 Task: Explore the nearby laser tag arenas in Orlando. 699.97538
Action: Mouse moved to (194, 105)
Screenshot: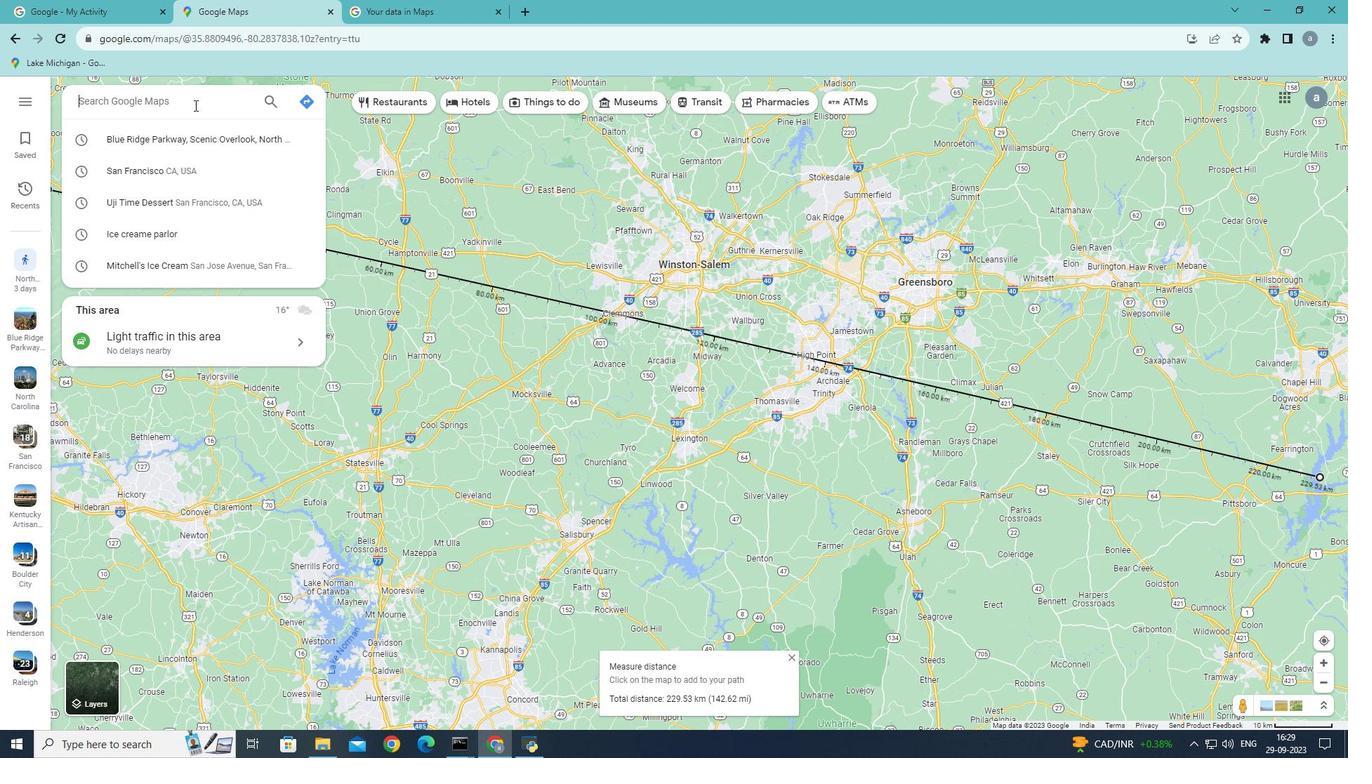 
Action: Mouse pressed left at (194, 105)
Screenshot: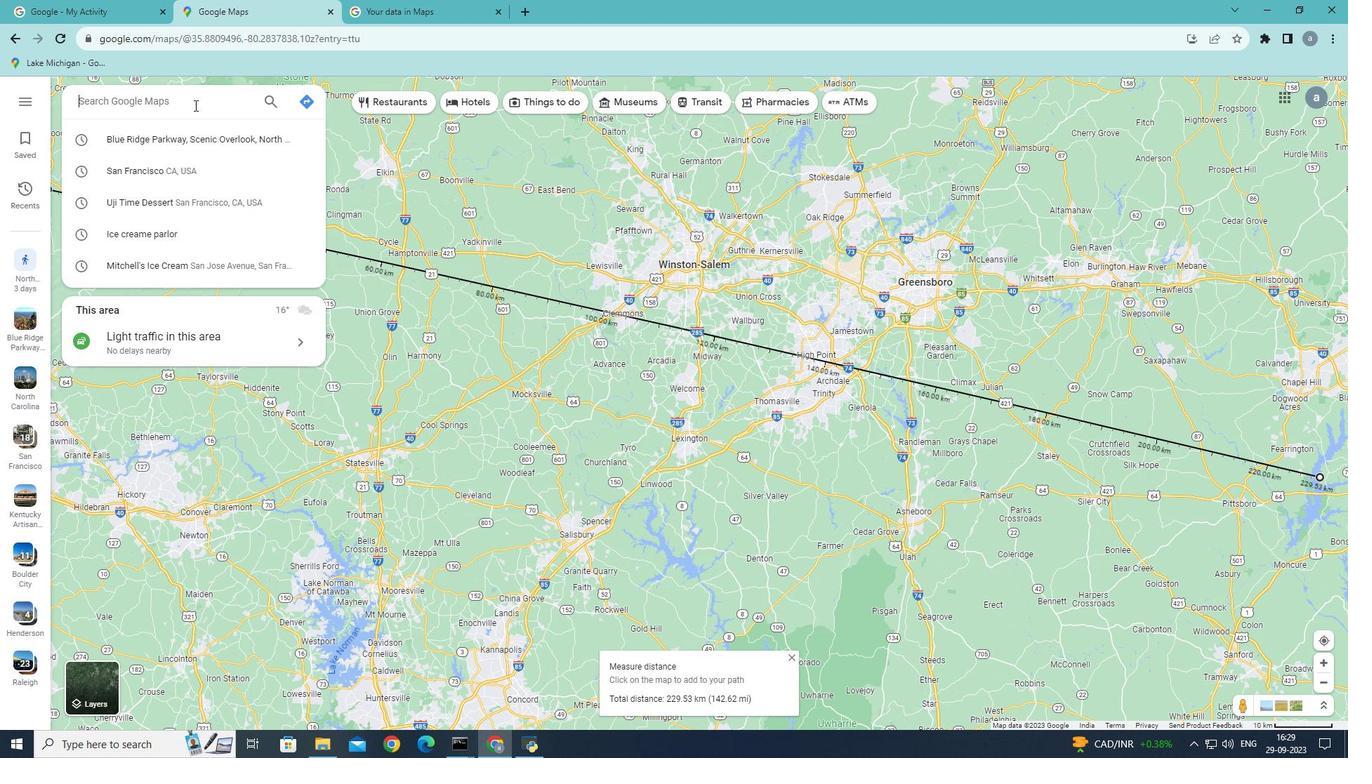 
Action: Mouse moved to (195, 104)
Screenshot: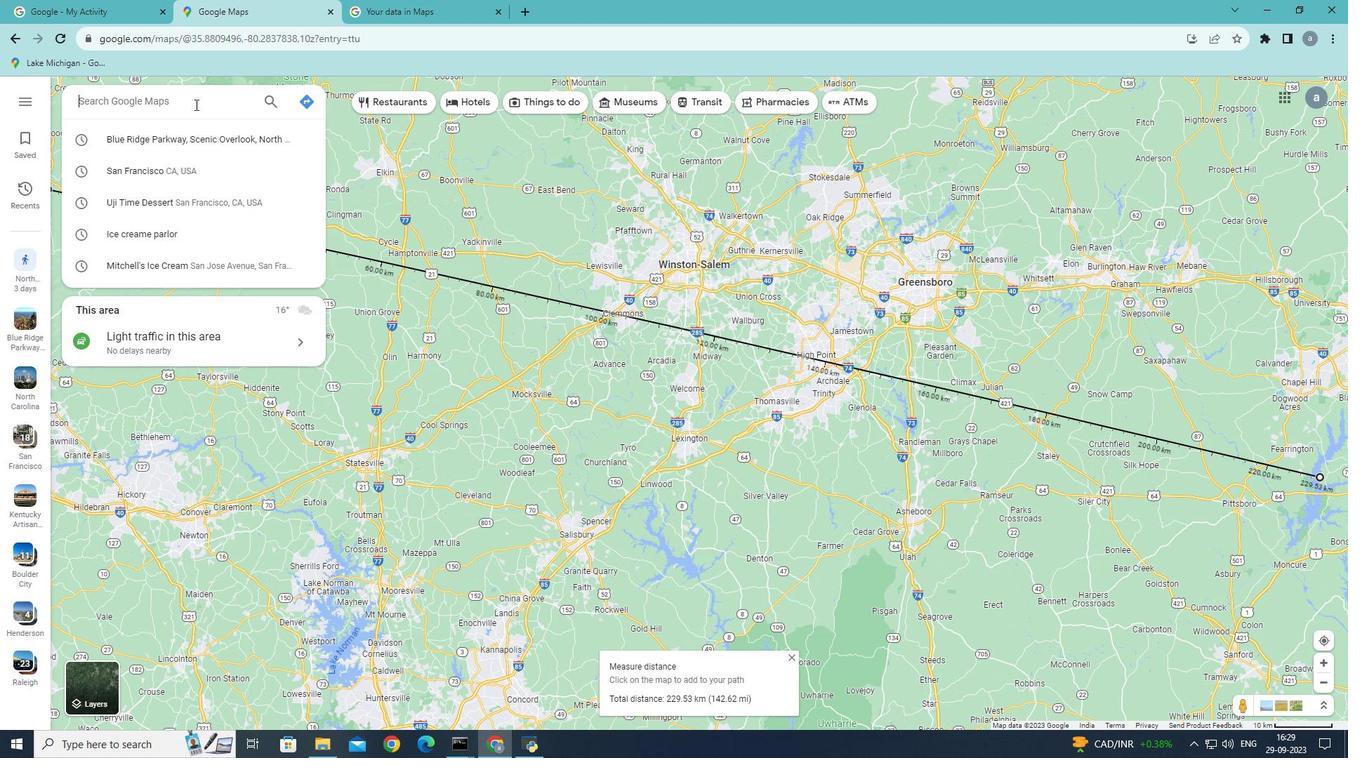 
Action: Key pressed <Key.shift>Orlando
Screenshot: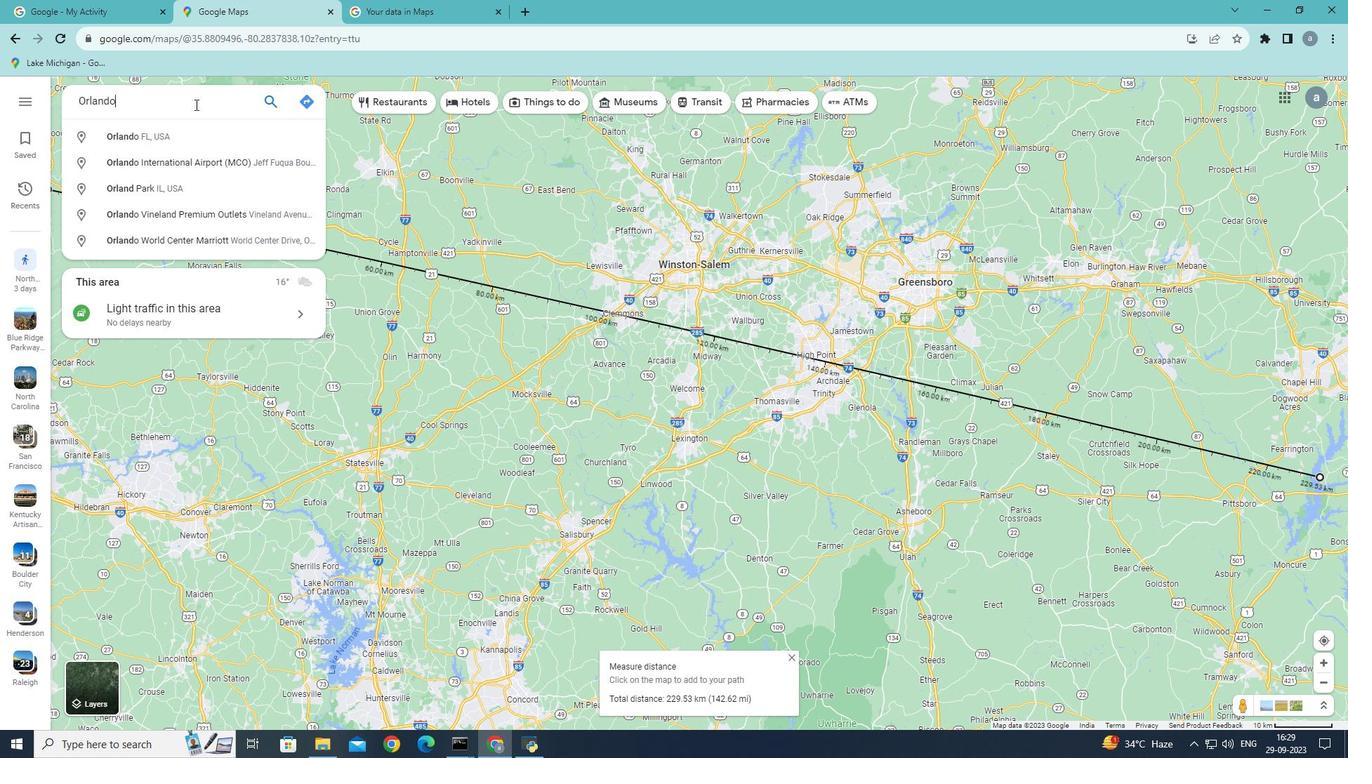 
Action: Mouse moved to (154, 134)
Screenshot: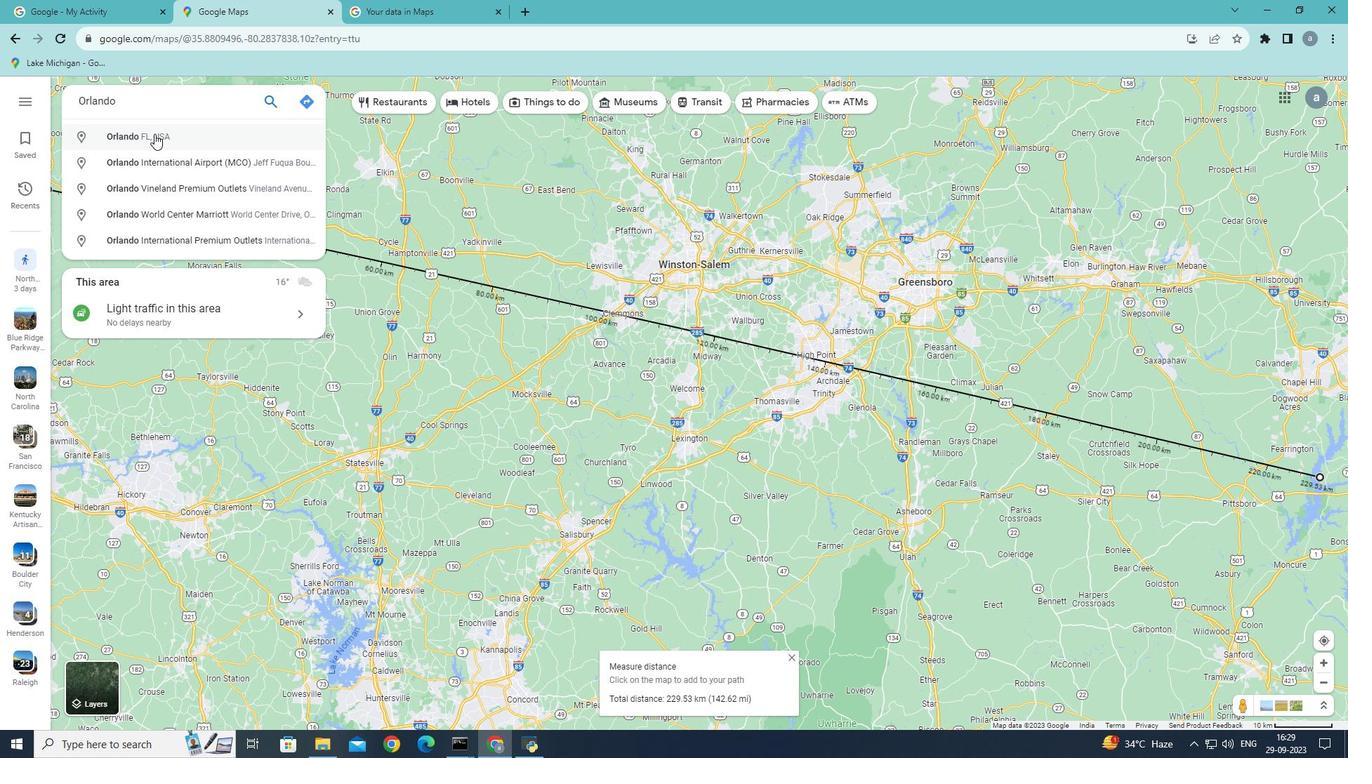 
Action: Mouse pressed left at (154, 134)
Screenshot: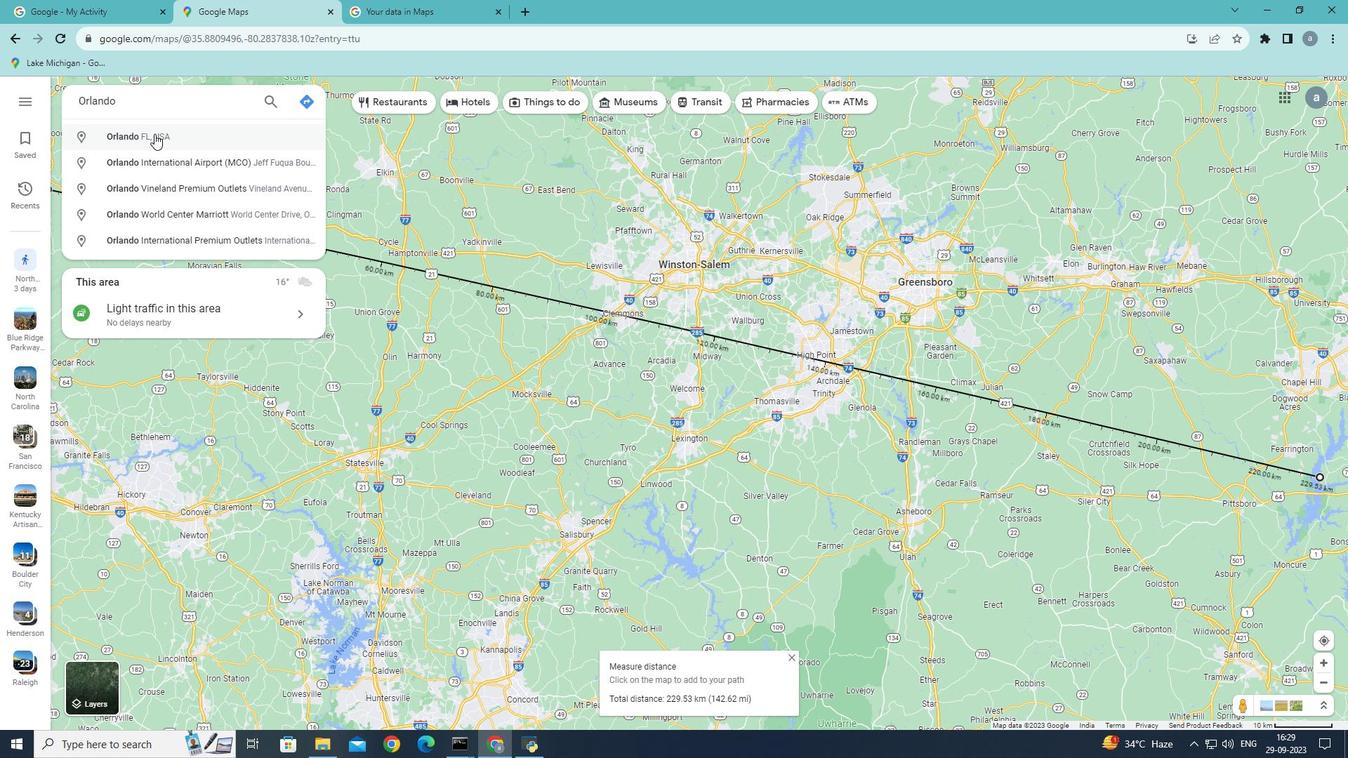 
Action: Mouse moved to (186, 347)
Screenshot: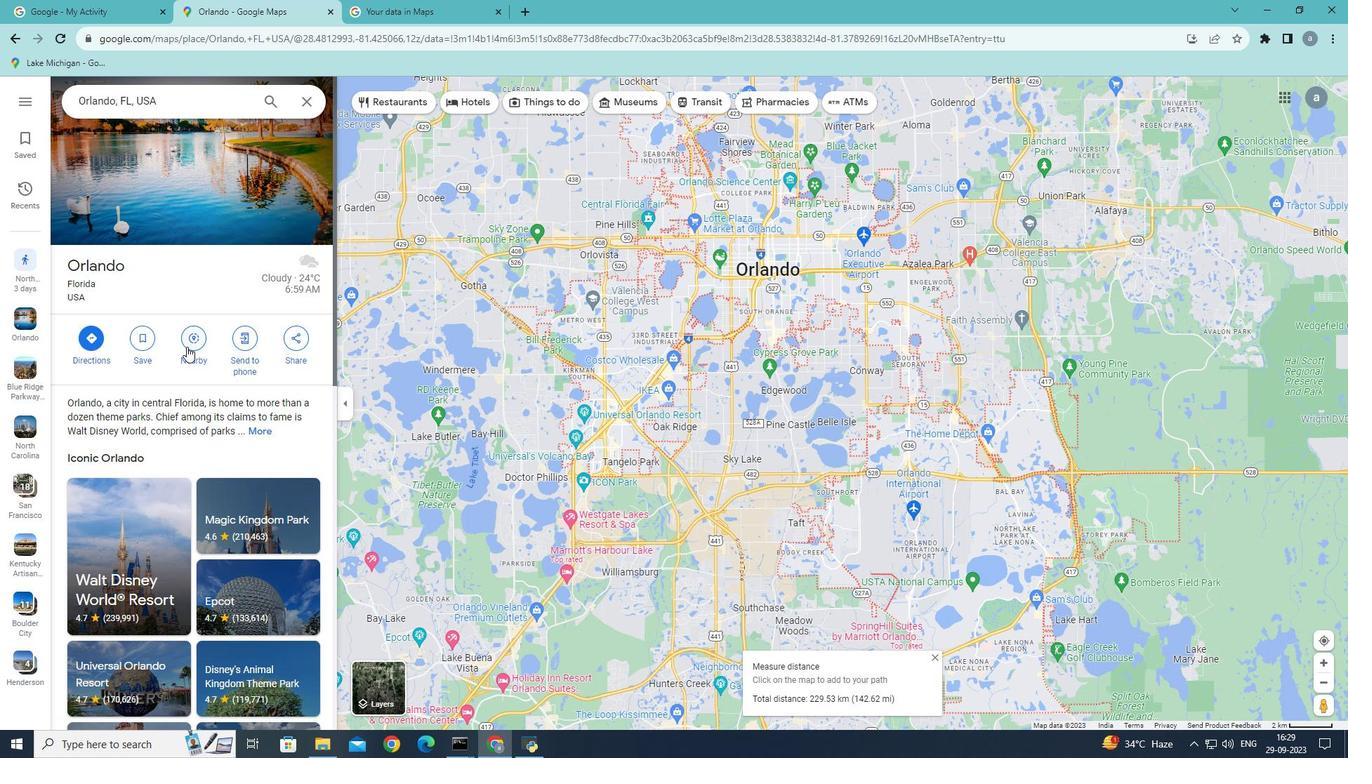 
Action: Mouse pressed left at (186, 347)
Screenshot: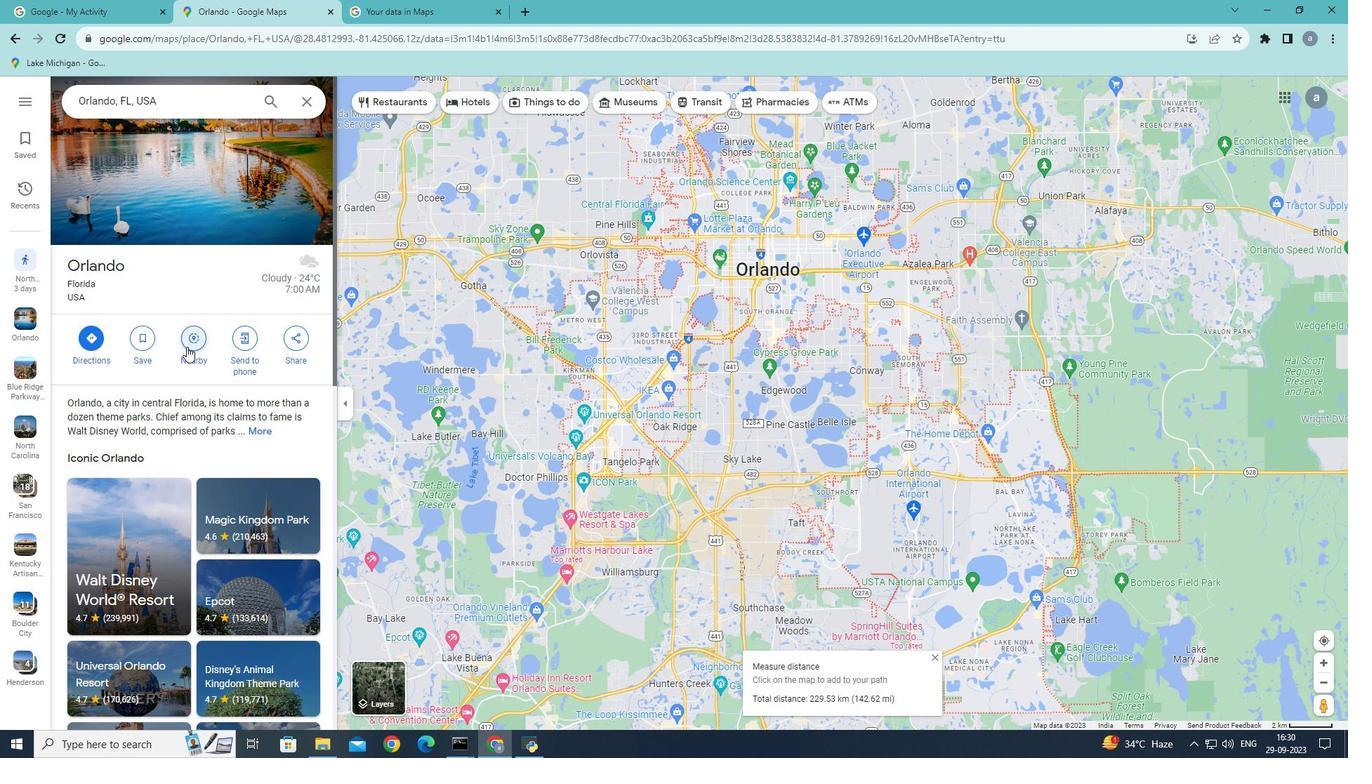 
Action: Mouse moved to (179, 139)
Screenshot: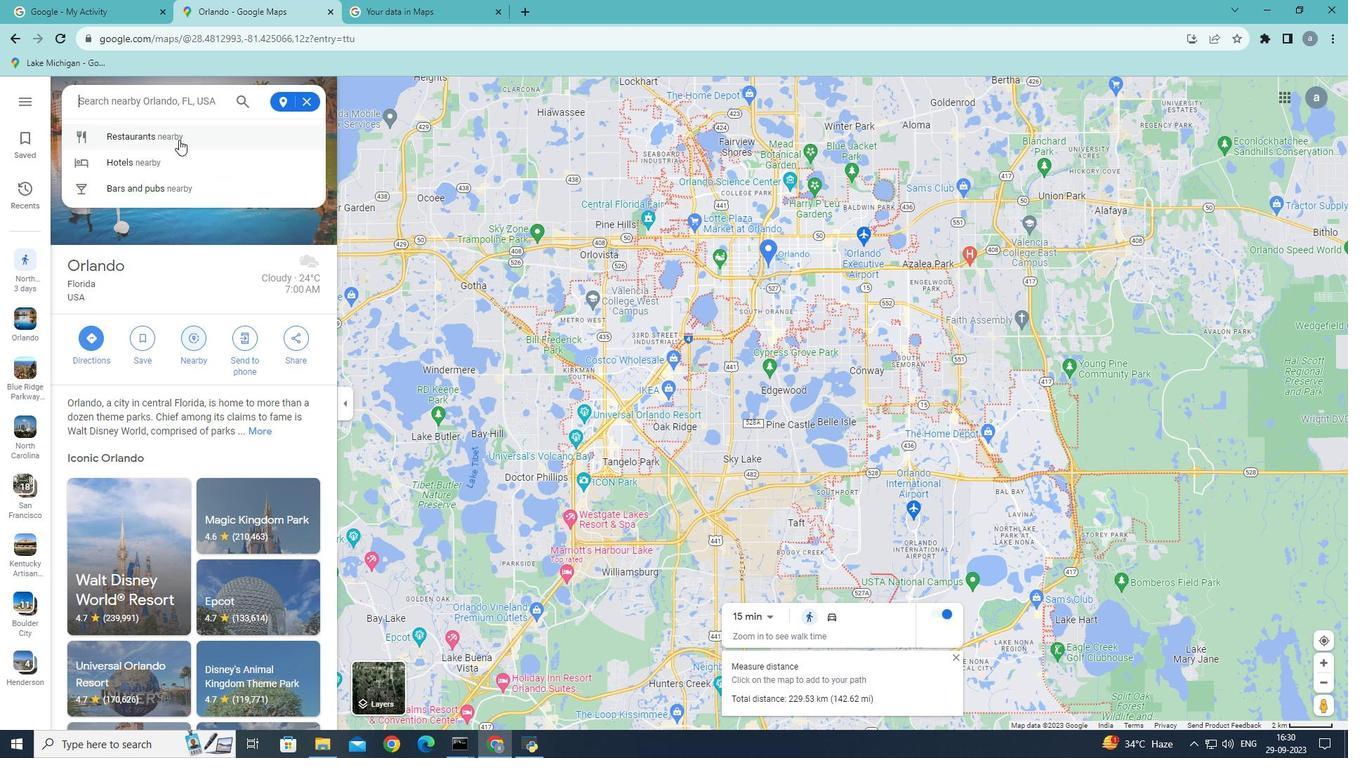 
Action: Key pressed <Key.shift>Laser<Key.space>tag<Key.space>arena<Key.enter>
Screenshot: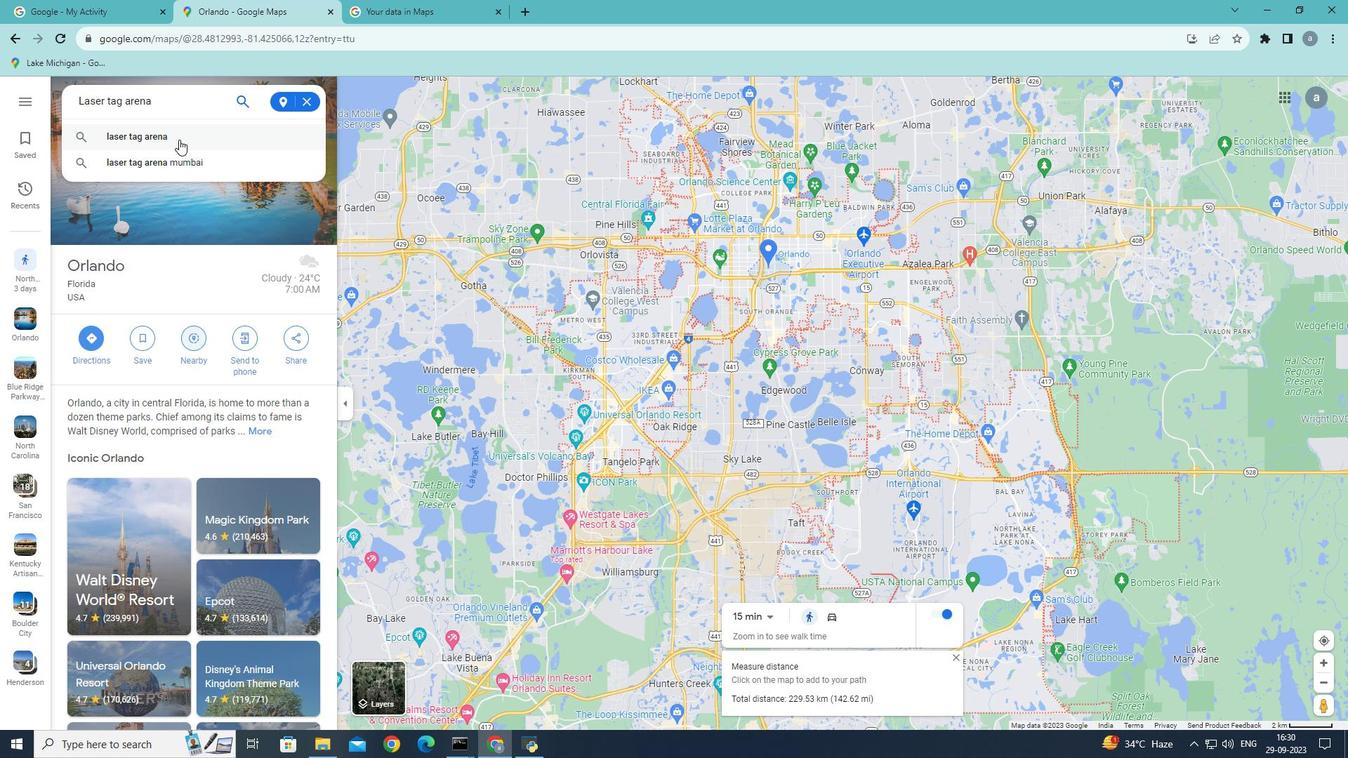 
Action: Mouse moved to (195, 176)
Screenshot: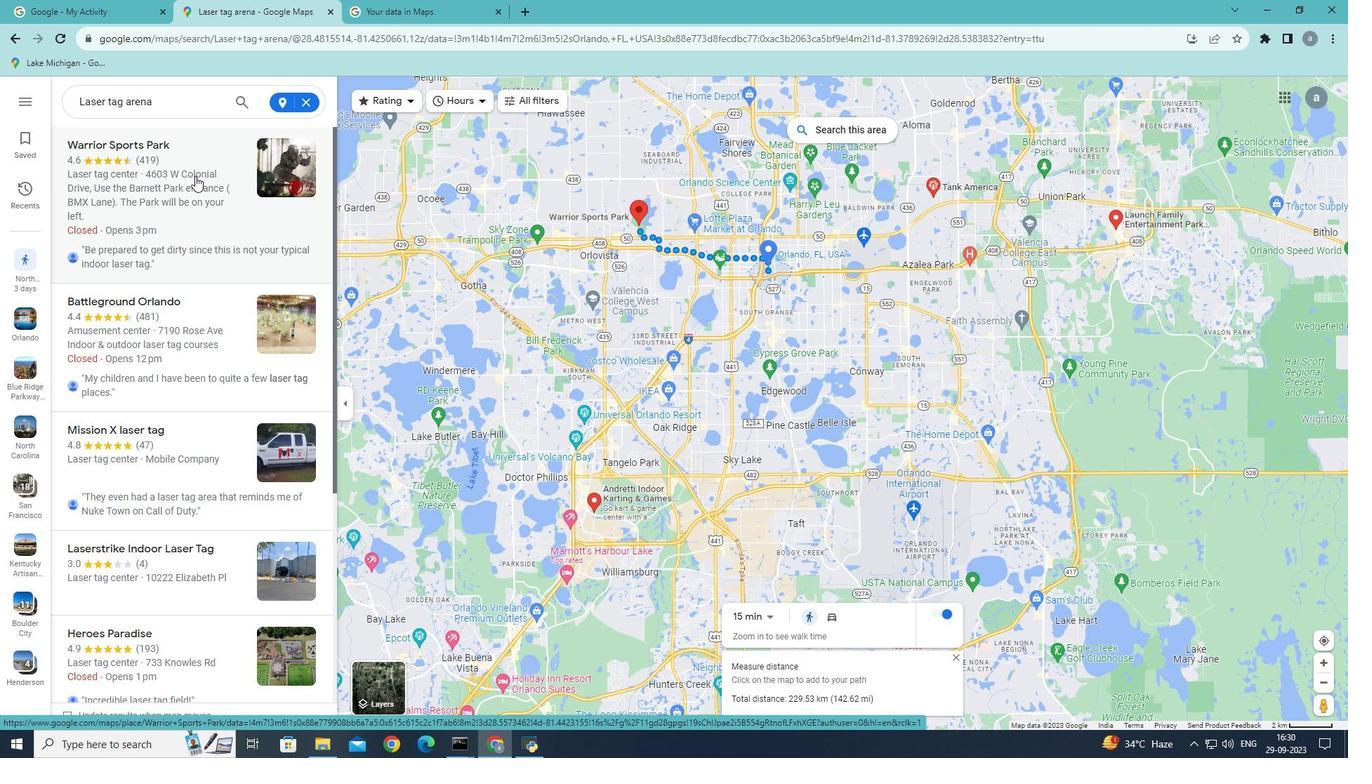 
Action: Mouse pressed left at (195, 176)
Screenshot: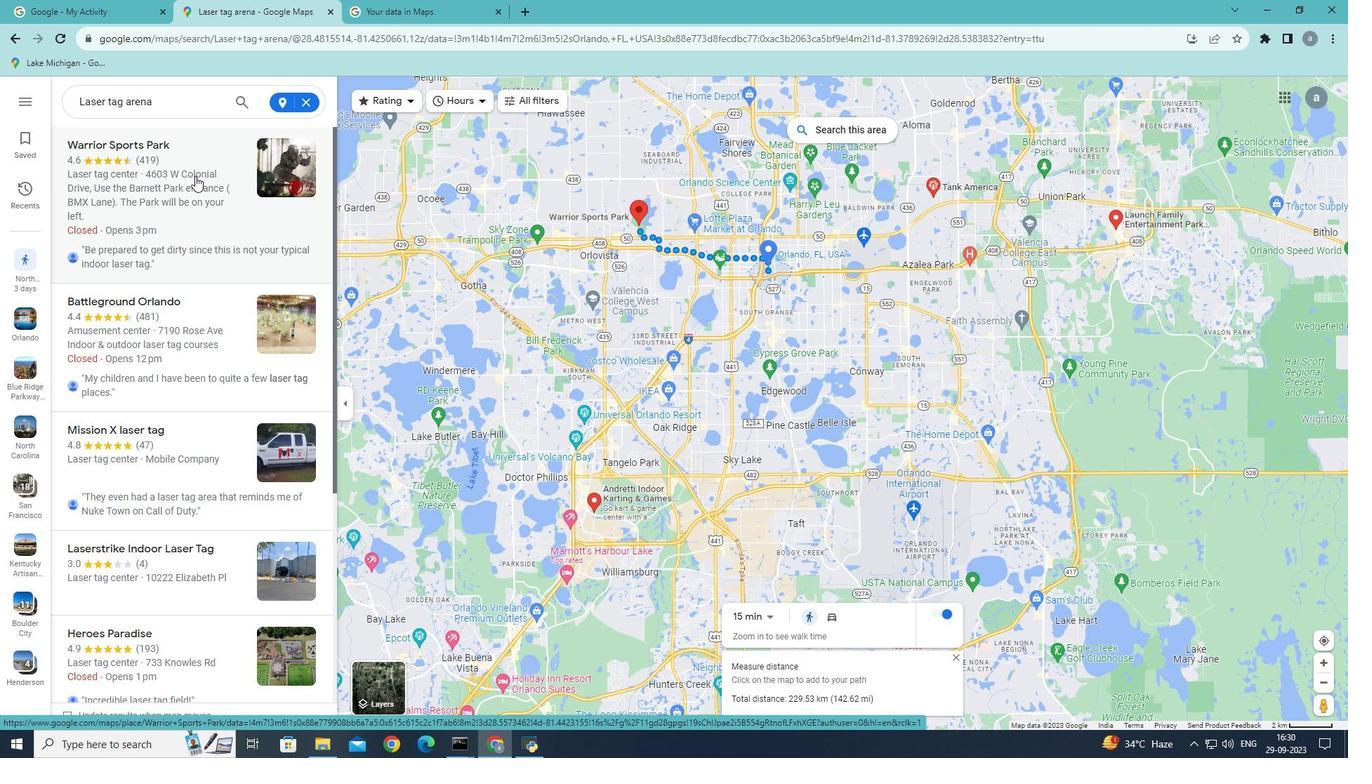 
Action: Mouse moved to (497, 167)
Screenshot: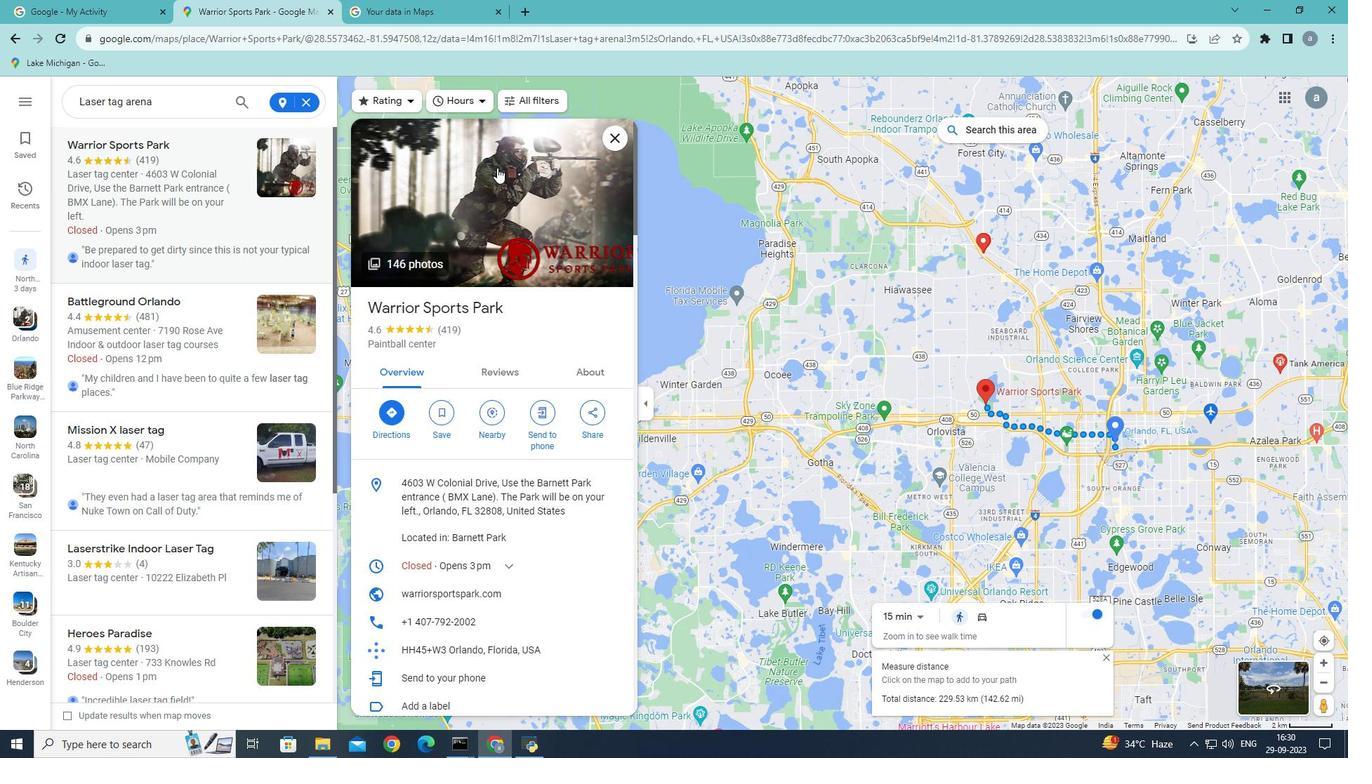 
Action: Mouse scrolled (497, 167) with delta (0, 0)
Screenshot: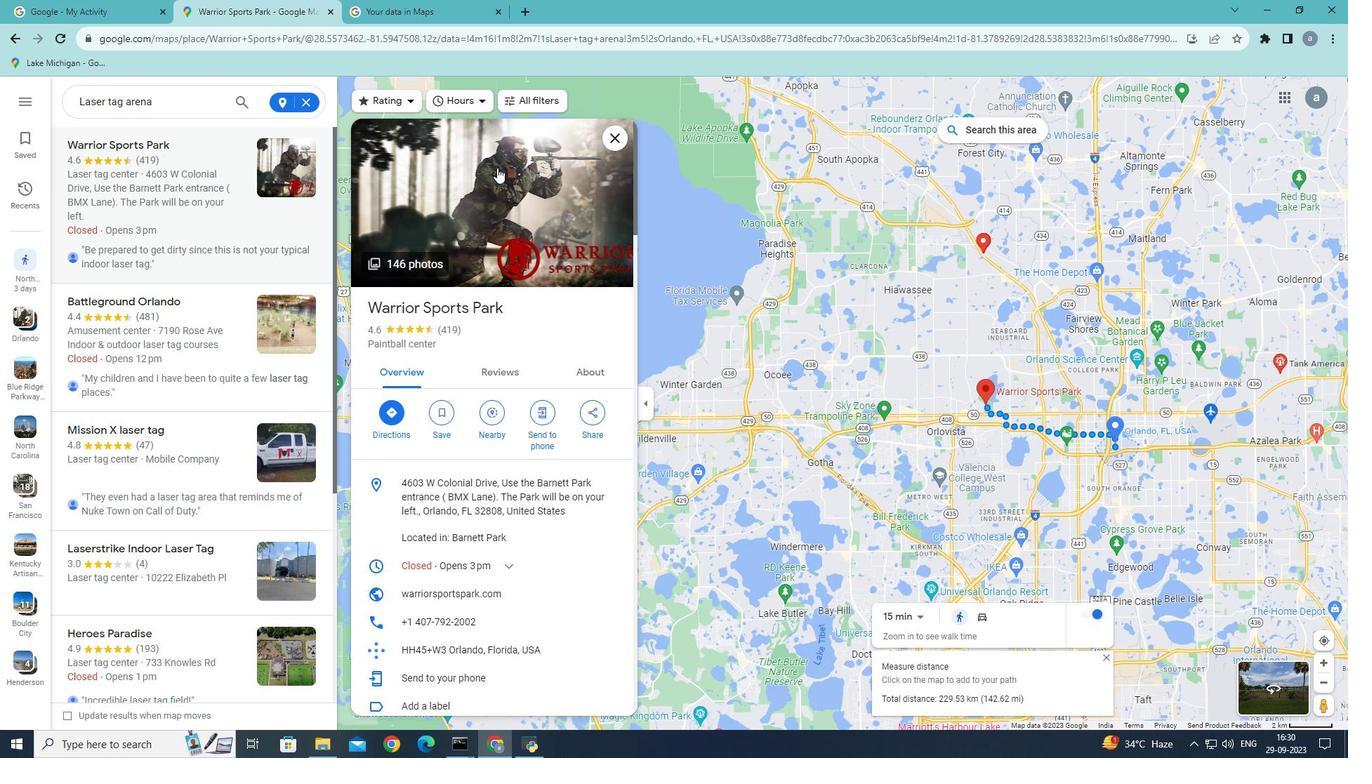 
Action: Mouse scrolled (497, 167) with delta (0, 0)
Screenshot: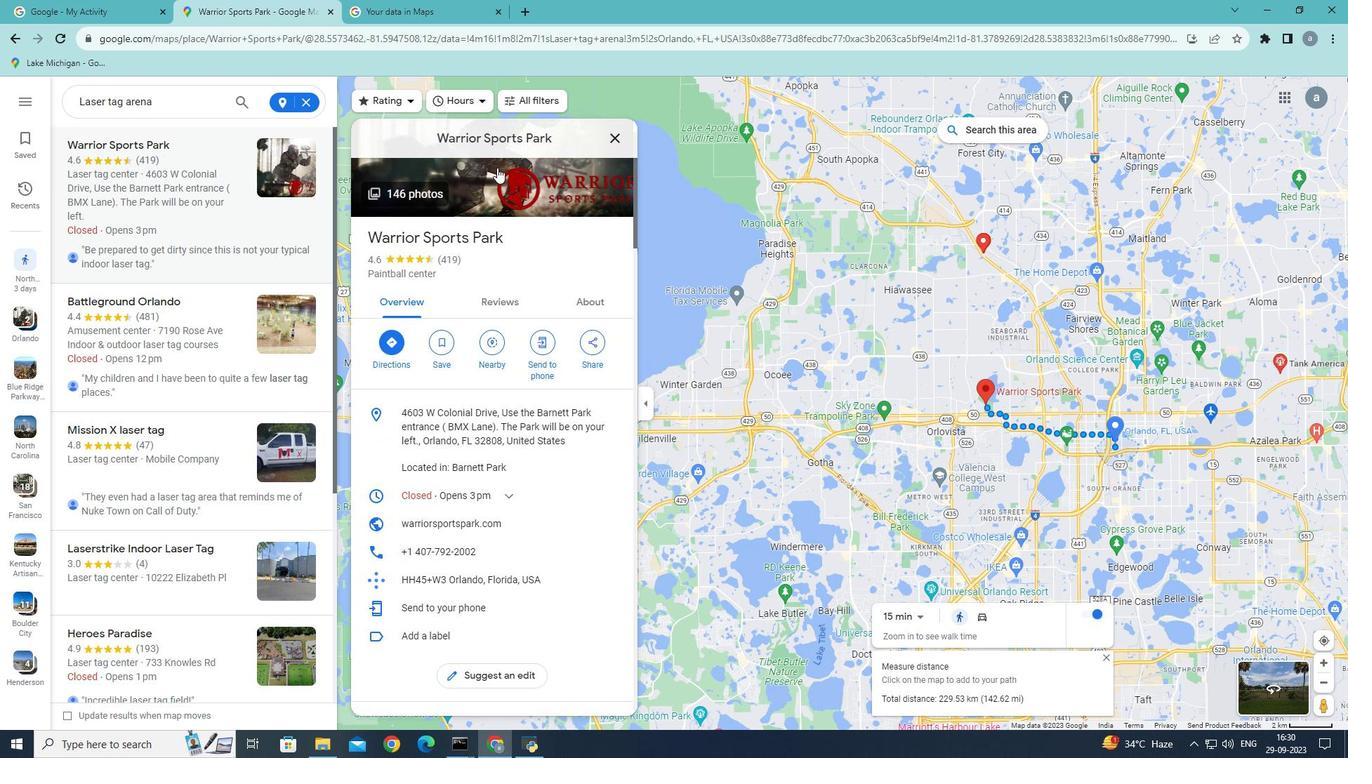 
Action: Mouse scrolled (497, 167) with delta (0, 0)
Screenshot: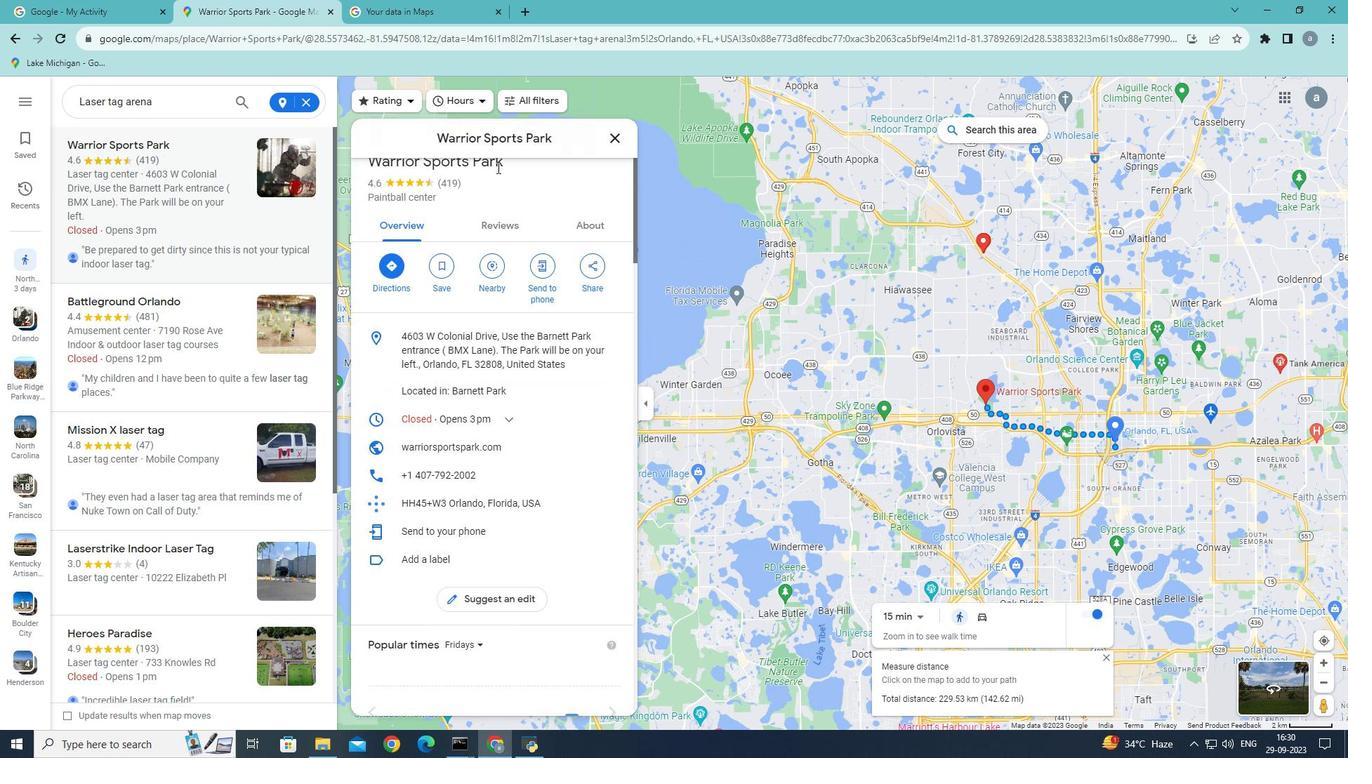 
Action: Mouse scrolled (497, 167) with delta (0, 0)
Screenshot: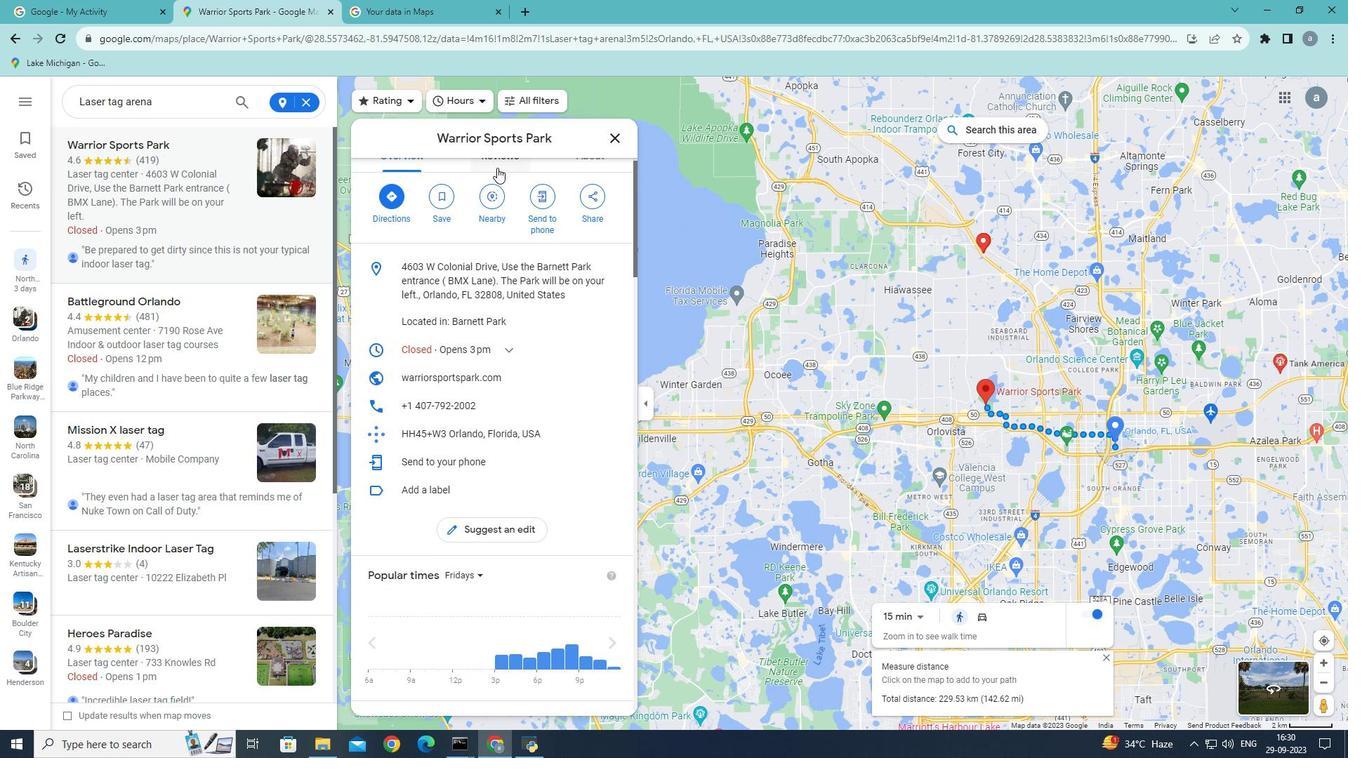 
Action: Mouse scrolled (497, 167) with delta (0, 0)
Screenshot: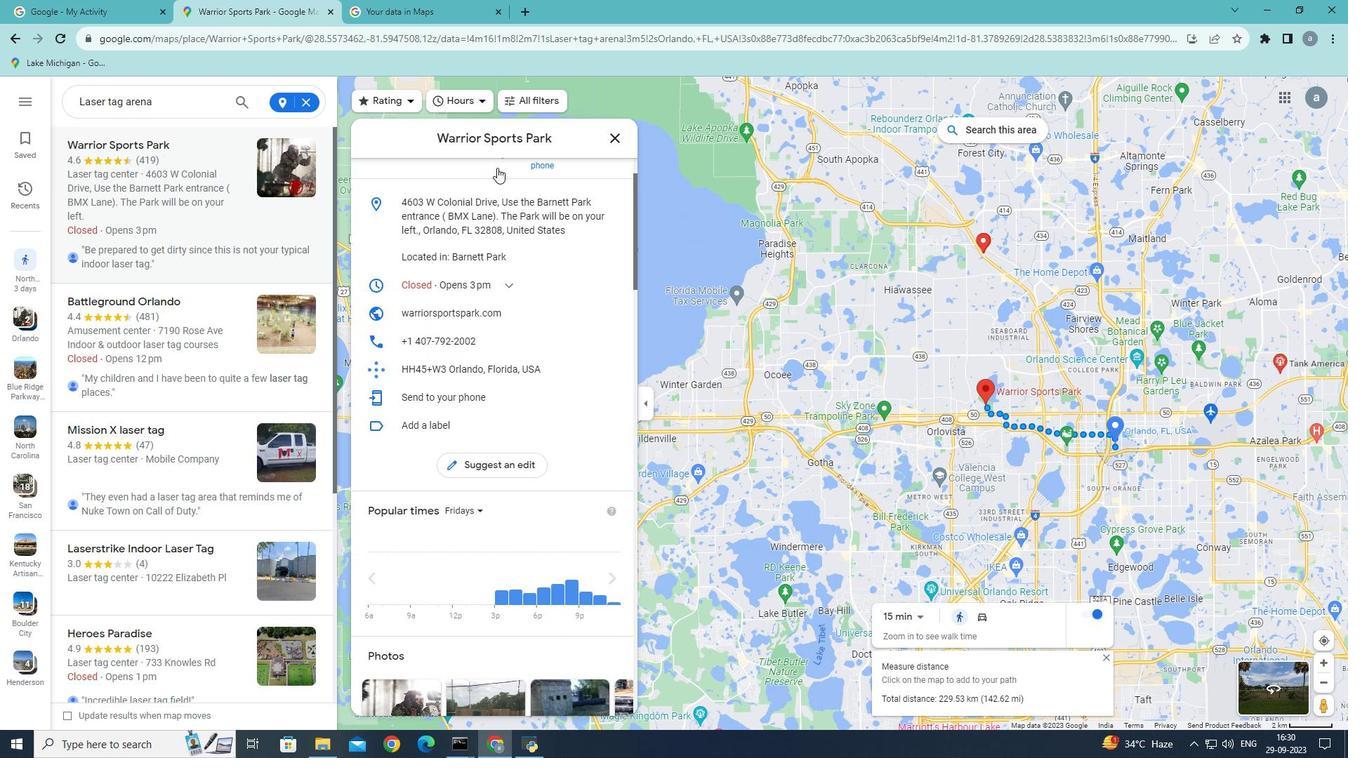 
Action: Mouse scrolled (497, 167) with delta (0, 0)
Screenshot: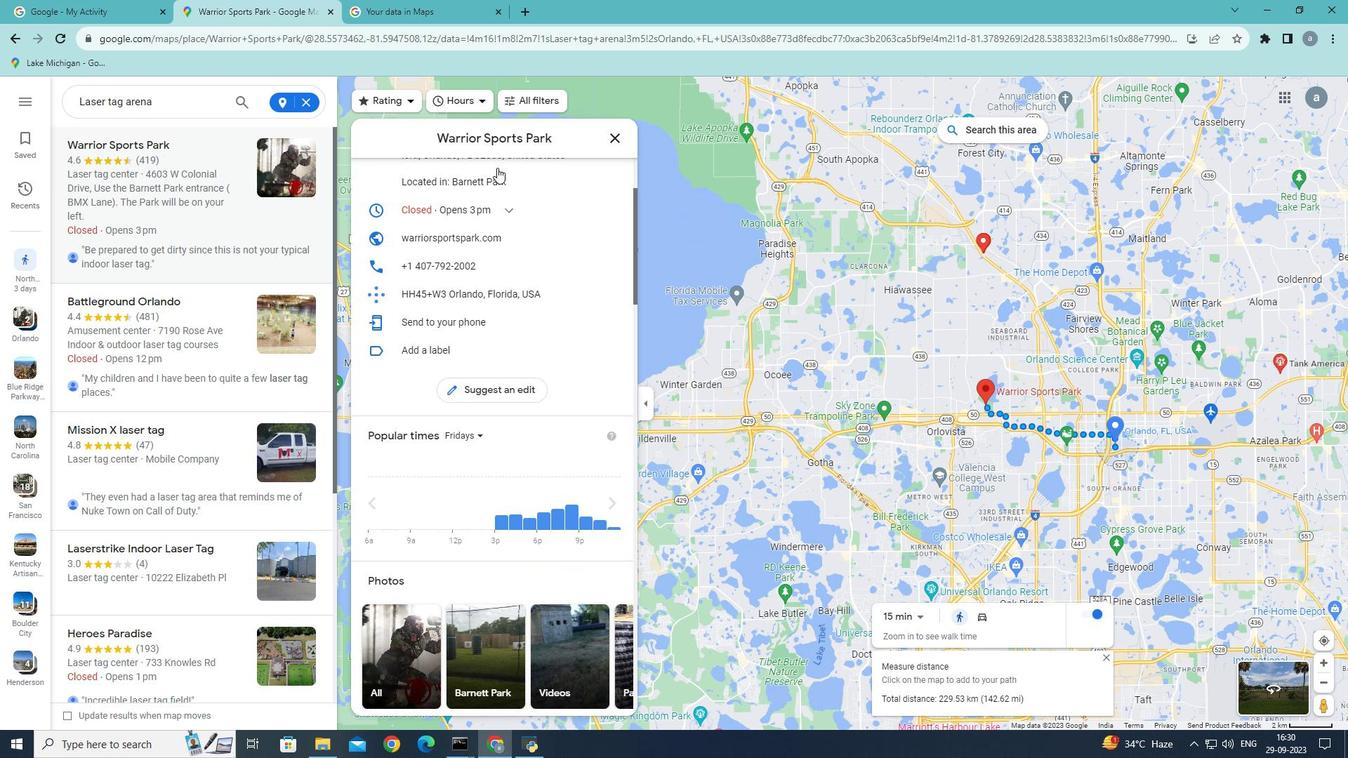 
Action: Mouse scrolled (497, 167) with delta (0, 0)
Screenshot: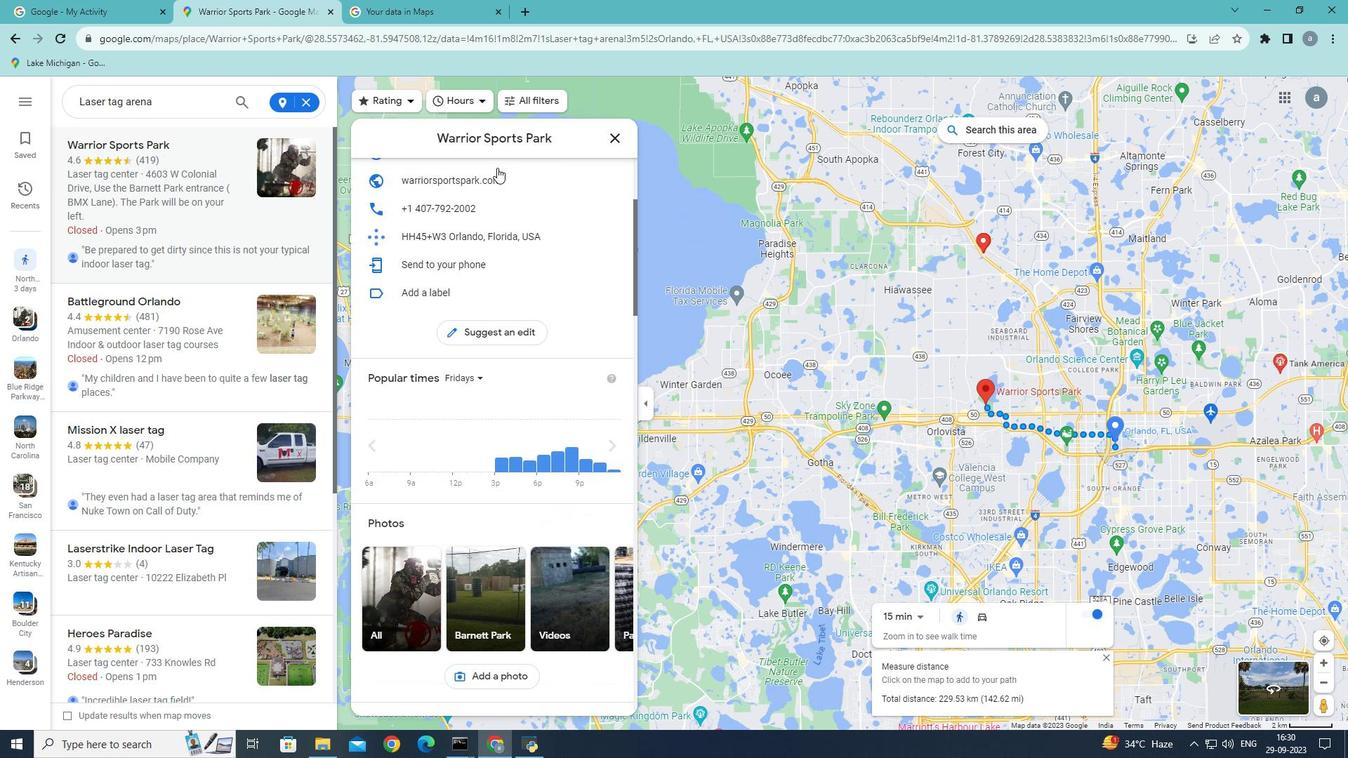 
Action: Mouse scrolled (497, 167) with delta (0, 0)
Screenshot: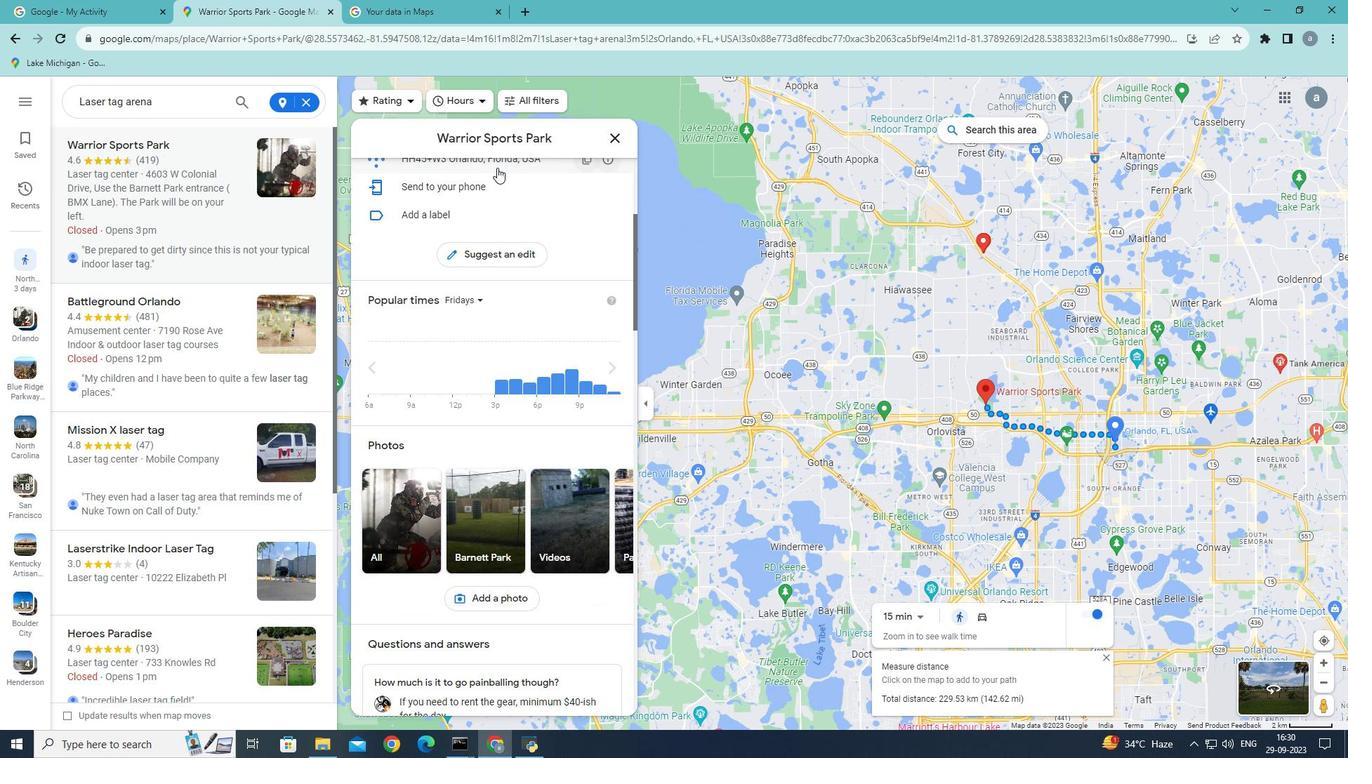 
Action: Mouse scrolled (497, 167) with delta (0, 0)
Screenshot: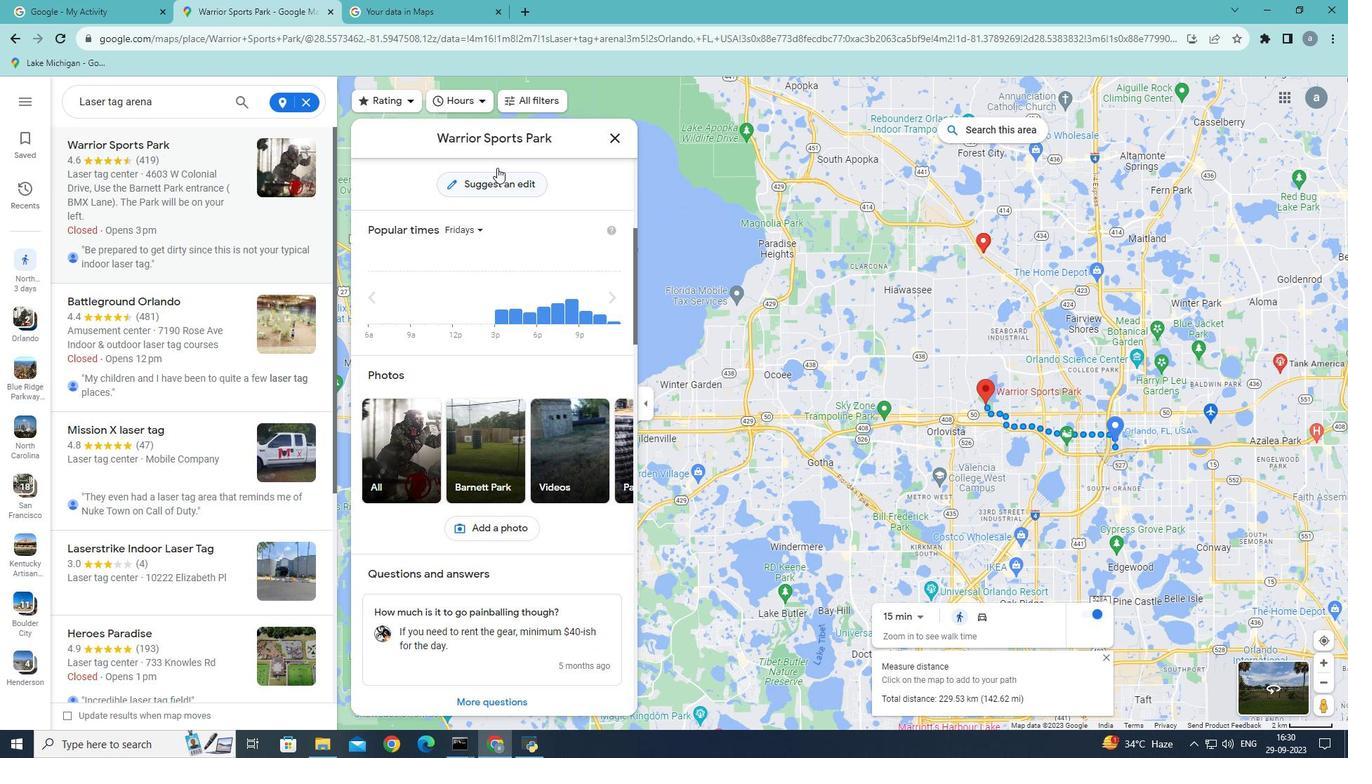 
Action: Mouse scrolled (497, 167) with delta (0, 0)
Screenshot: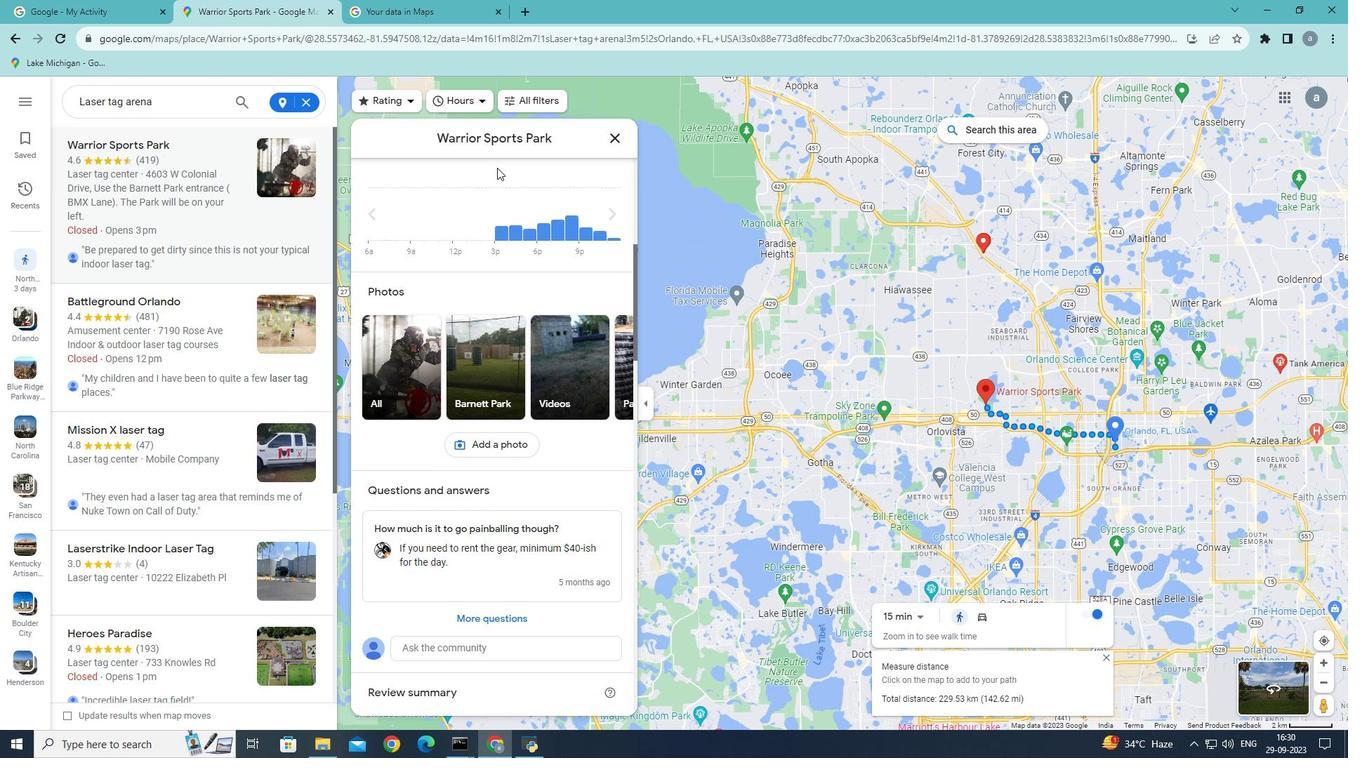
Action: Mouse scrolled (497, 167) with delta (0, 0)
Screenshot: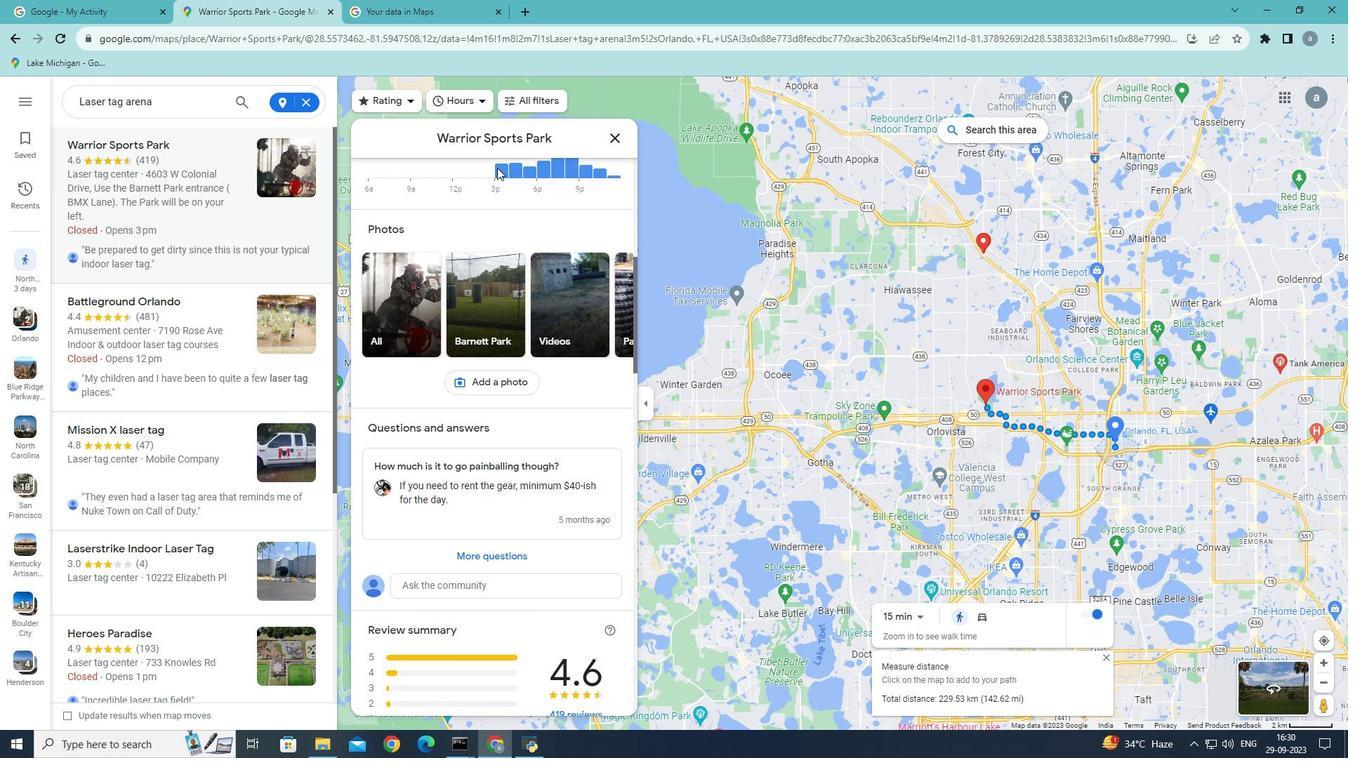 
Action: Mouse scrolled (497, 167) with delta (0, 0)
Screenshot: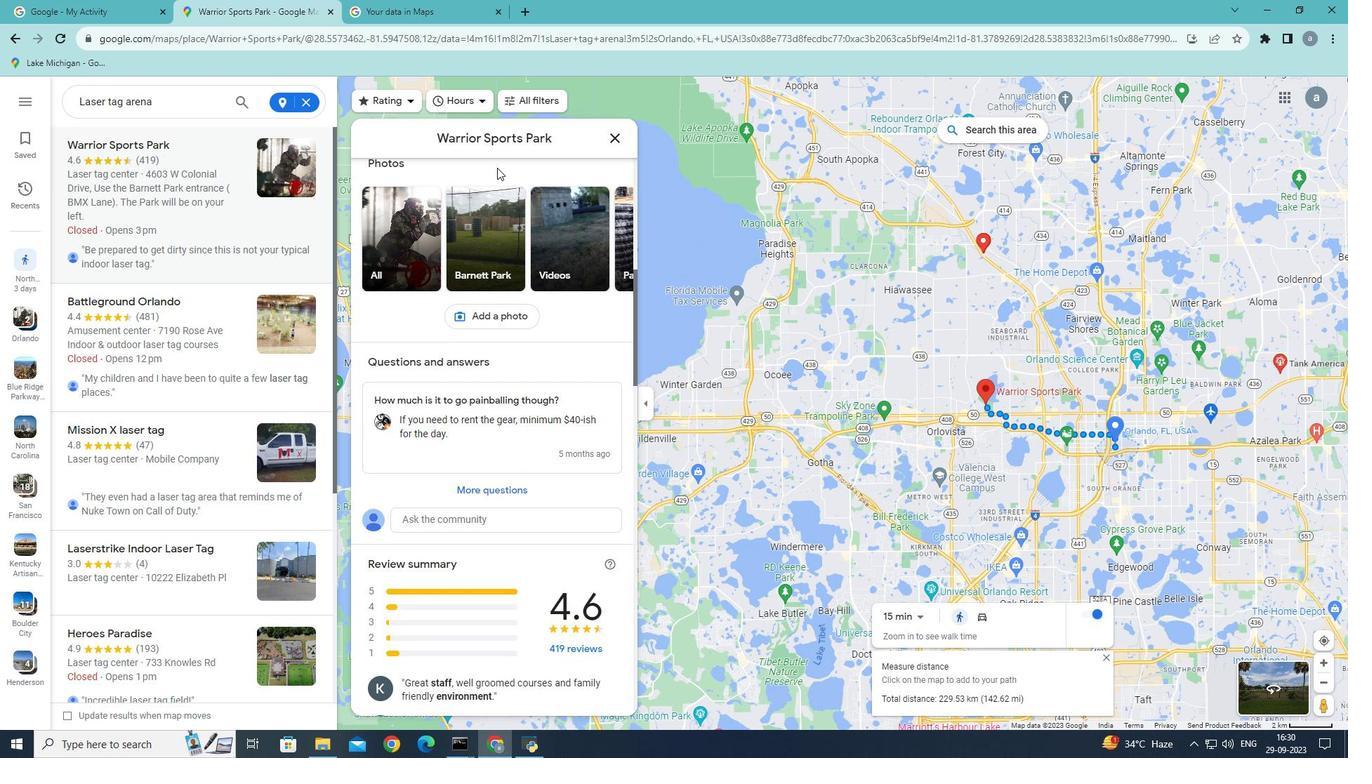 
Action: Mouse scrolled (497, 167) with delta (0, 0)
Screenshot: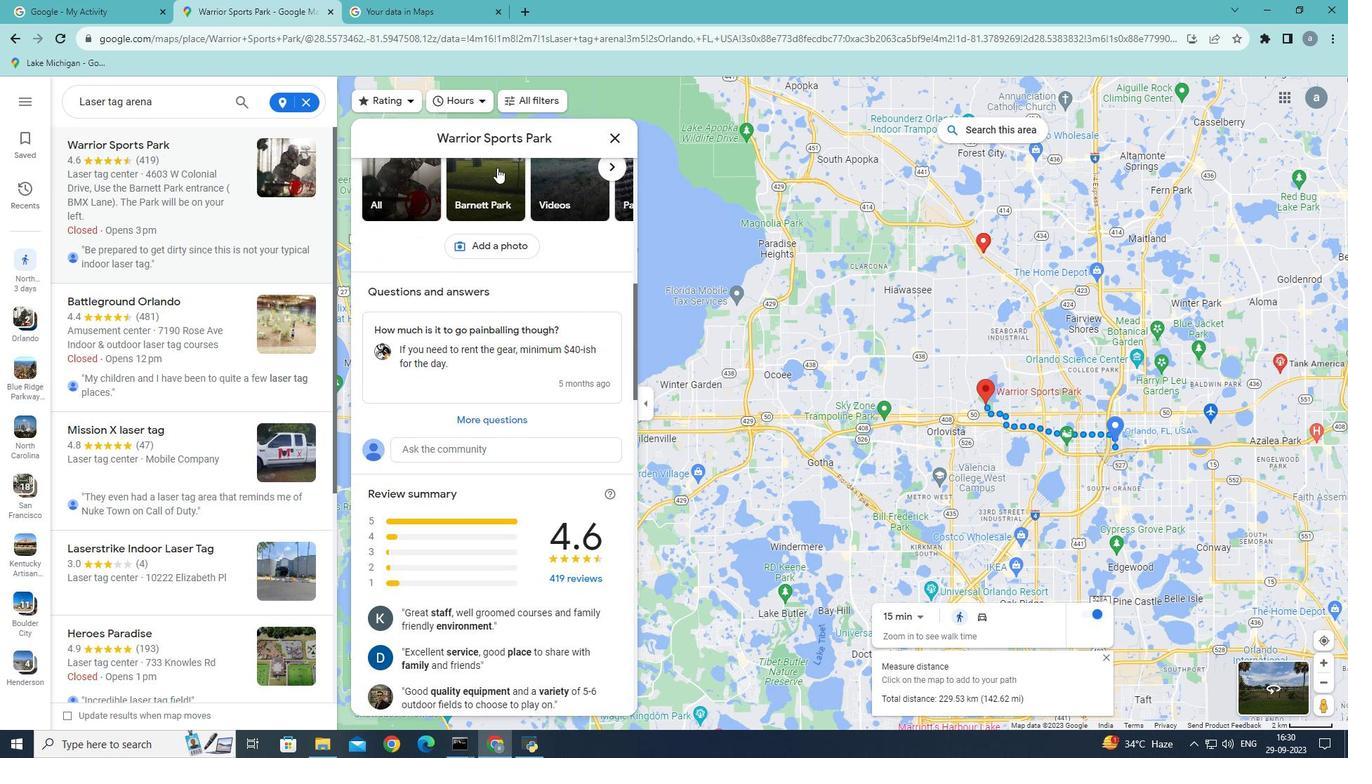 
Action: Mouse scrolled (497, 167) with delta (0, 0)
Screenshot: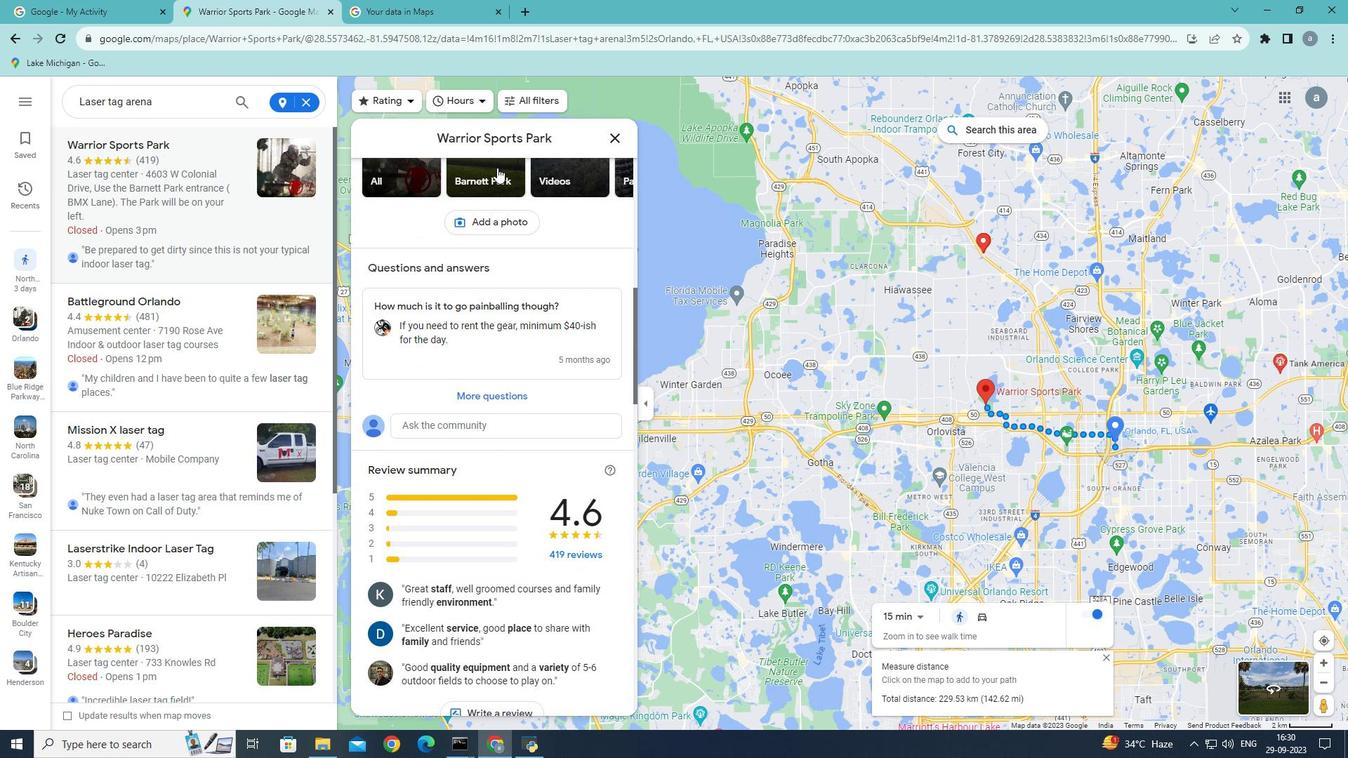 
Action: Mouse scrolled (497, 167) with delta (0, 0)
Screenshot: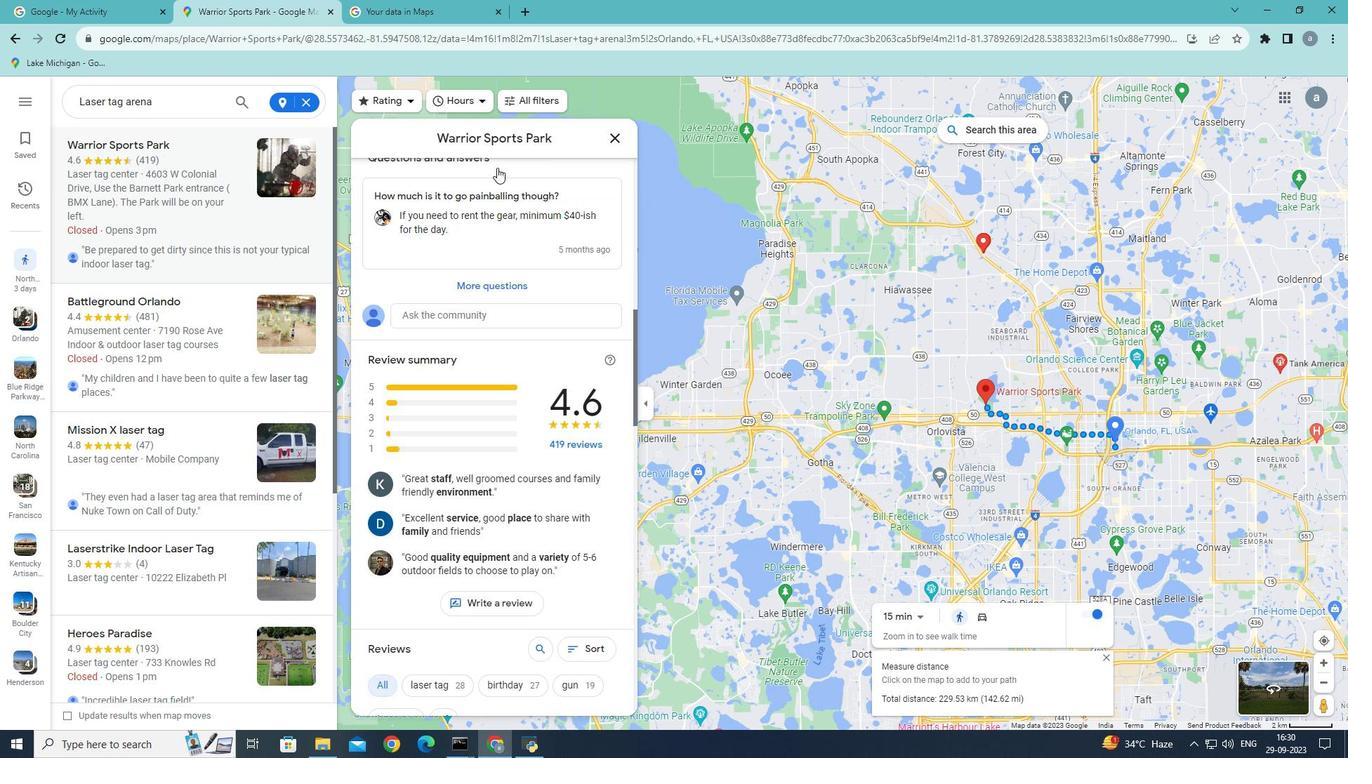 
Action: Mouse scrolled (497, 167) with delta (0, 0)
Screenshot: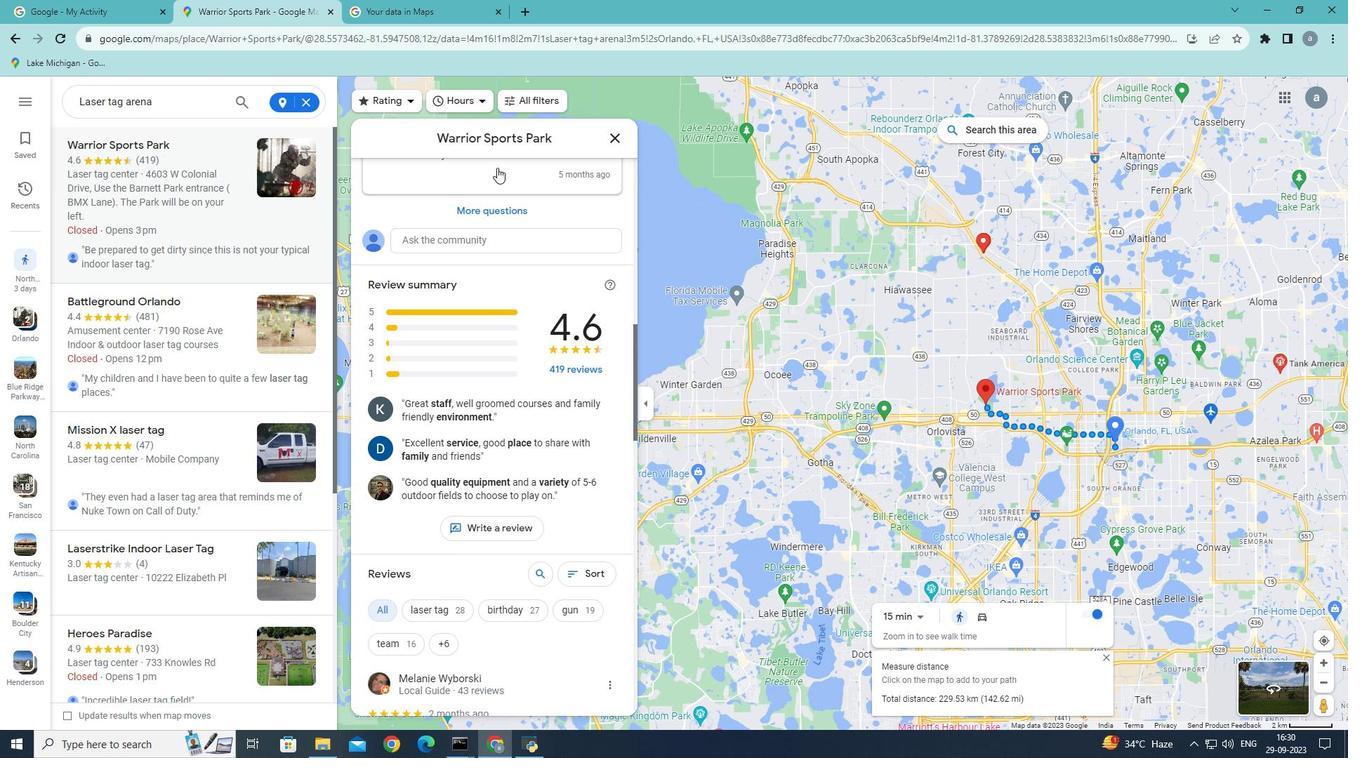 
Action: Mouse scrolled (497, 167) with delta (0, 0)
Screenshot: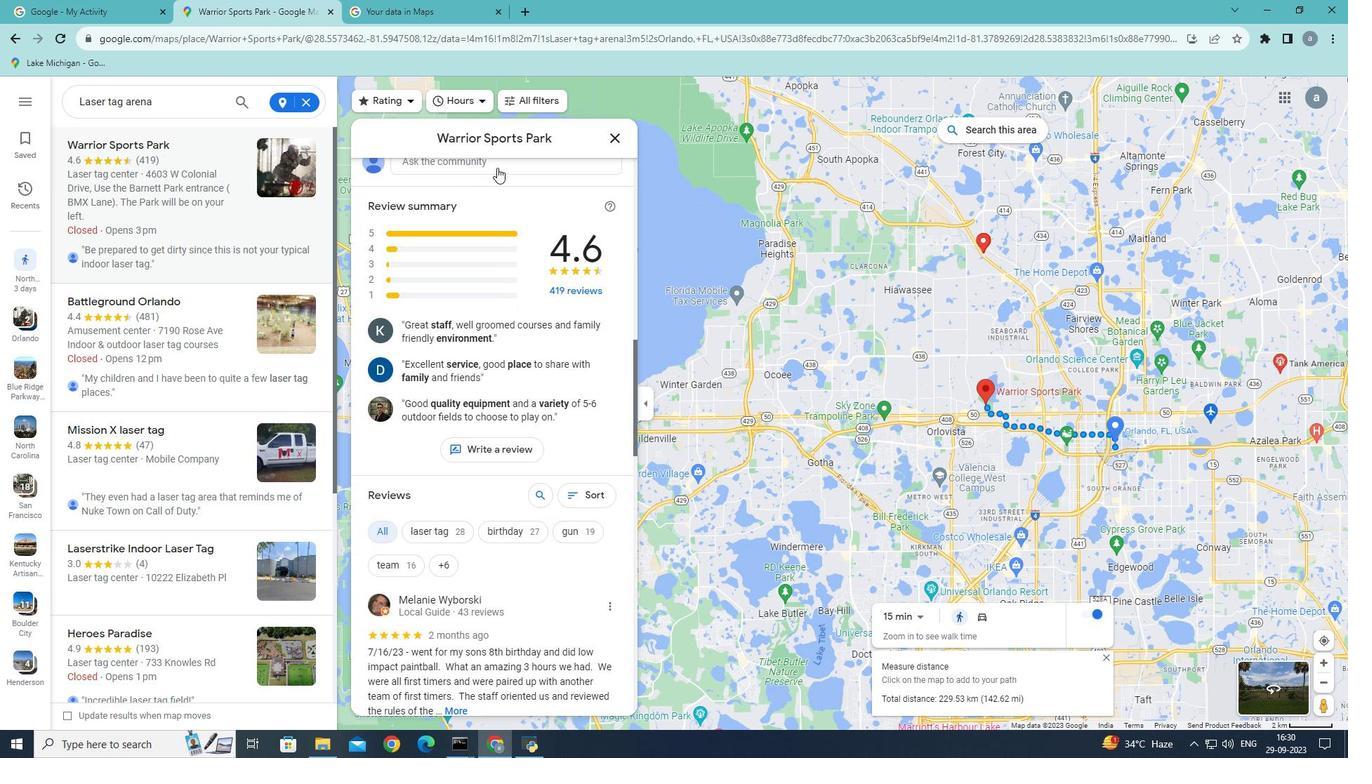 
Action: Mouse scrolled (497, 167) with delta (0, 0)
Screenshot: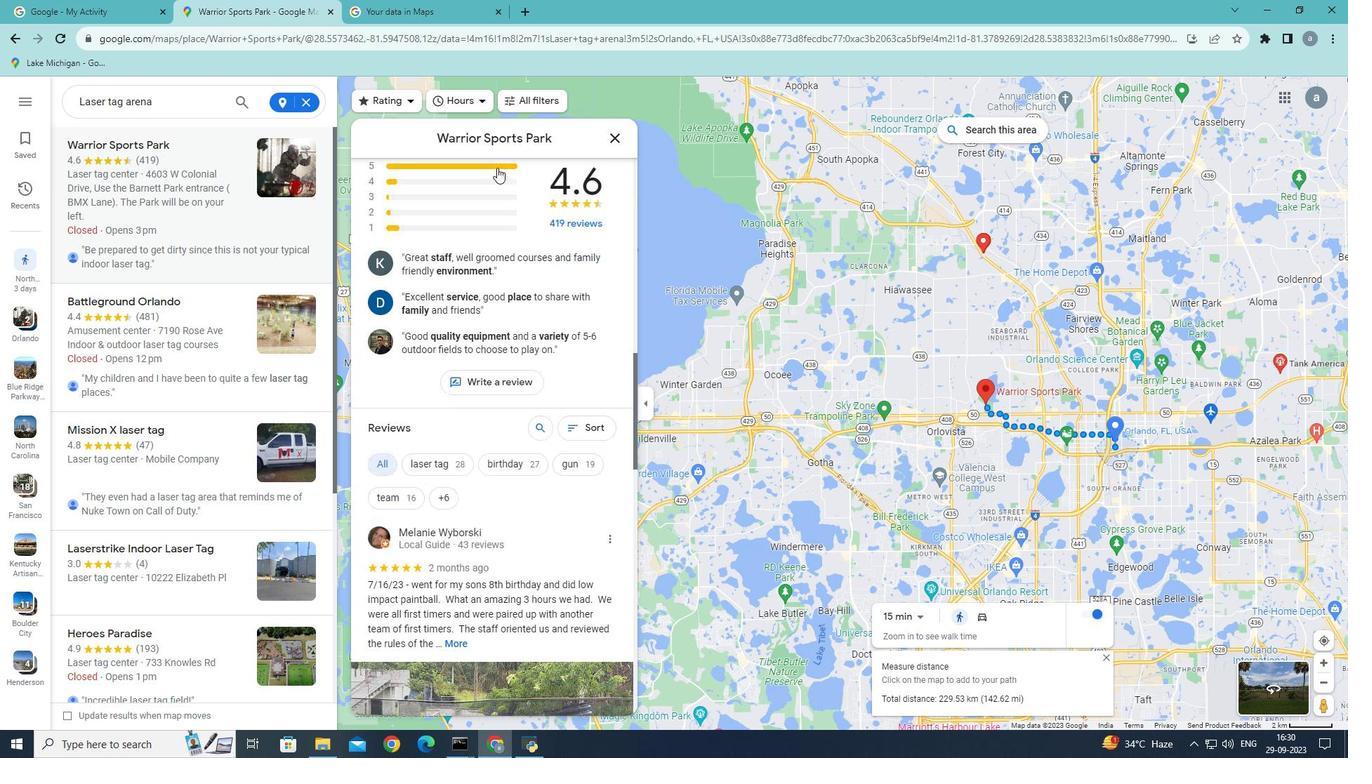 
Action: Mouse scrolled (497, 167) with delta (0, 0)
Screenshot: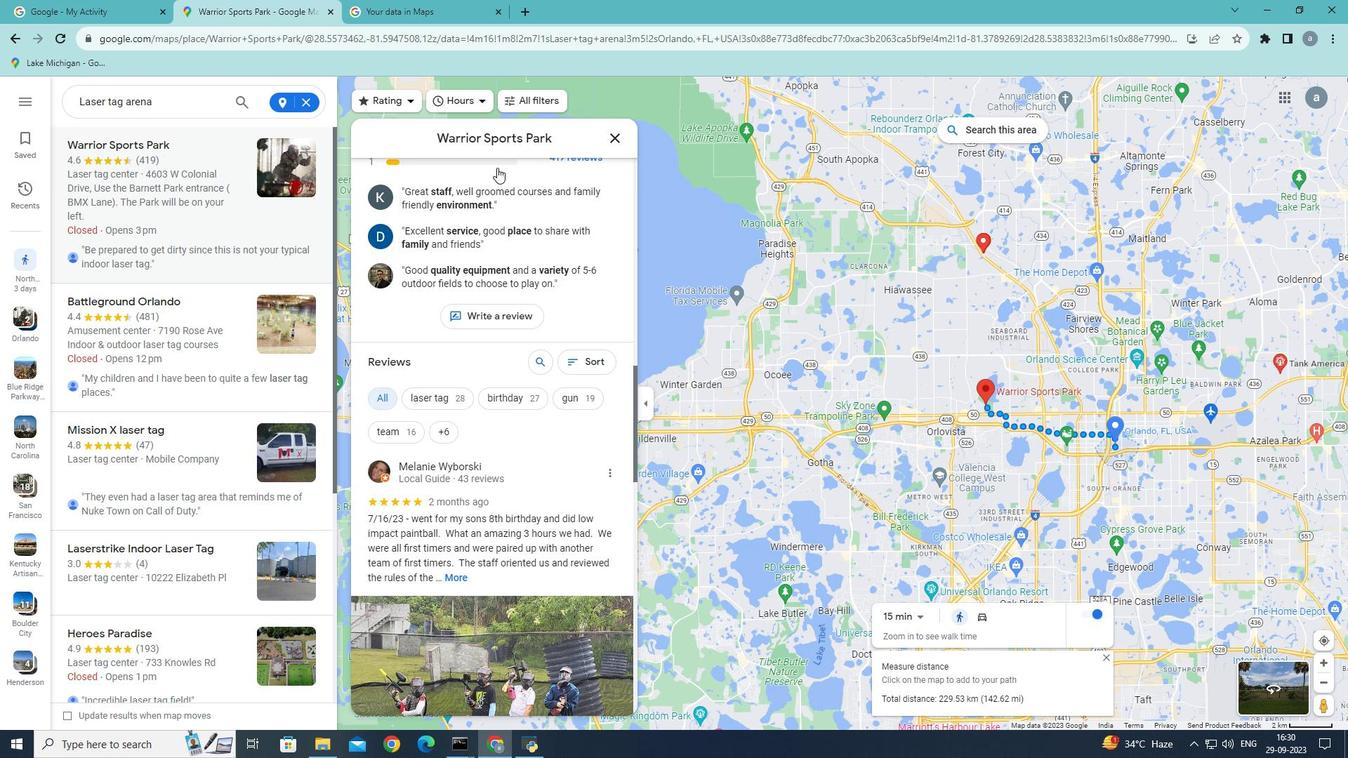 
Action: Mouse scrolled (497, 167) with delta (0, 0)
Screenshot: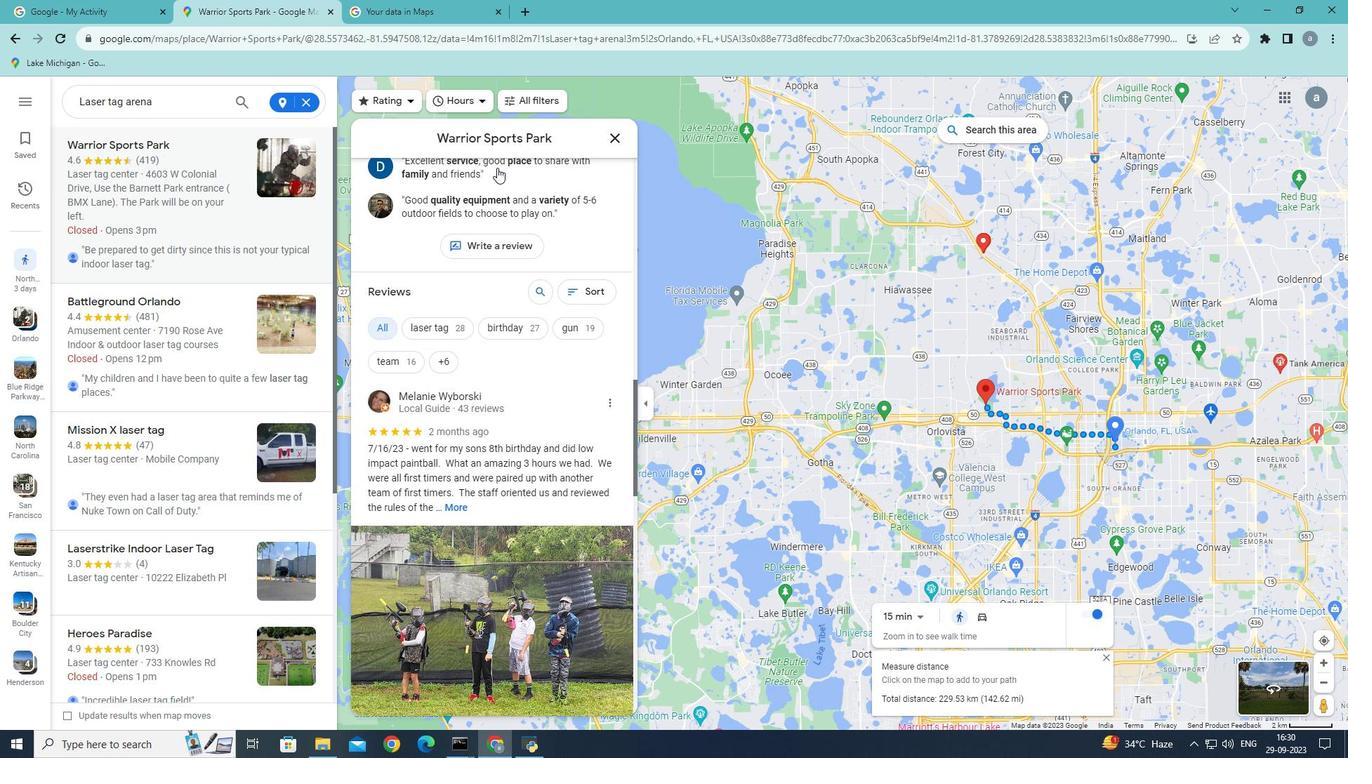 
Action: Mouse scrolled (497, 167) with delta (0, 0)
Screenshot: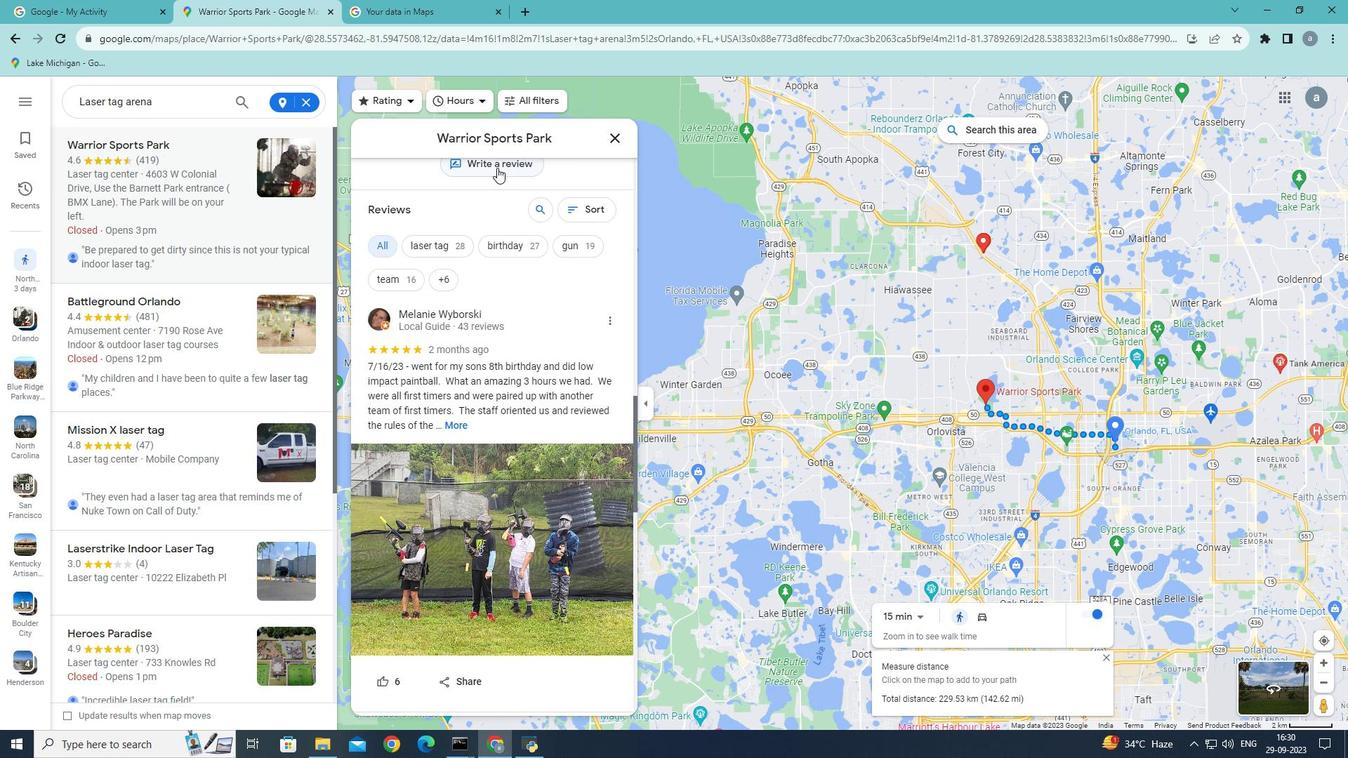 
Action: Mouse scrolled (497, 167) with delta (0, 0)
Screenshot: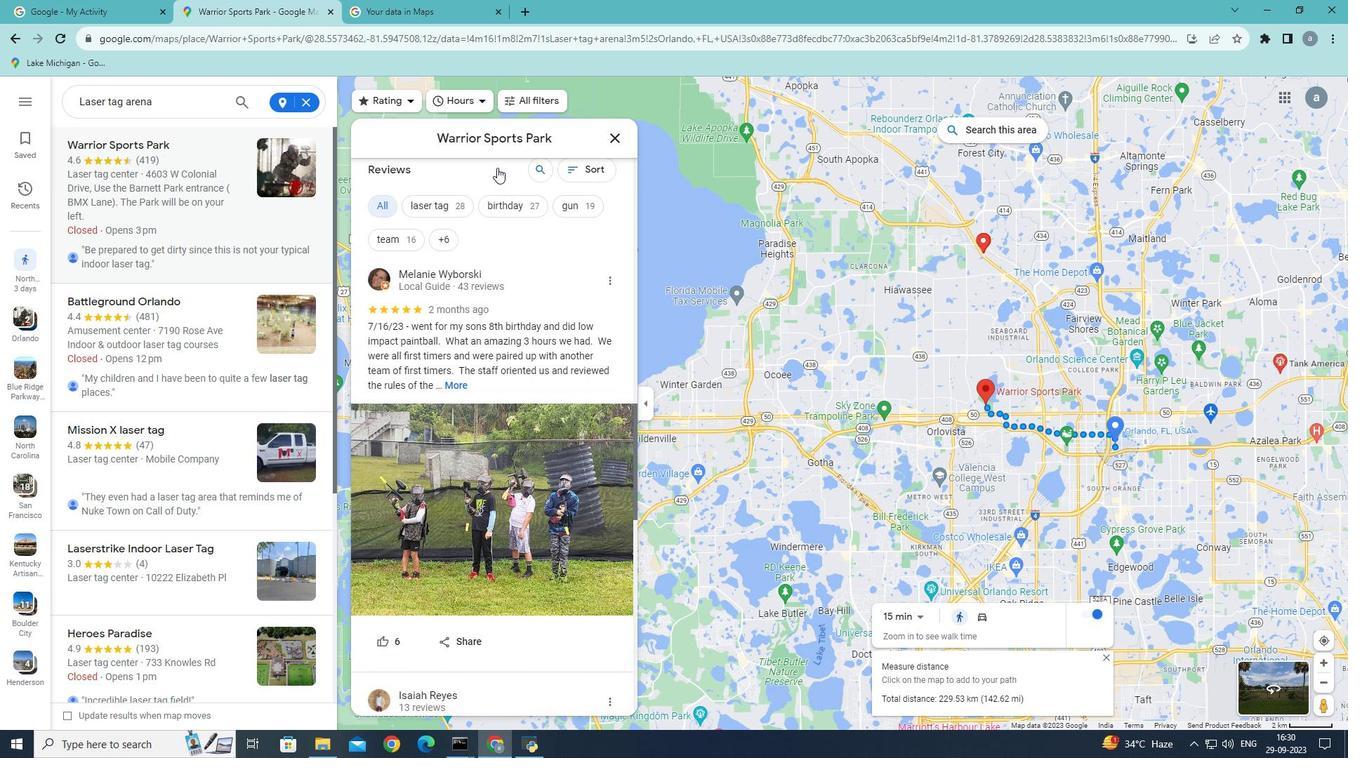 
Action: Mouse scrolled (497, 167) with delta (0, 0)
Screenshot: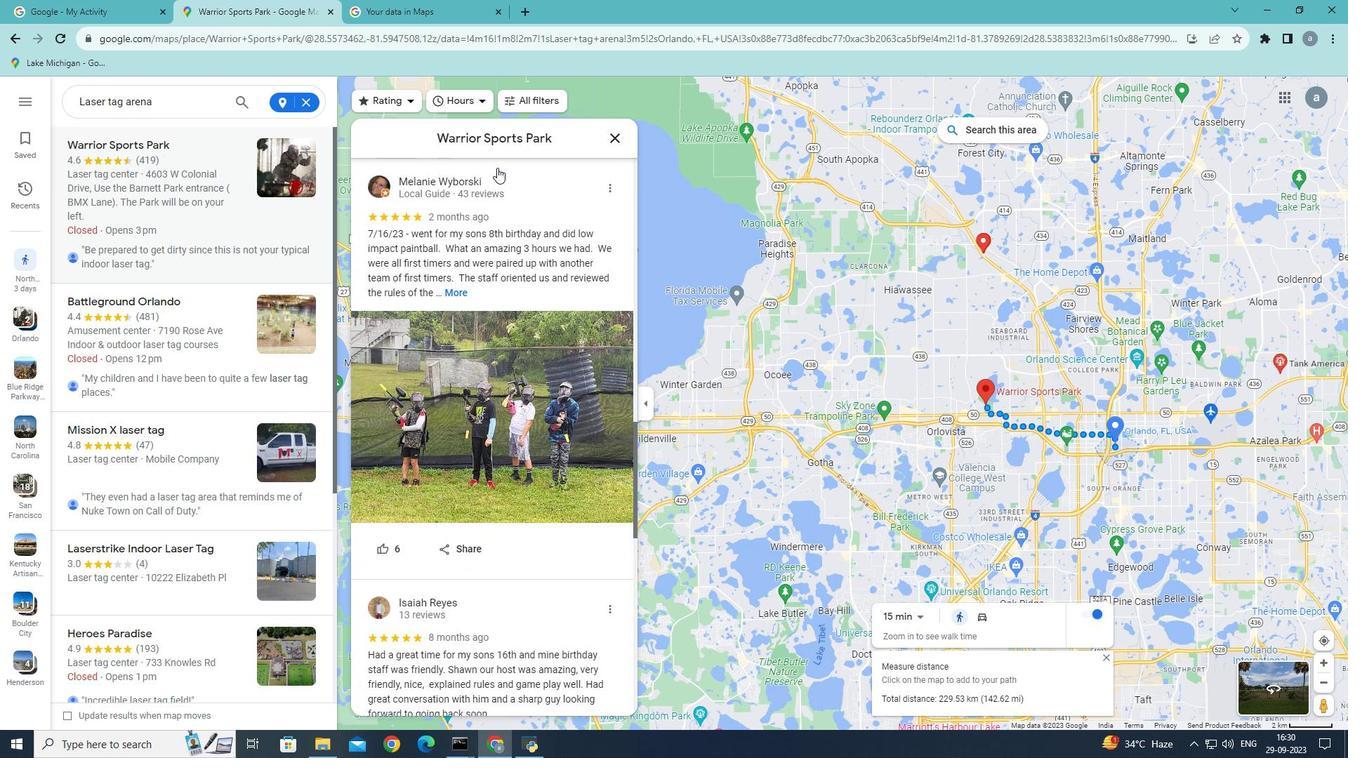 
Action: Mouse scrolled (497, 167) with delta (0, 0)
Screenshot: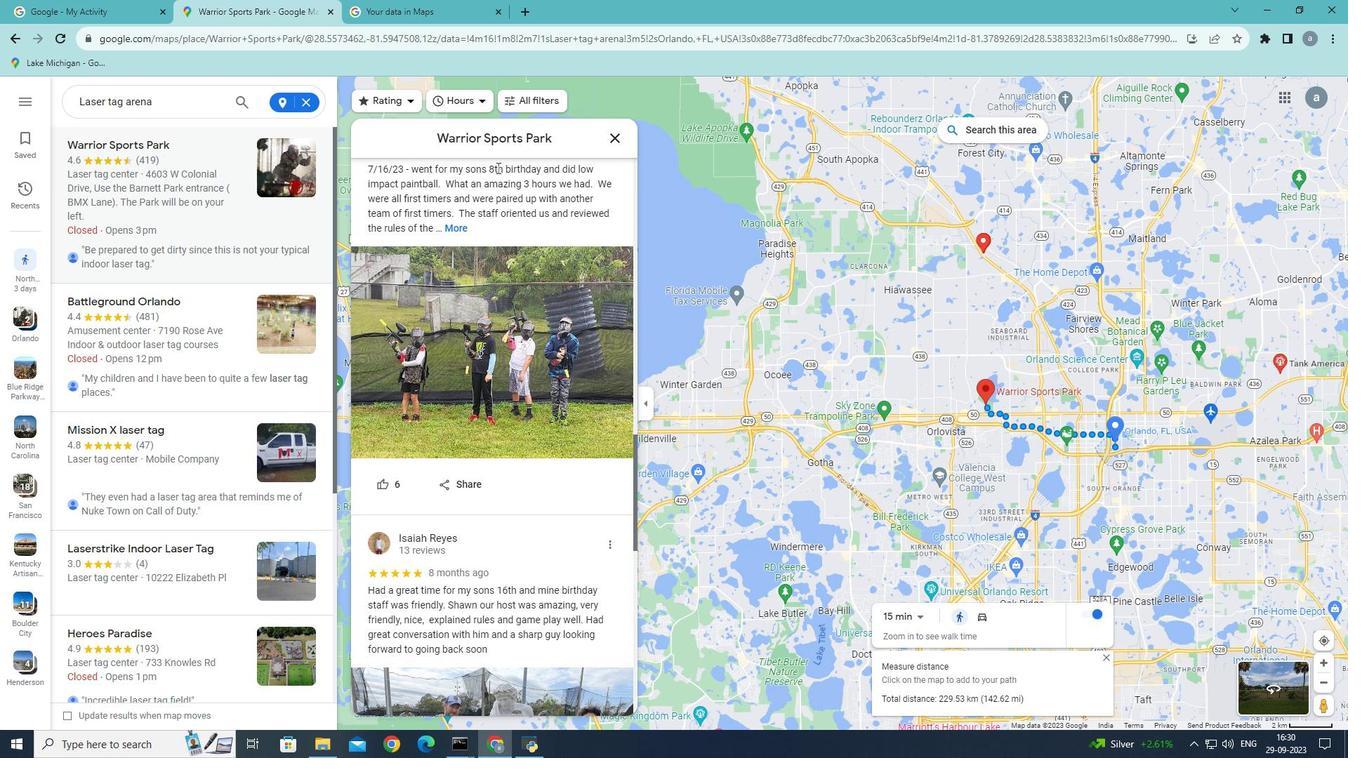 
Action: Mouse scrolled (497, 167) with delta (0, 0)
Screenshot: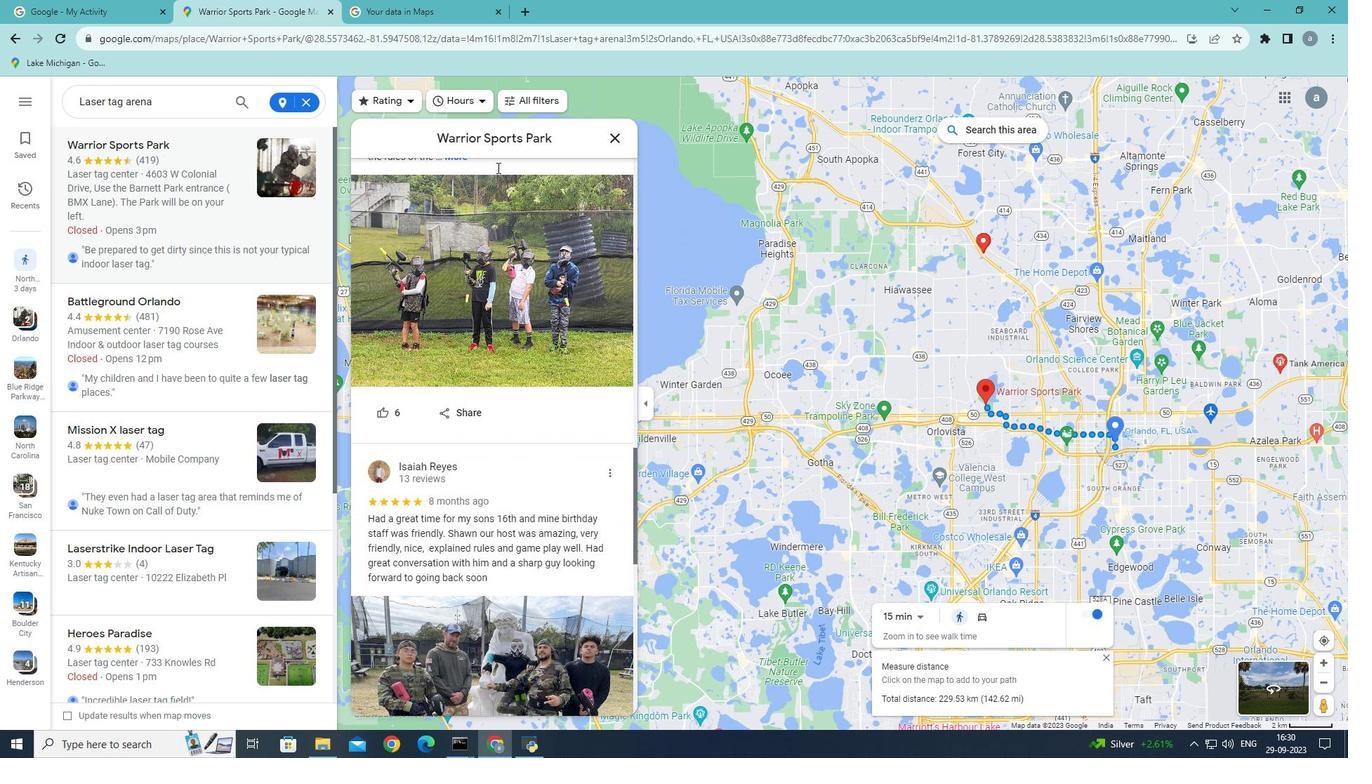 
Action: Mouse scrolled (497, 167) with delta (0, 0)
Screenshot: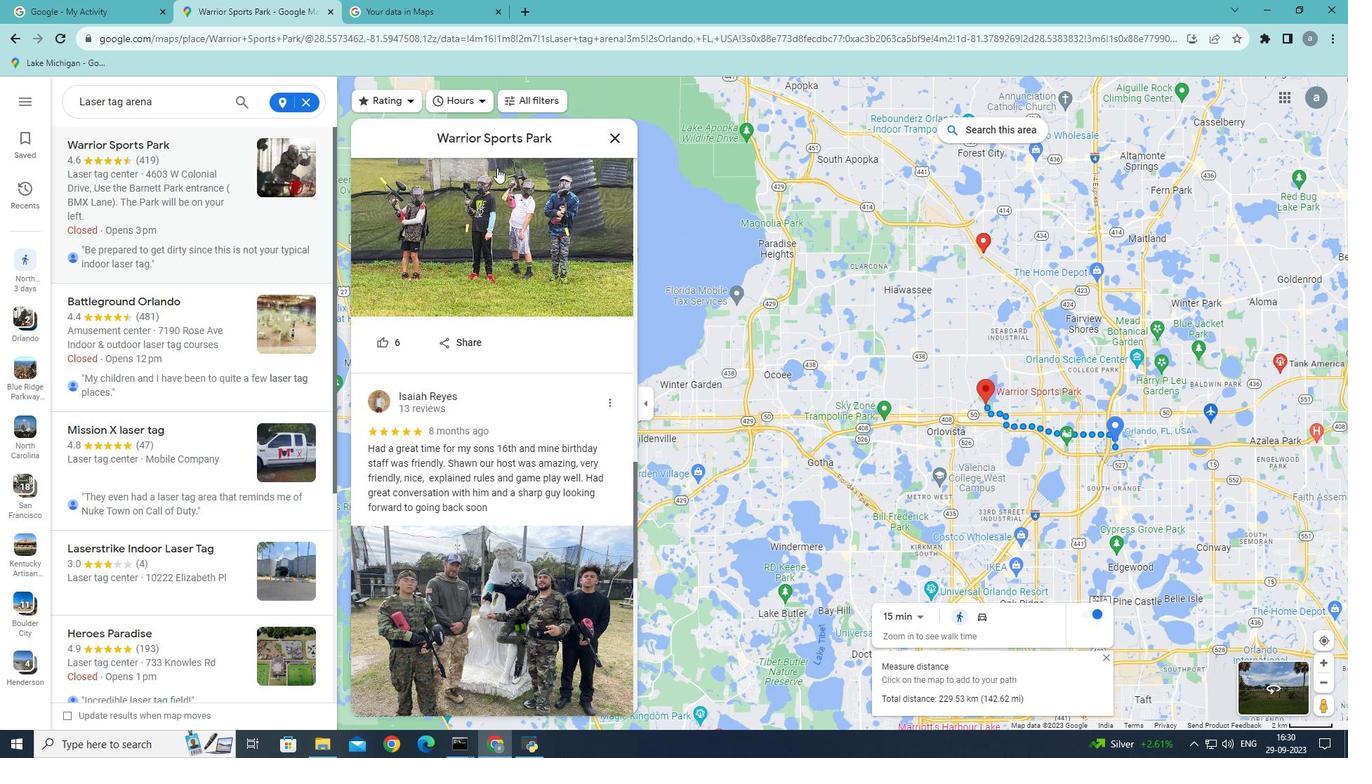 
Action: Mouse scrolled (497, 167) with delta (0, 0)
Screenshot: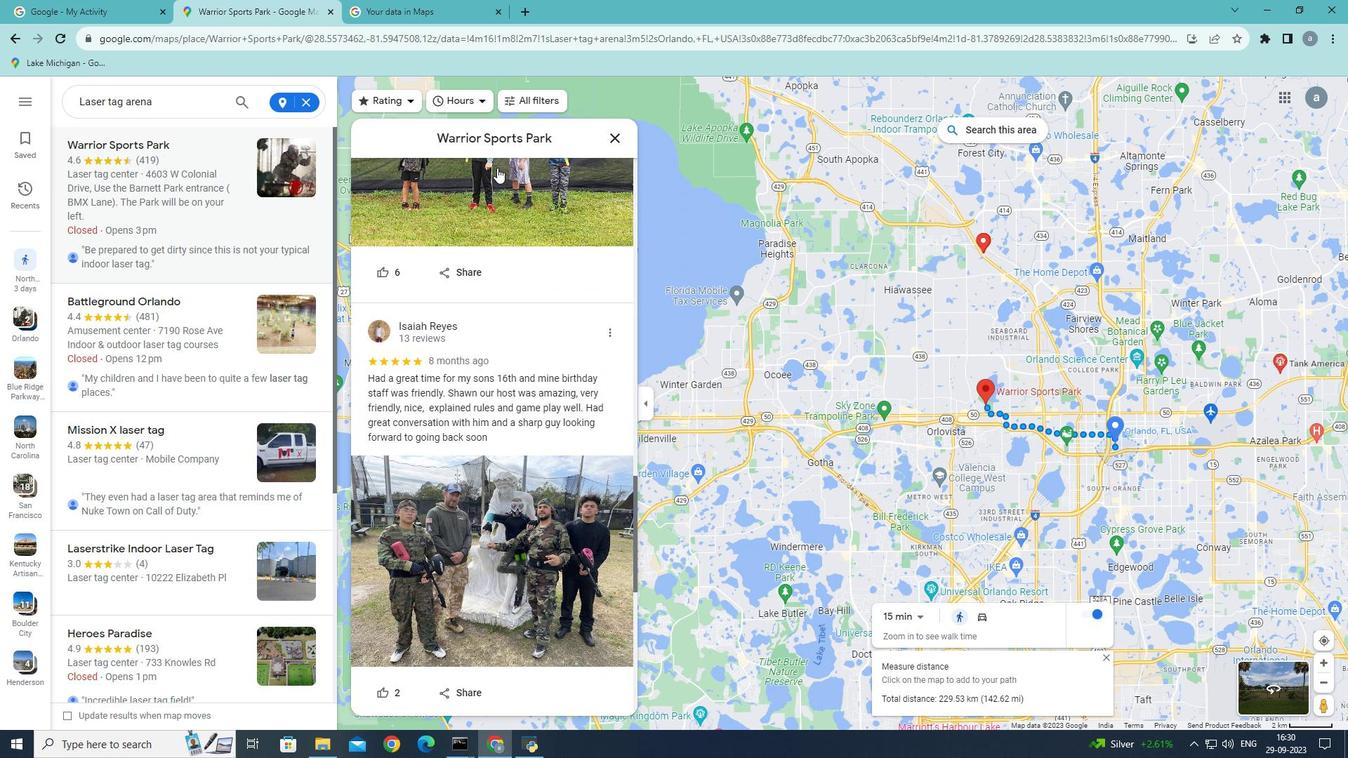 
Action: Mouse scrolled (497, 167) with delta (0, 0)
Screenshot: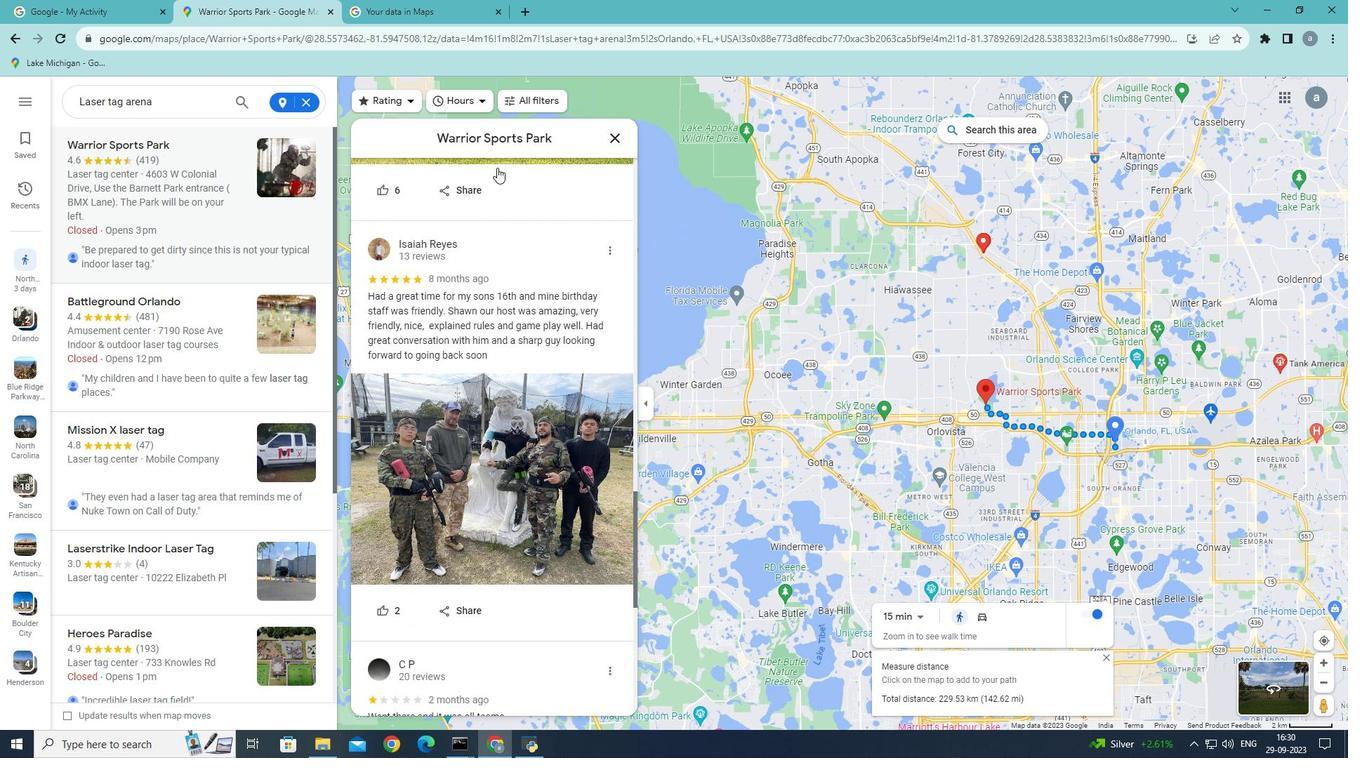 
Action: Mouse scrolled (497, 167) with delta (0, 0)
Screenshot: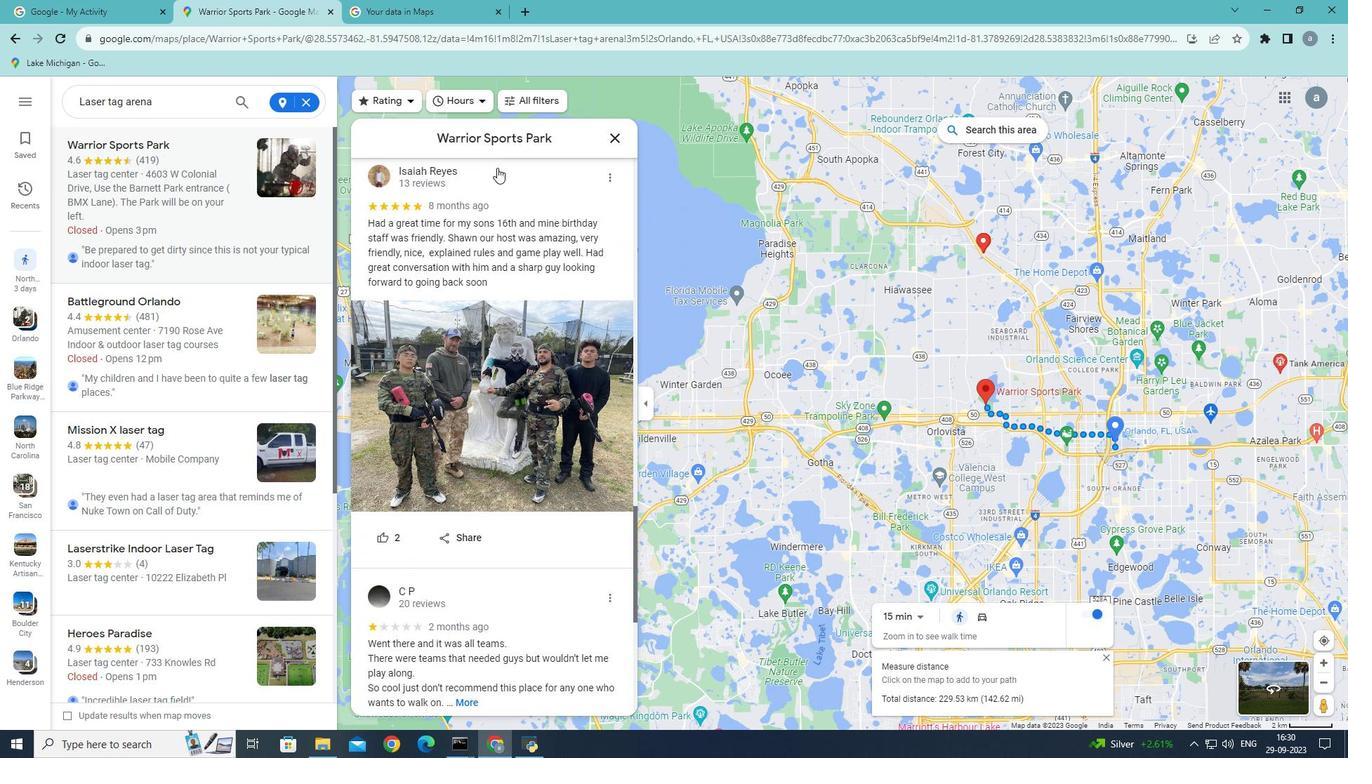 
Action: Mouse scrolled (497, 167) with delta (0, 0)
Screenshot: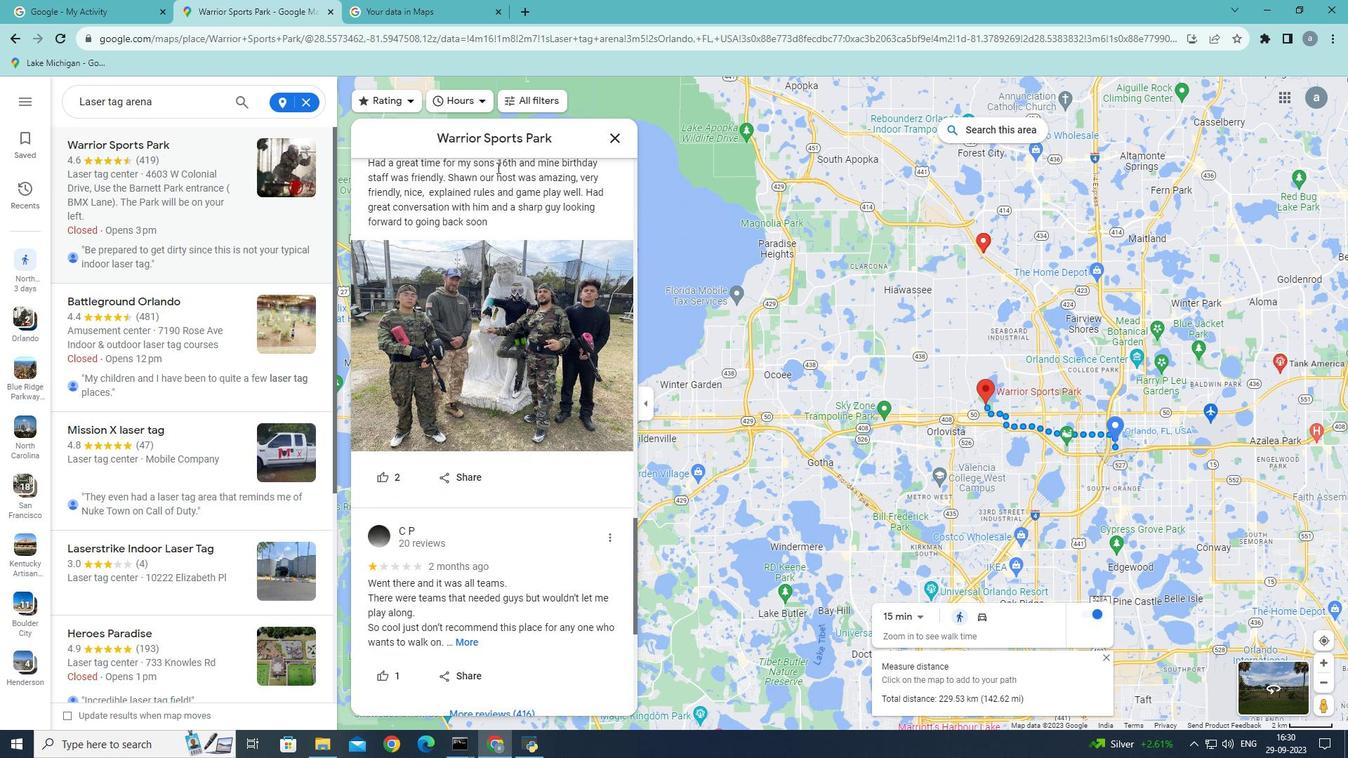 
Action: Mouse scrolled (497, 167) with delta (0, 0)
Screenshot: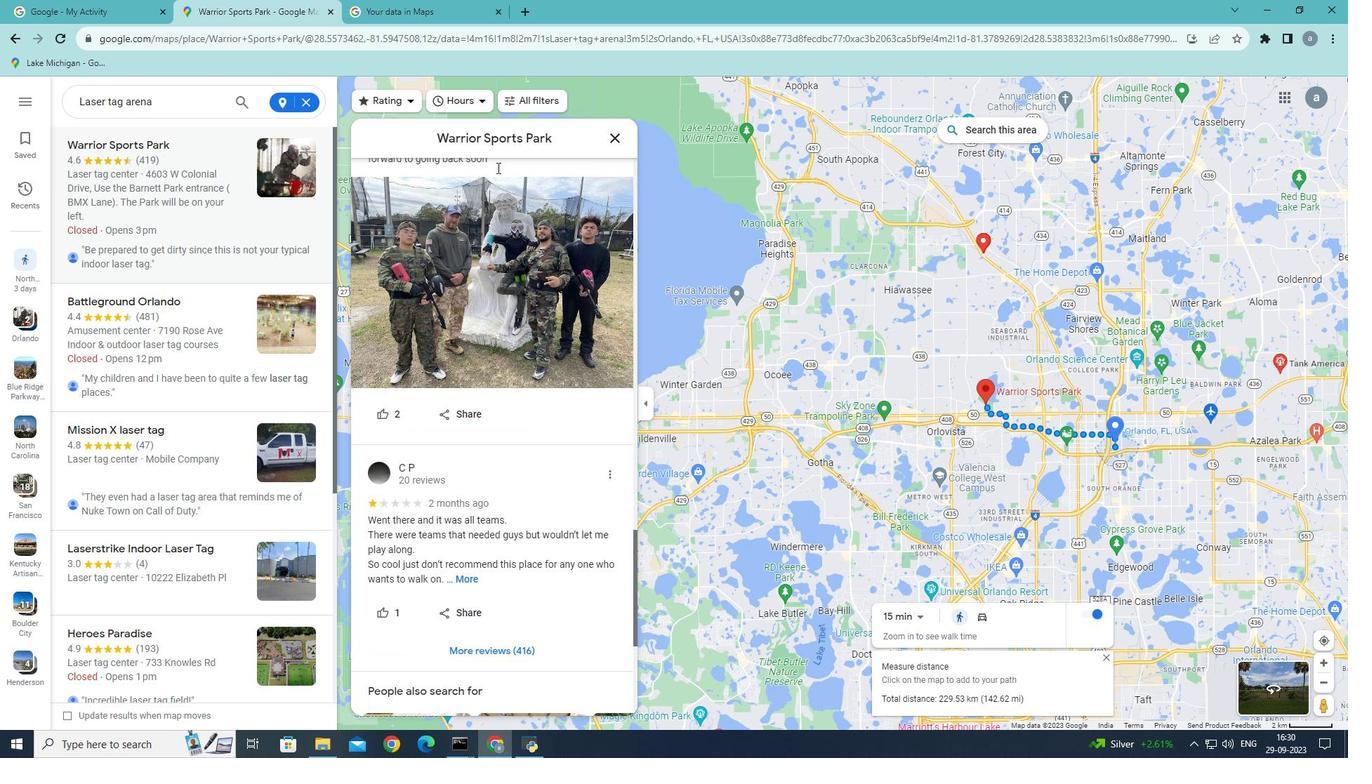 
Action: Mouse scrolled (497, 167) with delta (0, 0)
Screenshot: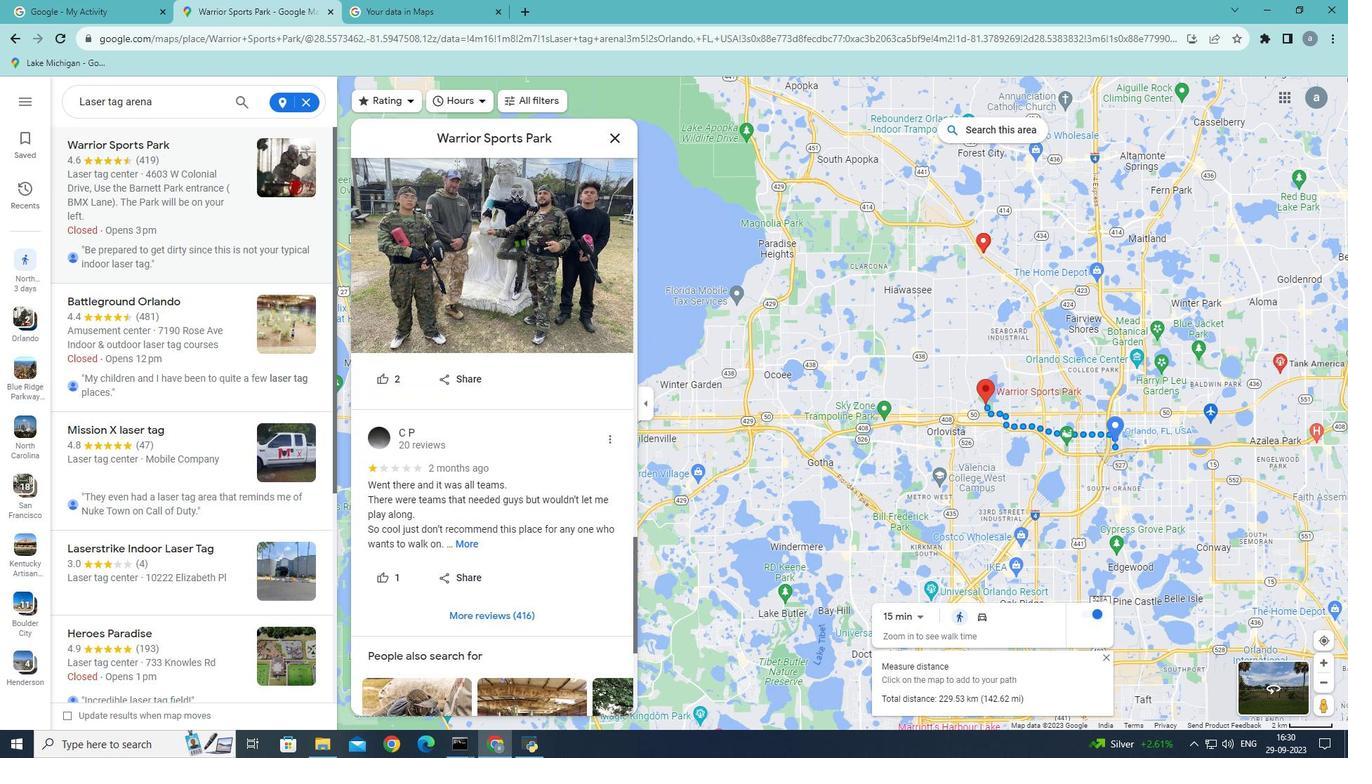 
Action: Mouse scrolled (497, 167) with delta (0, 0)
Screenshot: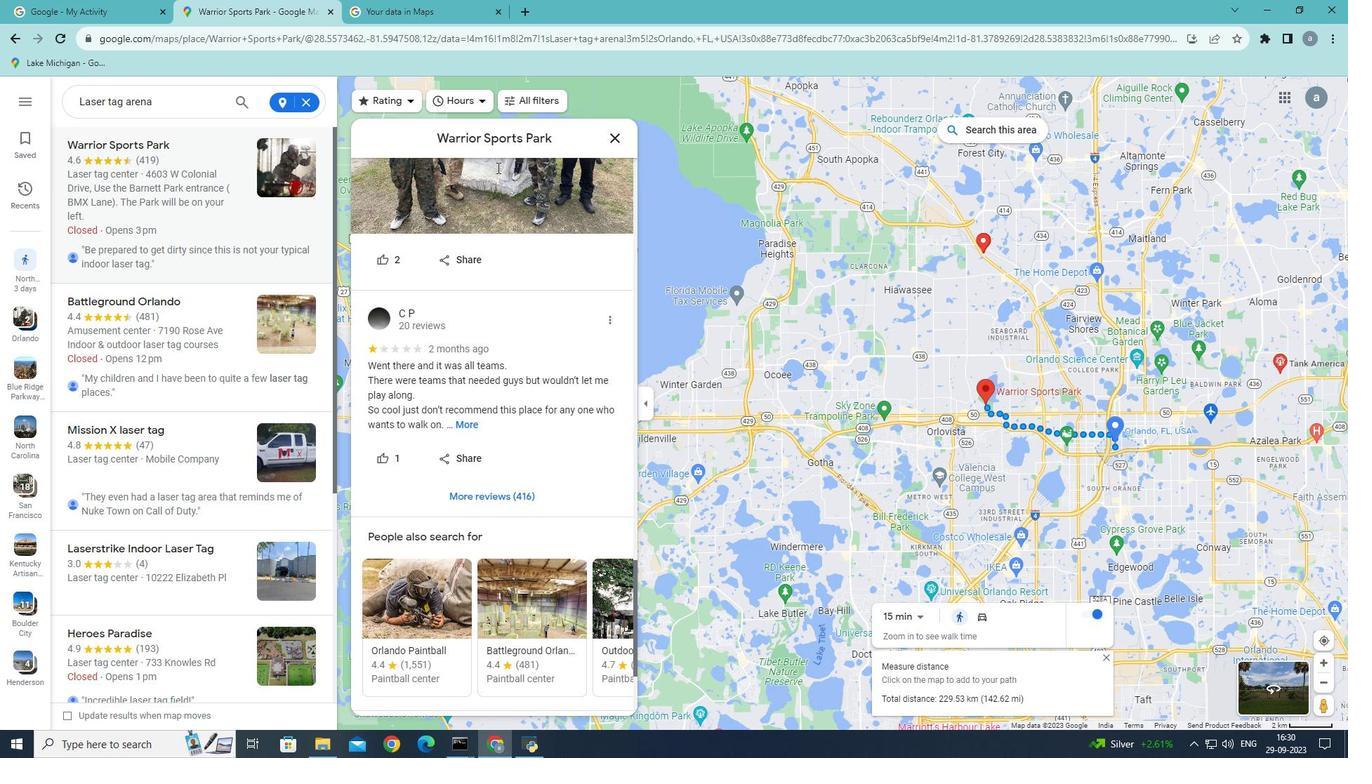 
Action: Mouse moved to (497, 169)
Screenshot: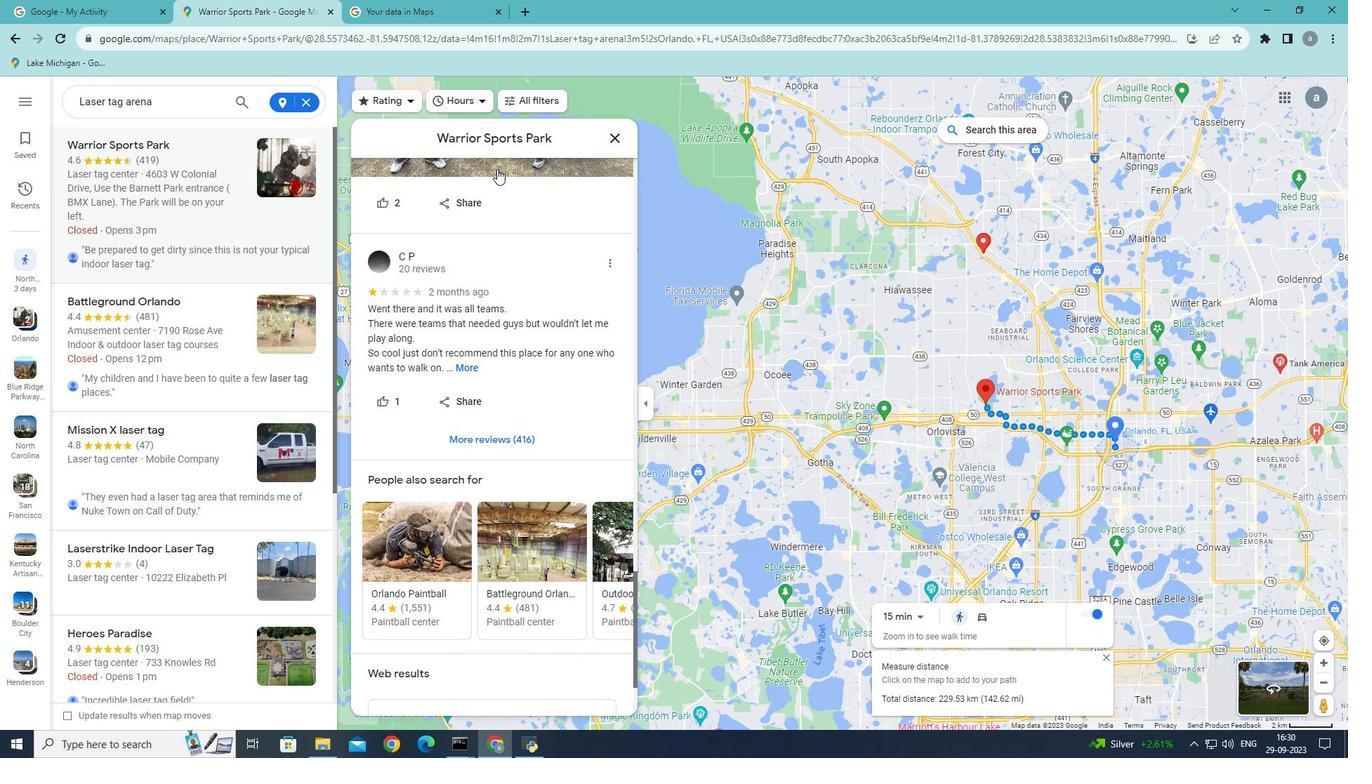 
Action: Mouse scrolled (497, 168) with delta (0, 0)
Screenshot: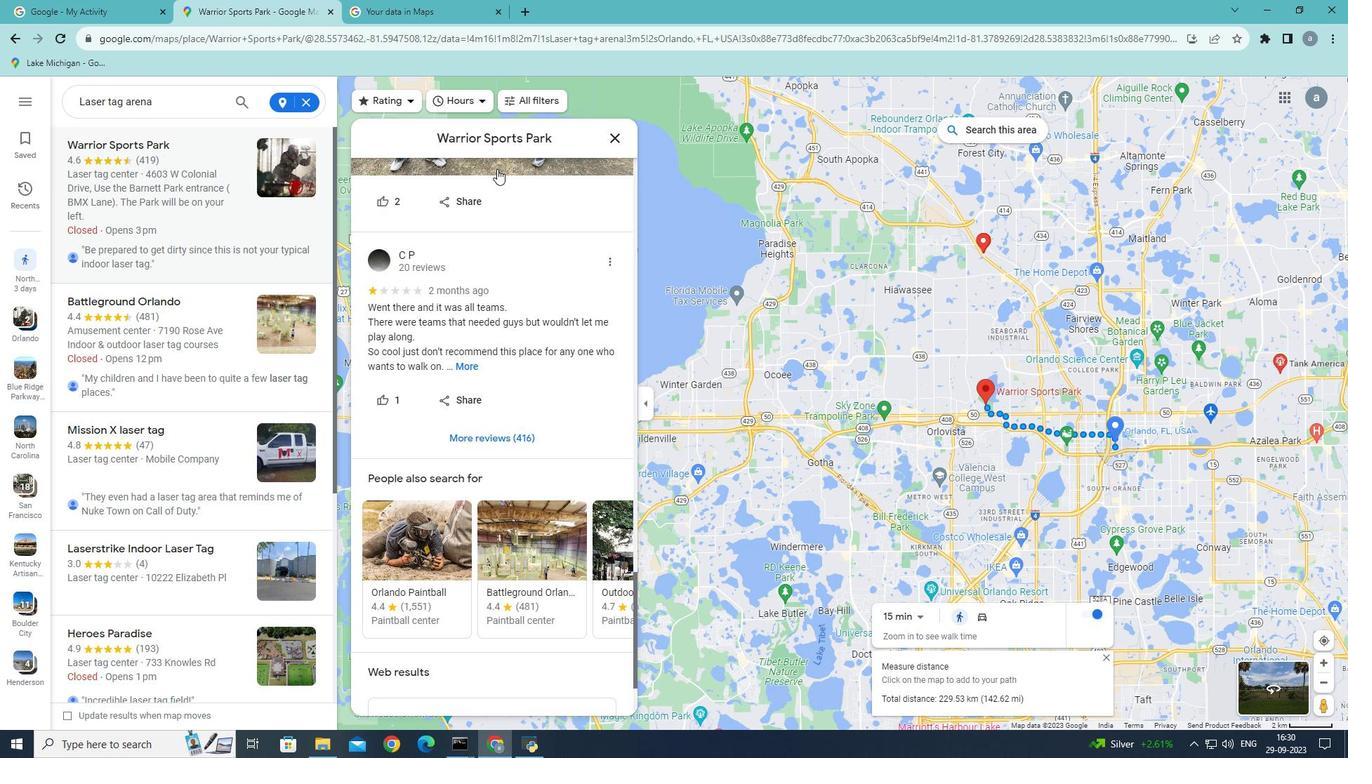 
Action: Mouse scrolled (497, 168) with delta (0, 0)
Screenshot: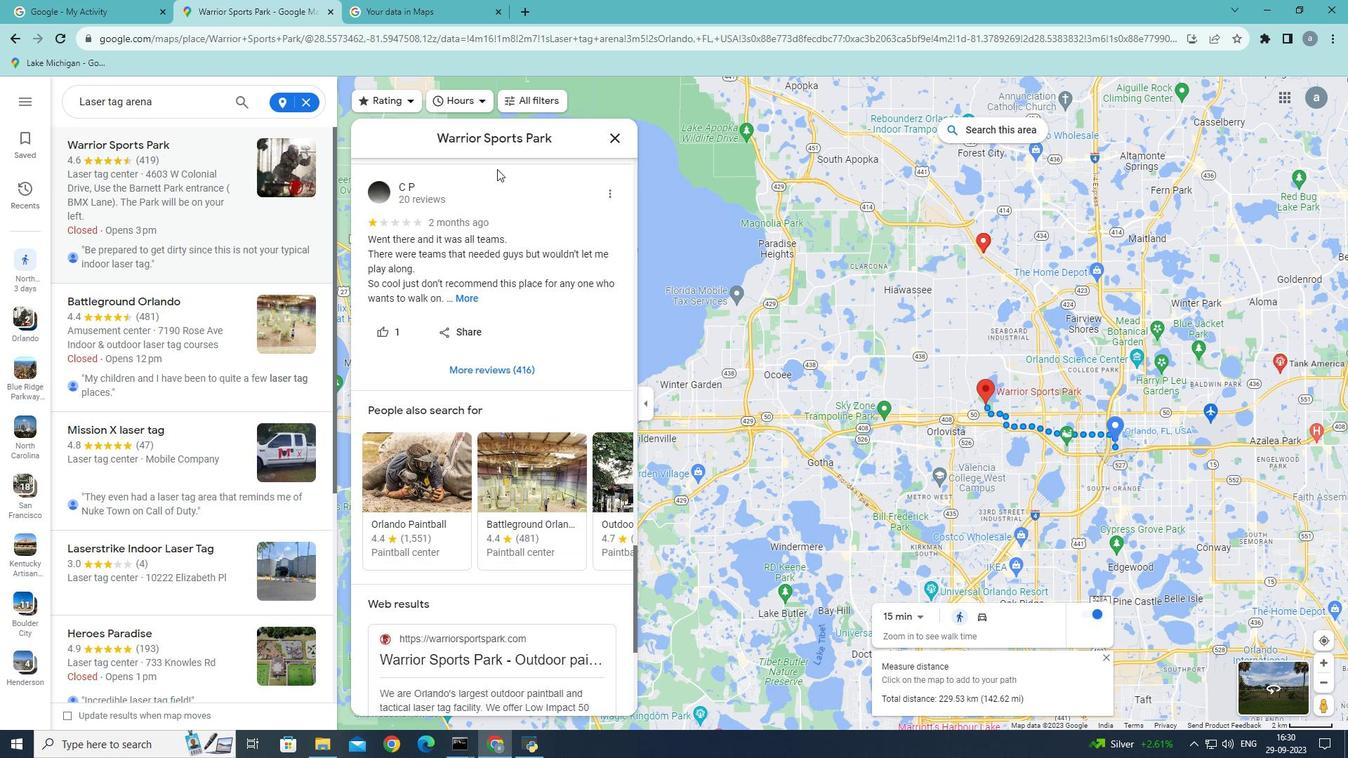 
Action: Mouse scrolled (497, 168) with delta (0, 0)
Screenshot: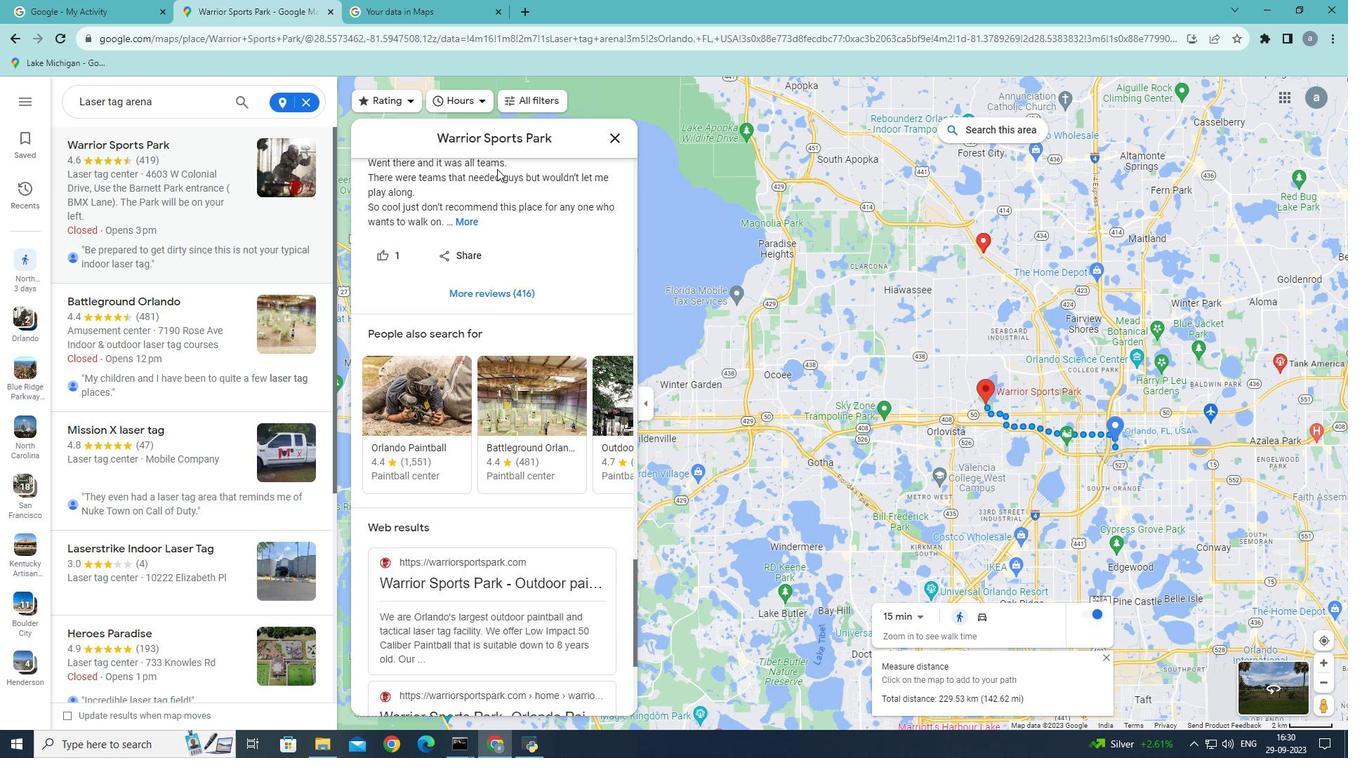 
Action: Mouse scrolled (497, 168) with delta (0, 0)
Screenshot: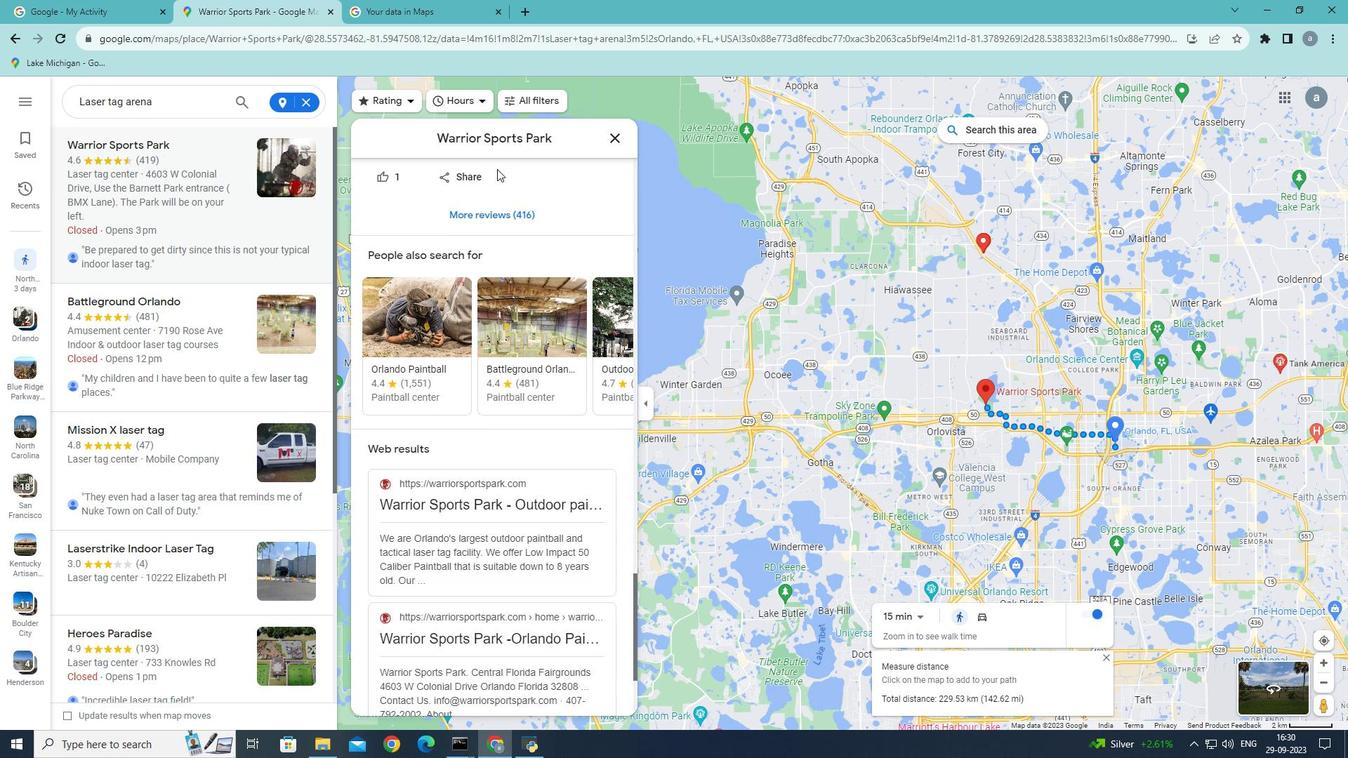 
Action: Mouse scrolled (497, 168) with delta (0, 0)
Screenshot: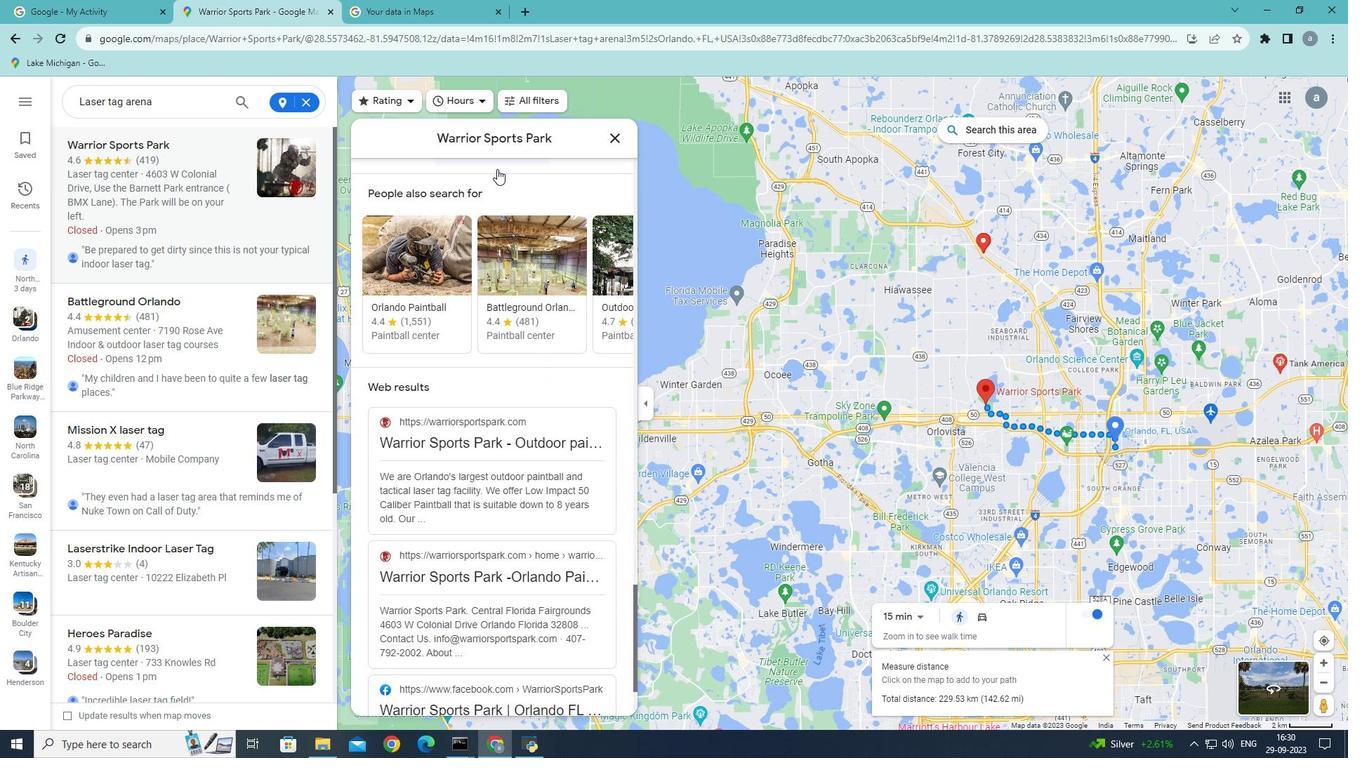 
Action: Mouse scrolled (497, 168) with delta (0, 0)
Screenshot: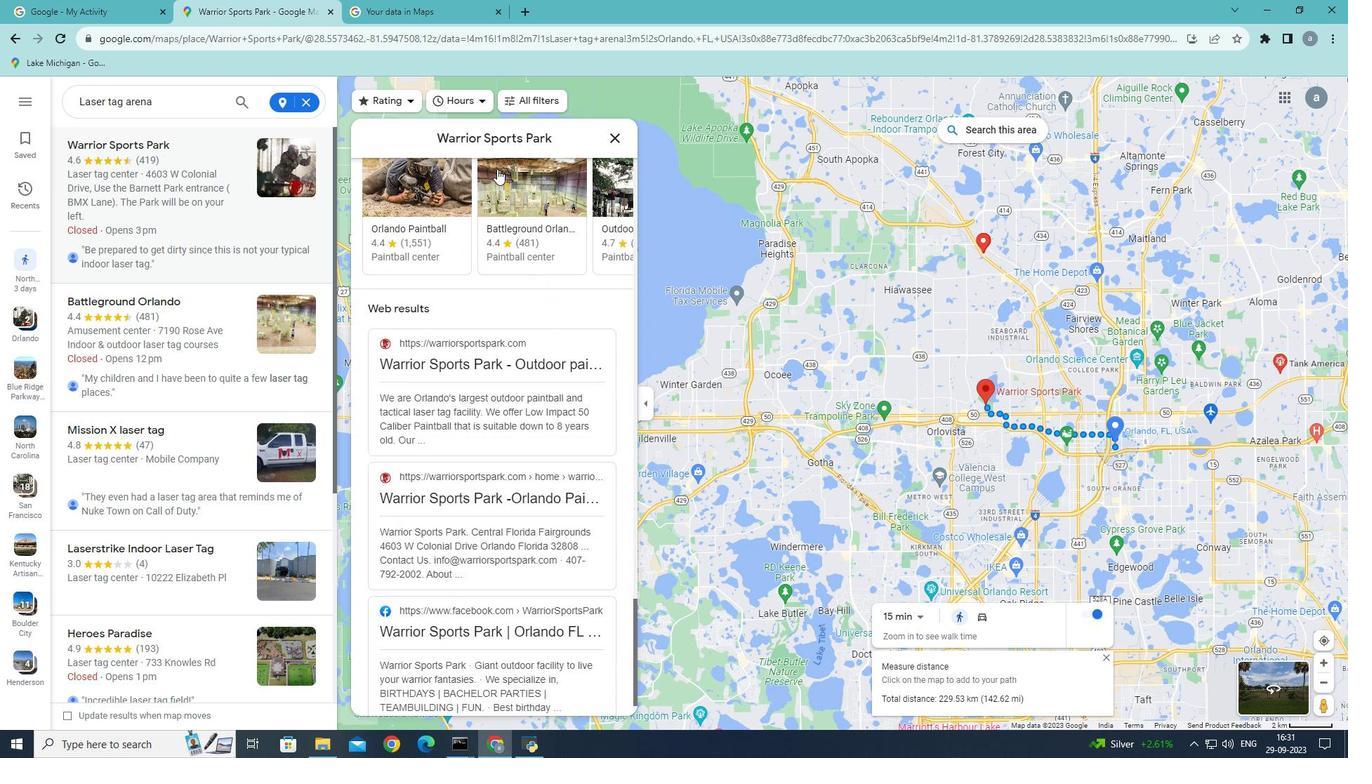 
Action: Mouse scrolled (497, 168) with delta (0, 0)
Screenshot: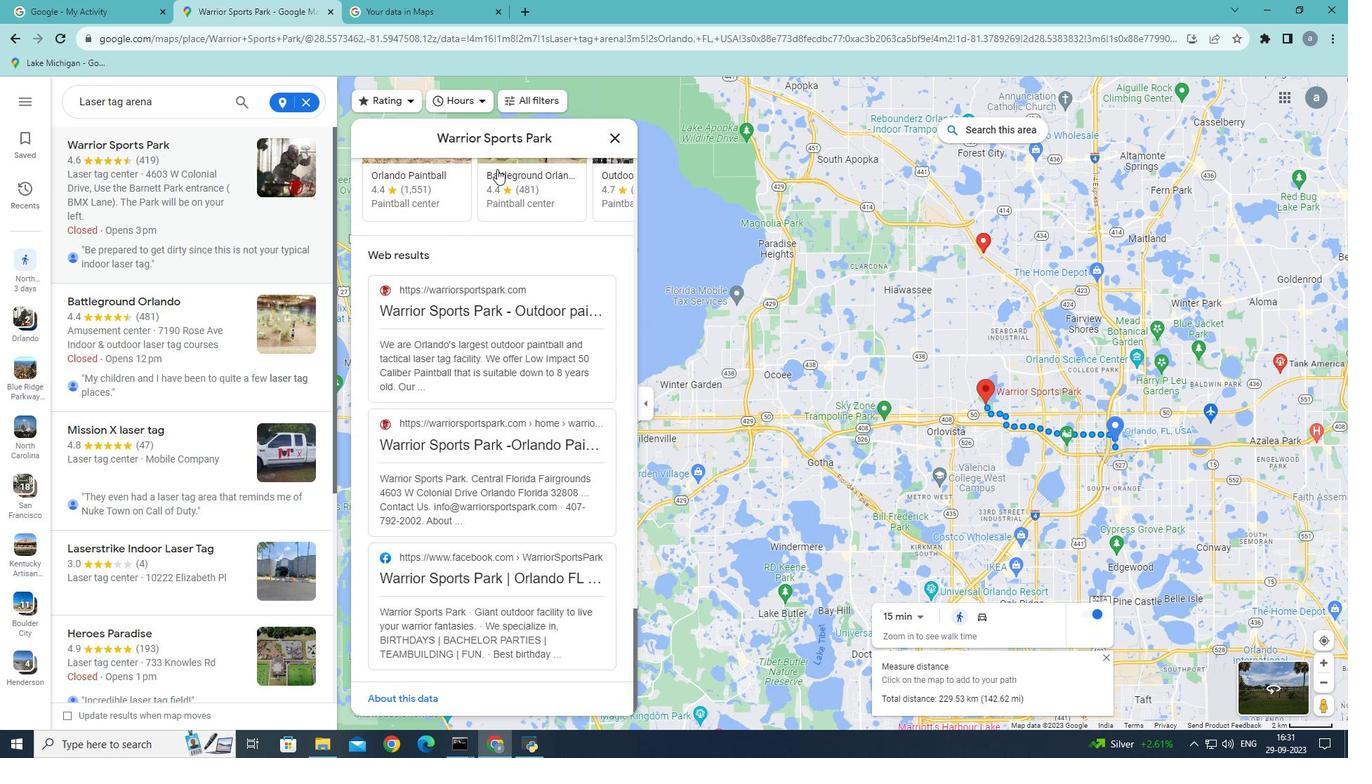 
Action: Mouse scrolled (497, 168) with delta (0, 0)
Screenshot: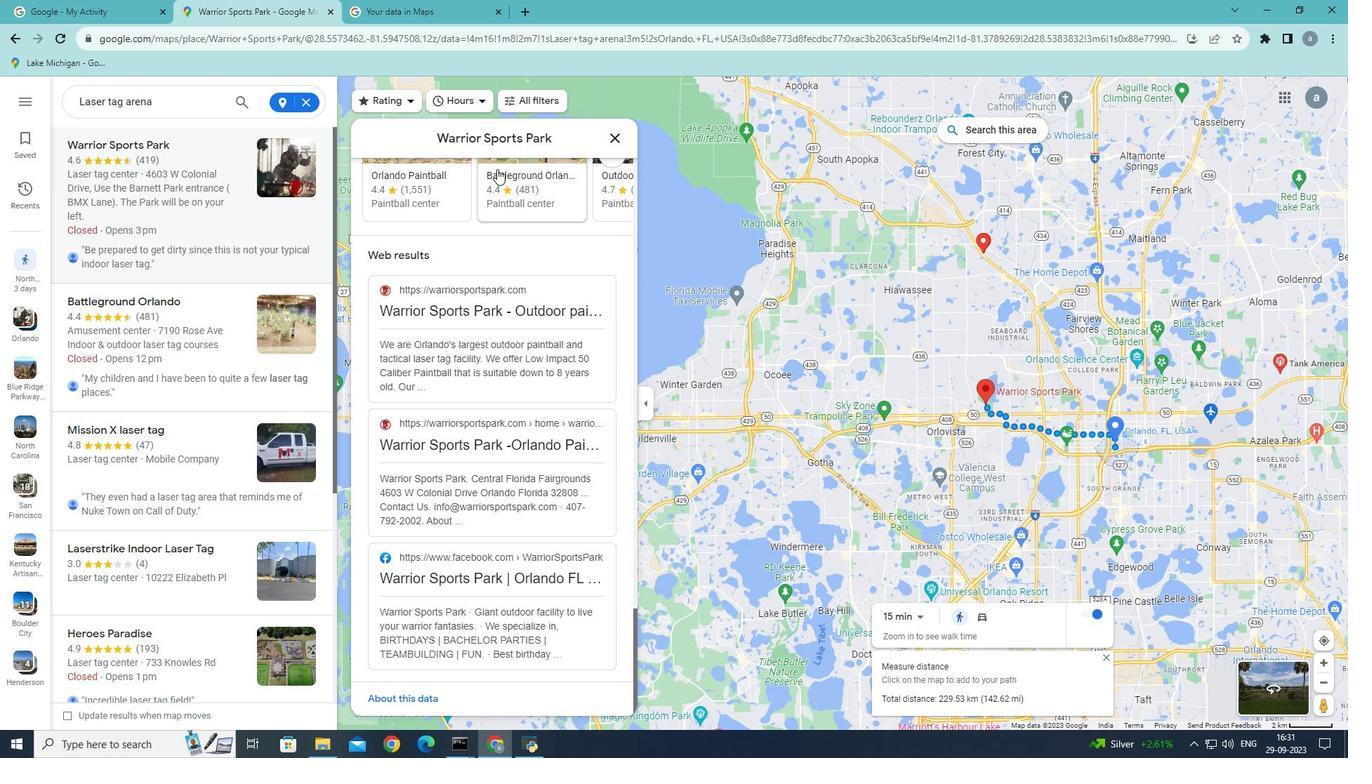 
Action: Mouse scrolled (497, 168) with delta (0, 0)
Screenshot: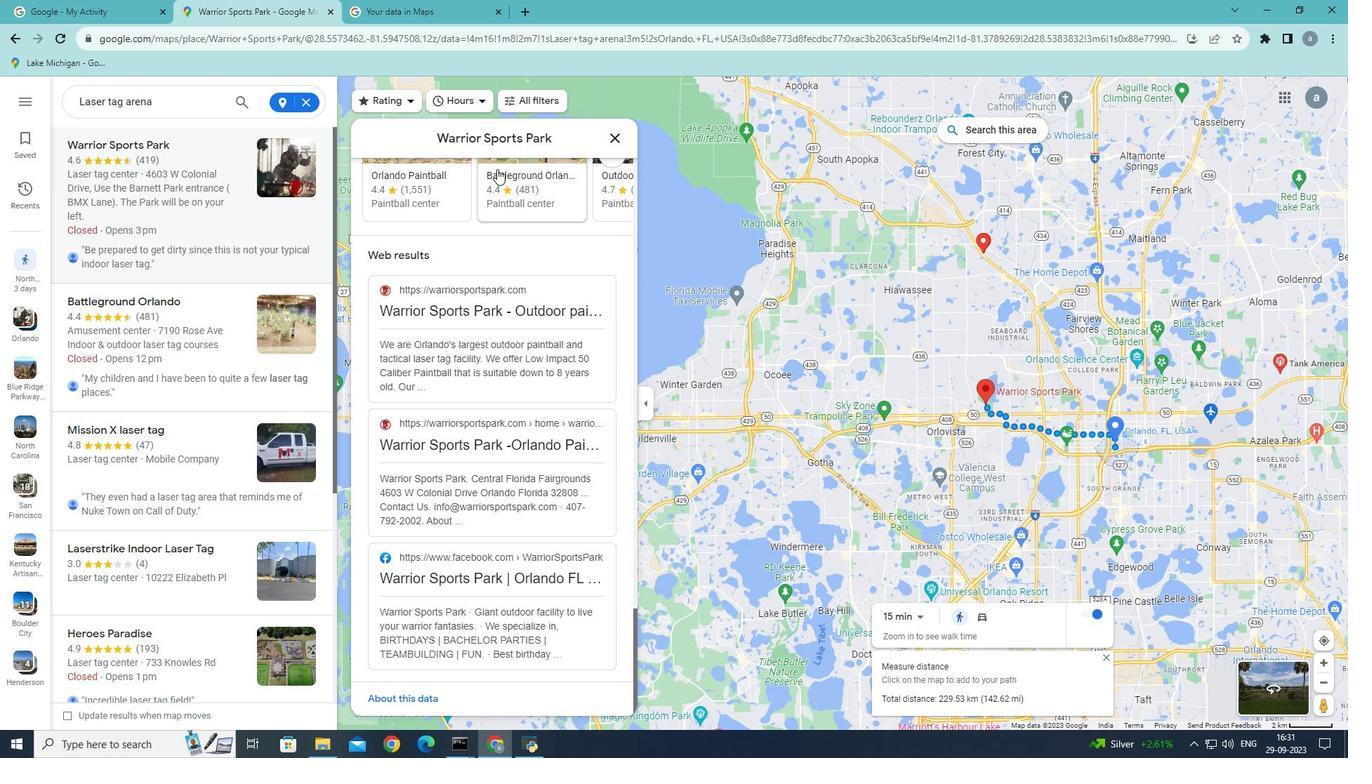 
Action: Mouse scrolled (497, 168) with delta (0, 0)
Screenshot: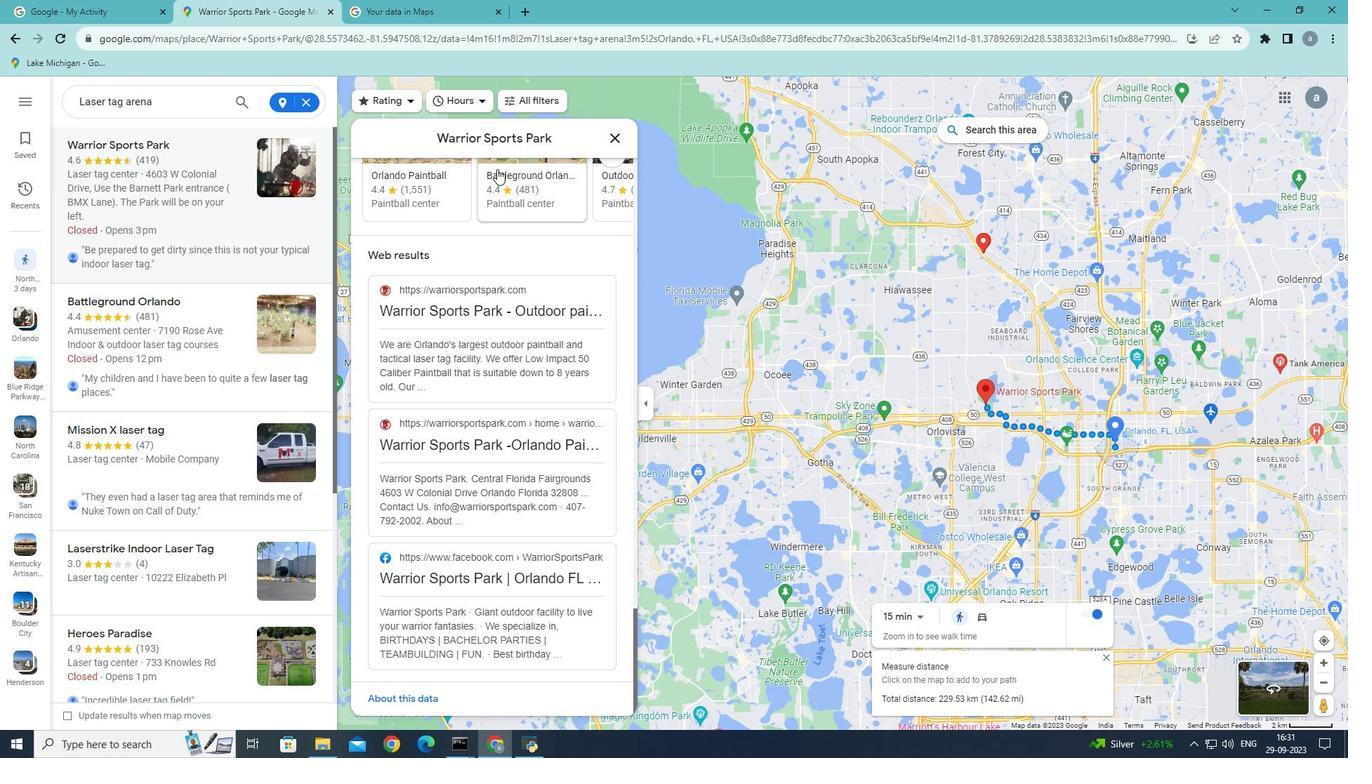 
Action: Mouse scrolled (497, 168) with delta (0, 0)
Screenshot: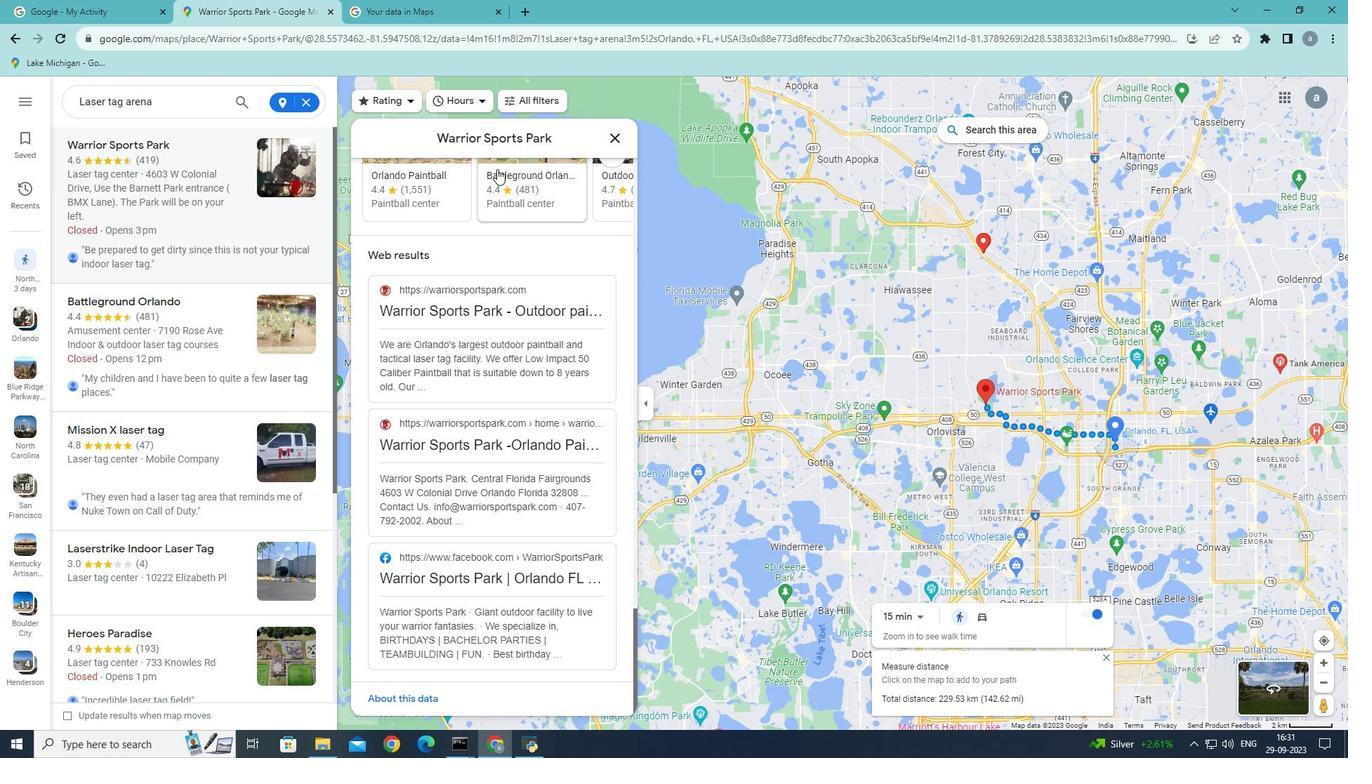 
Action: Mouse scrolled (497, 168) with delta (0, 0)
Screenshot: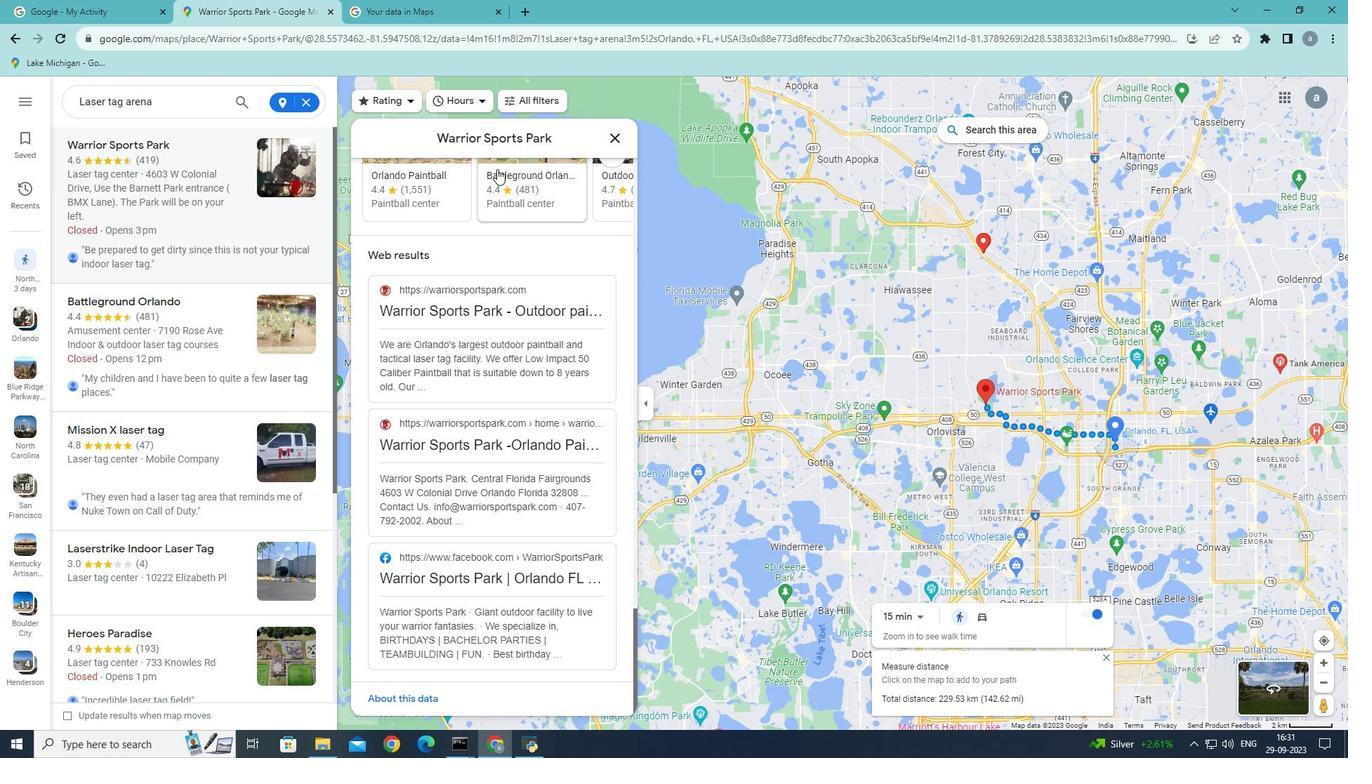 
Action: Mouse scrolled (497, 168) with delta (0, 0)
Screenshot: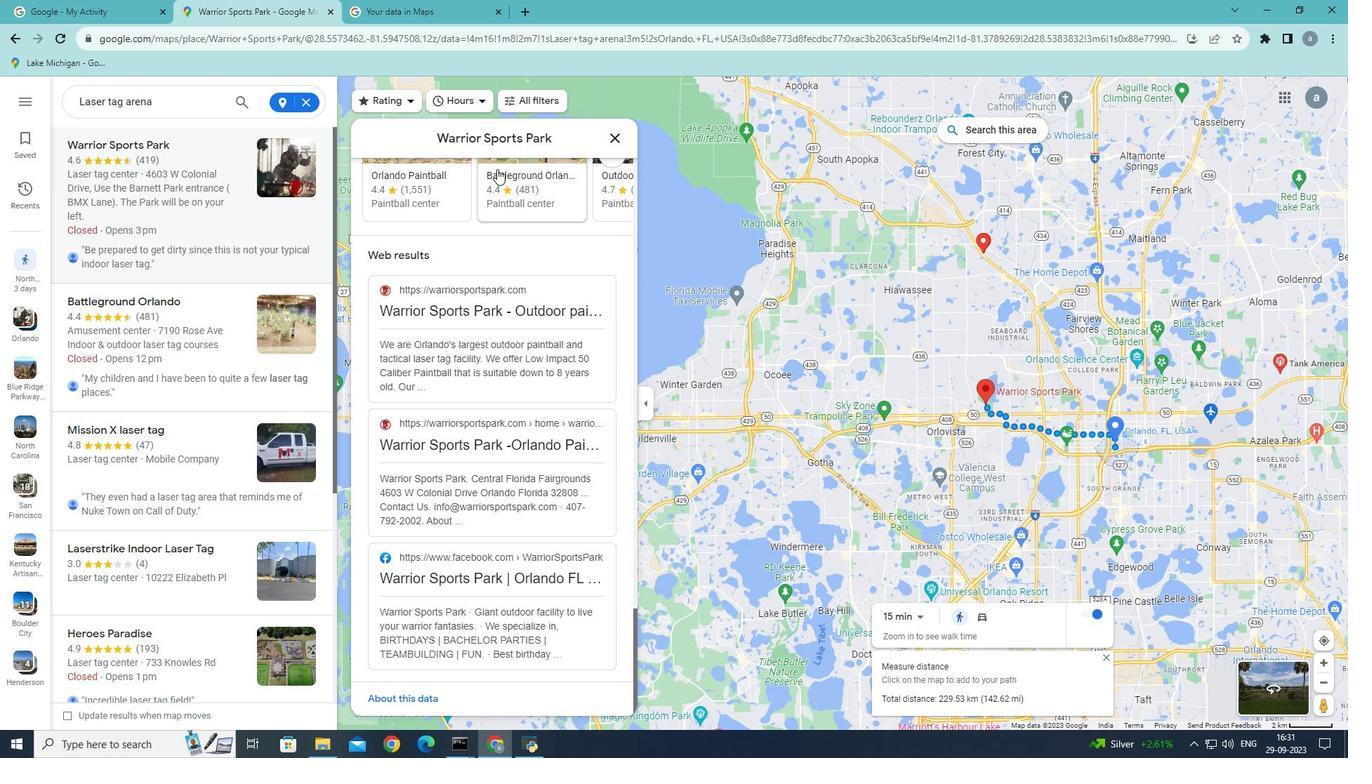 
Action: Mouse scrolled (497, 168) with delta (0, 0)
Screenshot: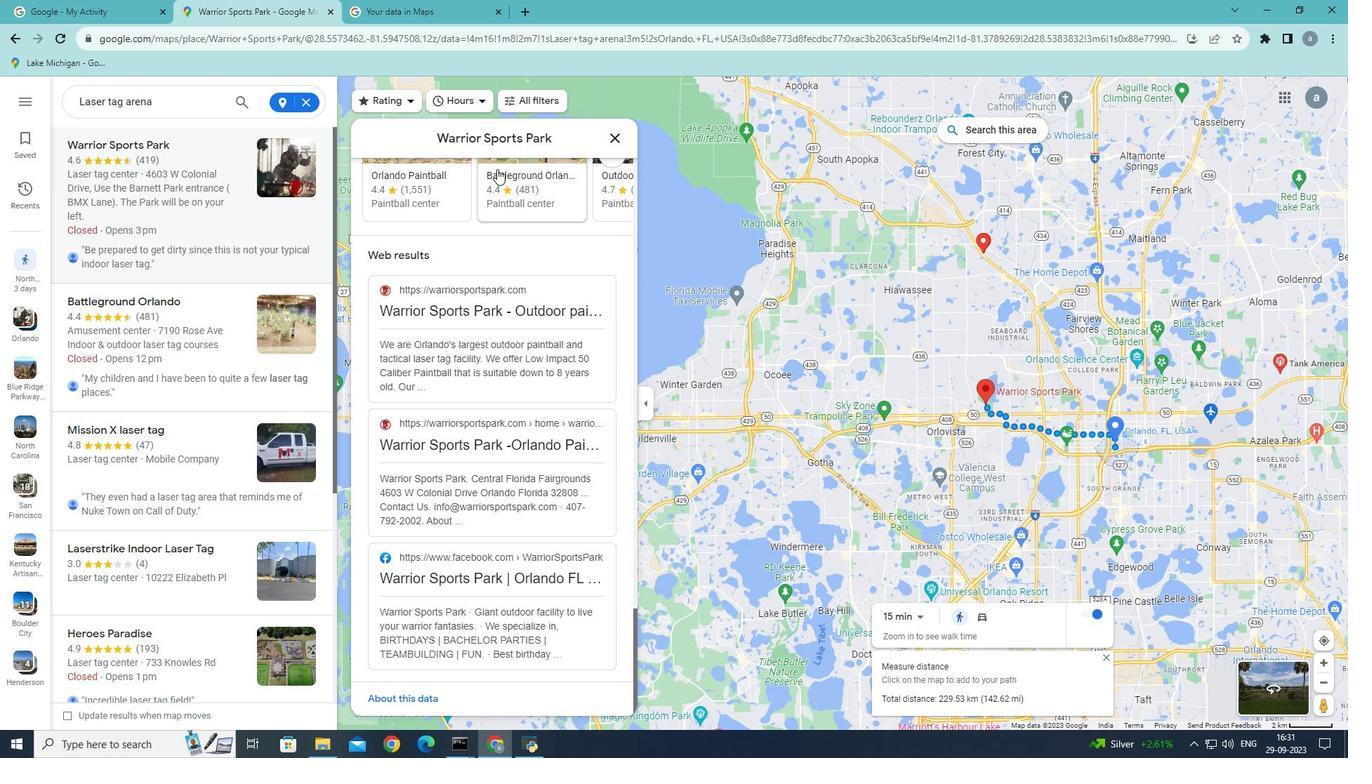 
Action: Mouse scrolled (497, 168) with delta (0, 0)
Screenshot: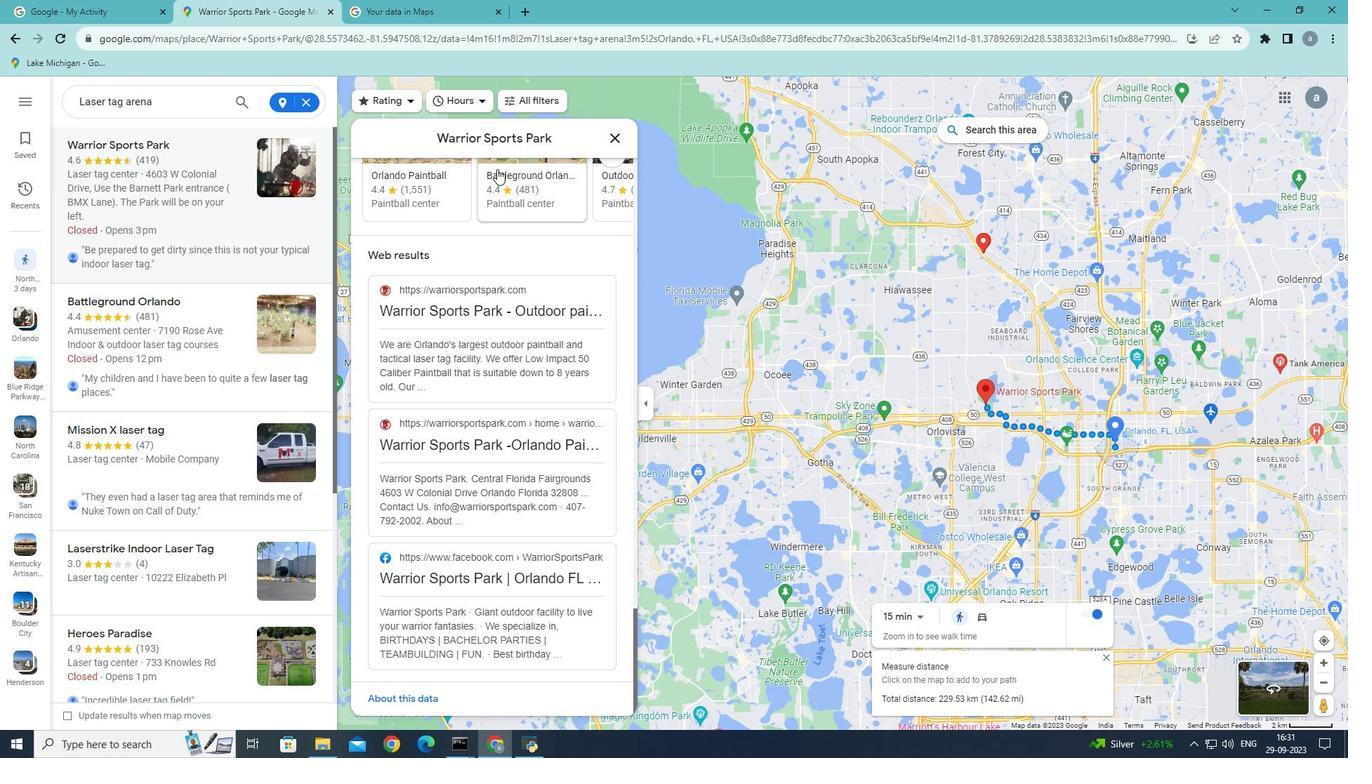 
Action: Mouse moved to (132, 322)
Screenshot: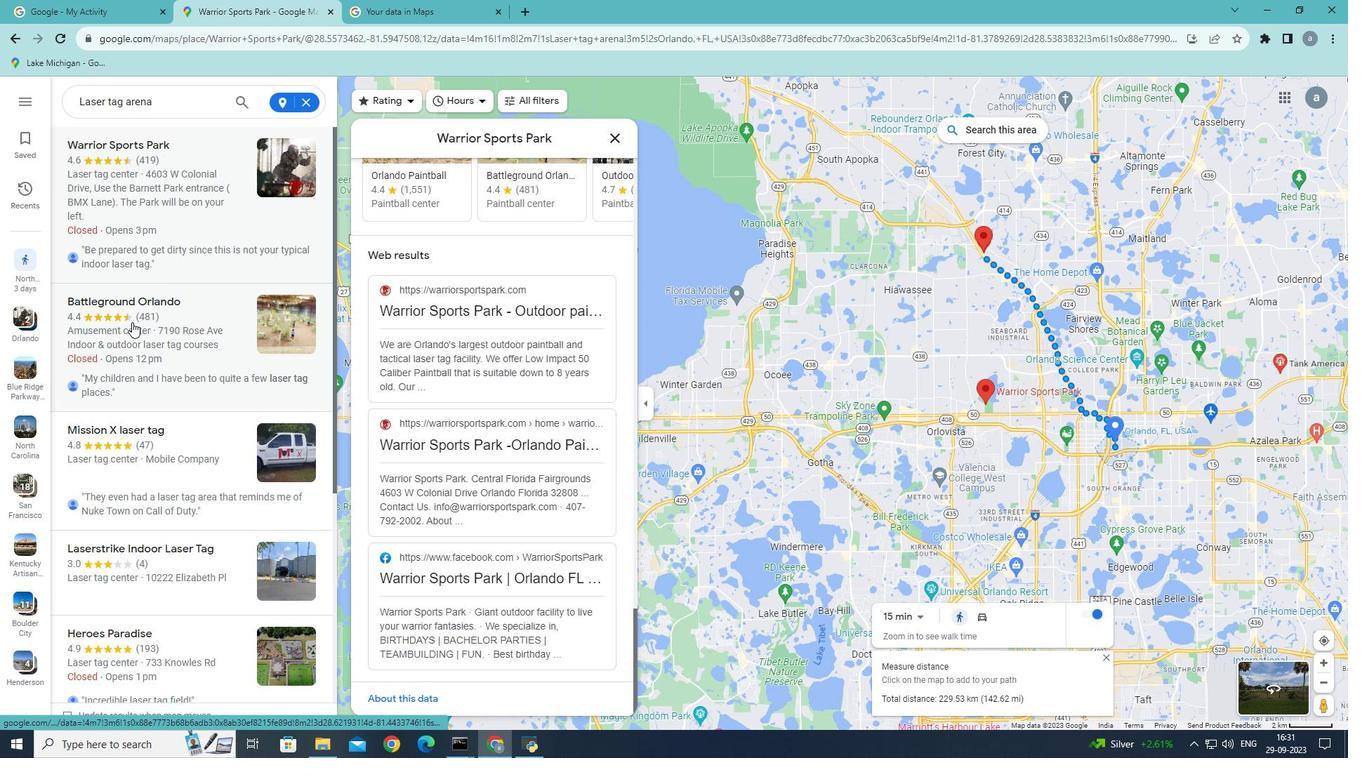 
Action: Mouse pressed left at (132, 322)
Screenshot: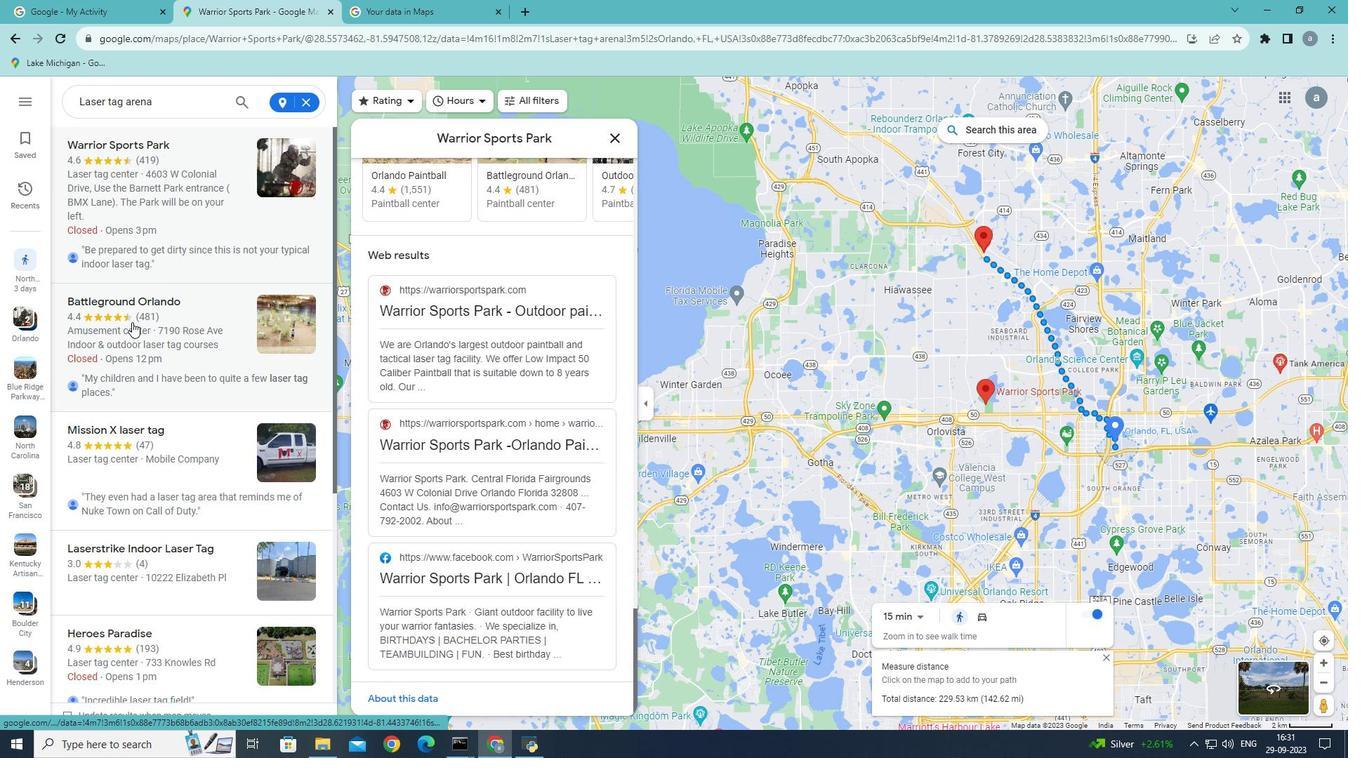 
Action: Mouse moved to (463, 233)
Screenshot: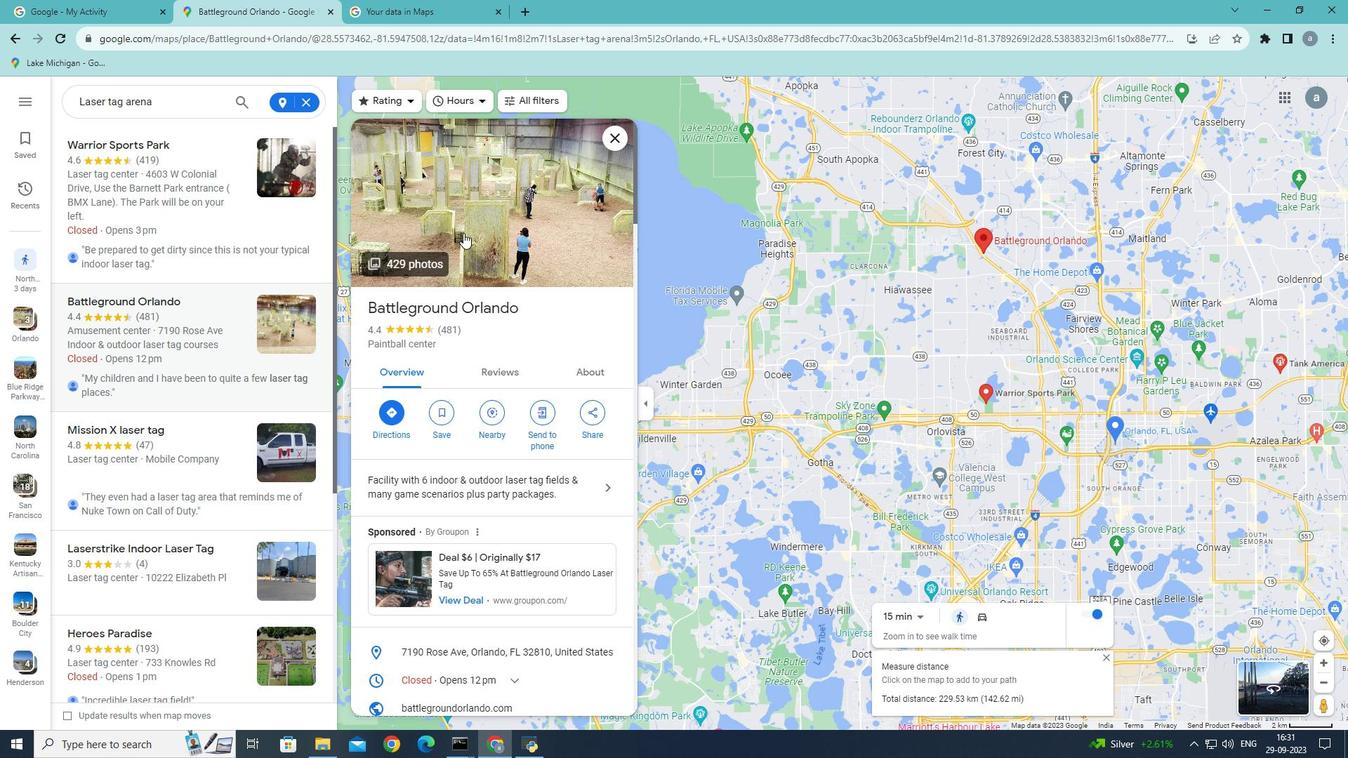 
Action: Mouse scrolled (463, 232) with delta (0, 0)
Screenshot: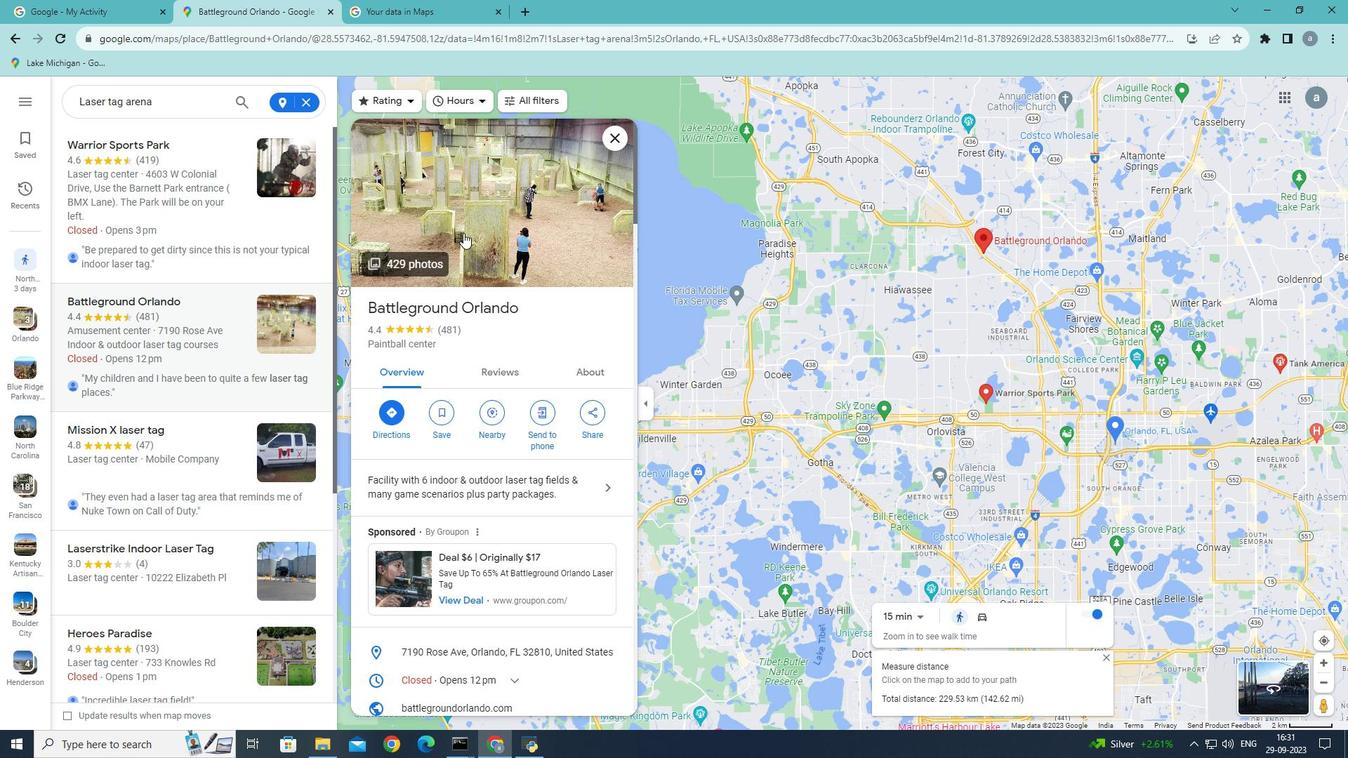 
Action: Mouse scrolled (463, 232) with delta (0, 0)
Screenshot: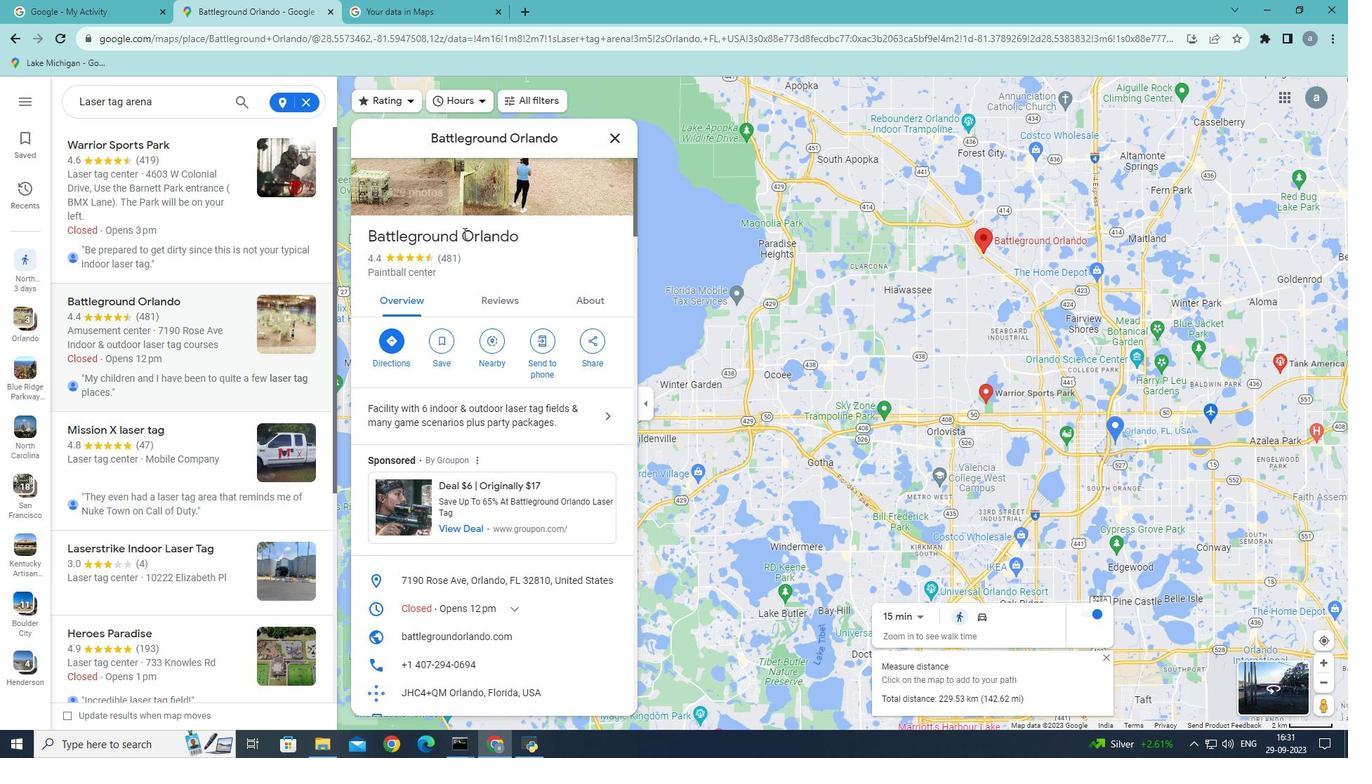 
Action: Mouse scrolled (463, 232) with delta (0, 0)
Screenshot: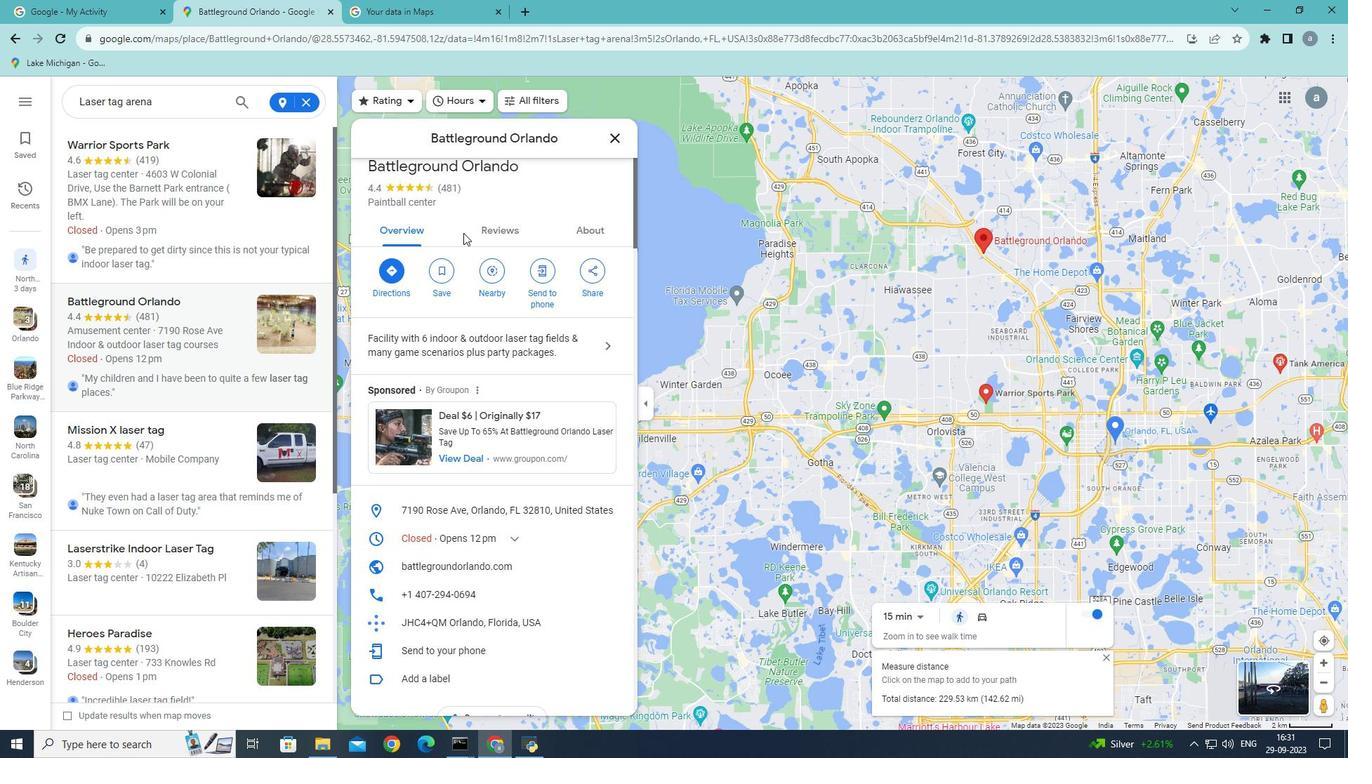 
Action: Mouse scrolled (463, 232) with delta (0, 0)
Screenshot: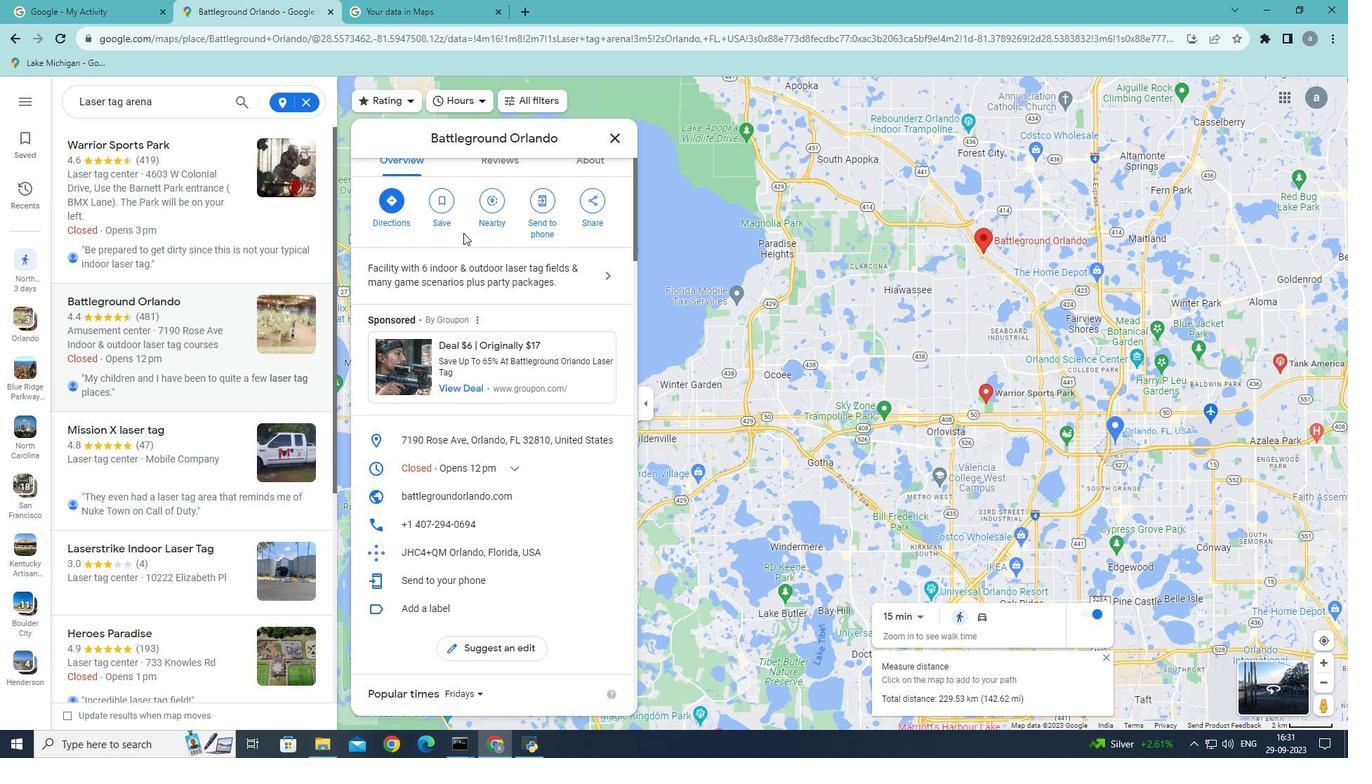 
Action: Mouse scrolled (463, 232) with delta (0, 0)
Screenshot: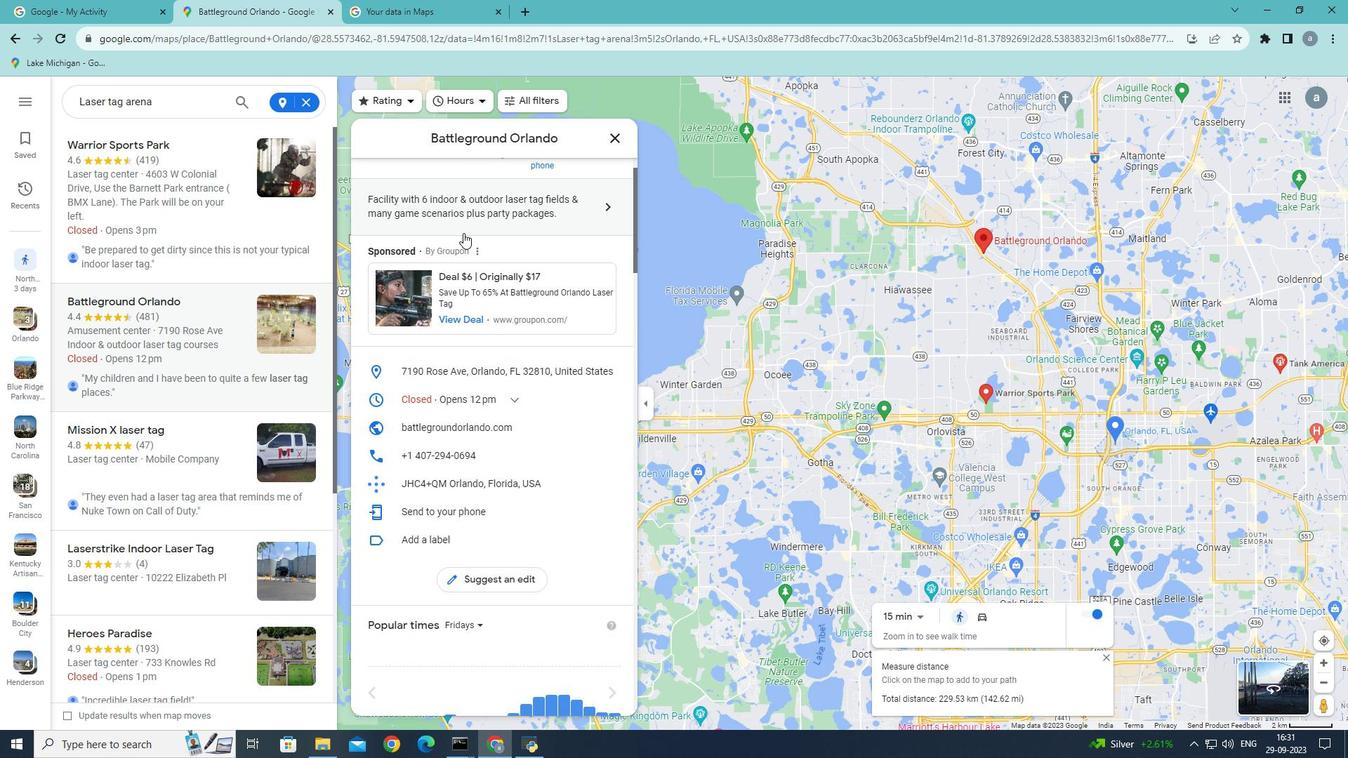 
Action: Mouse scrolled (463, 232) with delta (0, 0)
Screenshot: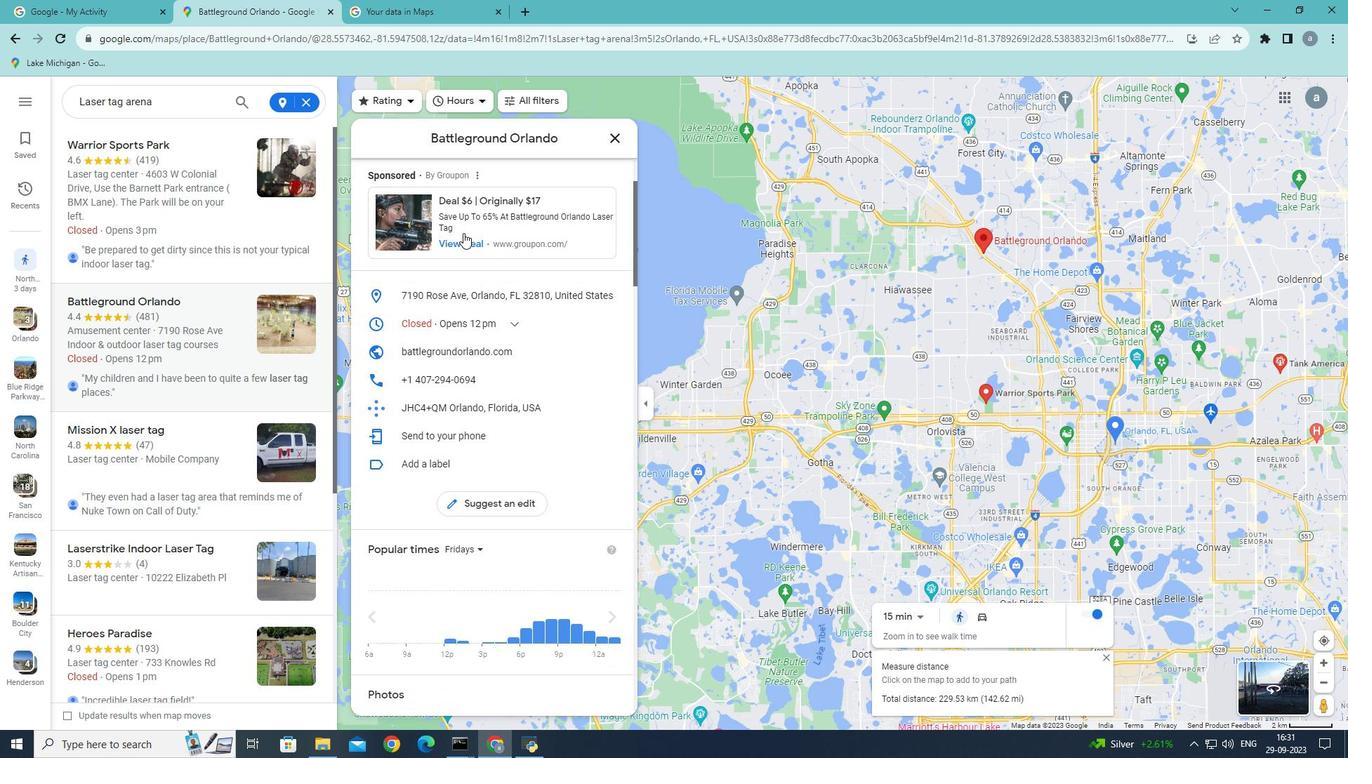 
Action: Mouse scrolled (463, 232) with delta (0, 0)
Screenshot: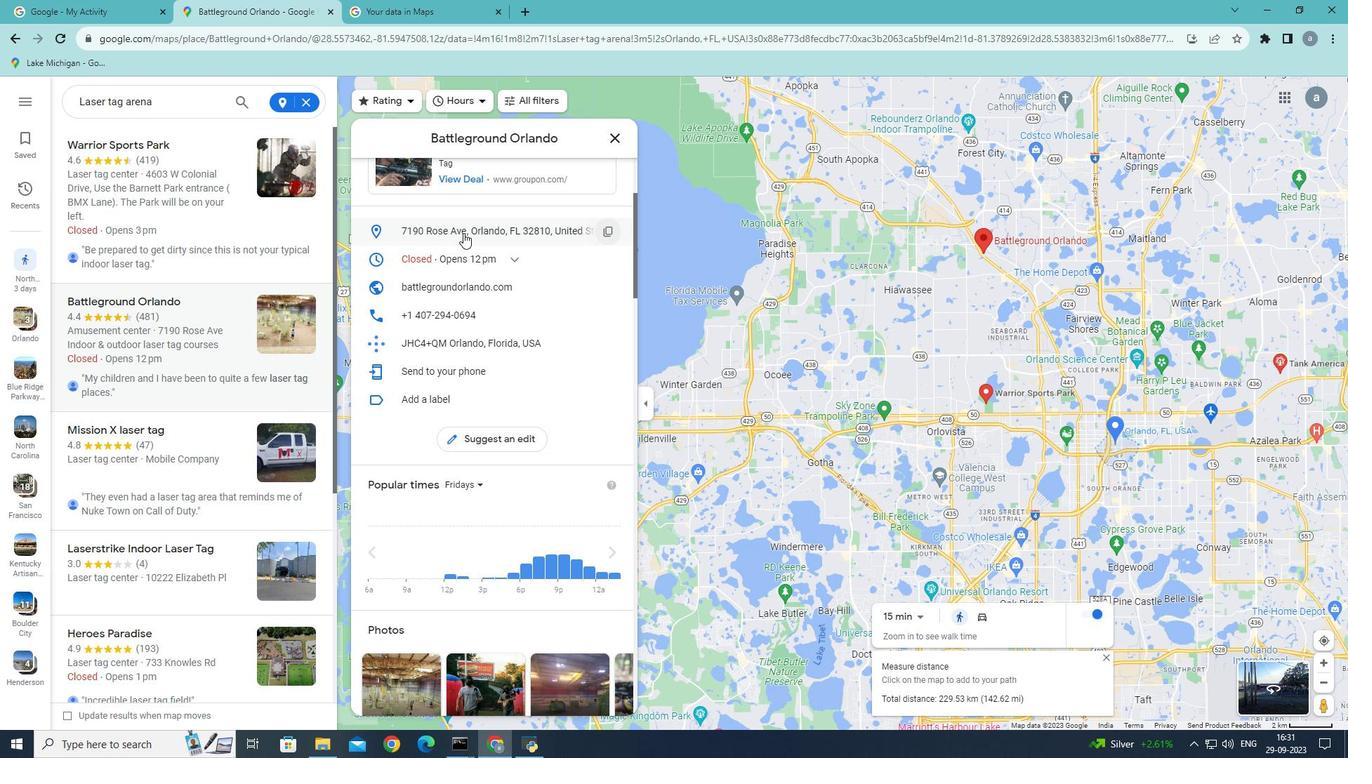 
Action: Mouse scrolled (463, 232) with delta (0, 0)
Screenshot: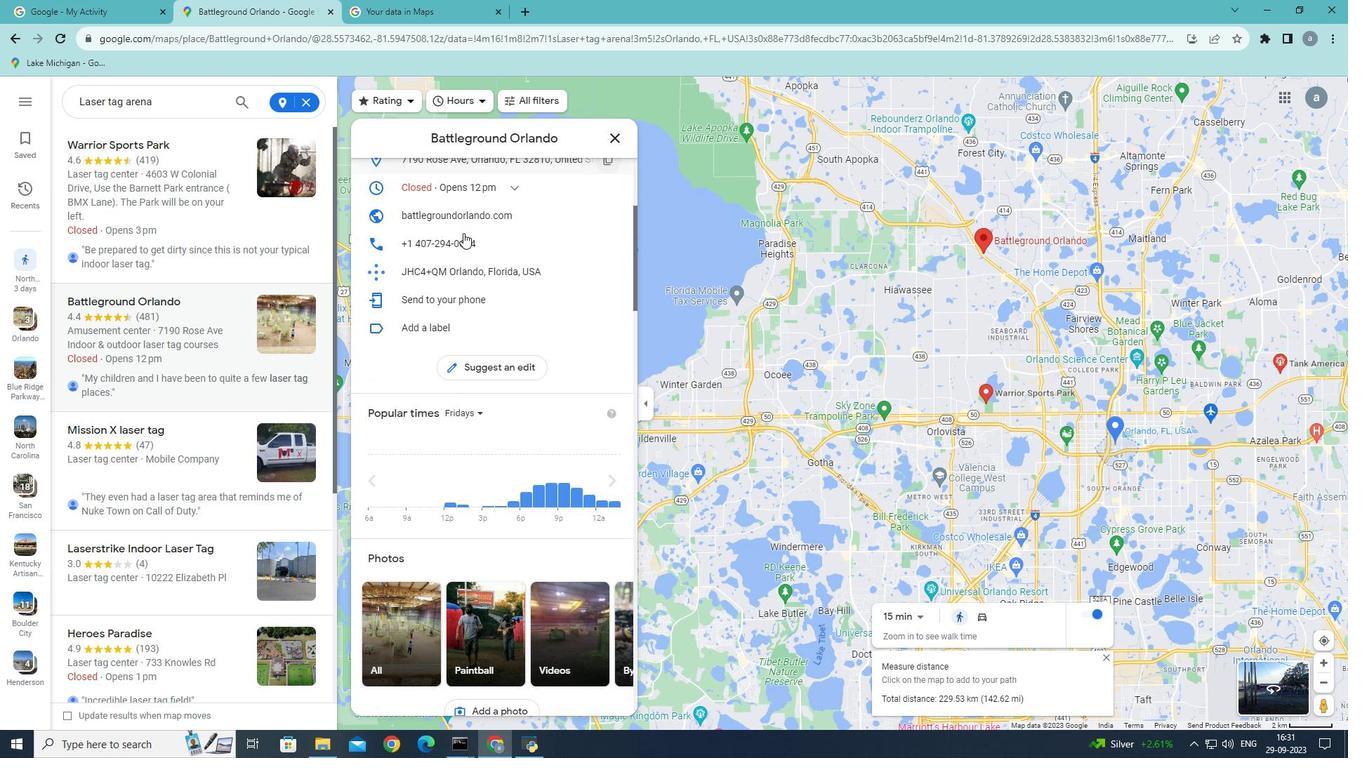 
Action: Mouse scrolled (463, 232) with delta (0, 0)
Screenshot: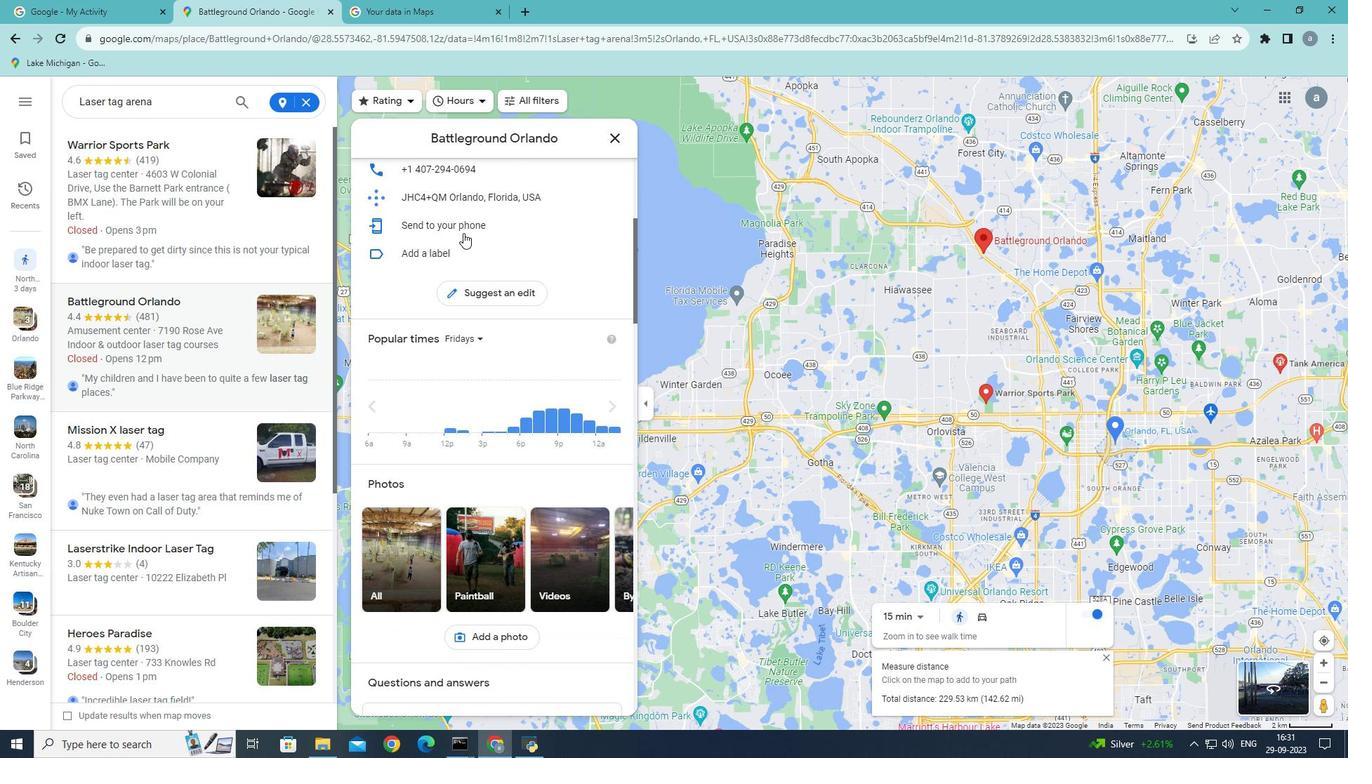 
Action: Mouse scrolled (463, 232) with delta (0, 0)
Screenshot: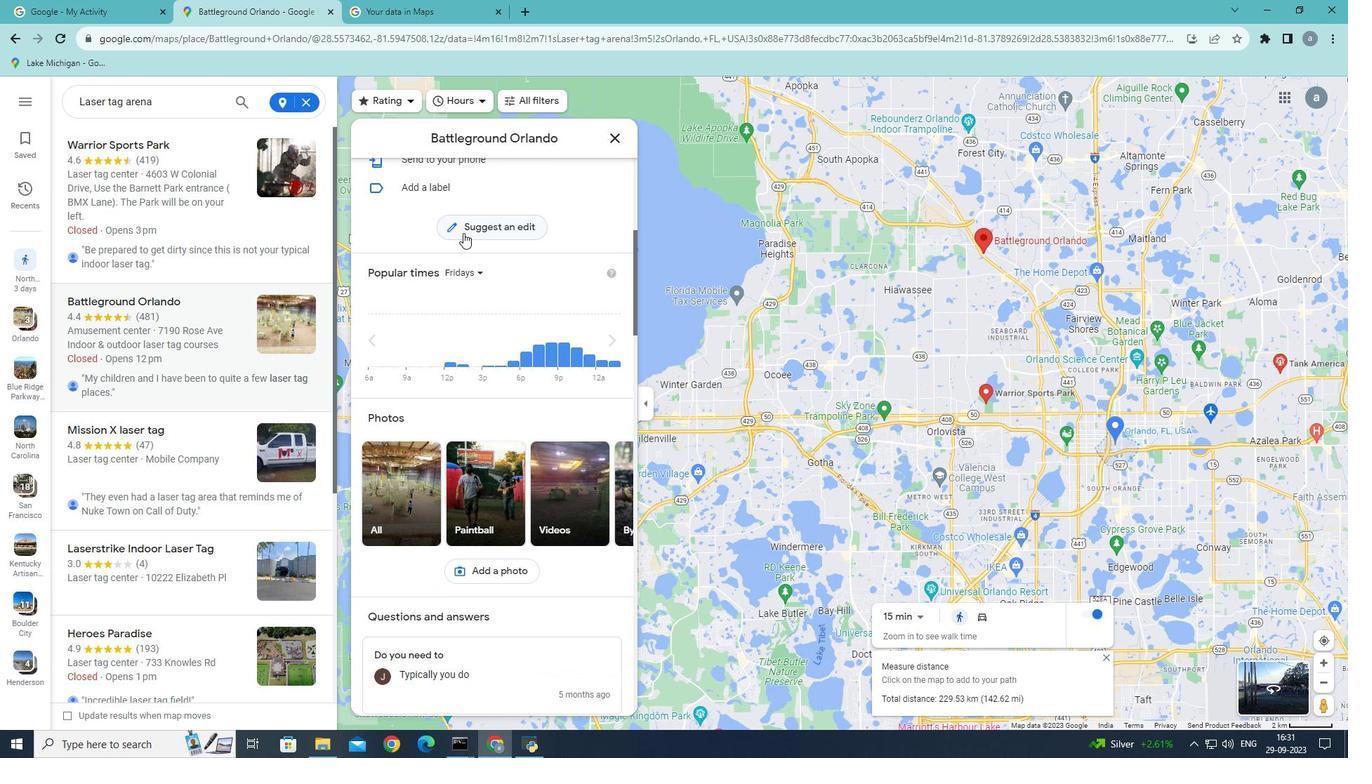 
Action: Mouse scrolled (463, 232) with delta (0, 0)
Screenshot: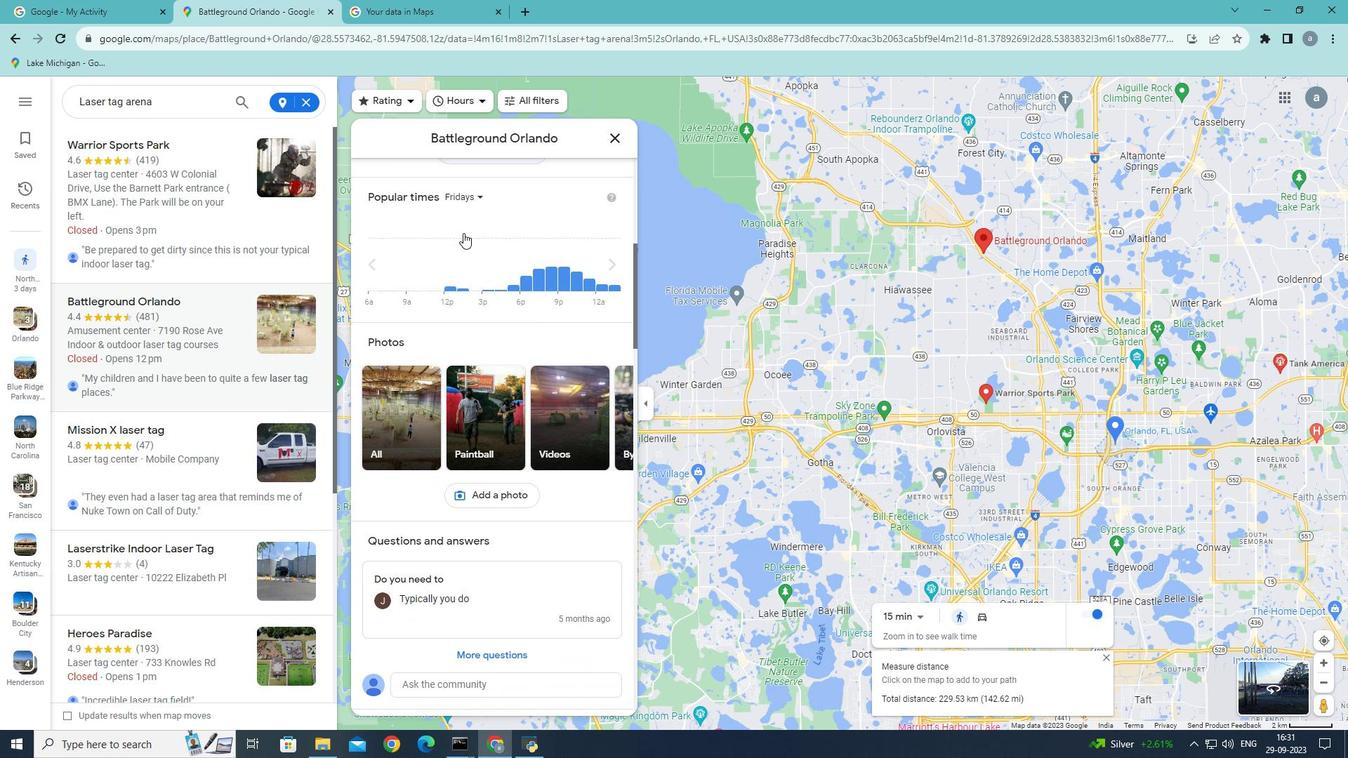 
Action: Mouse scrolled (463, 232) with delta (0, 0)
Screenshot: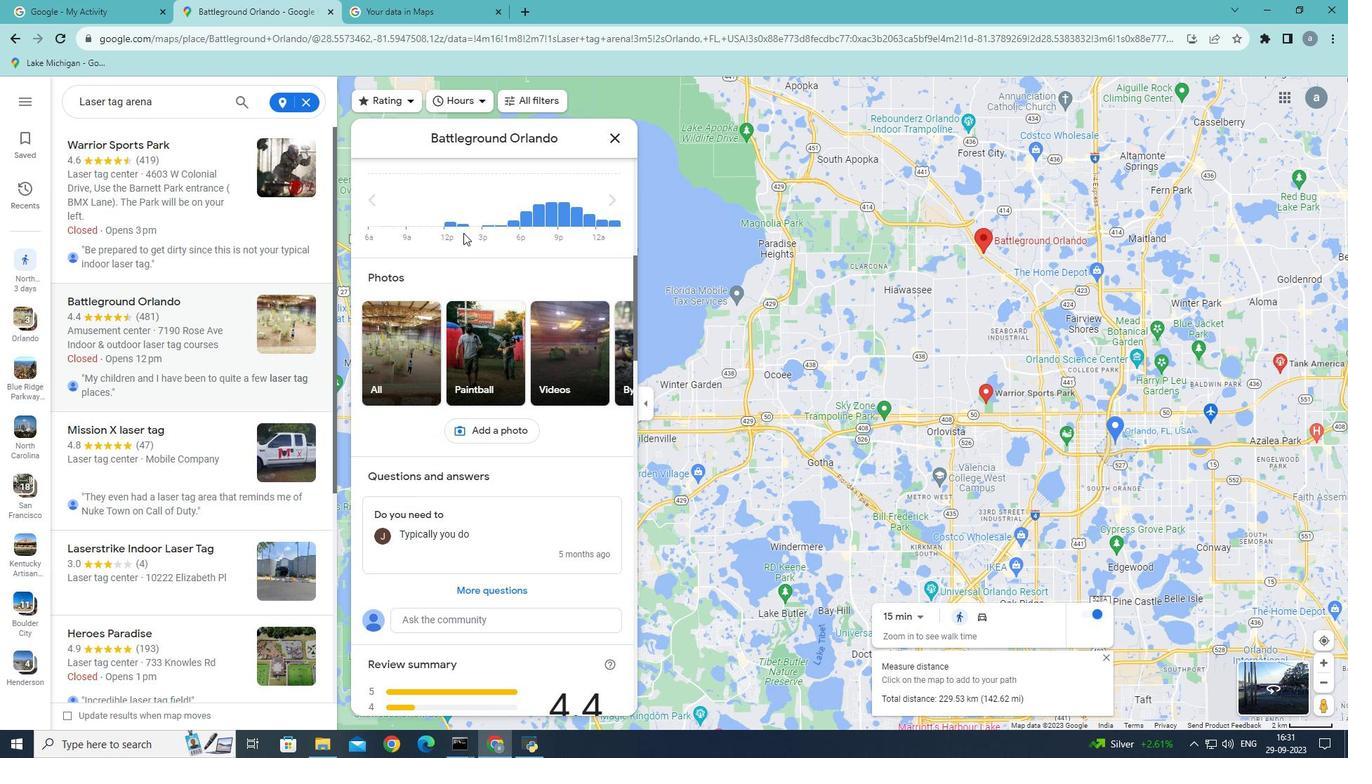 
Action: Mouse scrolled (463, 232) with delta (0, 0)
Screenshot: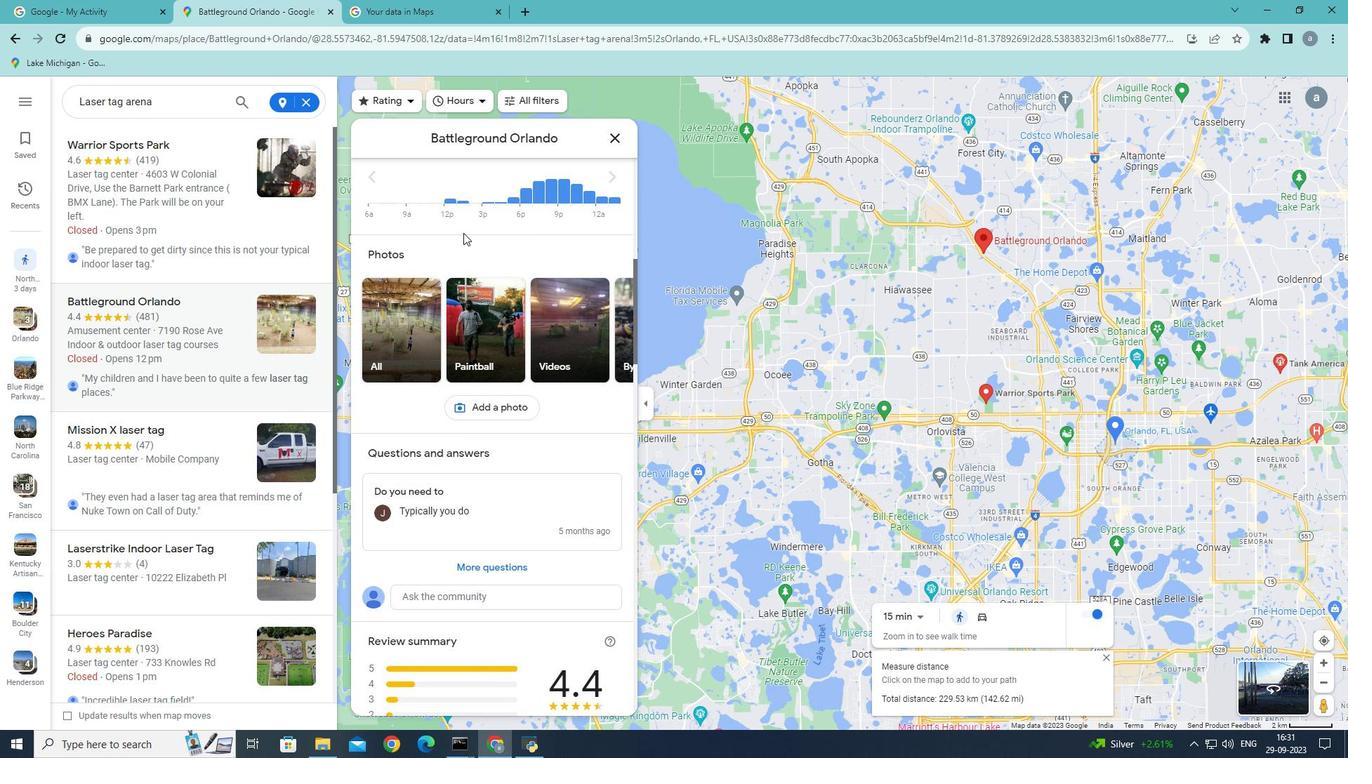 
Action: Mouse scrolled (463, 232) with delta (0, 0)
Screenshot: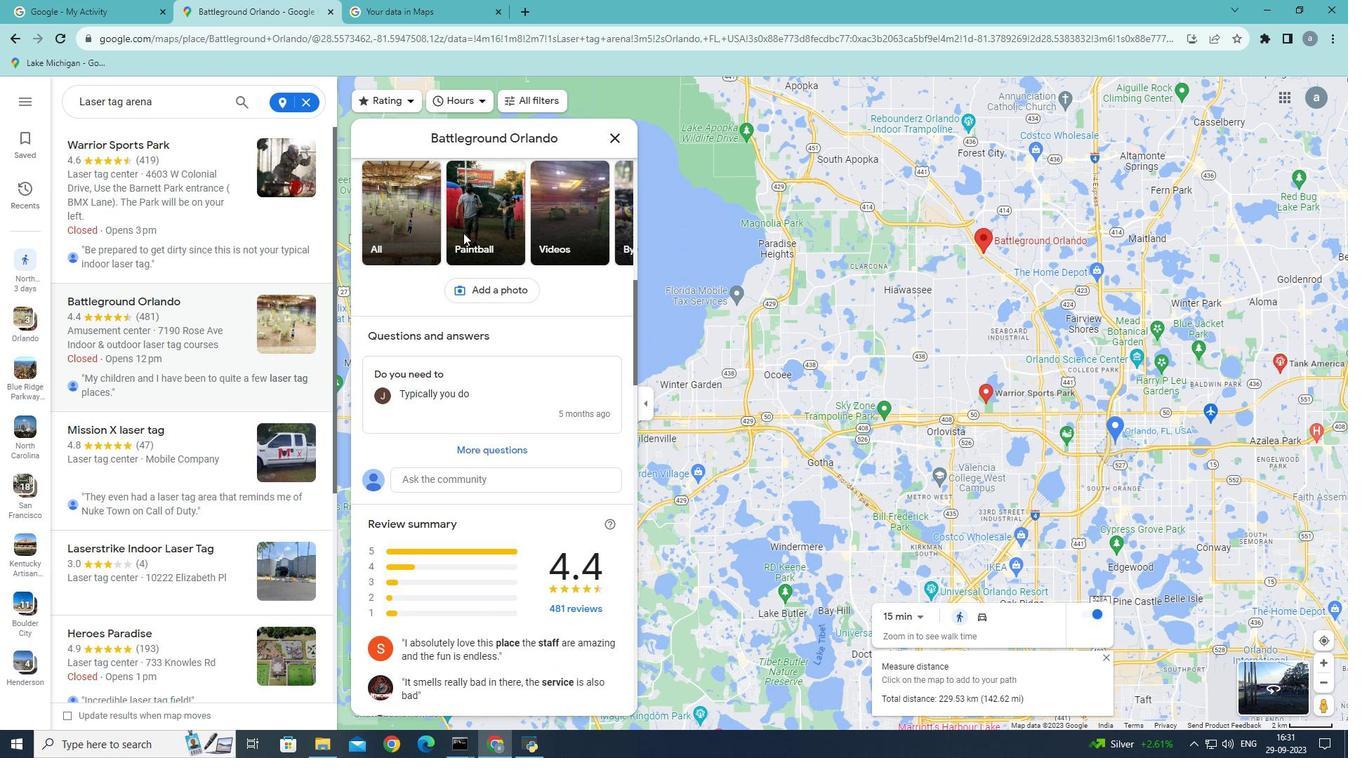 
Action: Mouse scrolled (463, 232) with delta (0, 0)
Screenshot: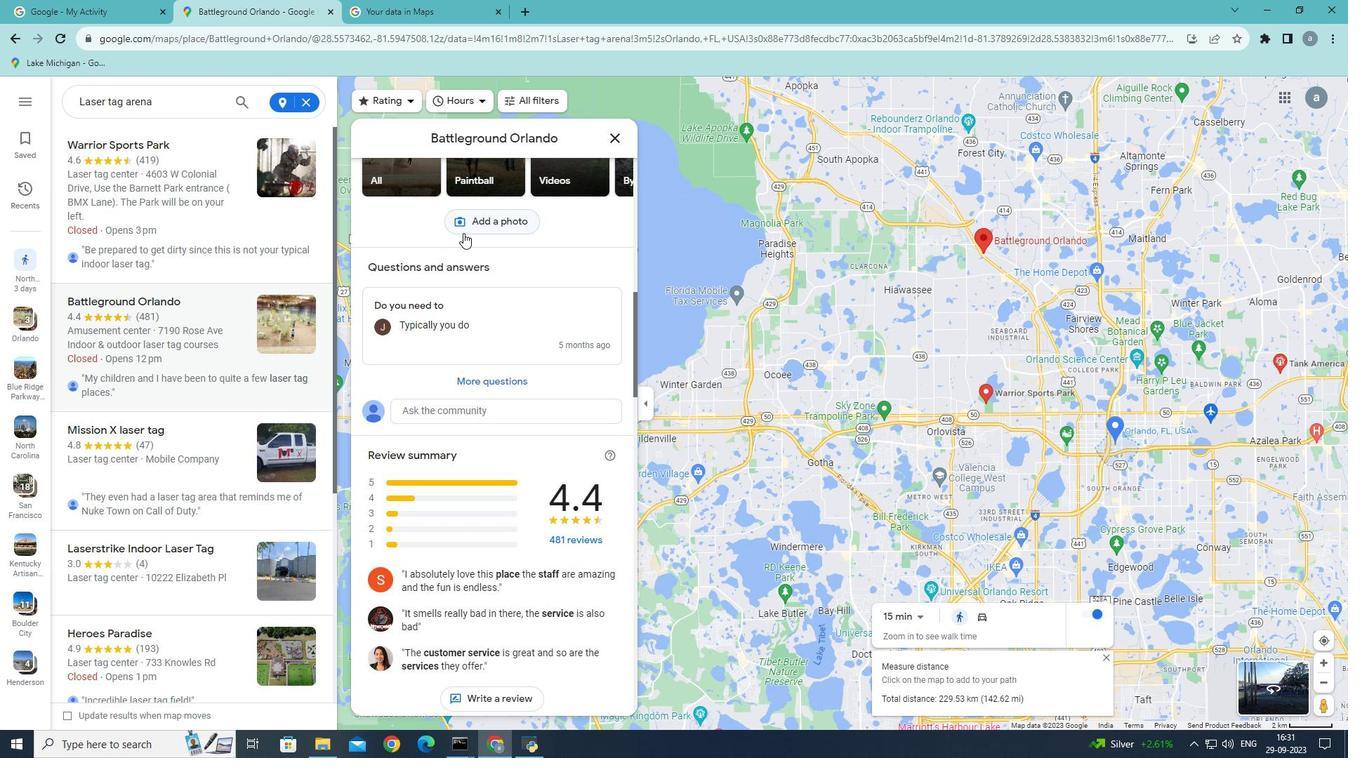 
Action: Mouse scrolled (463, 232) with delta (0, 0)
Screenshot: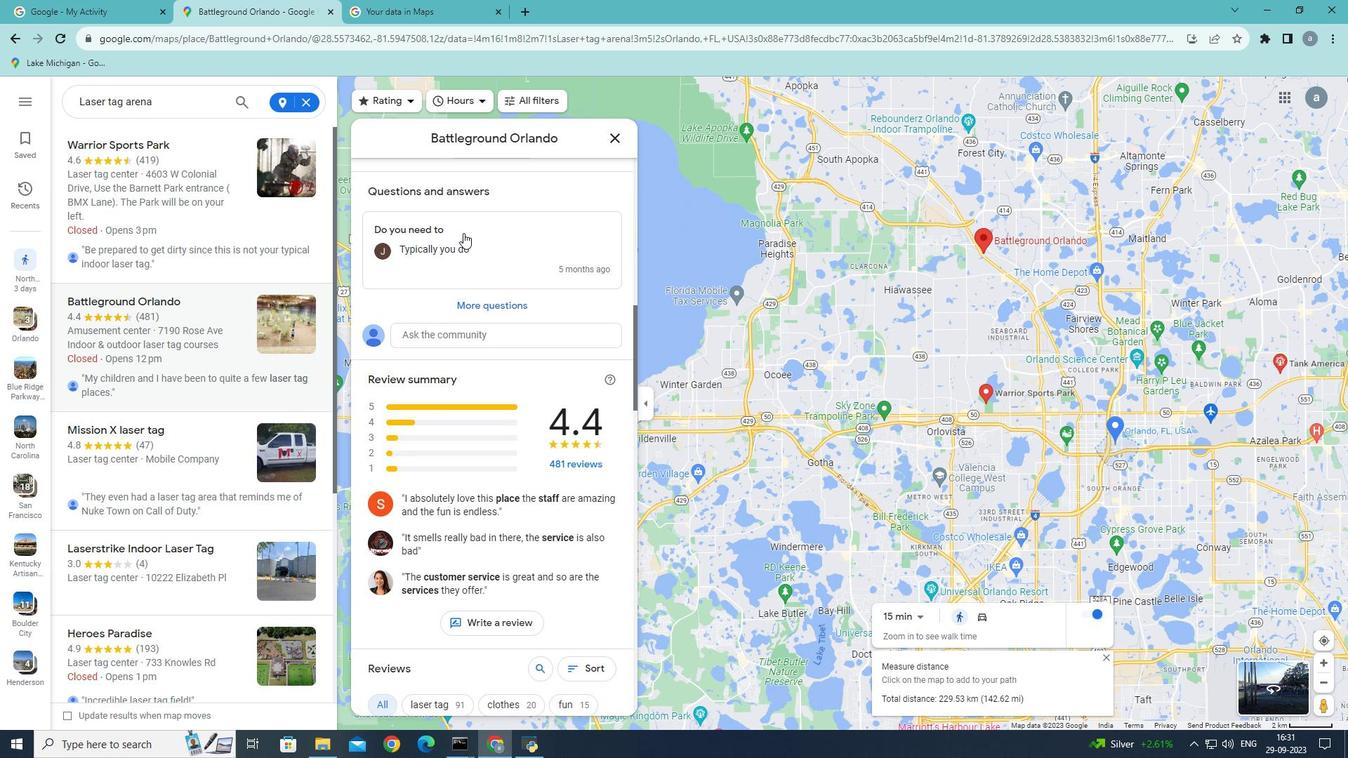 
Action: Mouse scrolled (463, 232) with delta (0, 0)
Screenshot: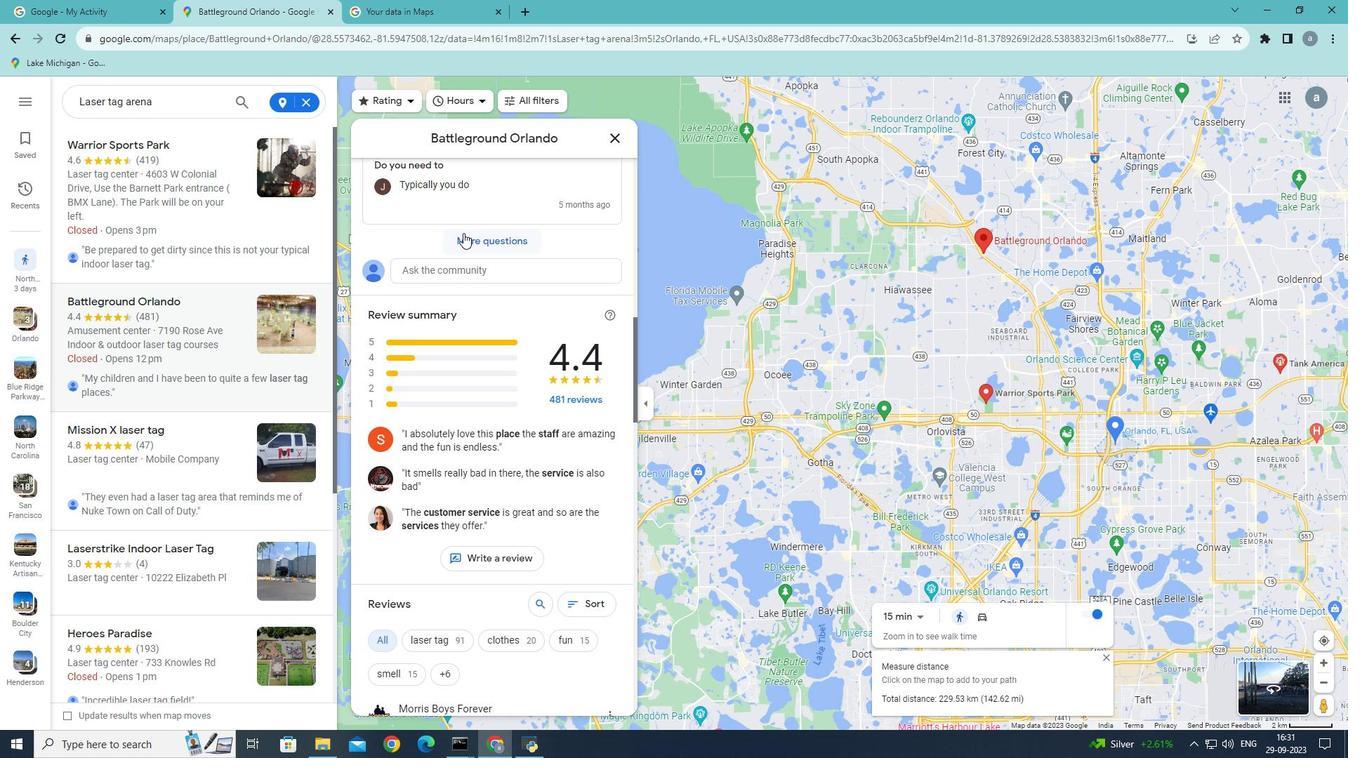 
Action: Mouse scrolled (463, 232) with delta (0, 0)
Screenshot: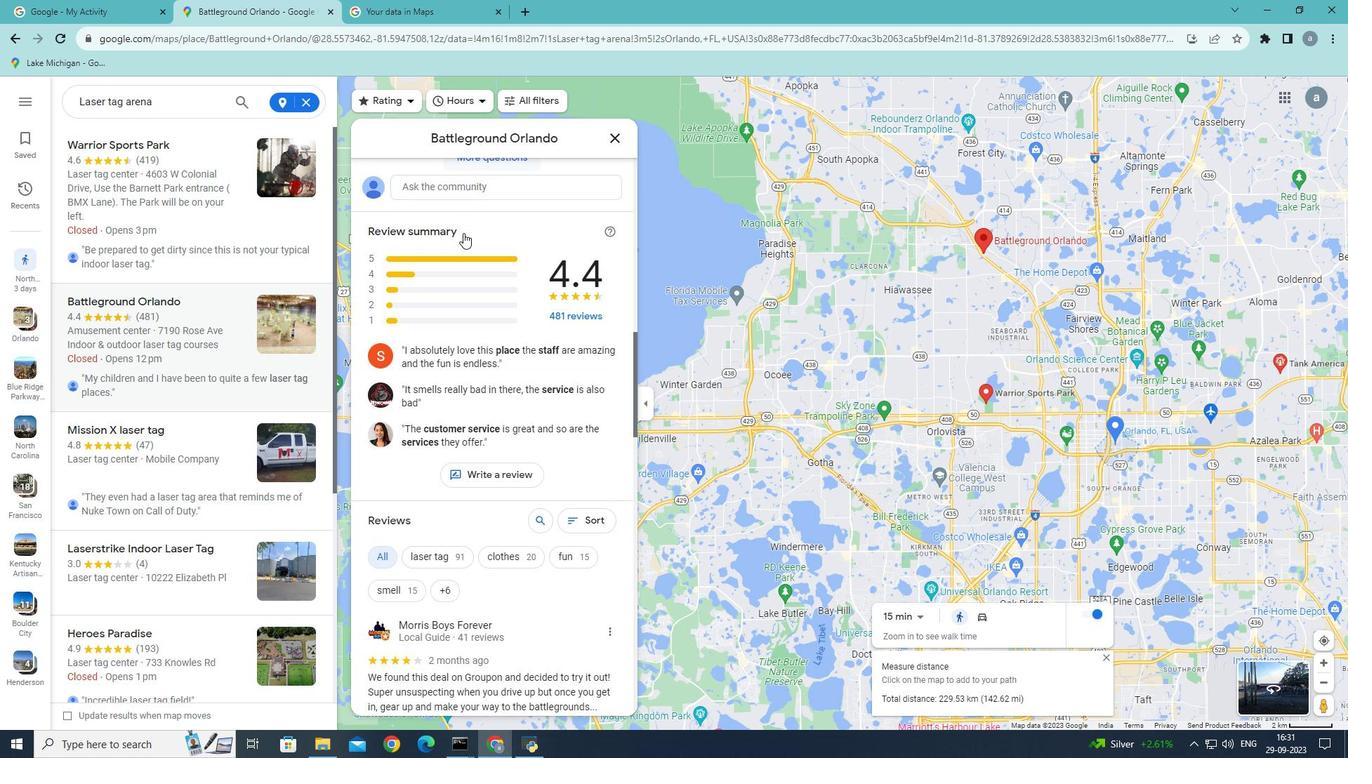 
Action: Mouse scrolled (463, 232) with delta (0, 0)
Screenshot: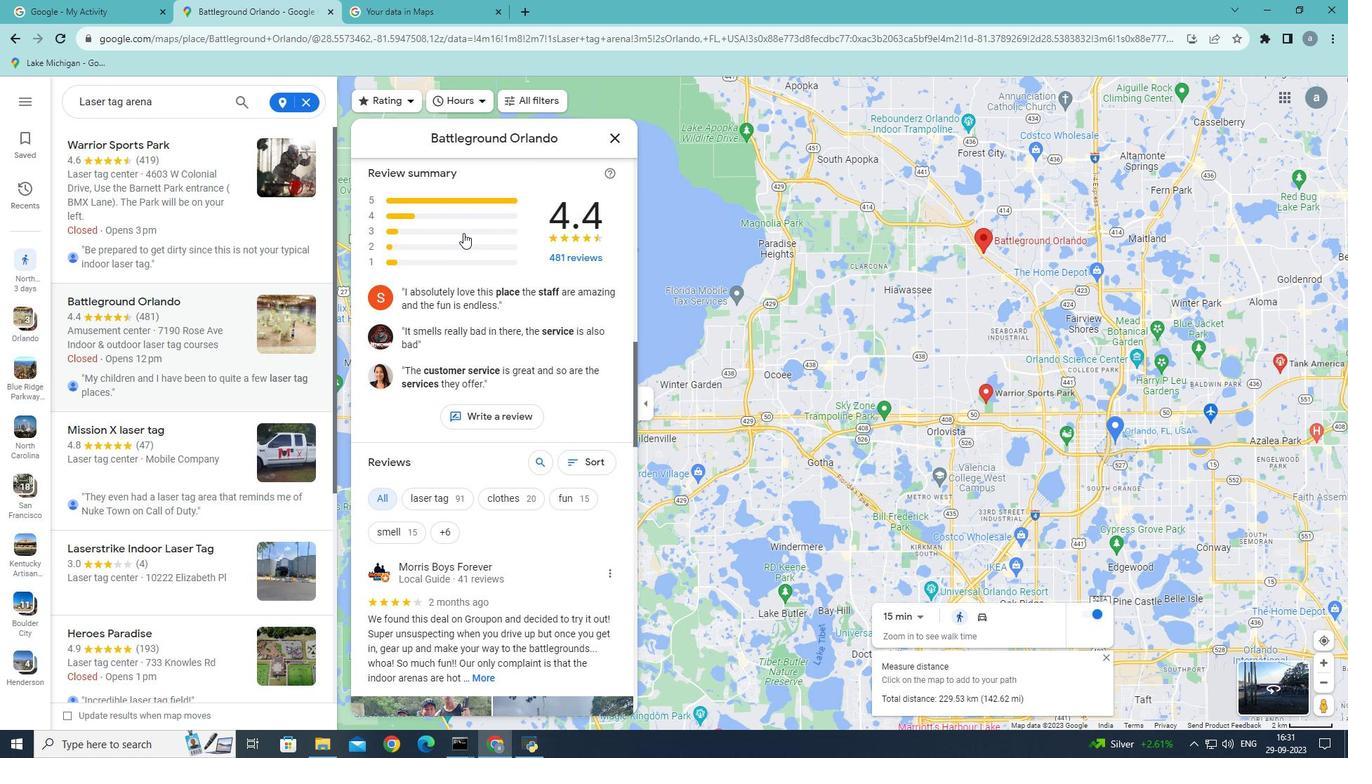 
Action: Mouse scrolled (463, 232) with delta (0, 0)
Screenshot: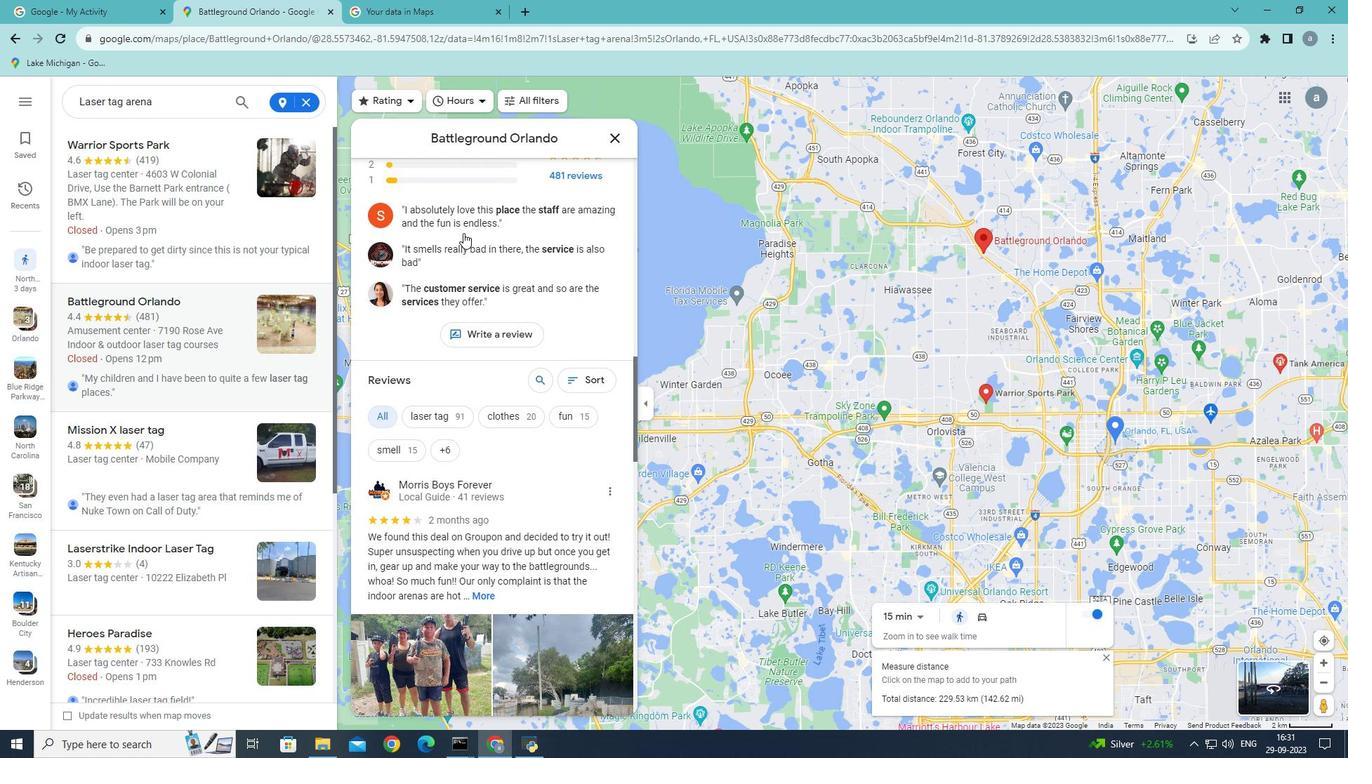 
Action: Mouse scrolled (463, 232) with delta (0, 0)
Screenshot: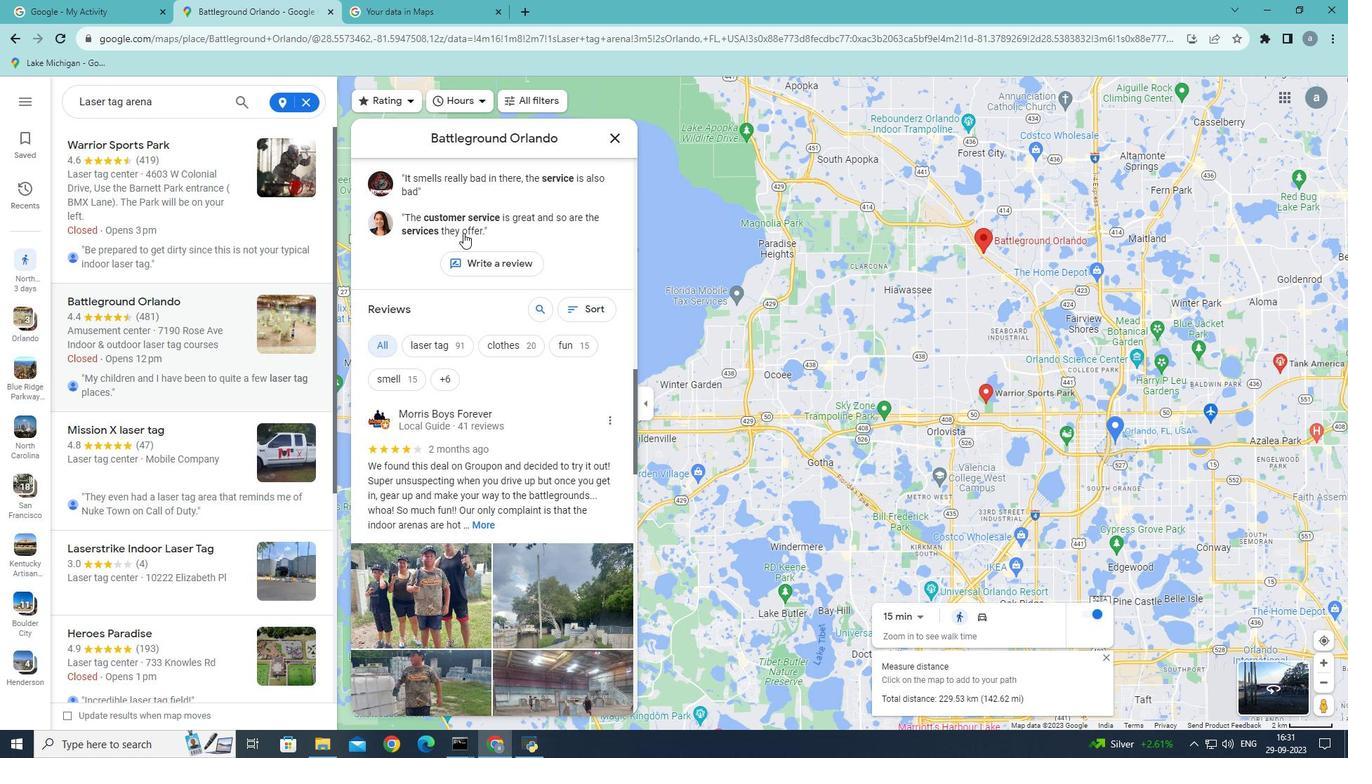 
Action: Mouse scrolled (463, 232) with delta (0, 0)
Screenshot: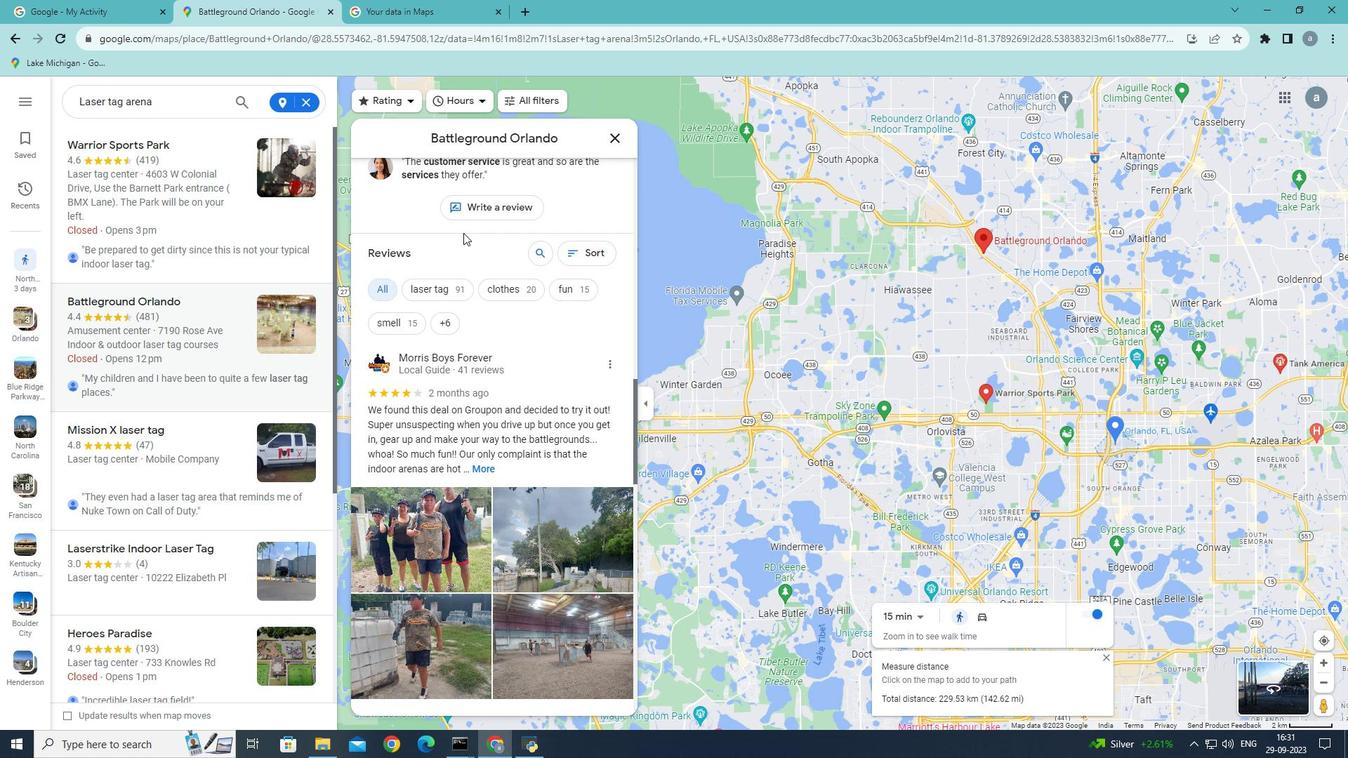 
Action: Mouse scrolled (463, 232) with delta (0, 0)
Screenshot: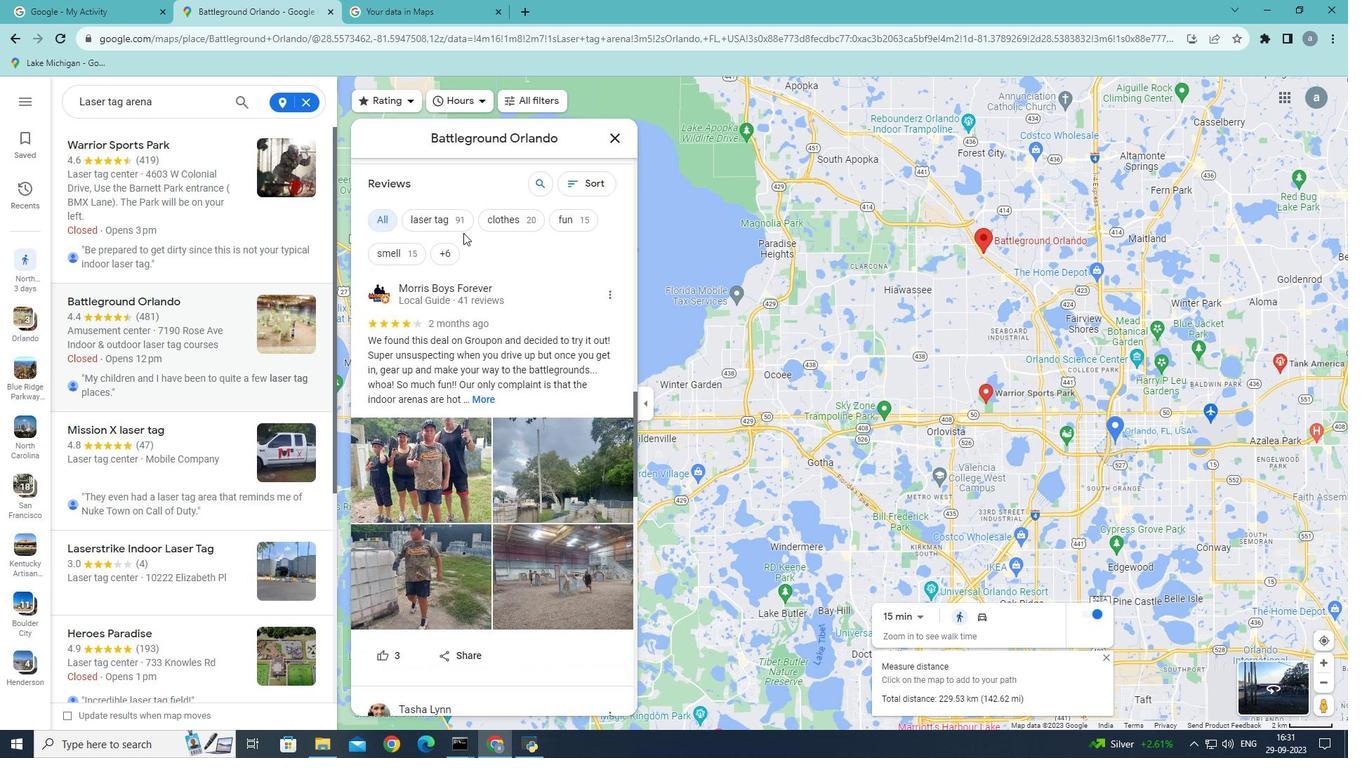 
Action: Mouse scrolled (463, 232) with delta (0, 0)
Screenshot: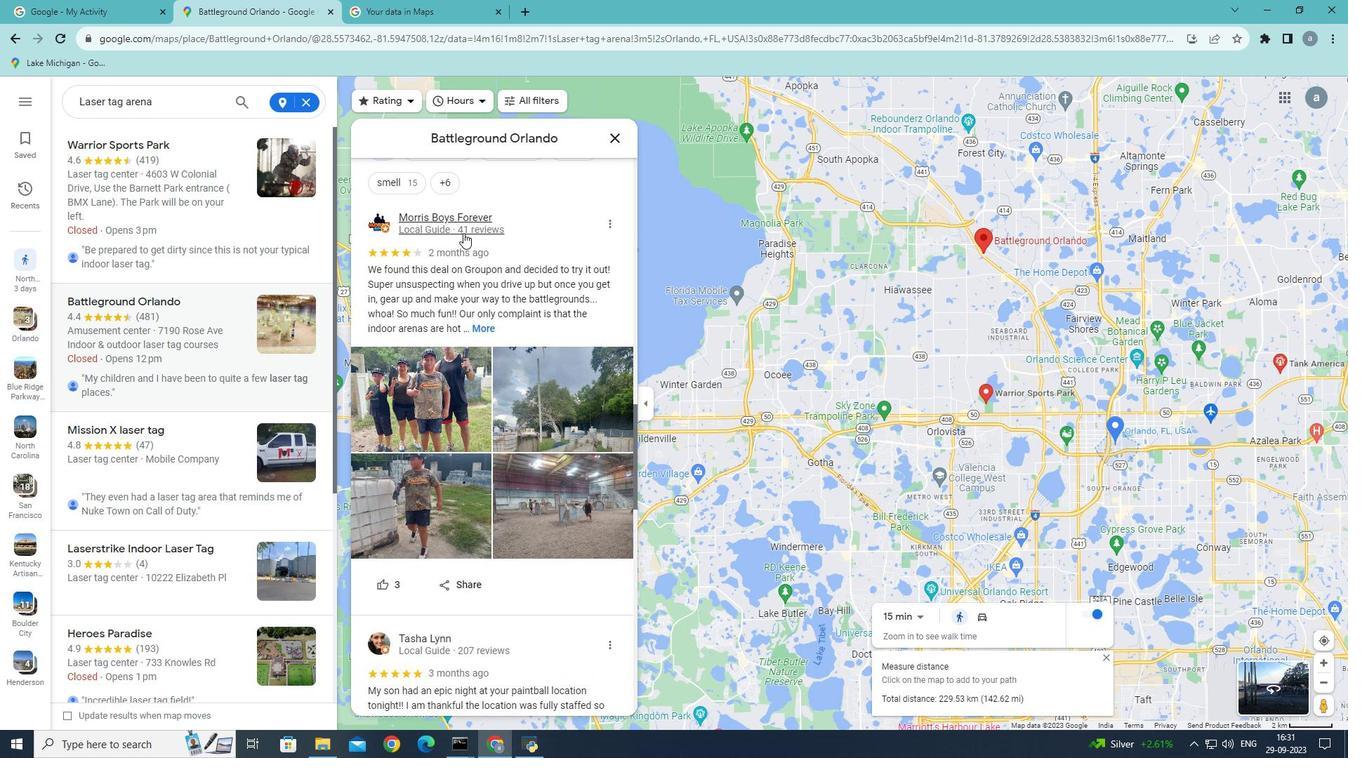 
Action: Mouse scrolled (463, 232) with delta (0, 0)
Screenshot: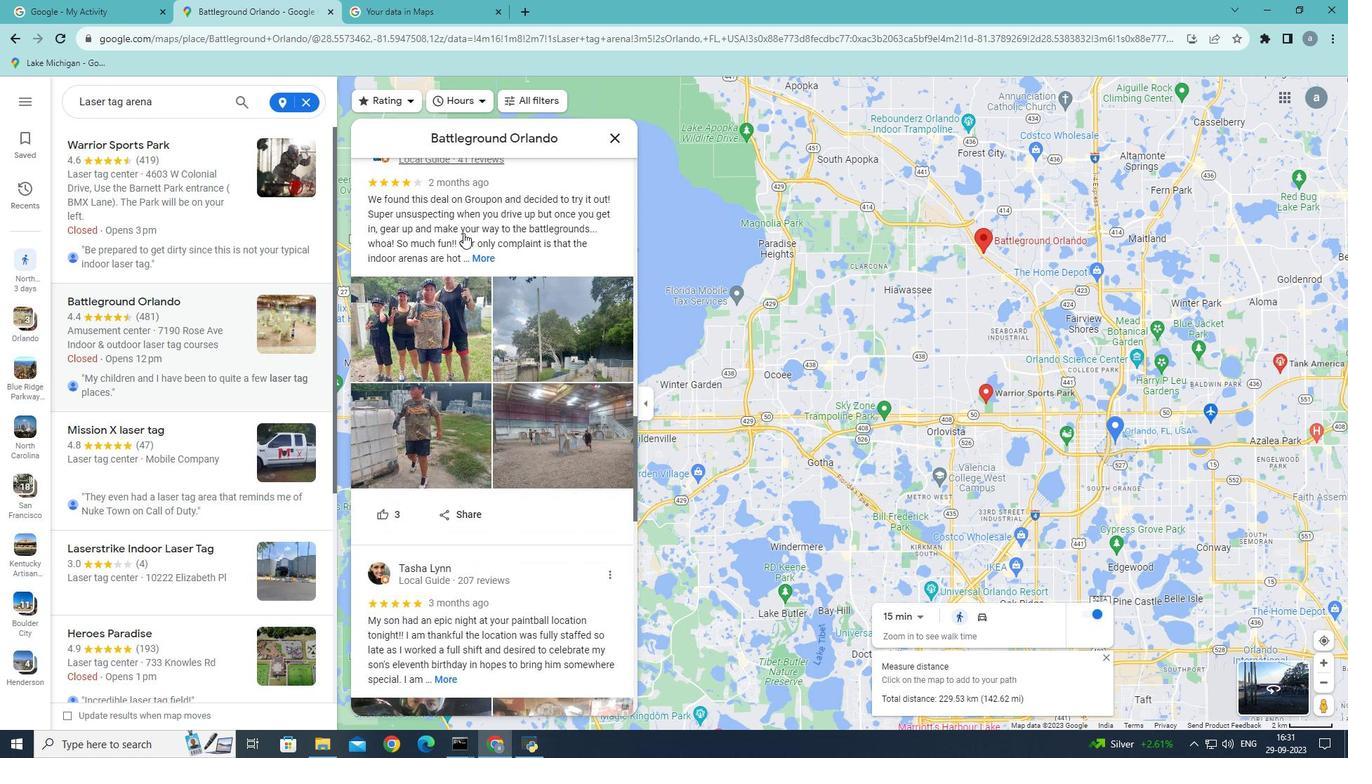 
Action: Mouse scrolled (463, 232) with delta (0, 0)
Screenshot: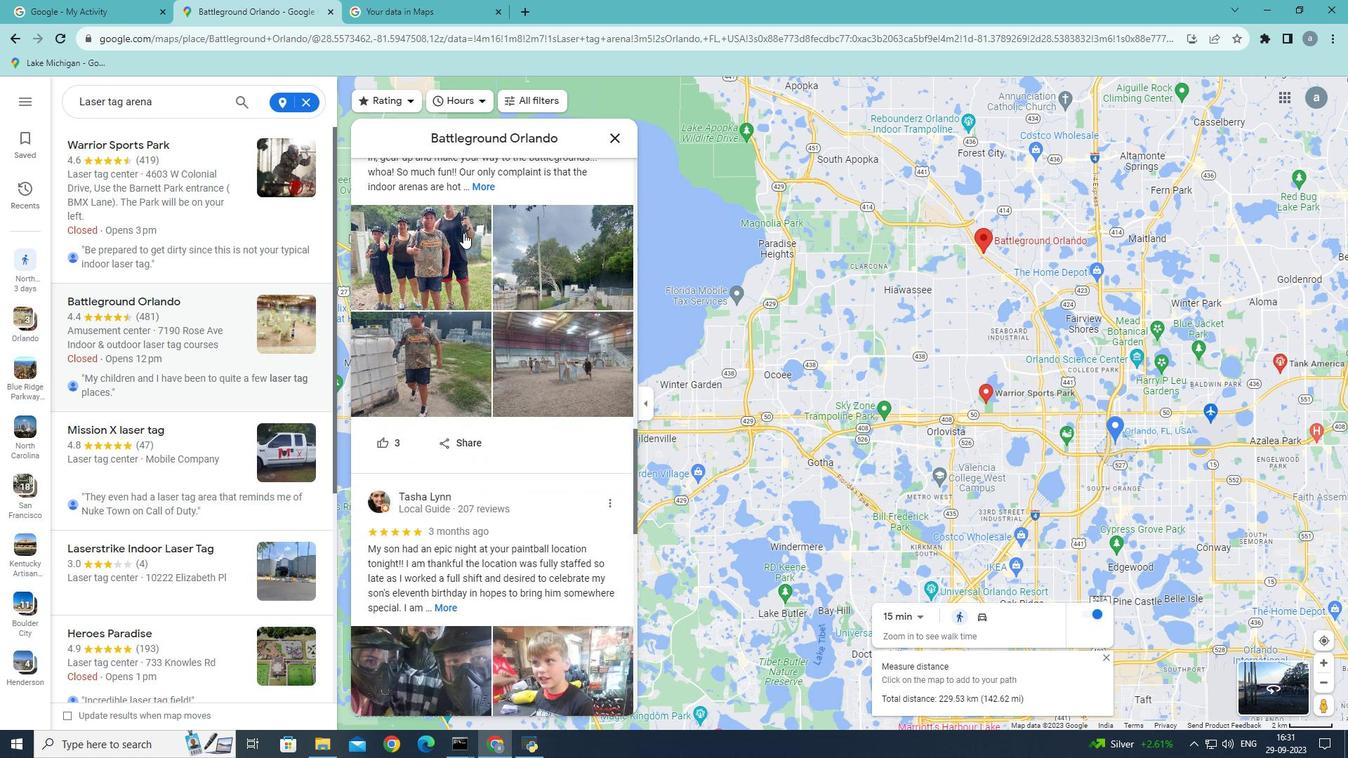 
Action: Mouse scrolled (463, 232) with delta (0, 0)
Screenshot: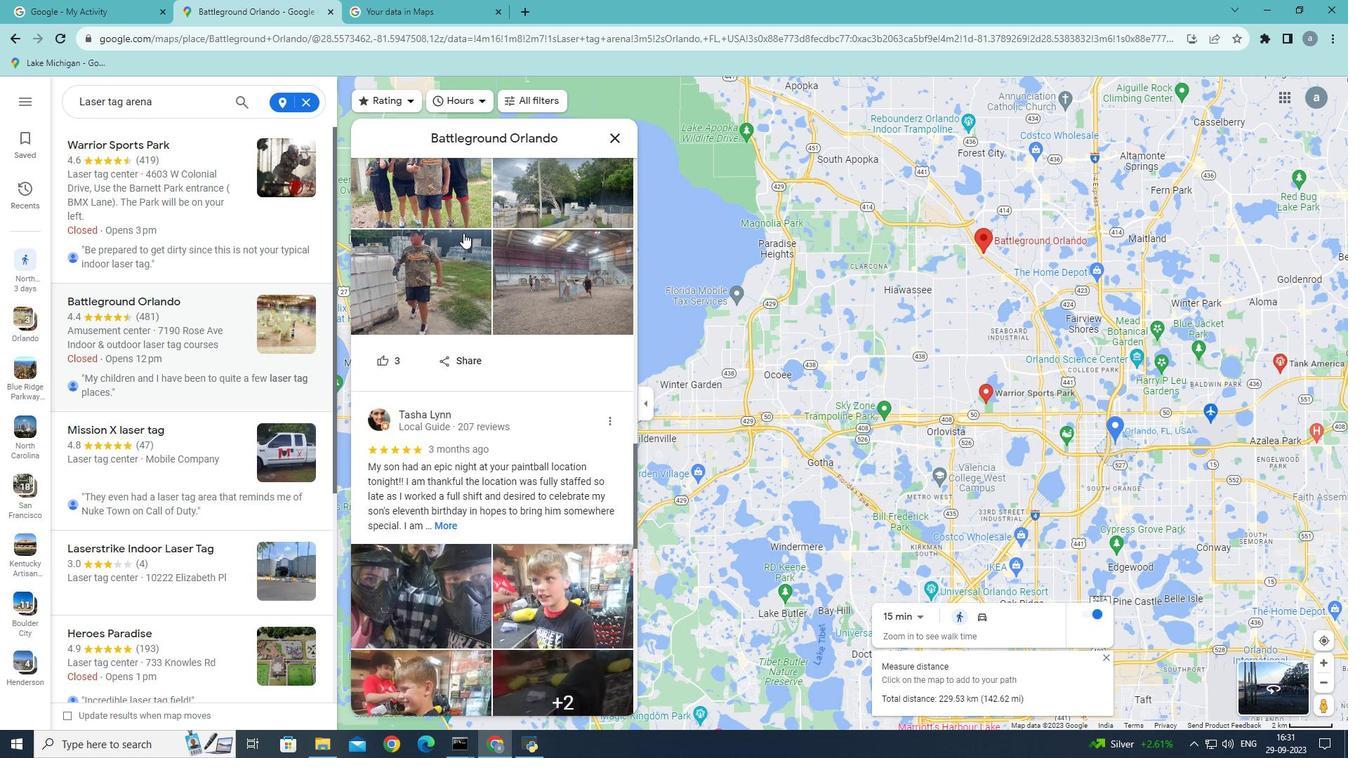 
Action: Mouse scrolled (463, 232) with delta (0, 0)
Screenshot: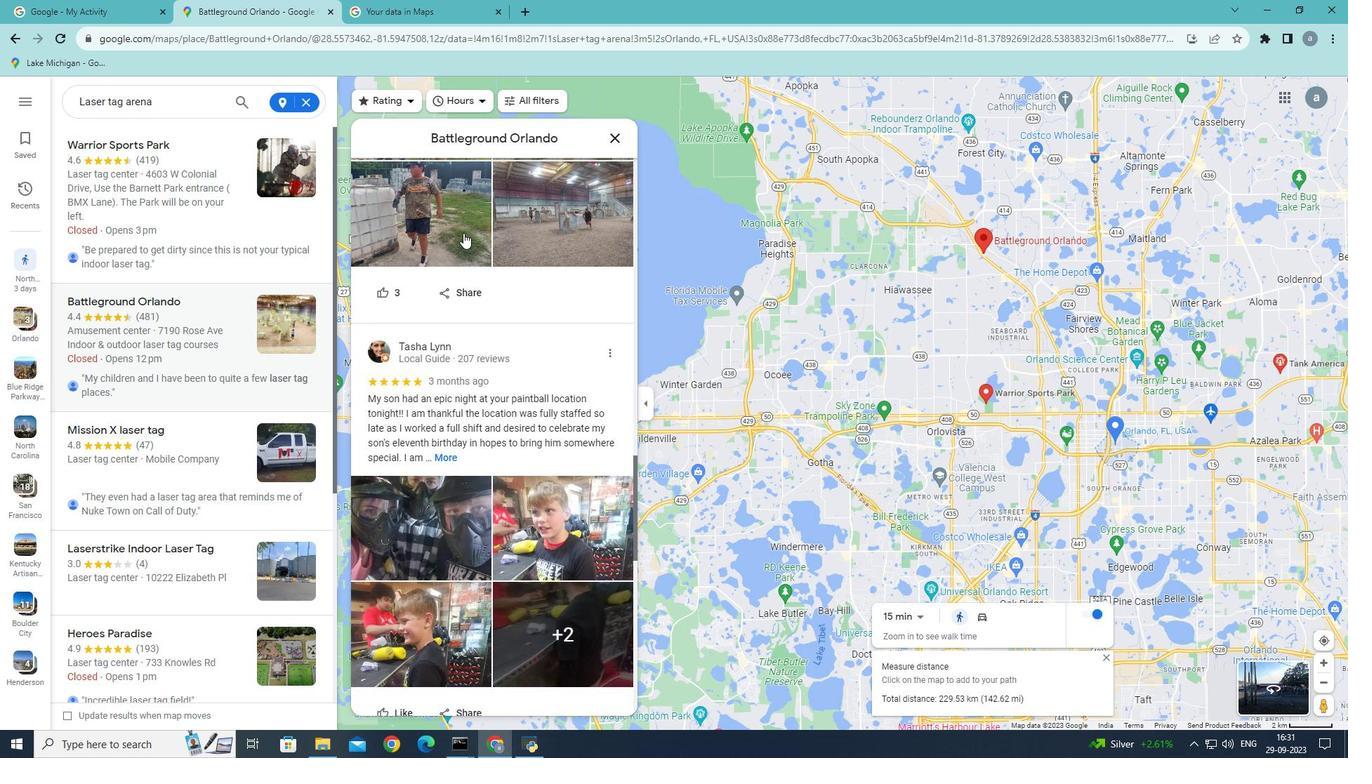 
Action: Mouse scrolled (463, 232) with delta (0, 0)
Screenshot: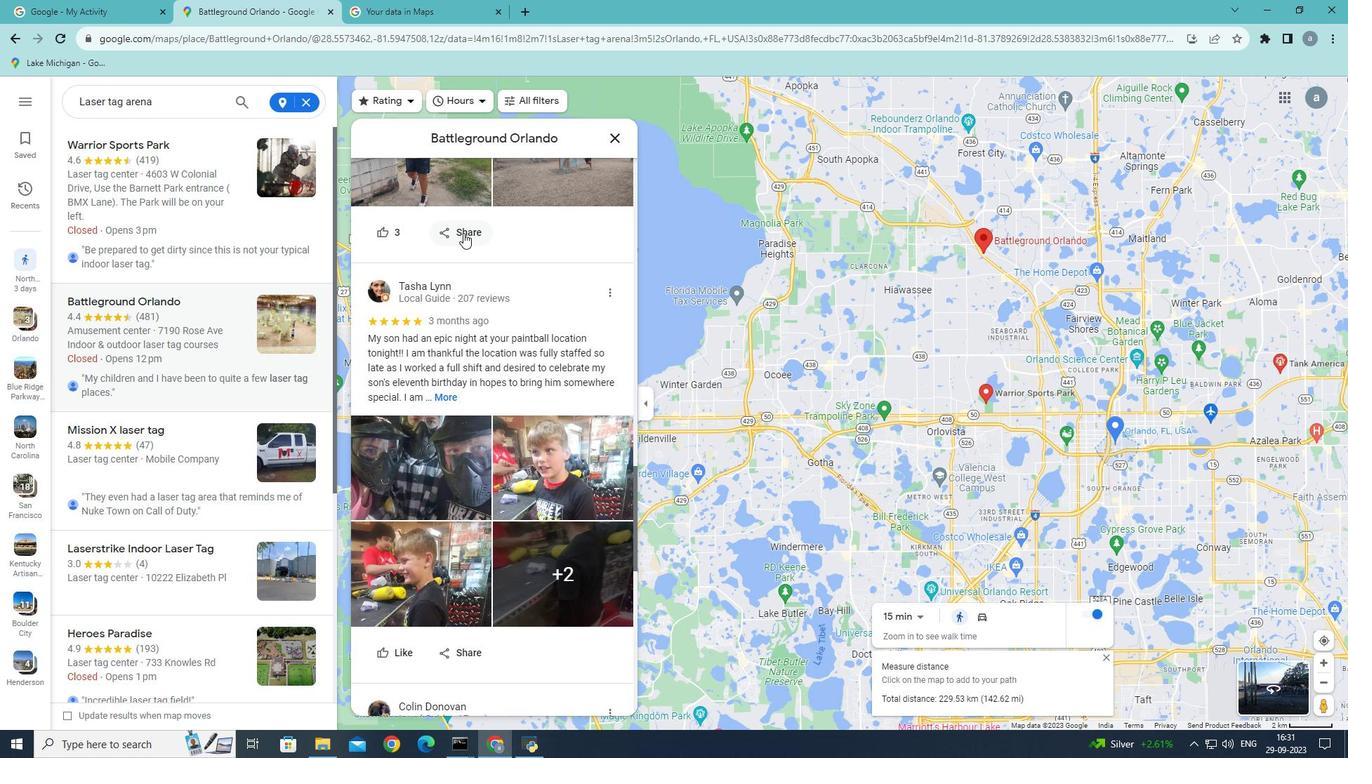 
Action: Mouse scrolled (463, 232) with delta (0, 0)
Screenshot: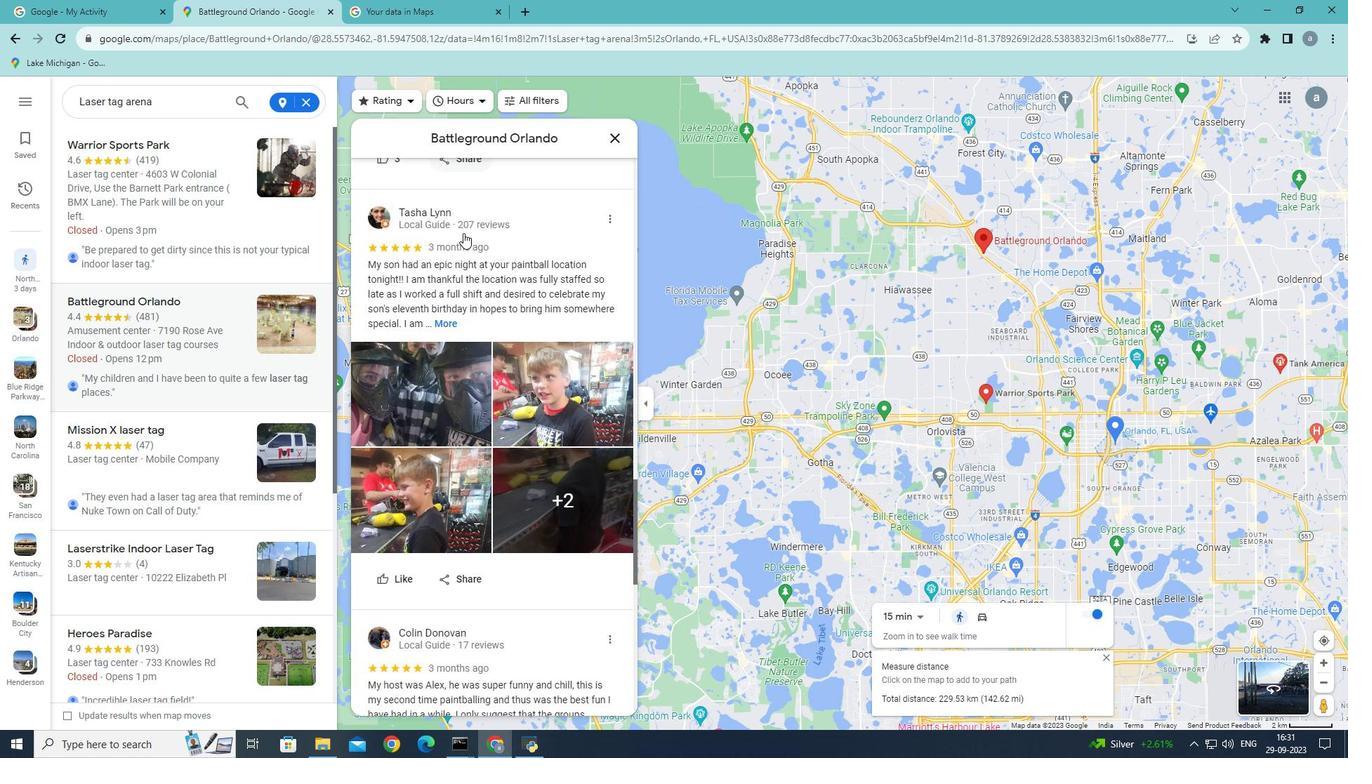 
Action: Mouse scrolled (463, 232) with delta (0, 0)
Screenshot: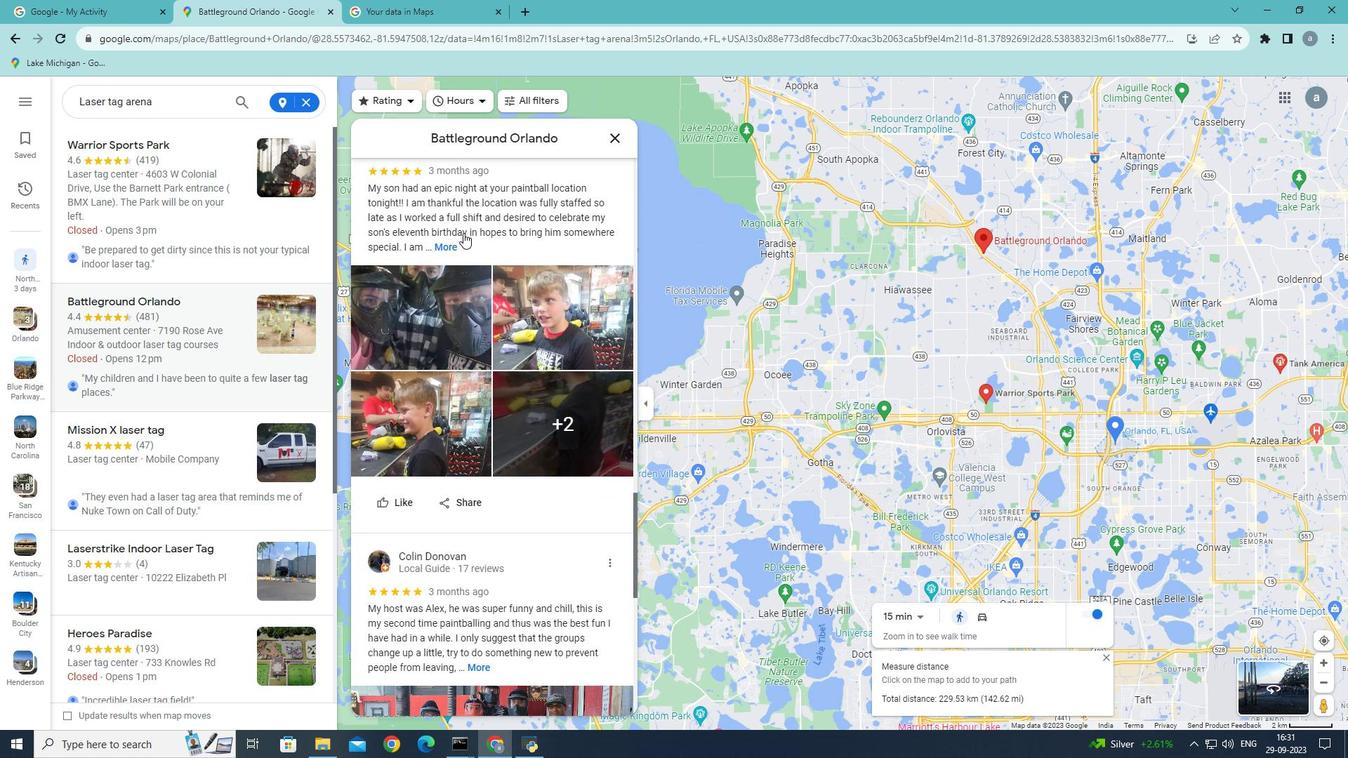 
Action: Mouse scrolled (463, 232) with delta (0, 0)
Screenshot: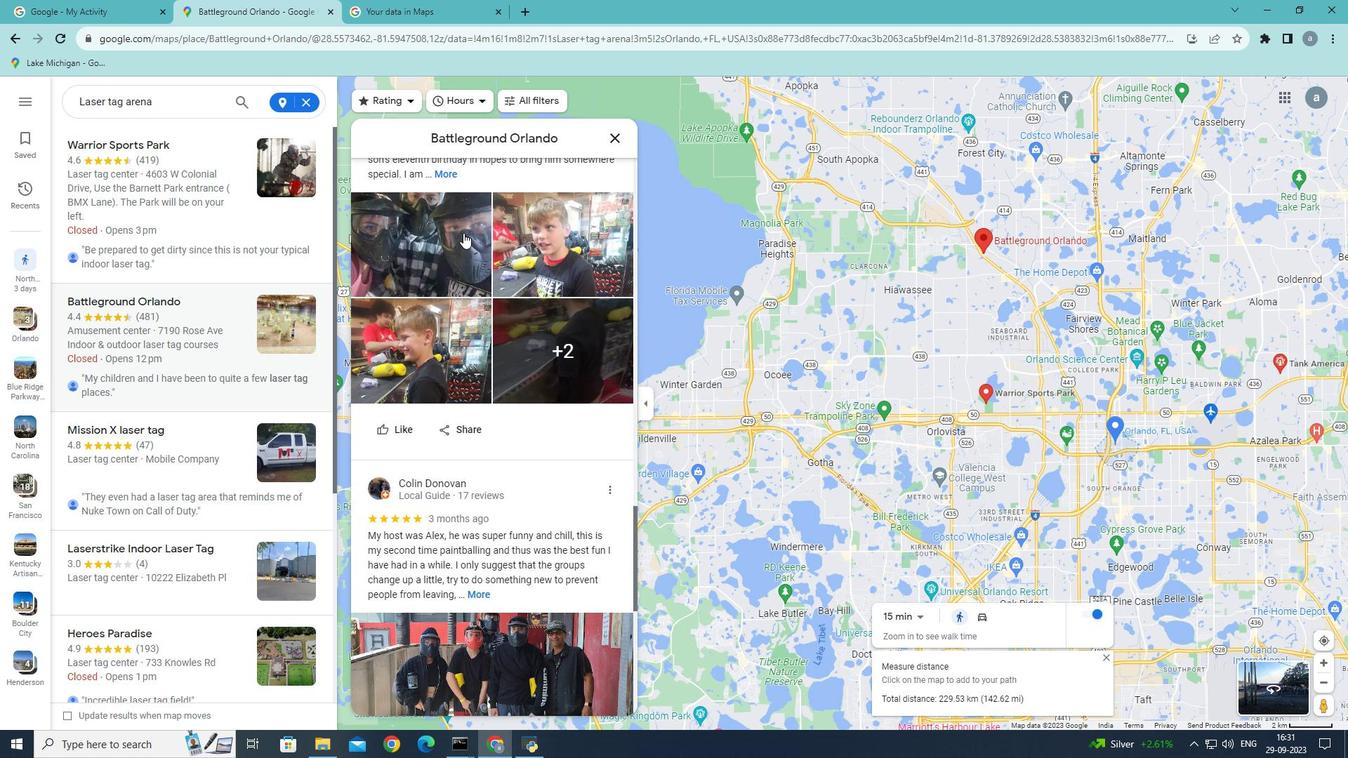 
Action: Mouse scrolled (463, 232) with delta (0, 0)
Screenshot: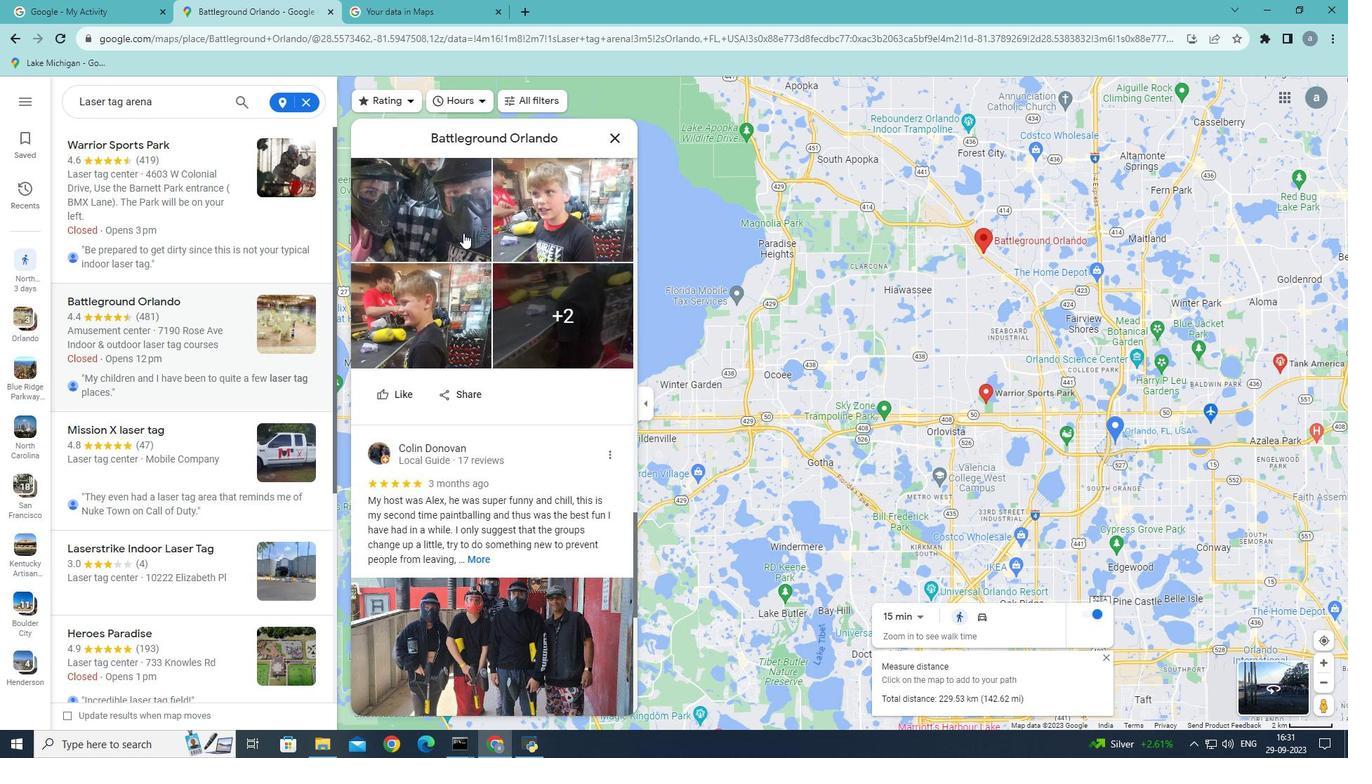 
Action: Mouse scrolled (463, 232) with delta (0, 0)
Screenshot: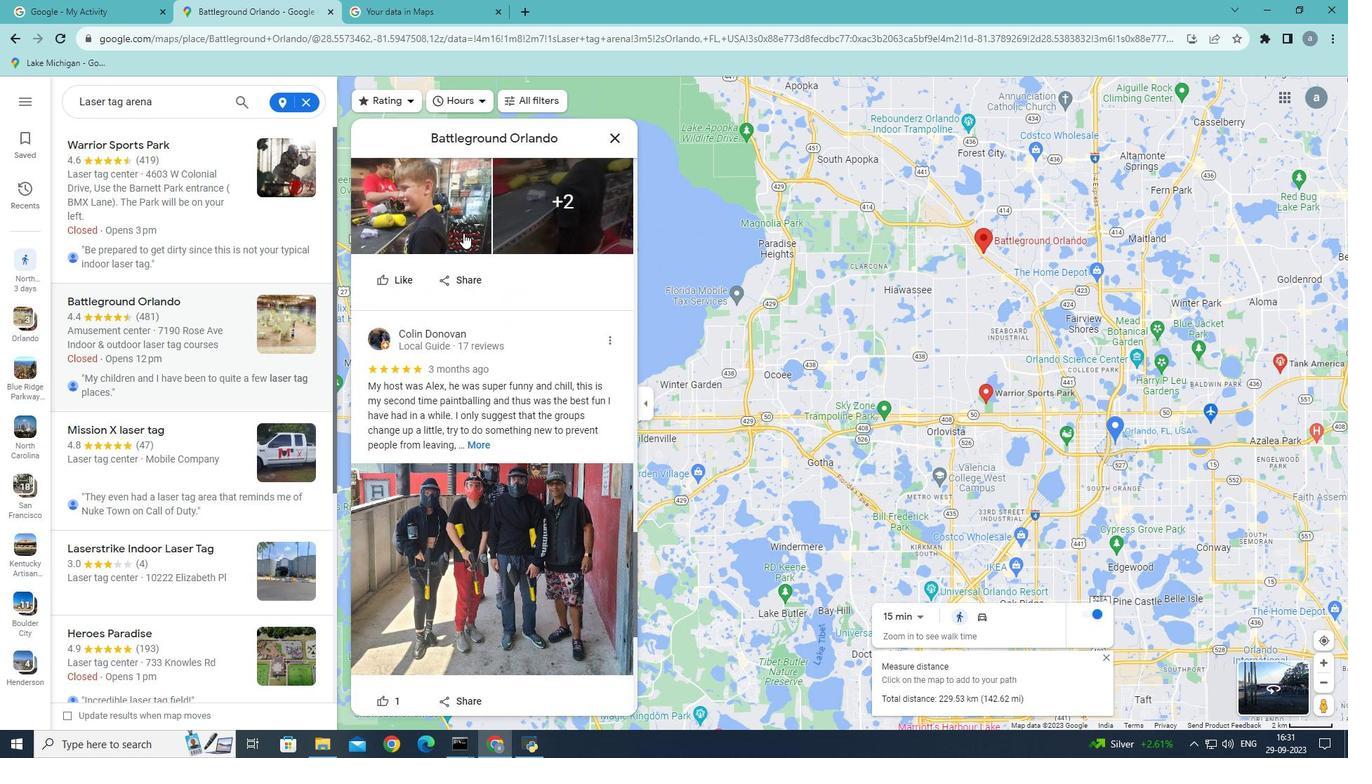 
Action: Mouse scrolled (463, 232) with delta (0, 0)
Screenshot: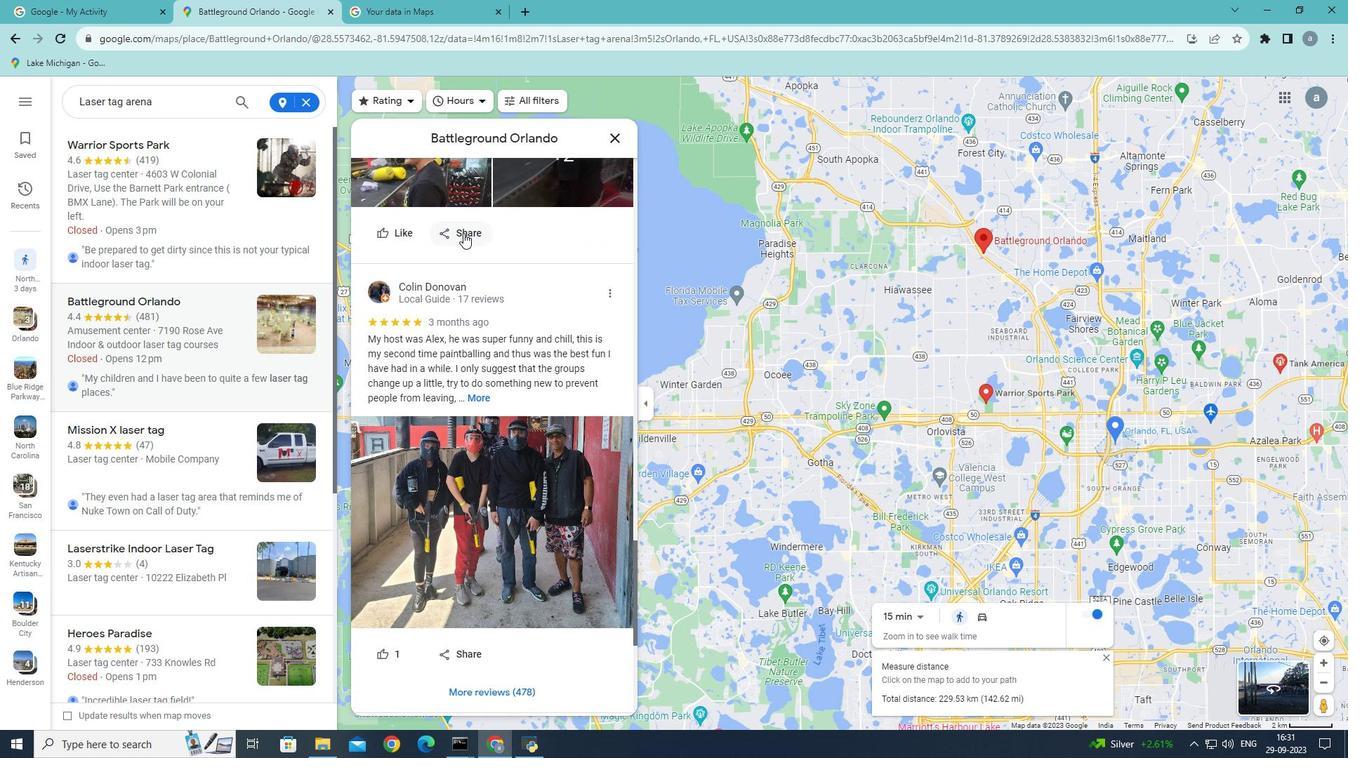 
Action: Mouse scrolled (463, 232) with delta (0, 0)
Screenshot: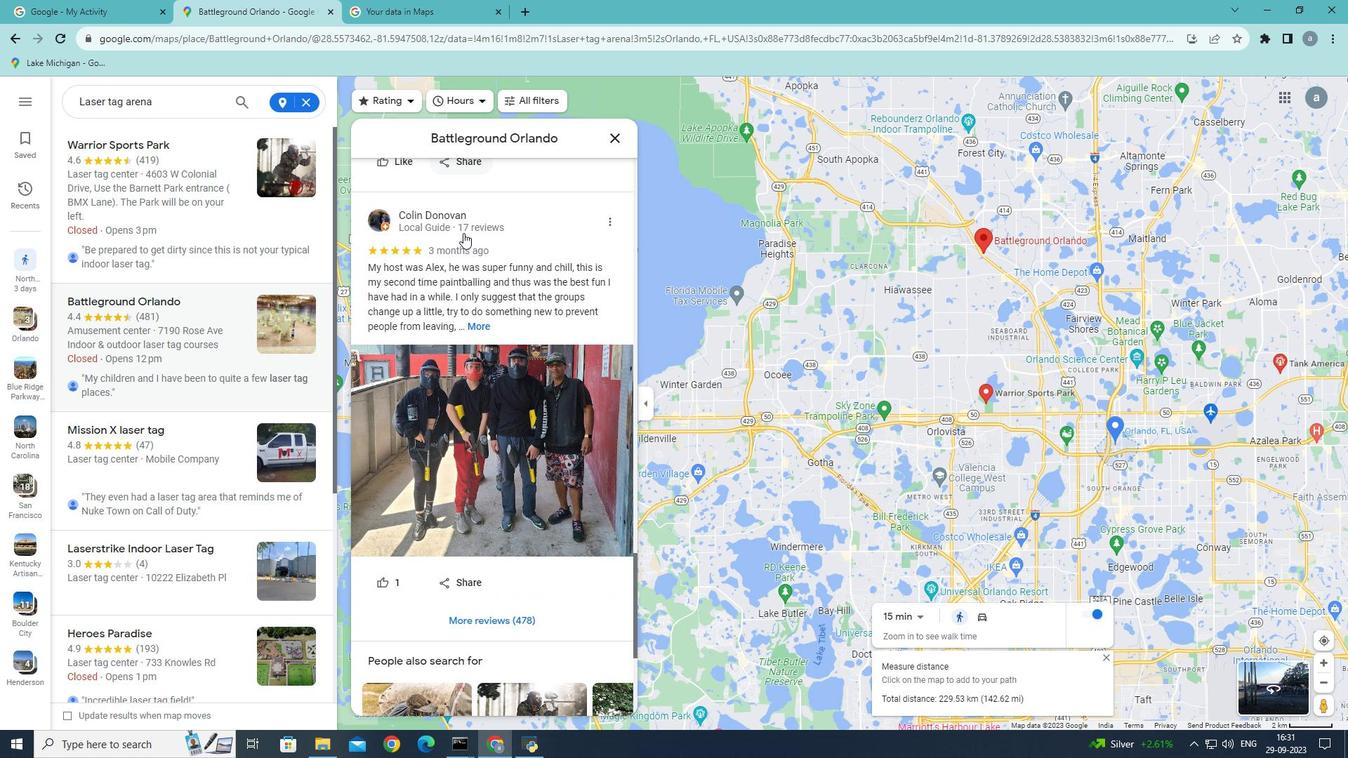 
Action: Mouse scrolled (463, 232) with delta (0, 0)
Screenshot: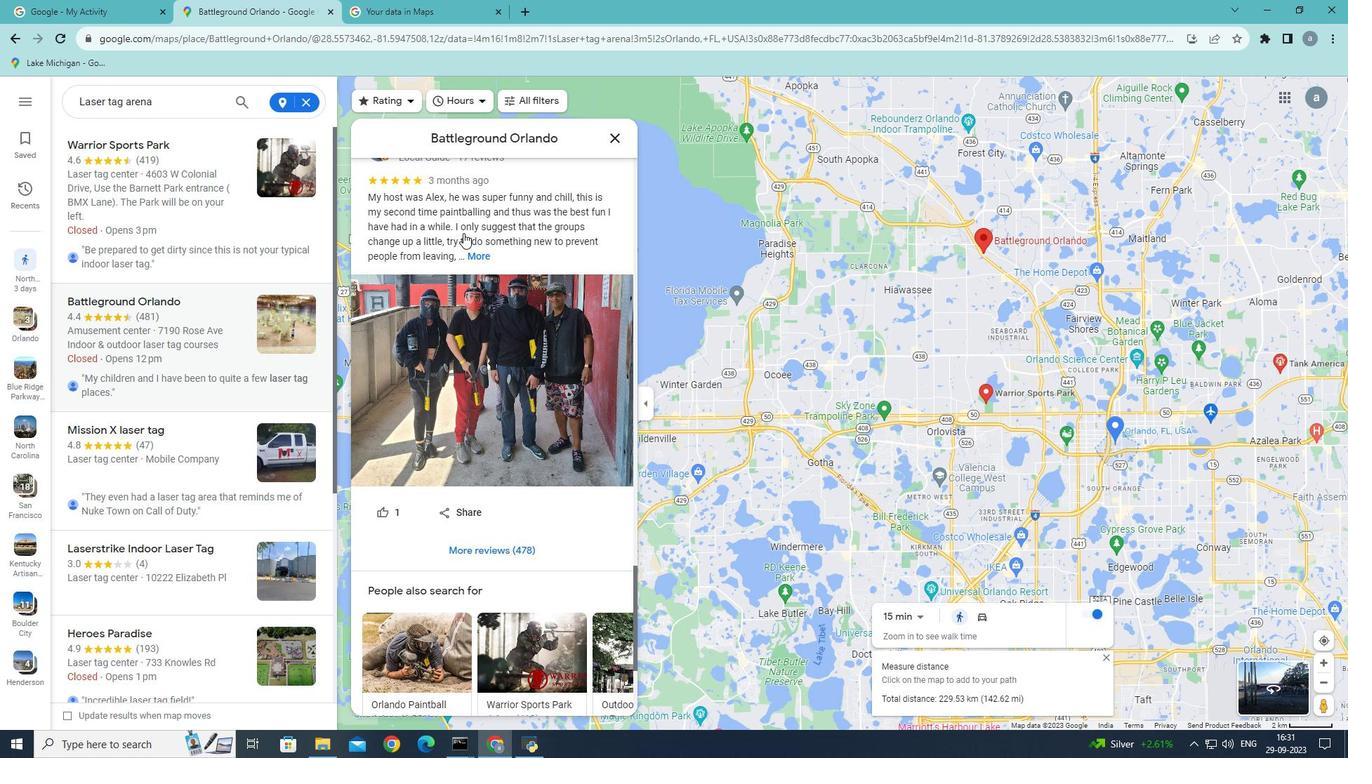 
Action: Mouse scrolled (463, 232) with delta (0, 0)
Screenshot: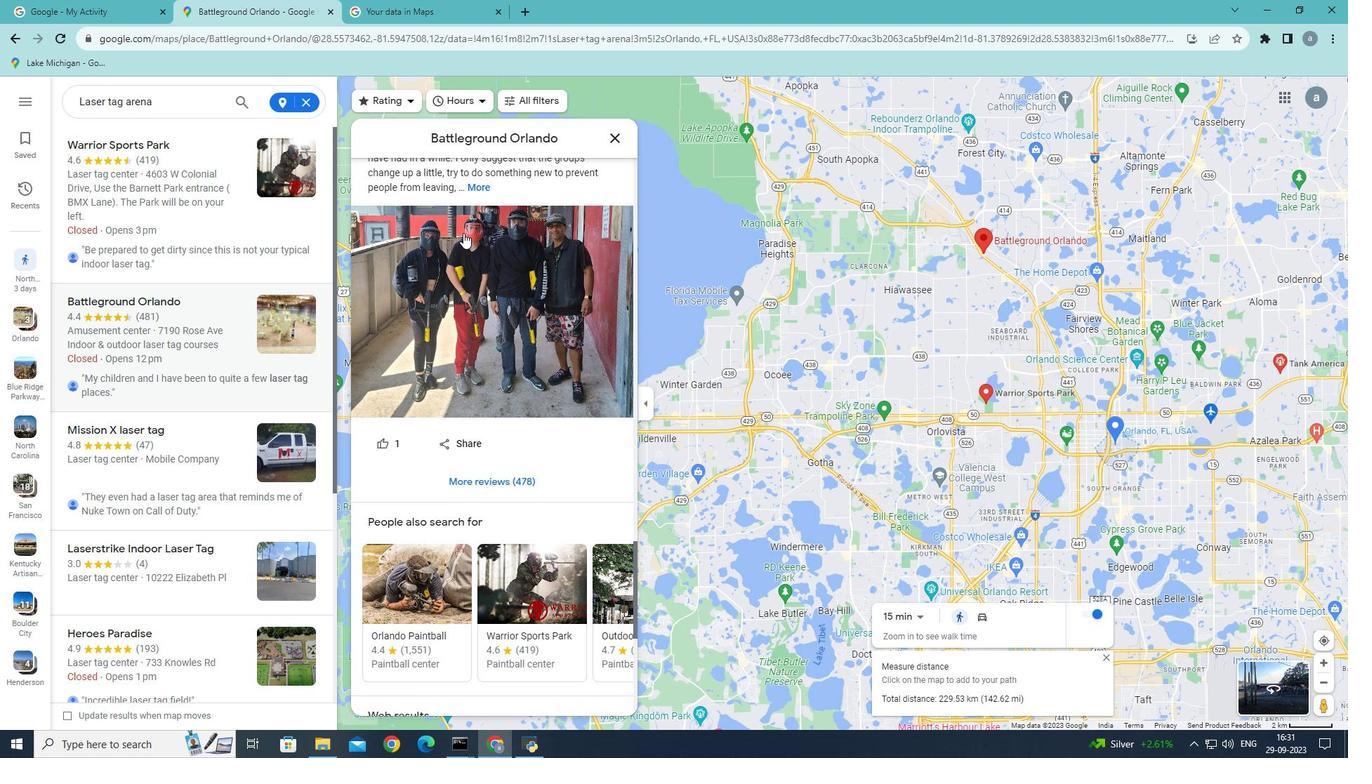 
Action: Mouse scrolled (463, 232) with delta (0, 0)
Screenshot: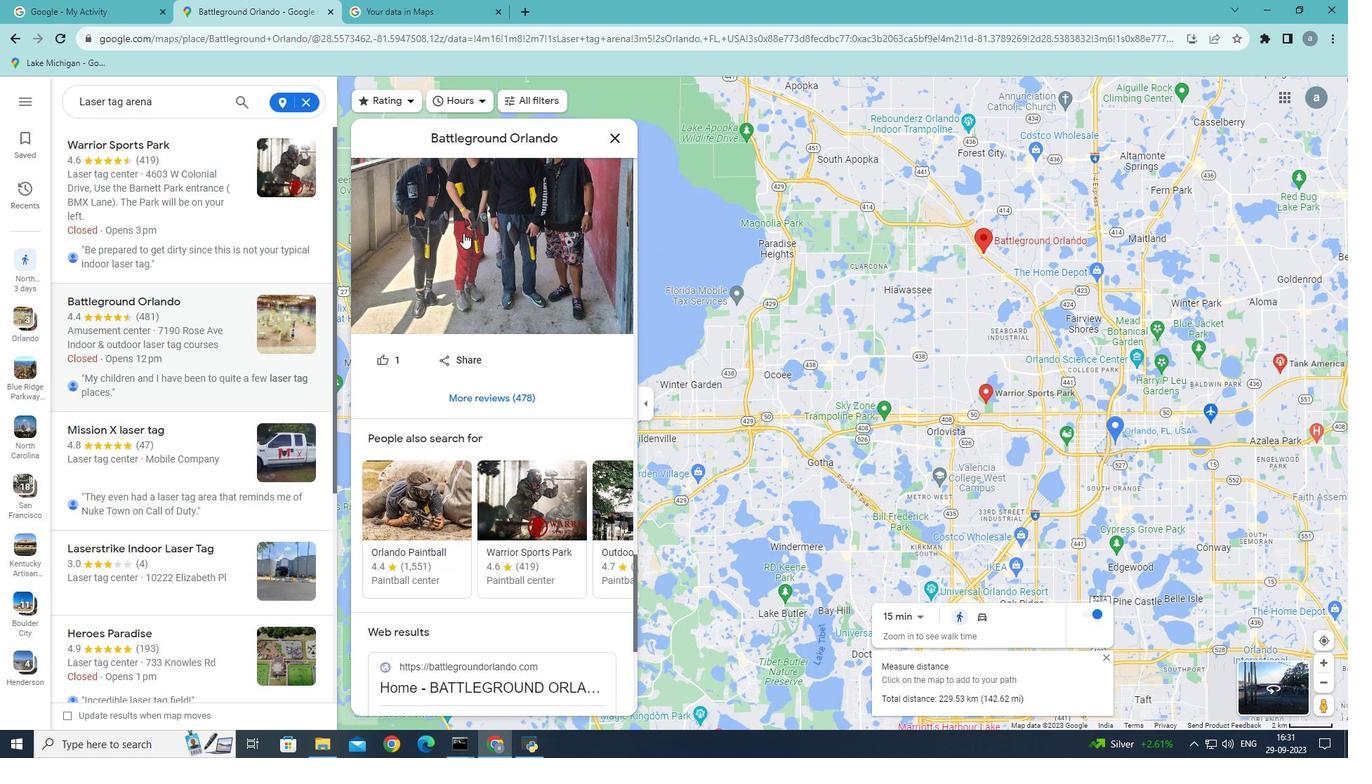 
Action: Mouse scrolled (463, 232) with delta (0, 0)
Screenshot: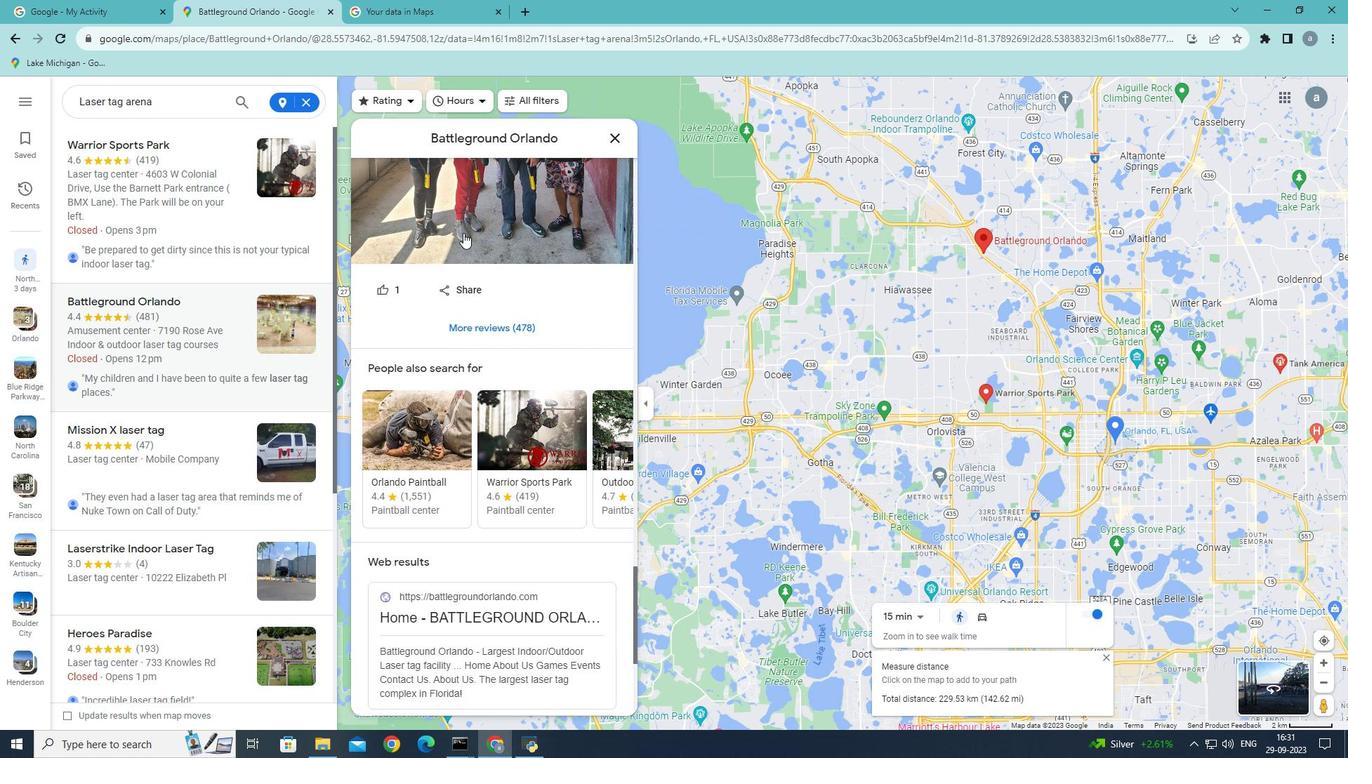 
Action: Mouse scrolled (463, 232) with delta (0, 0)
Screenshot: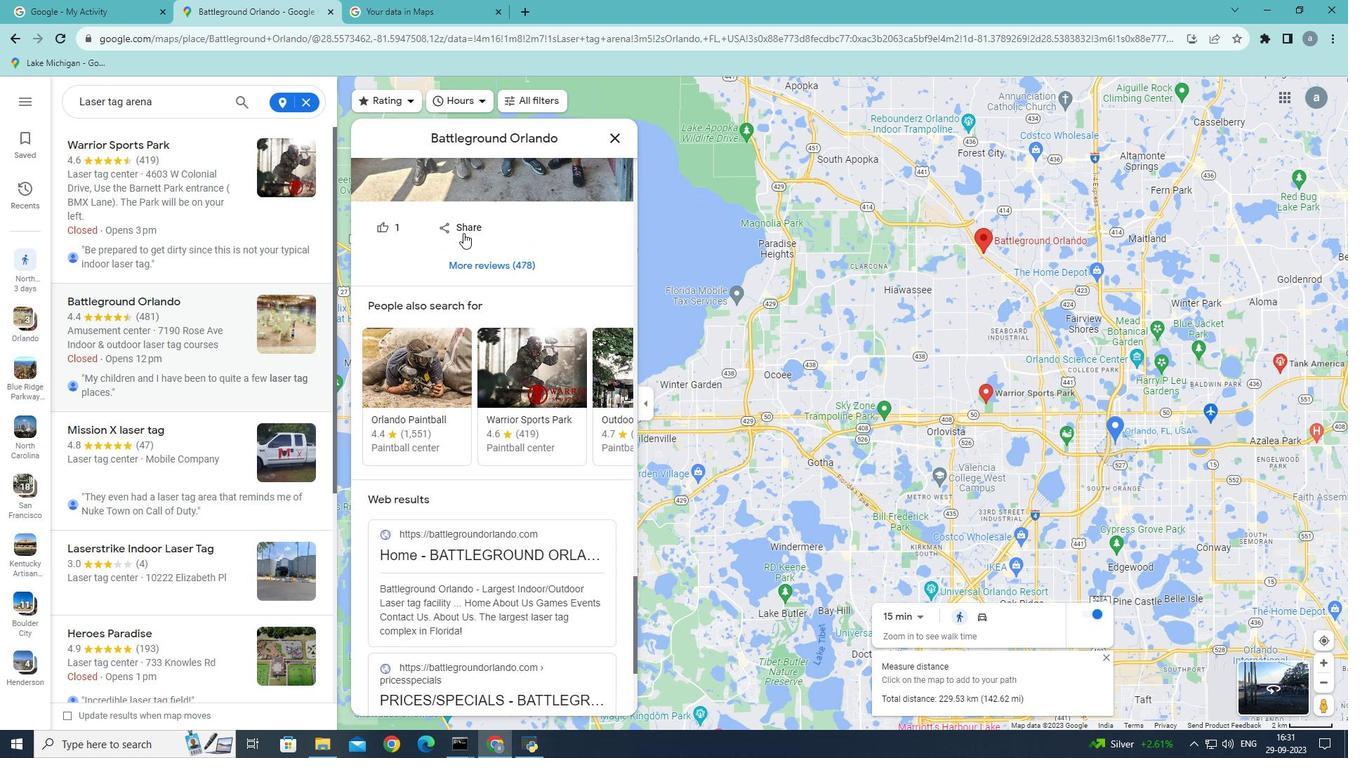 
Action: Mouse scrolled (463, 232) with delta (0, 0)
Screenshot: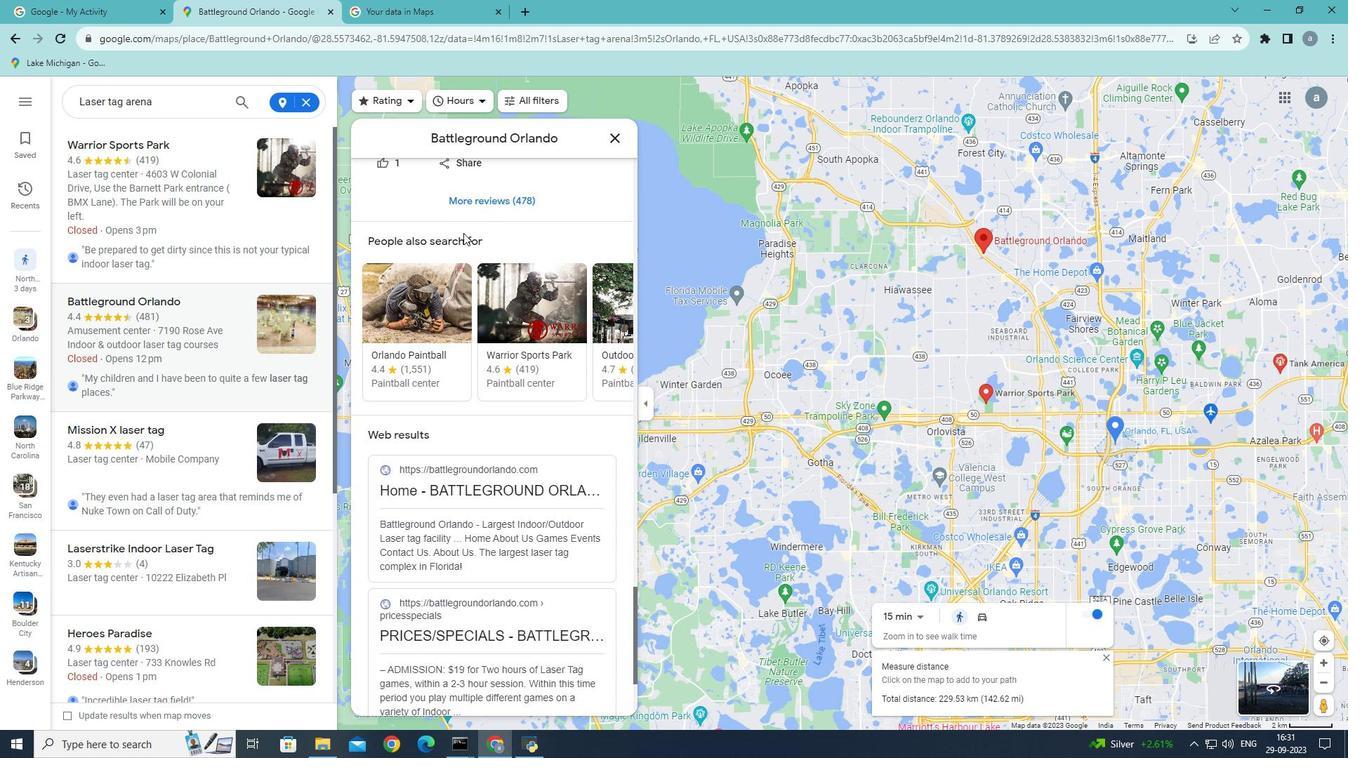 
Action: Mouse scrolled (463, 232) with delta (0, 0)
Screenshot: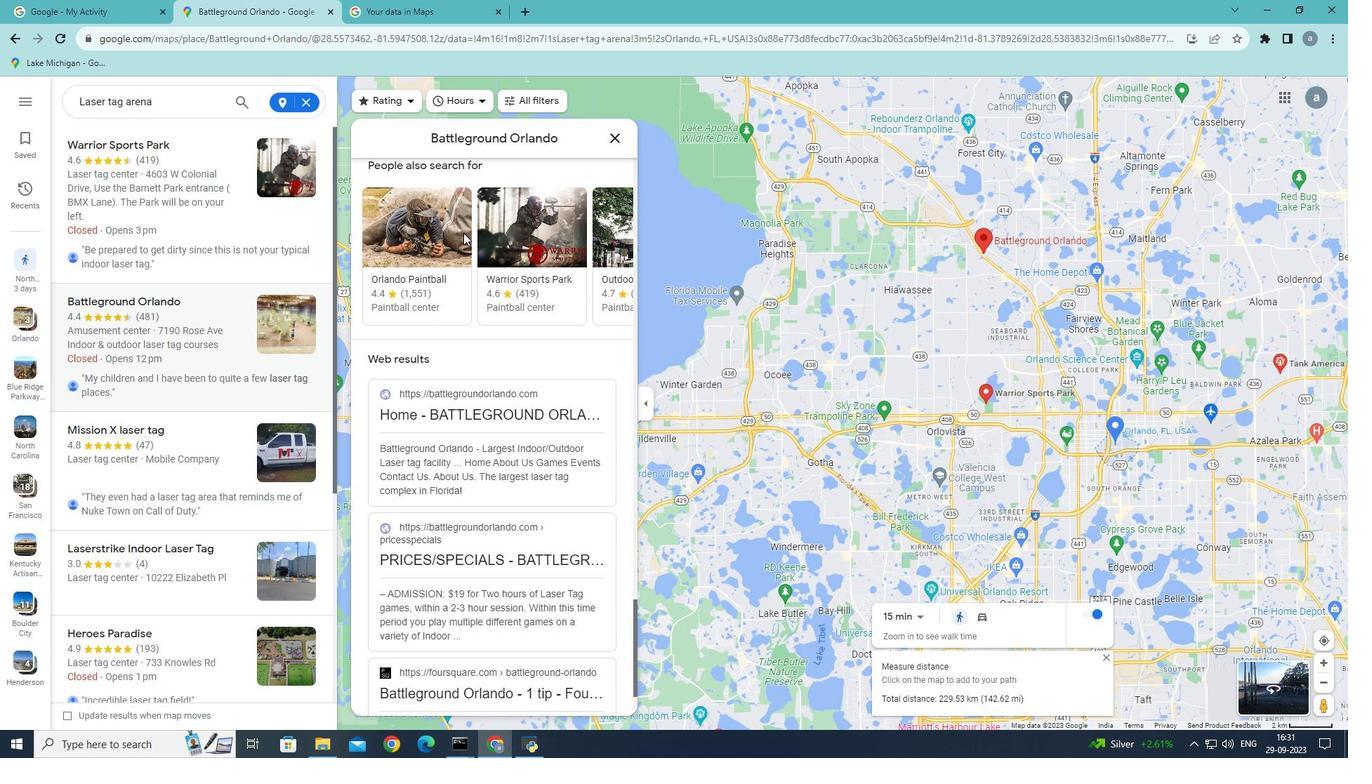 
Action: Mouse scrolled (463, 232) with delta (0, 0)
Screenshot: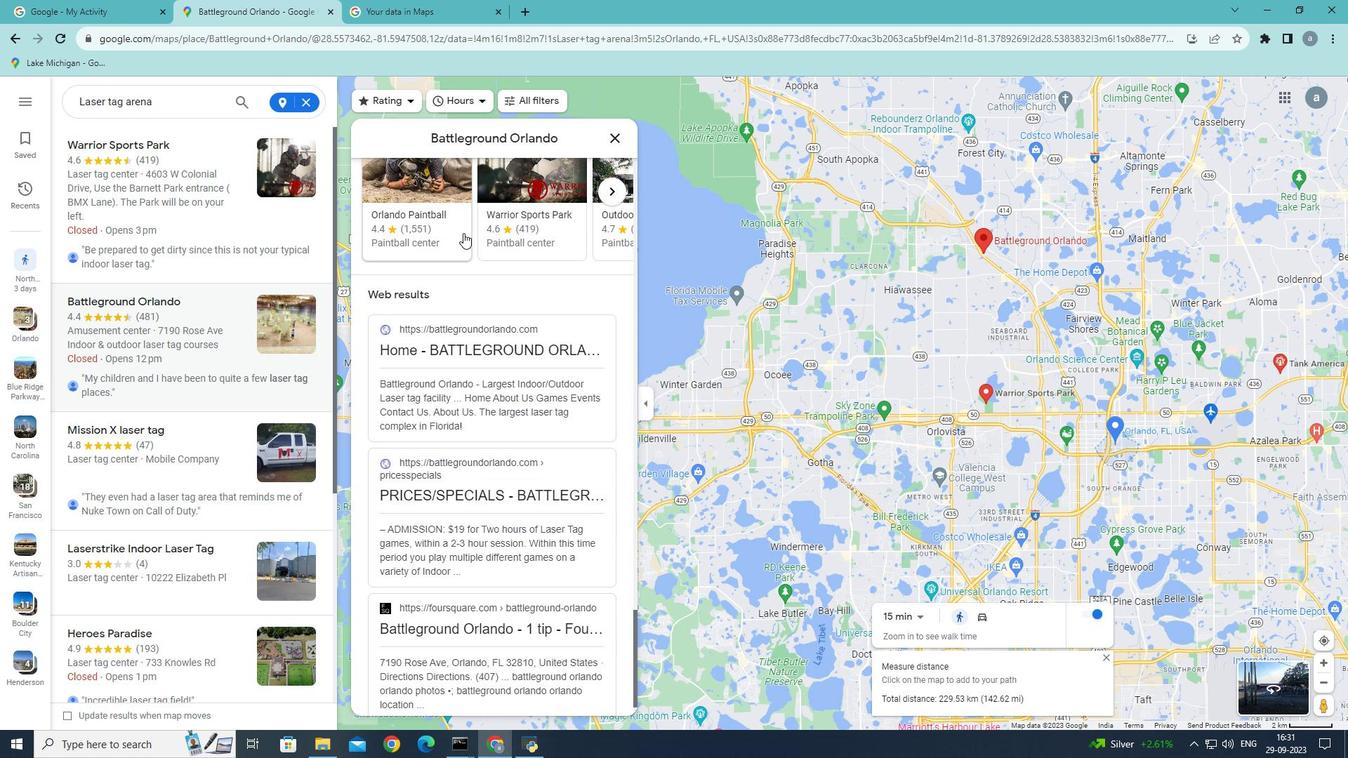 
Action: Mouse scrolled (463, 232) with delta (0, 0)
Screenshot: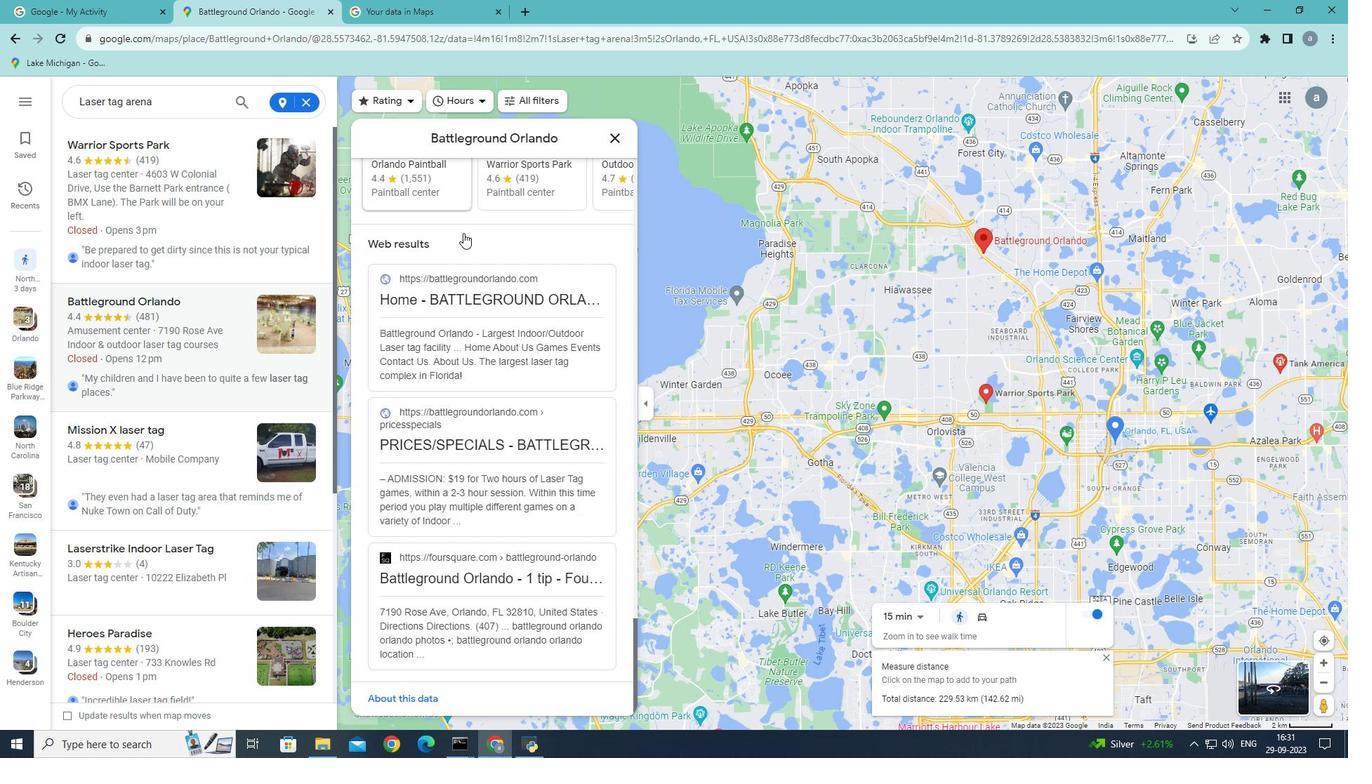 
Action: Mouse scrolled (463, 232) with delta (0, 0)
Screenshot: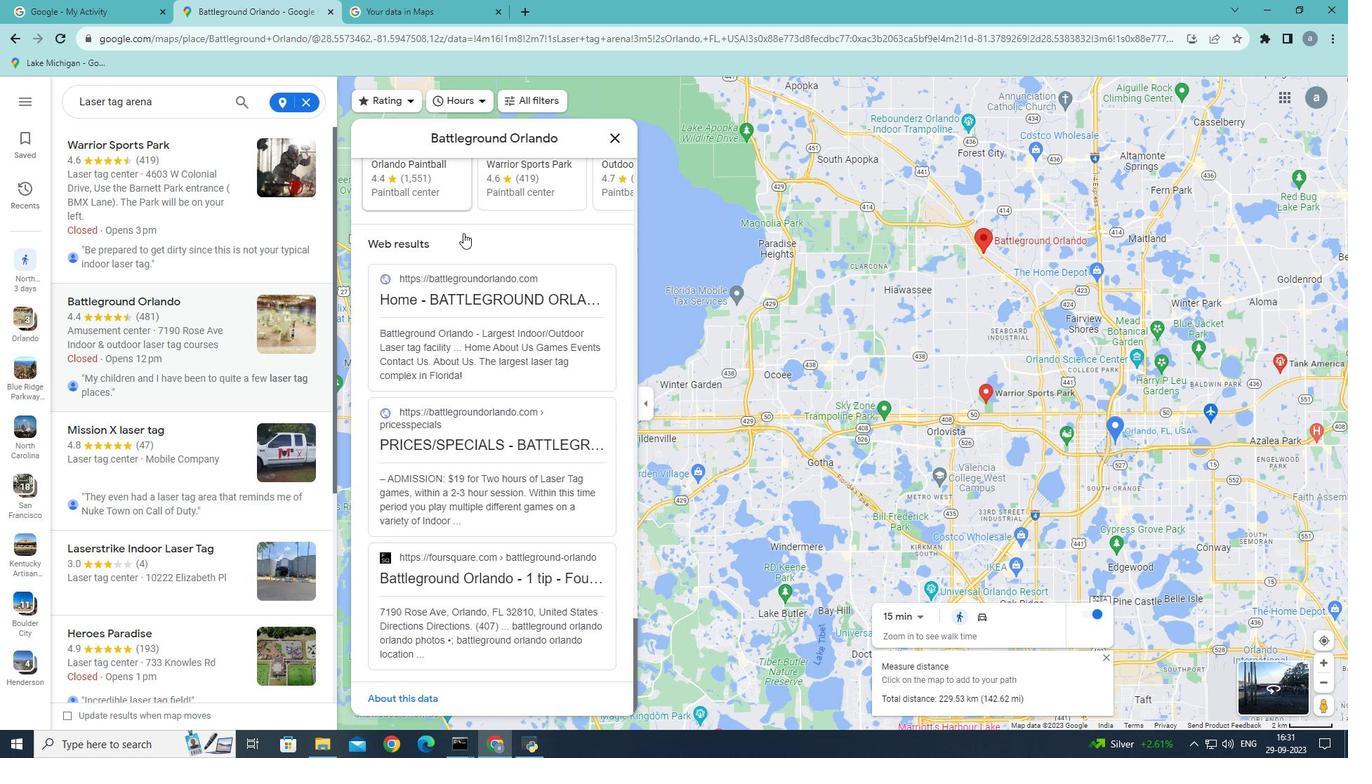 
Action: Mouse scrolled (463, 232) with delta (0, 0)
Screenshot: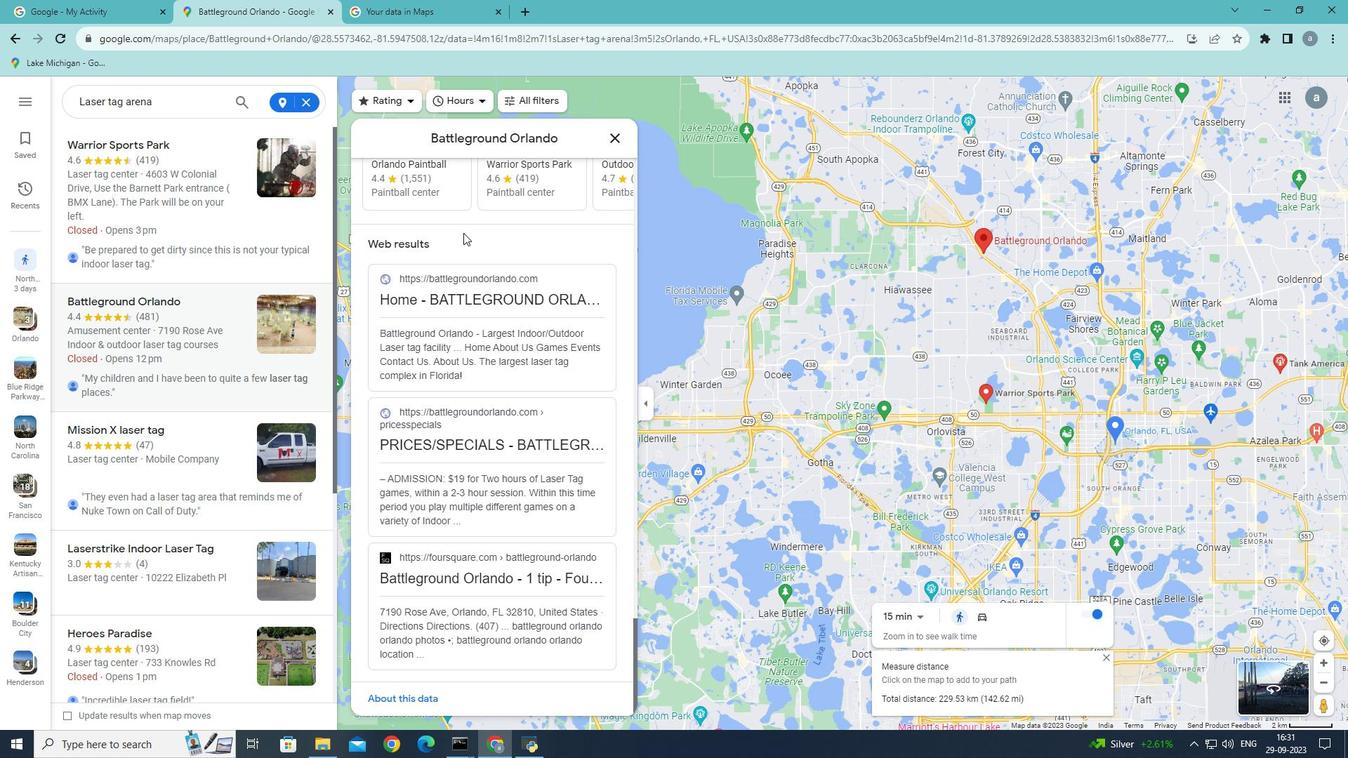 
Action: Mouse scrolled (463, 232) with delta (0, 0)
Screenshot: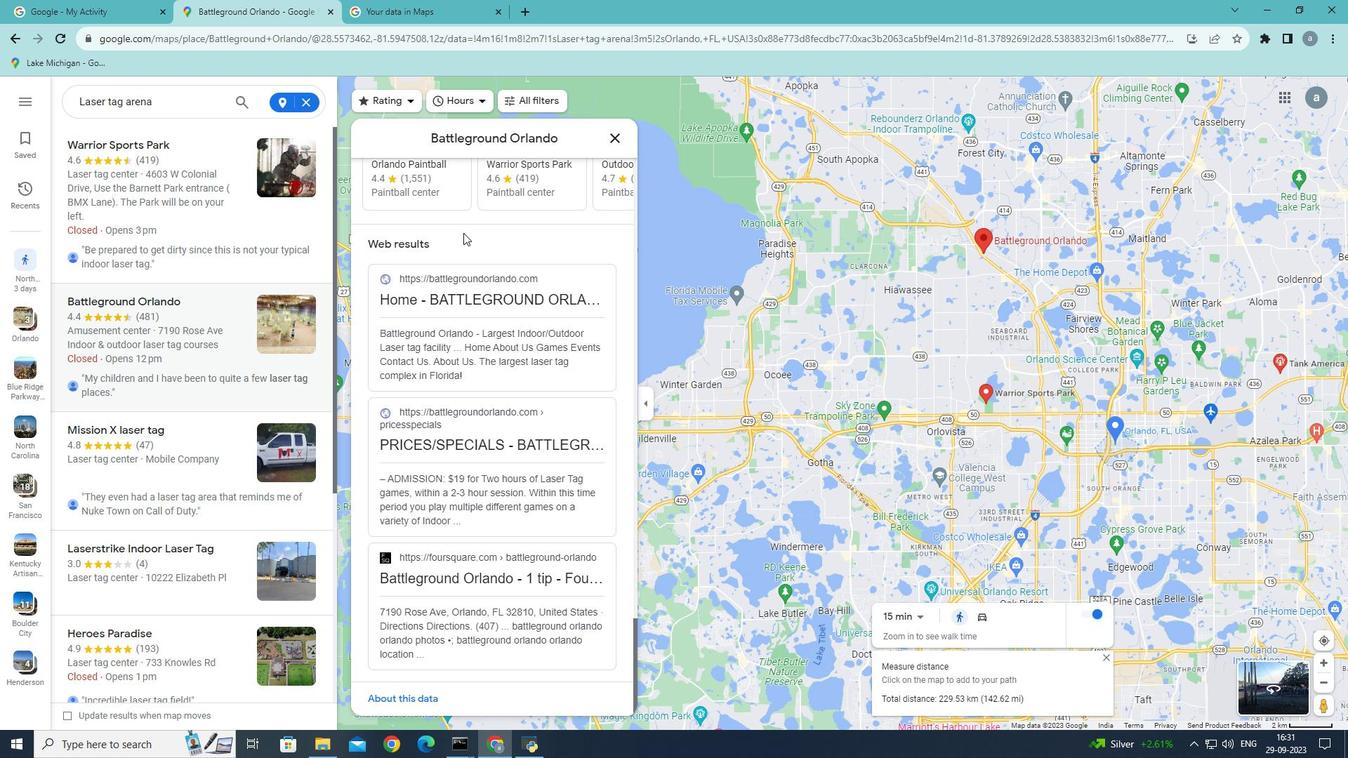 
Action: Mouse scrolled (463, 232) with delta (0, 0)
Screenshot: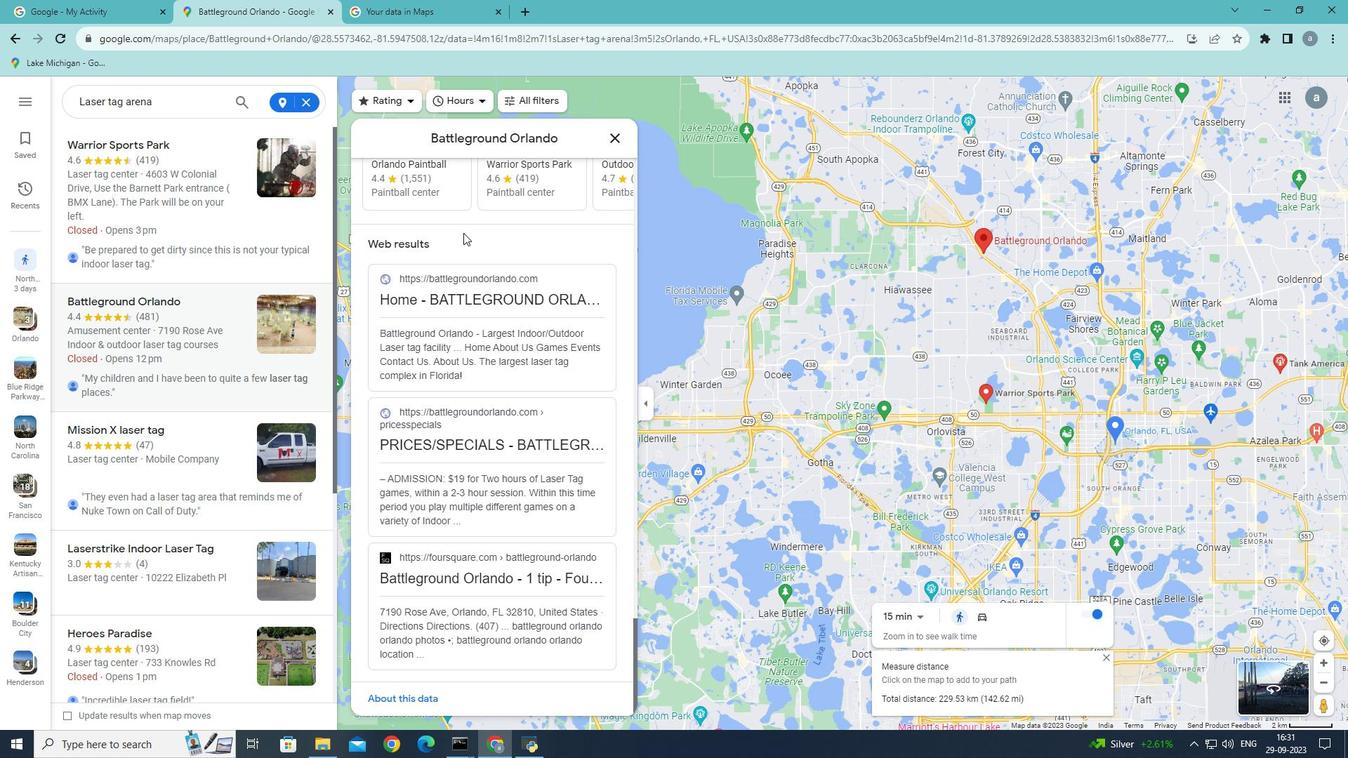 
Action: Mouse moved to (262, 264)
Screenshot: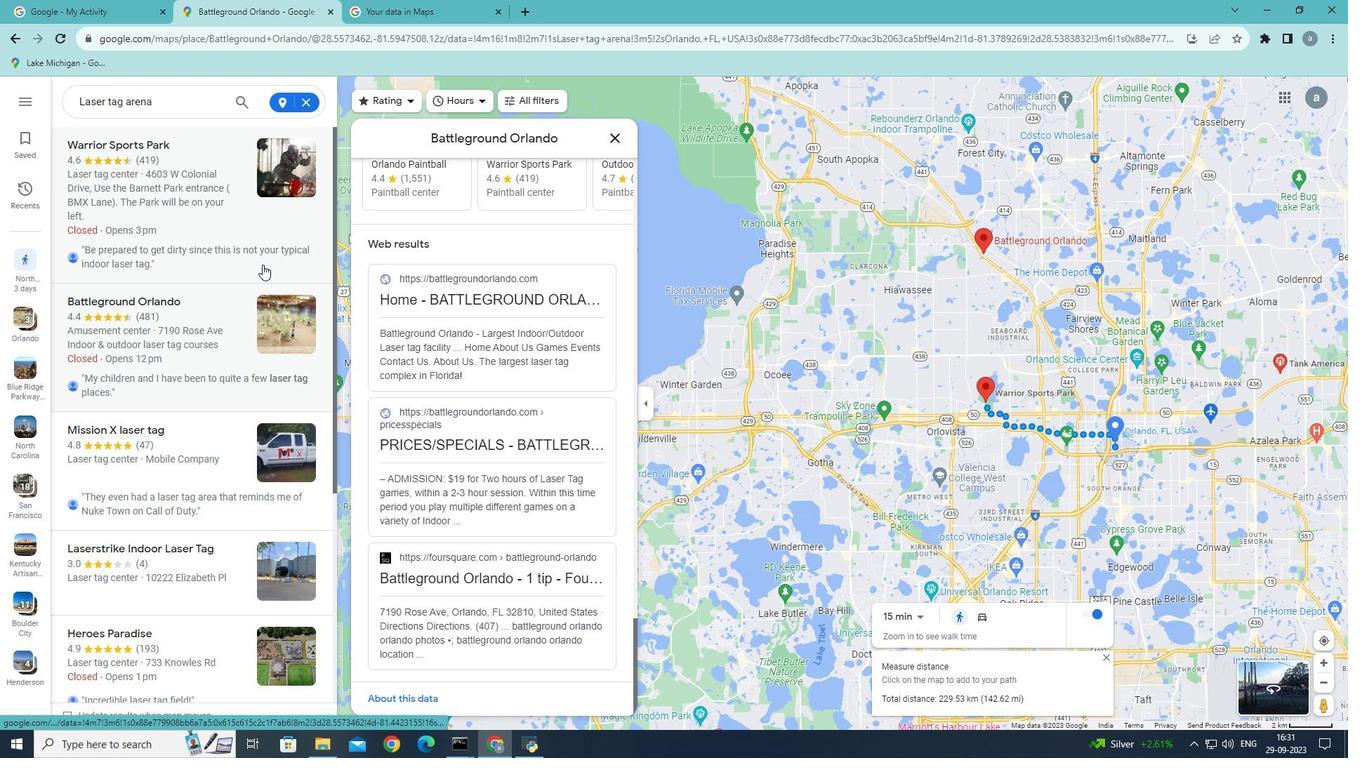 
Action: Mouse scrolled (262, 264) with delta (0, 0)
Screenshot: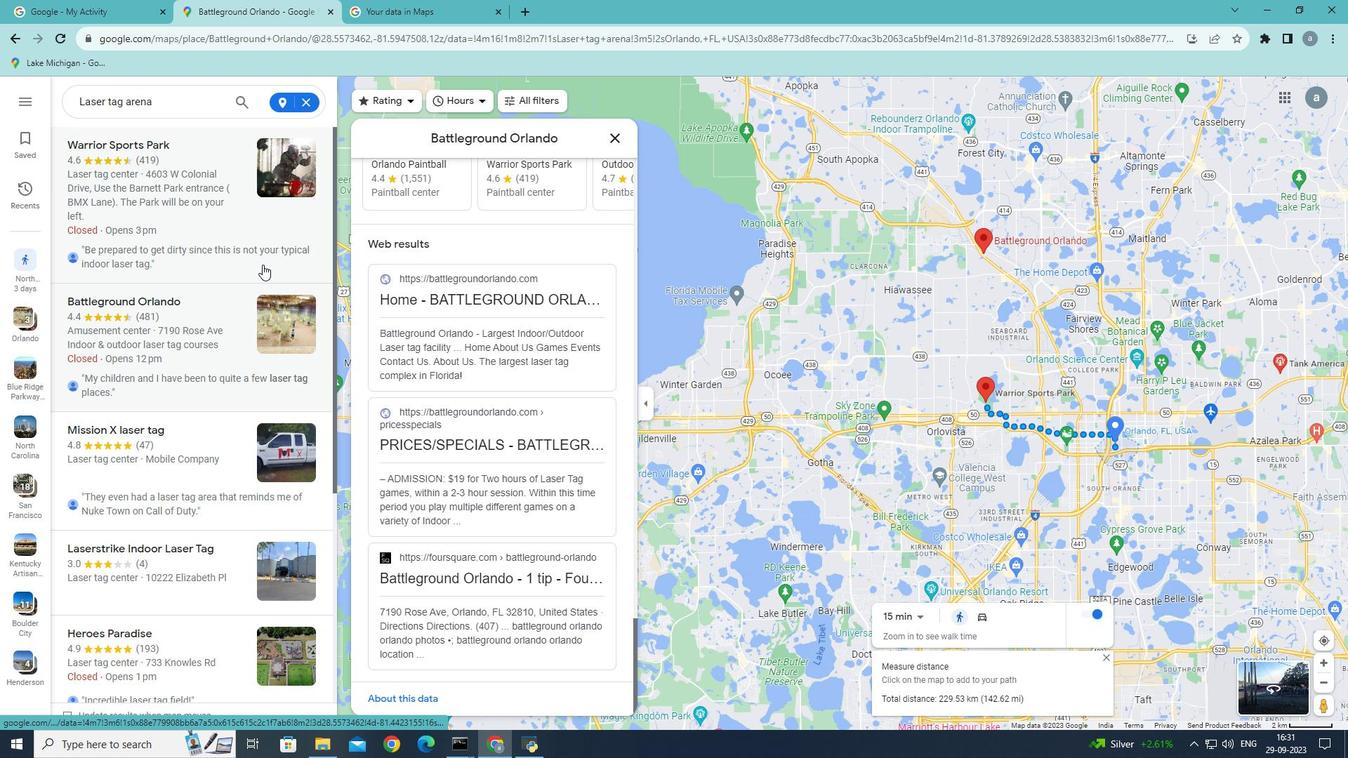 
Action: Mouse scrolled (262, 264) with delta (0, 0)
Screenshot: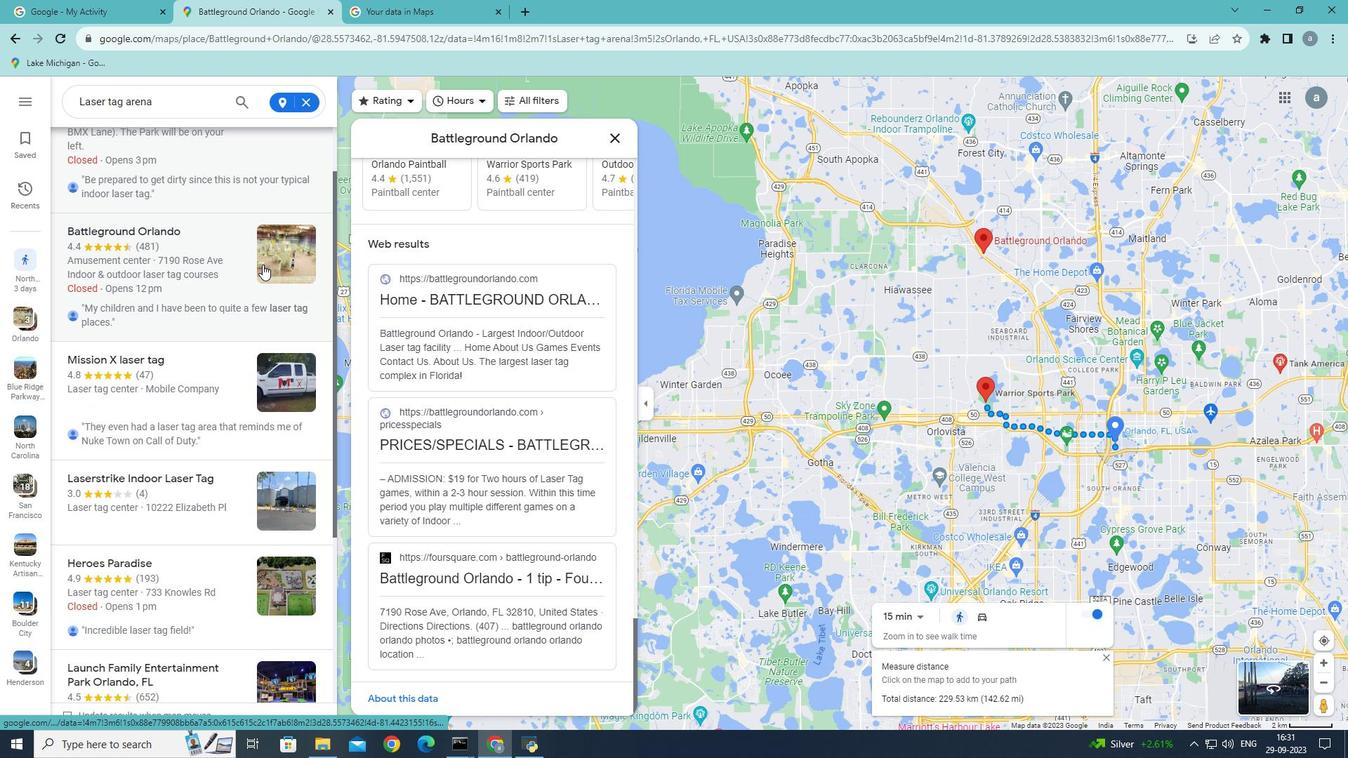 
Action: Mouse scrolled (262, 264) with delta (0, 0)
Screenshot: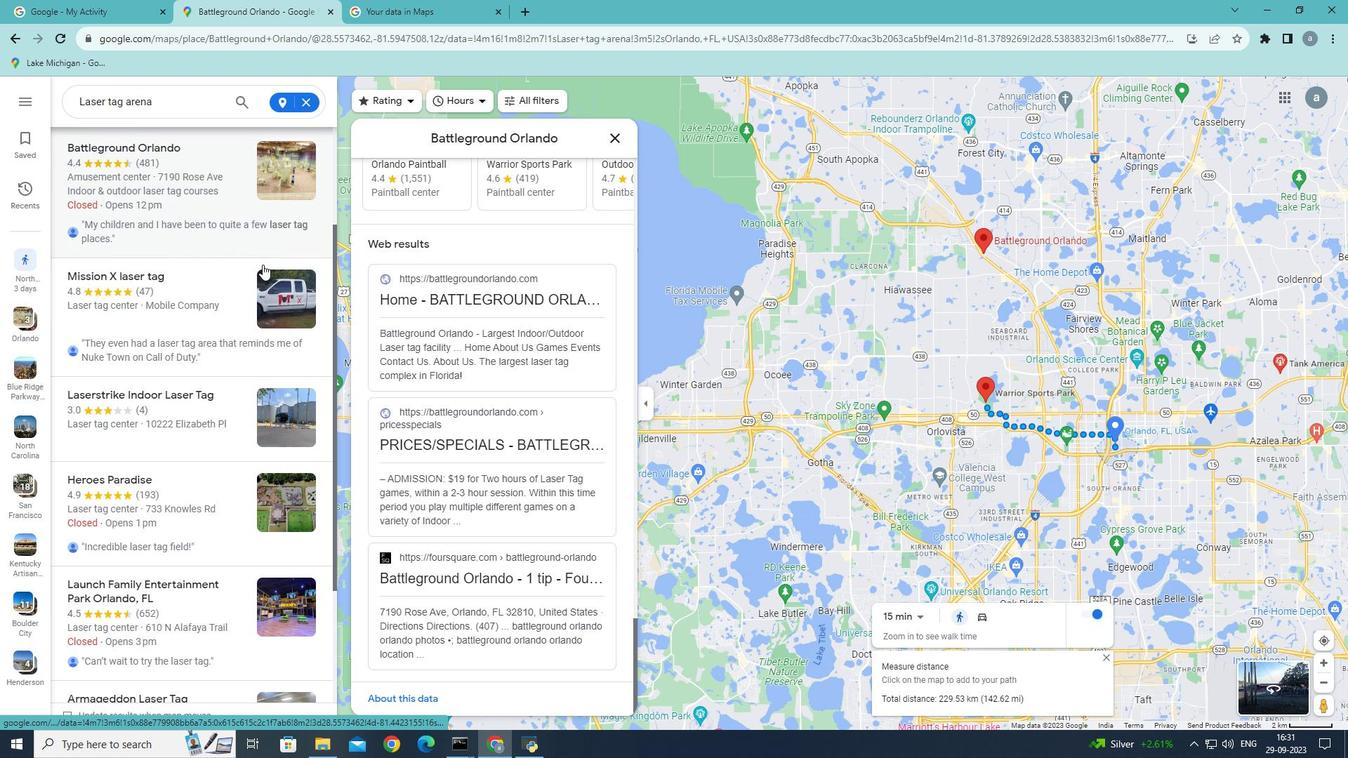 
Action: Mouse scrolled (262, 264) with delta (0, 0)
Screenshot: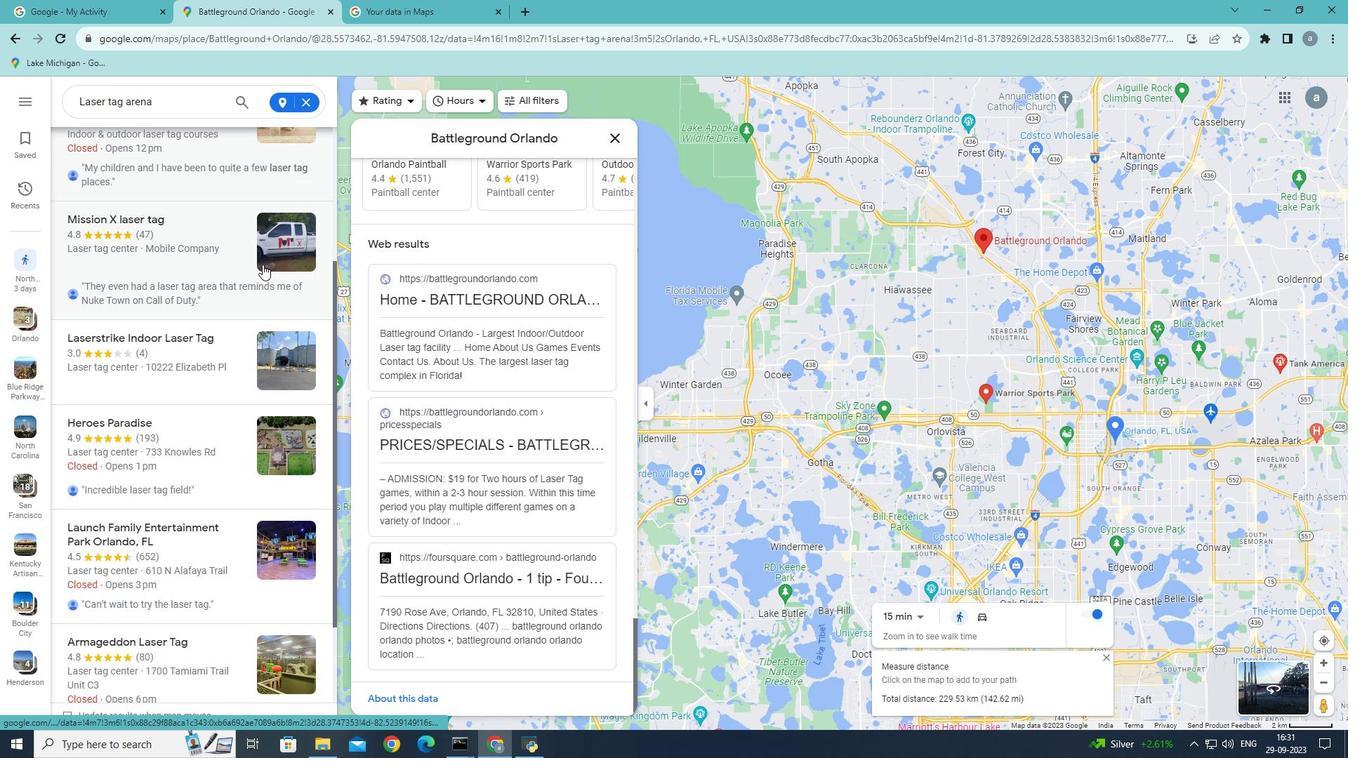 
Action: Mouse moved to (227, 225)
Screenshot: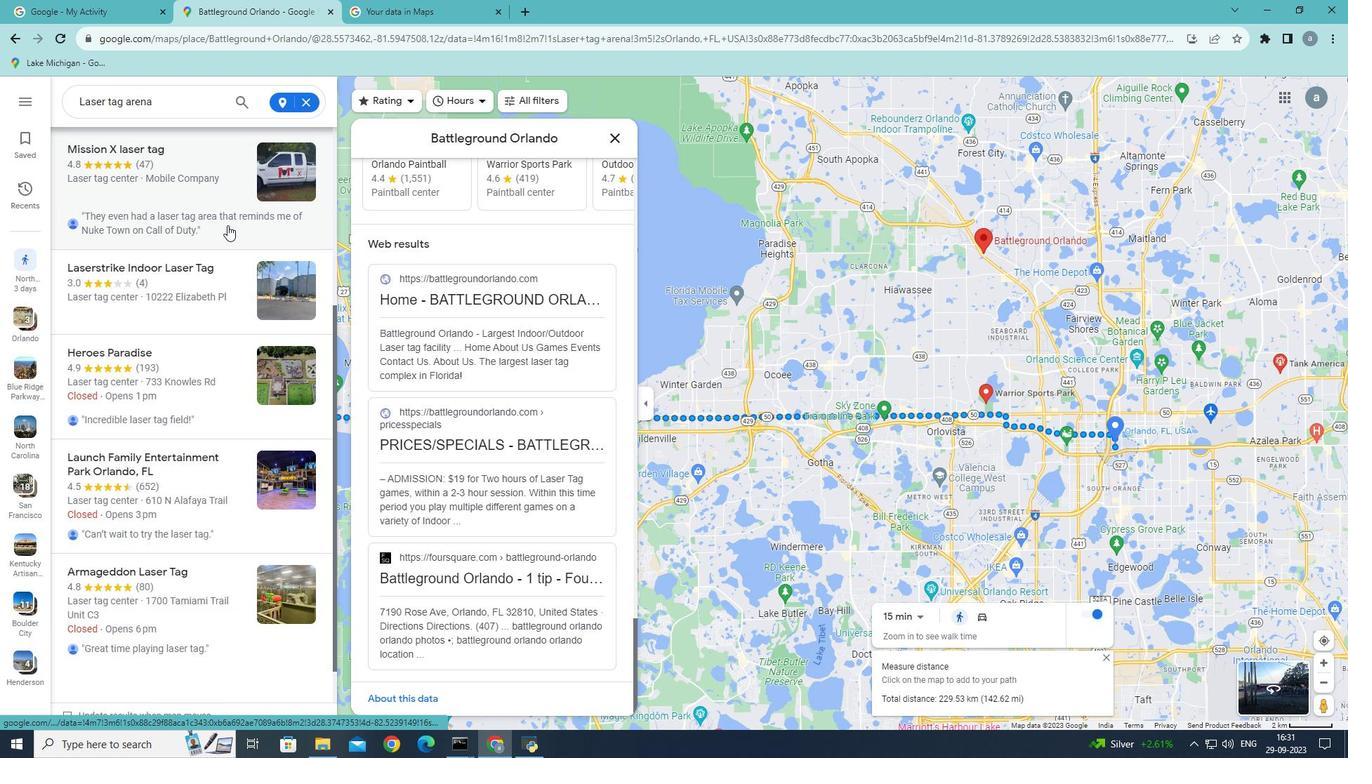 
Action: Mouse pressed left at (227, 225)
Screenshot: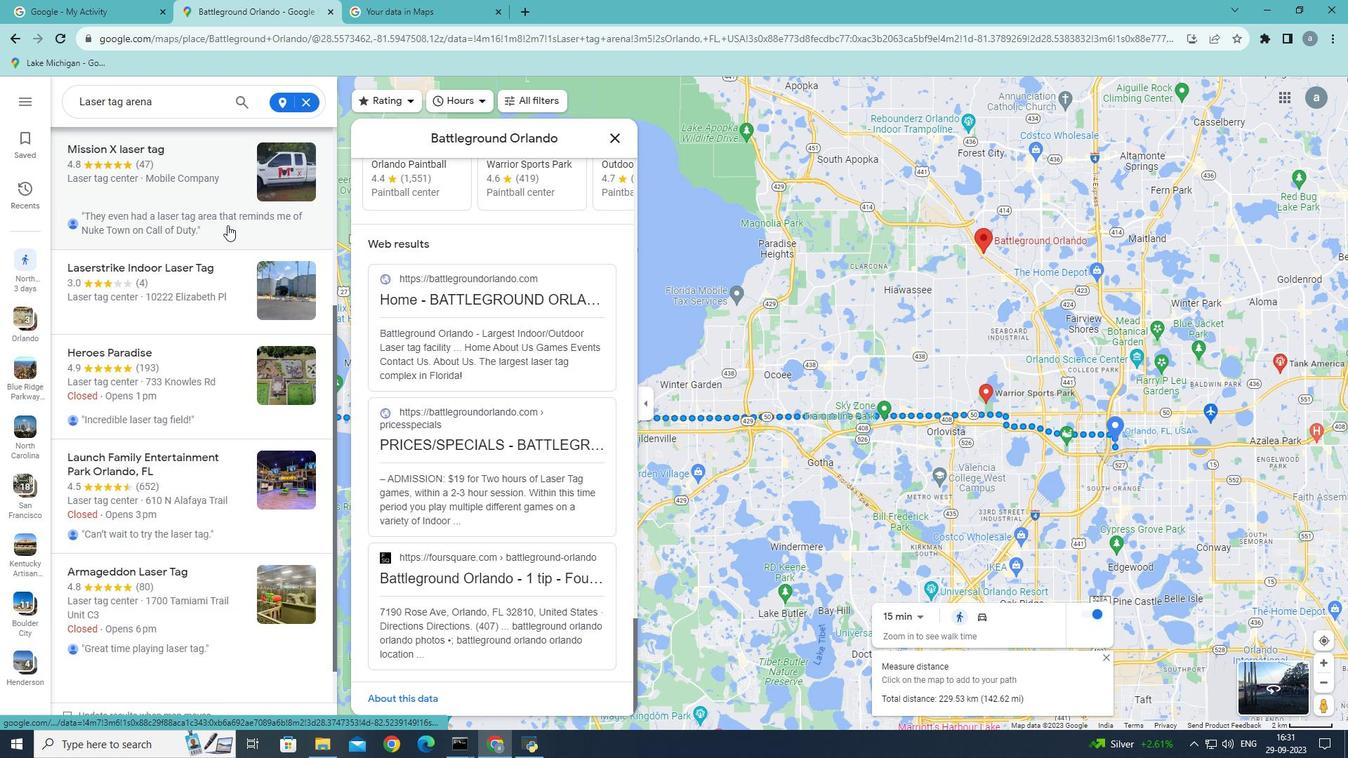 
Action: Mouse moved to (473, 269)
Screenshot: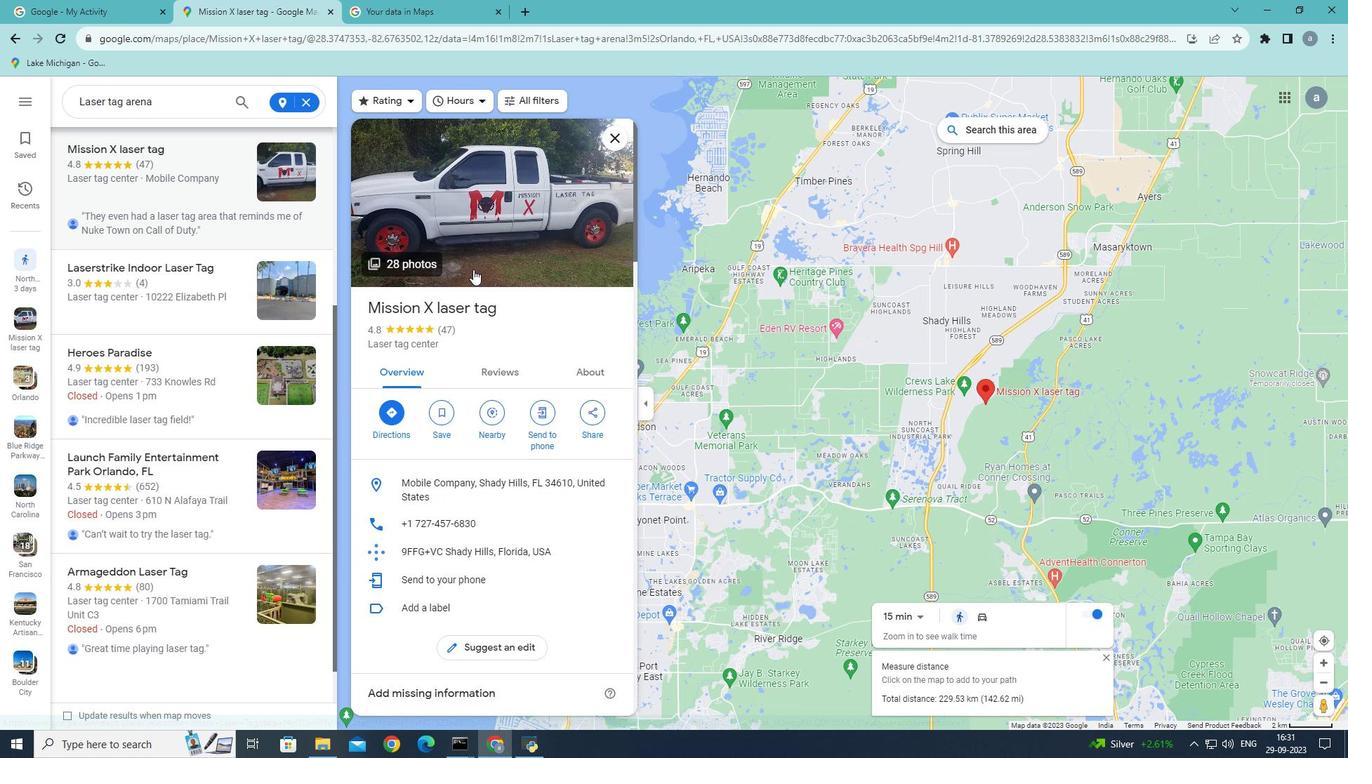 
Action: Mouse scrolled (473, 269) with delta (0, 0)
Screenshot: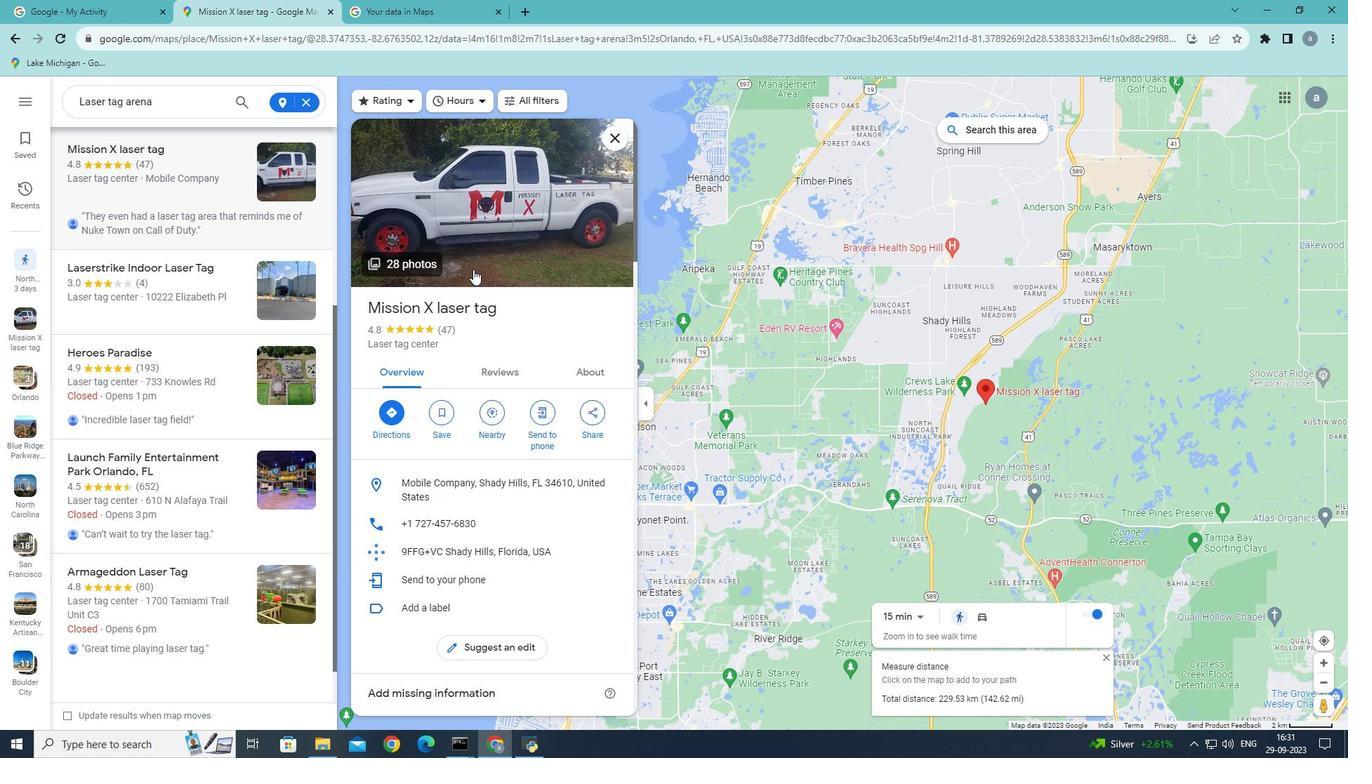 
Action: Mouse scrolled (473, 269) with delta (0, 0)
Screenshot: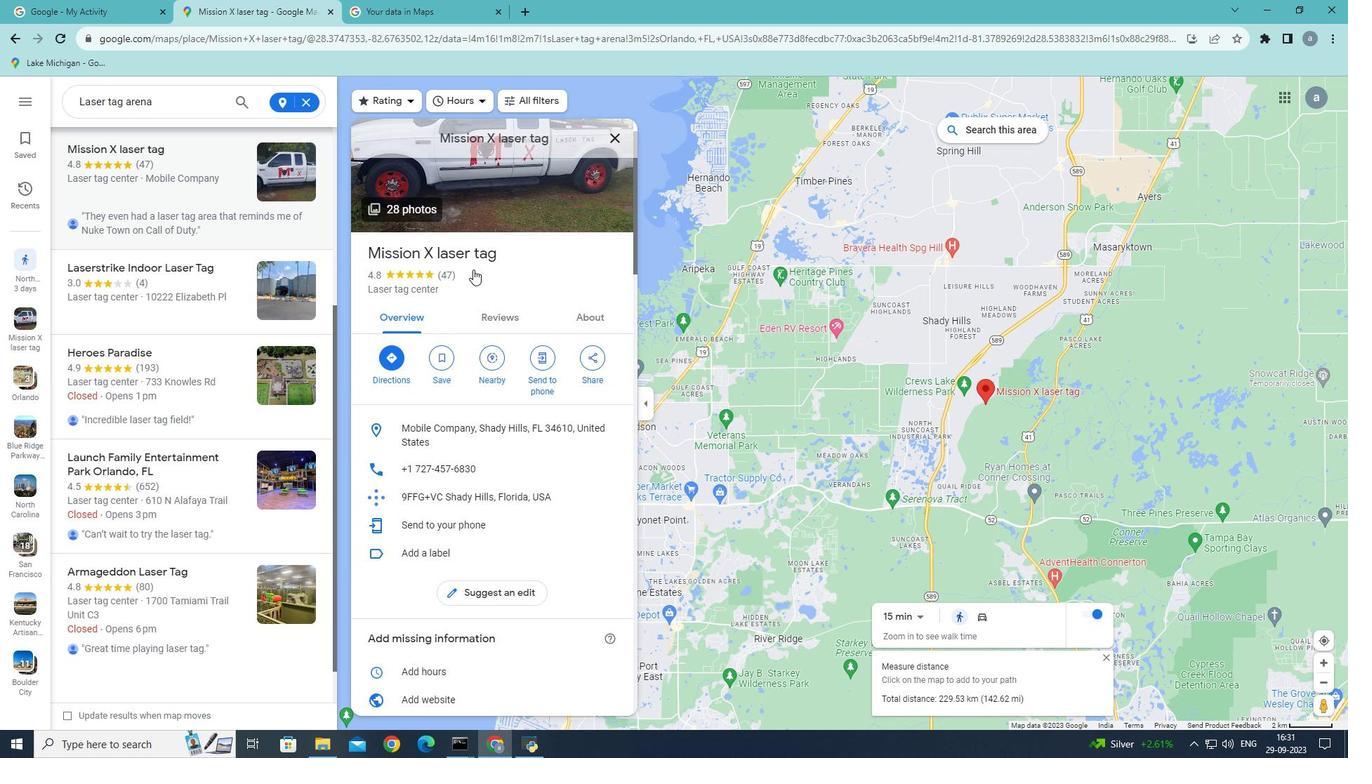 
Action: Mouse scrolled (473, 269) with delta (0, 0)
Screenshot: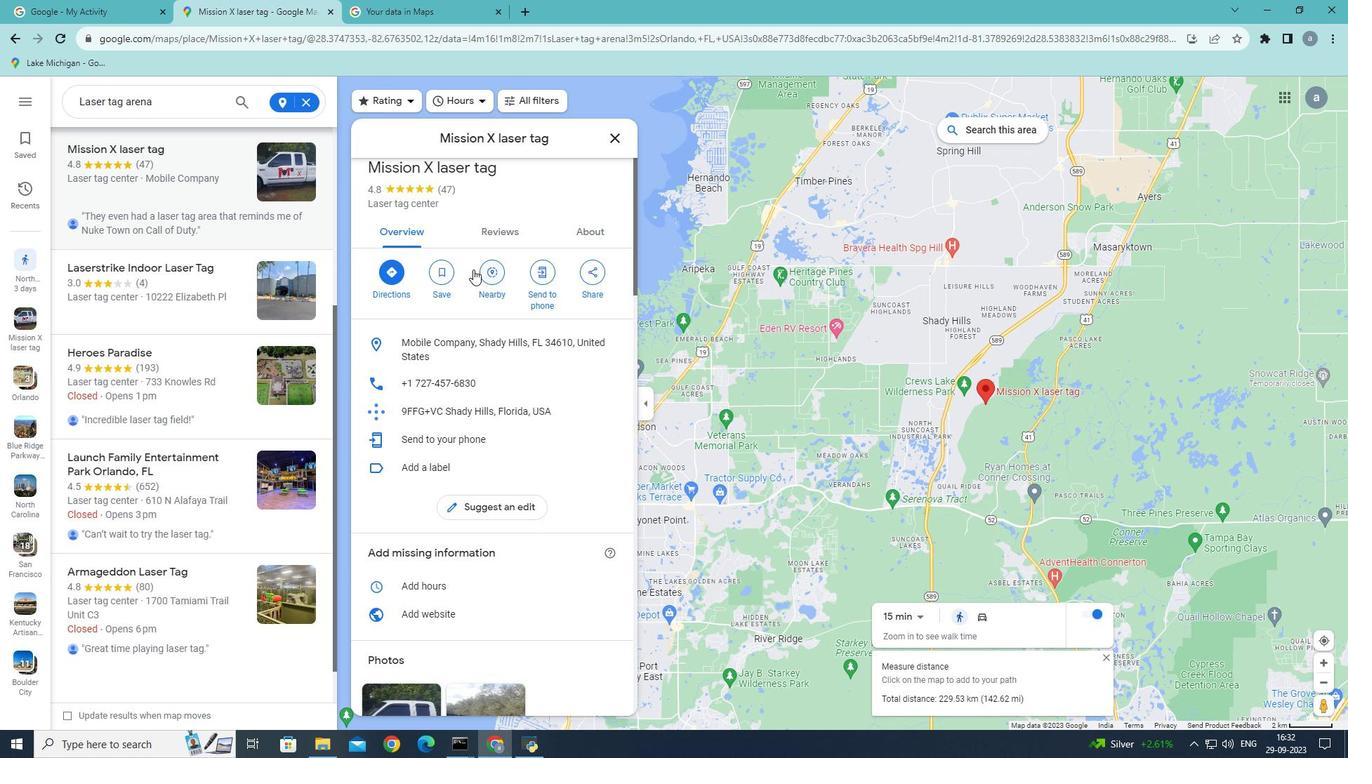 
Action: Mouse scrolled (473, 269) with delta (0, 0)
Screenshot: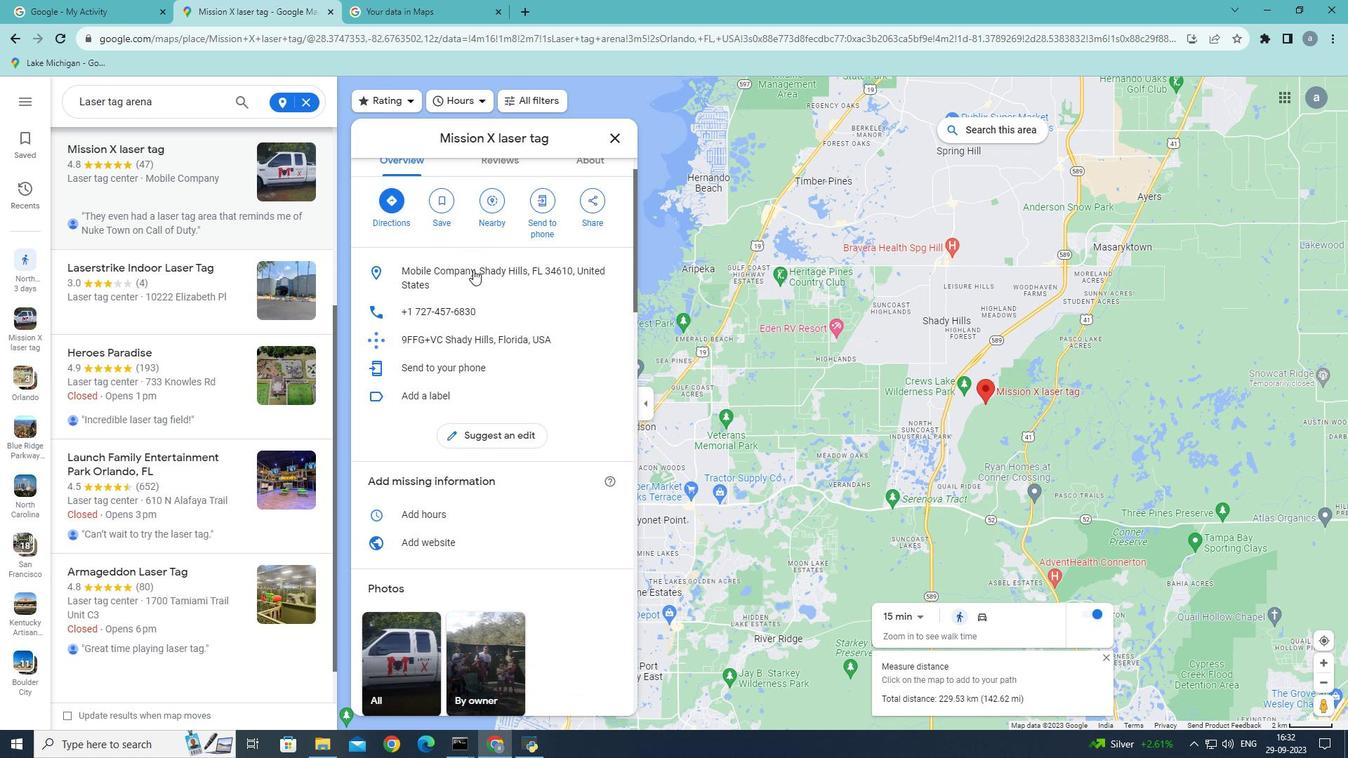 
Action: Mouse scrolled (473, 269) with delta (0, 0)
Screenshot: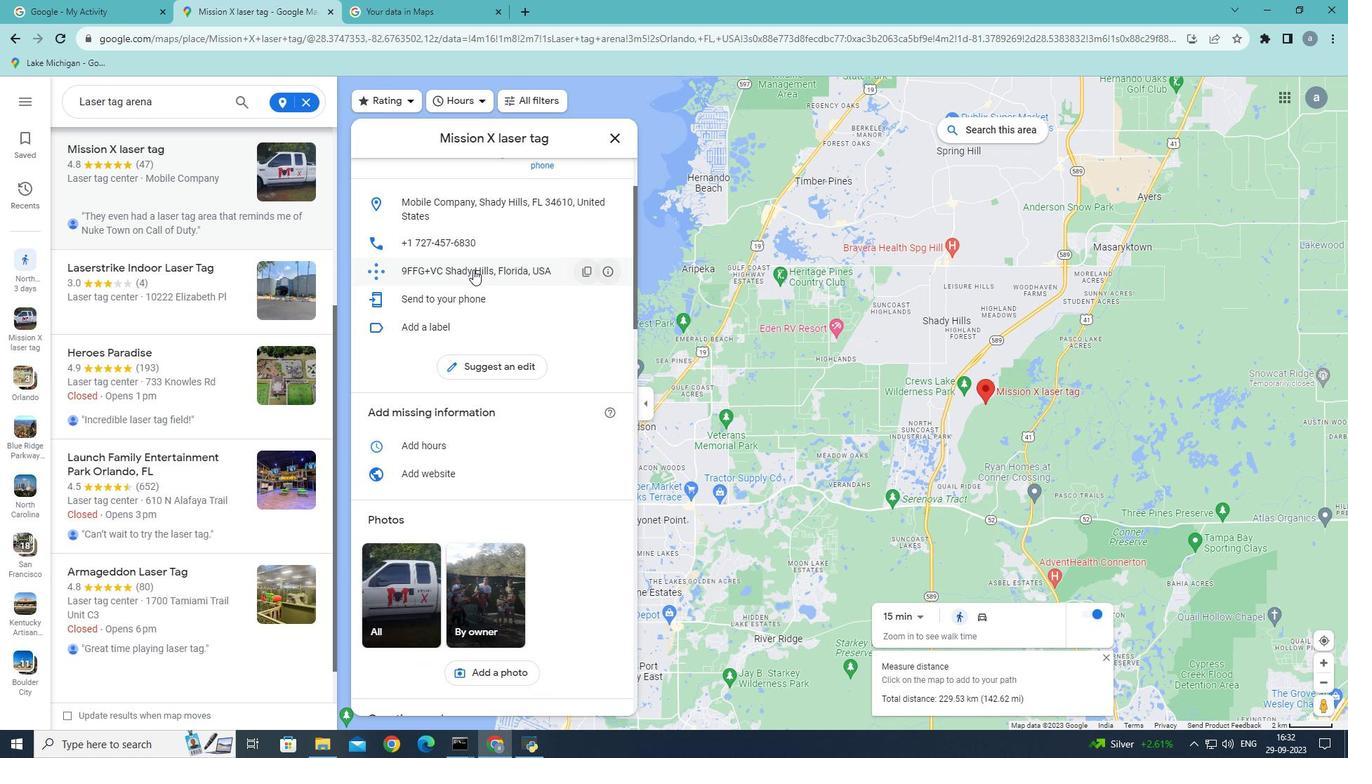 
Action: Mouse scrolled (473, 269) with delta (0, 0)
Screenshot: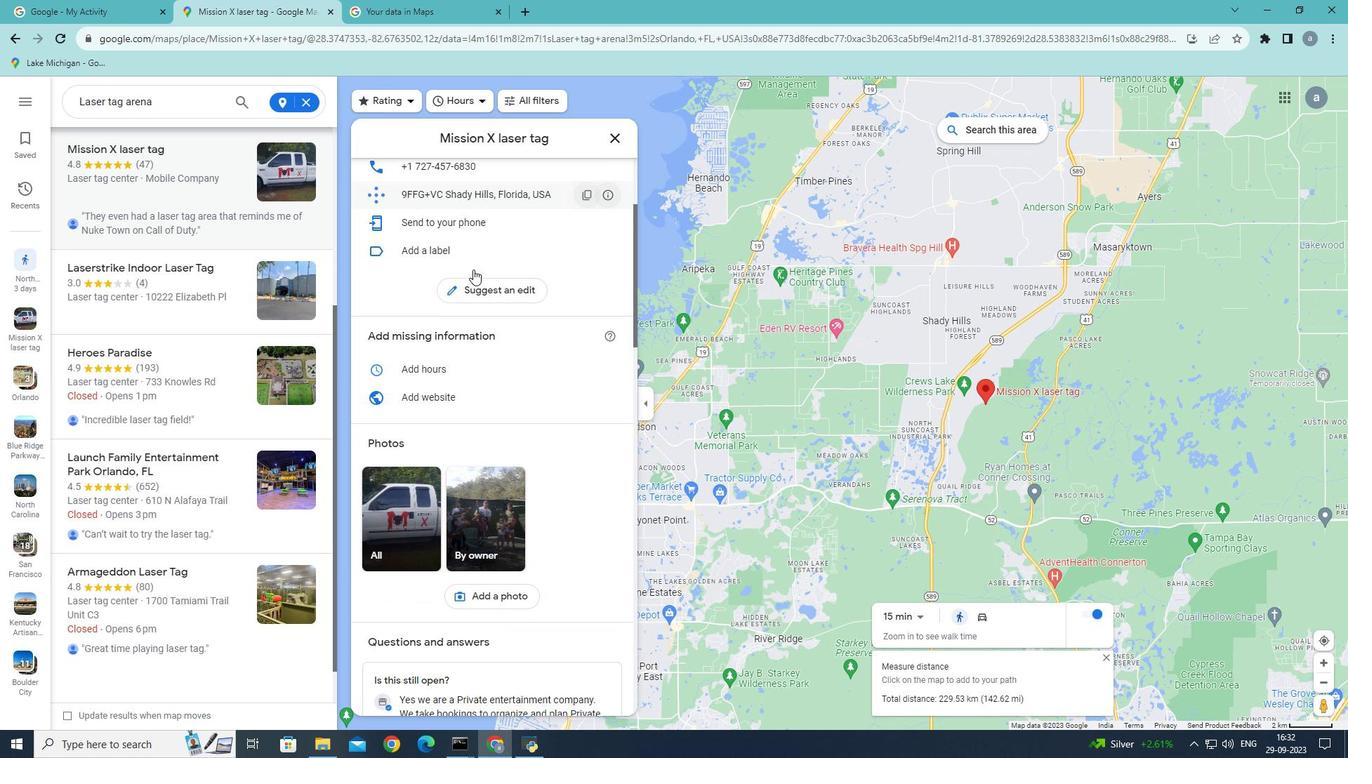 
Action: Mouse scrolled (473, 269) with delta (0, 0)
Screenshot: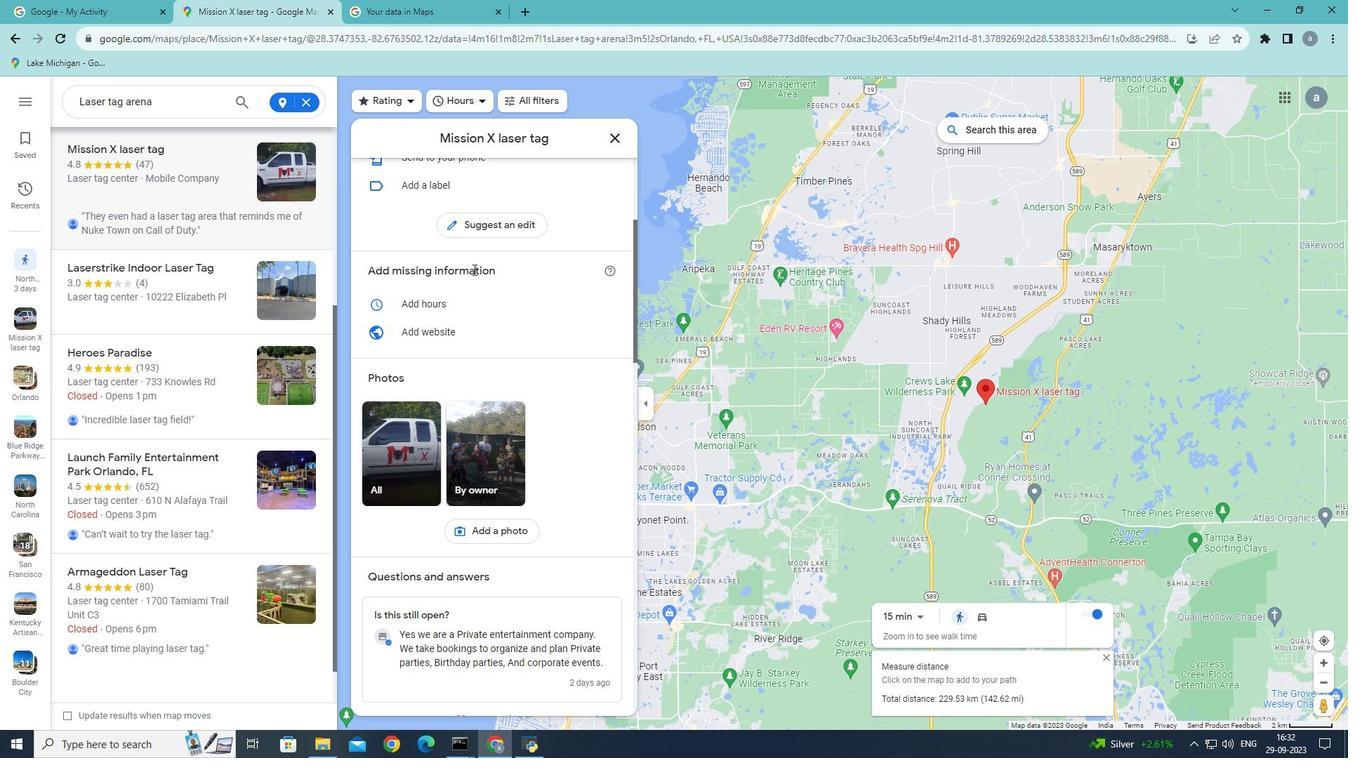 
Action: Mouse scrolled (473, 269) with delta (0, 0)
Screenshot: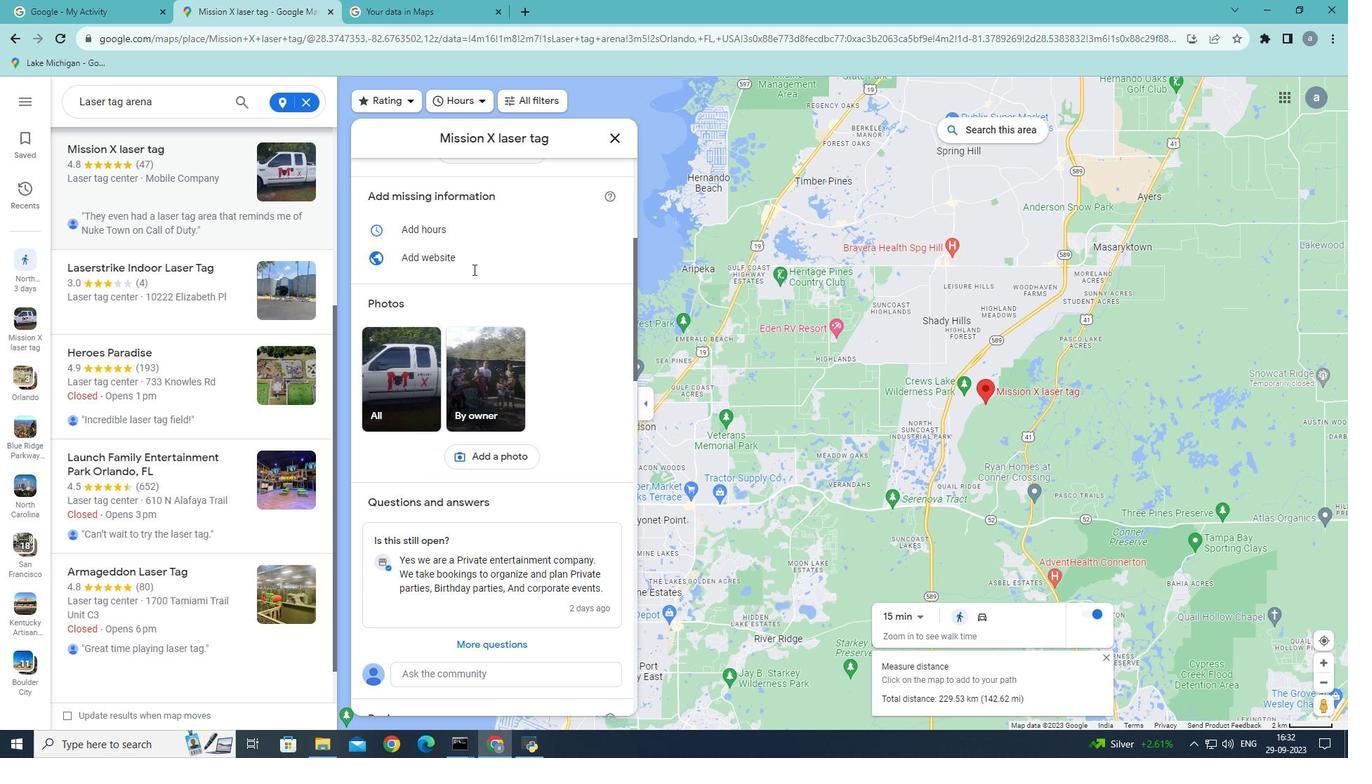
Action: Mouse scrolled (473, 269) with delta (0, 0)
Screenshot: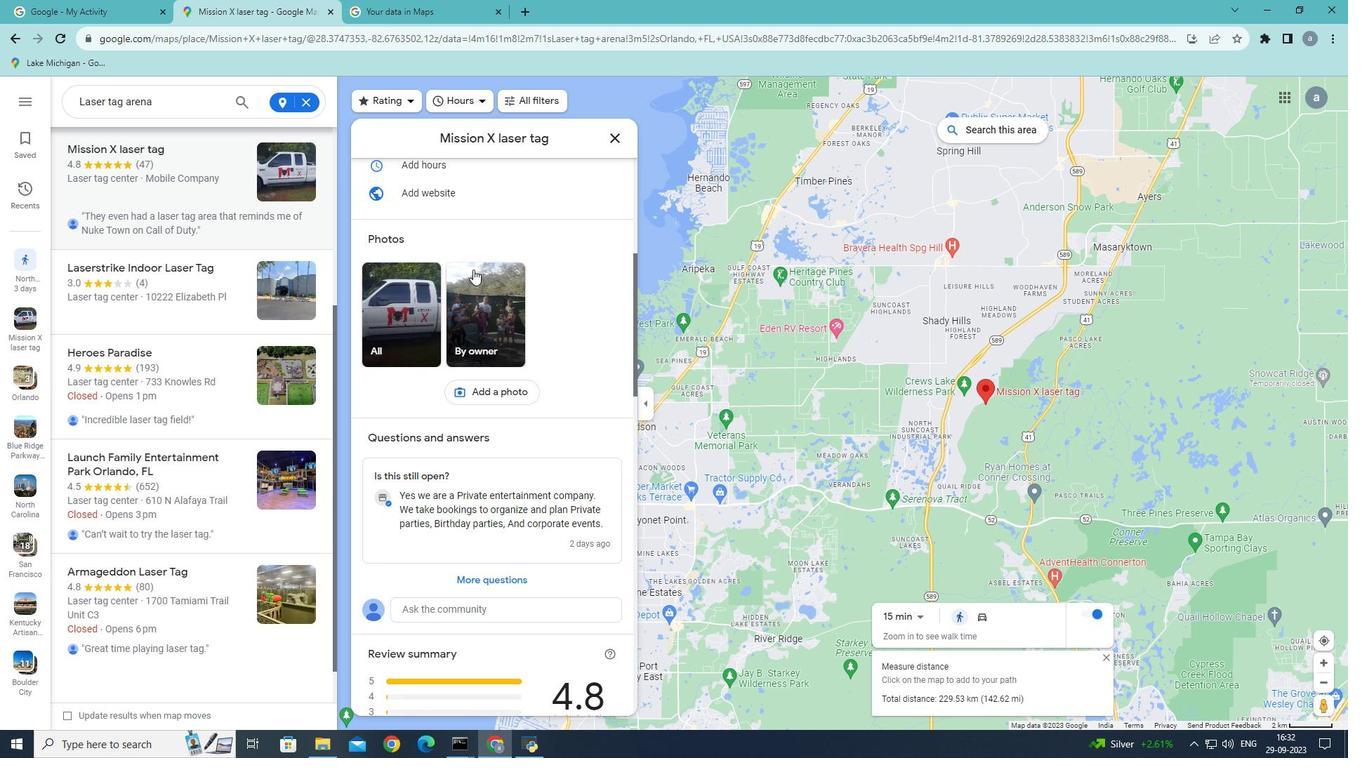 
Action: Mouse scrolled (473, 269) with delta (0, 0)
Screenshot: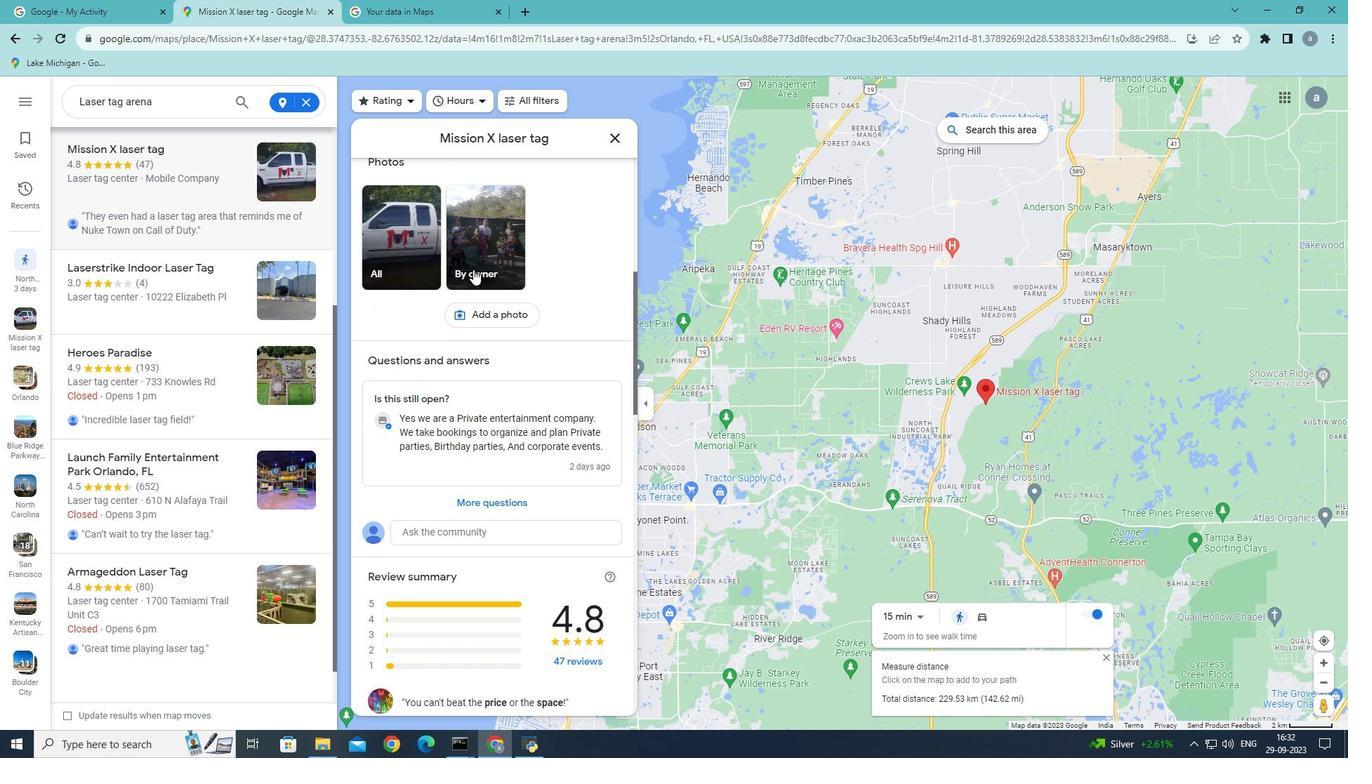 
Action: Mouse scrolled (473, 269) with delta (0, 0)
Screenshot: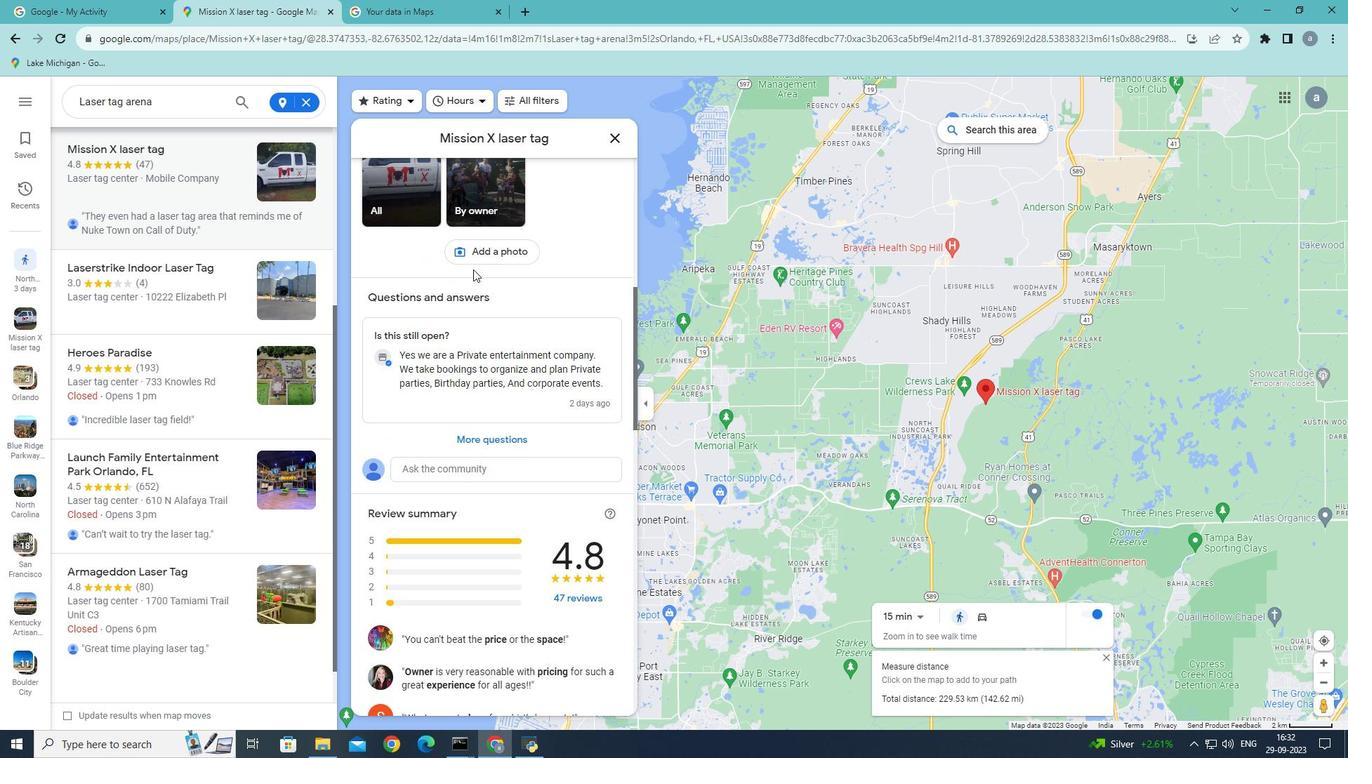 
Action: Mouse scrolled (473, 269) with delta (0, 0)
Screenshot: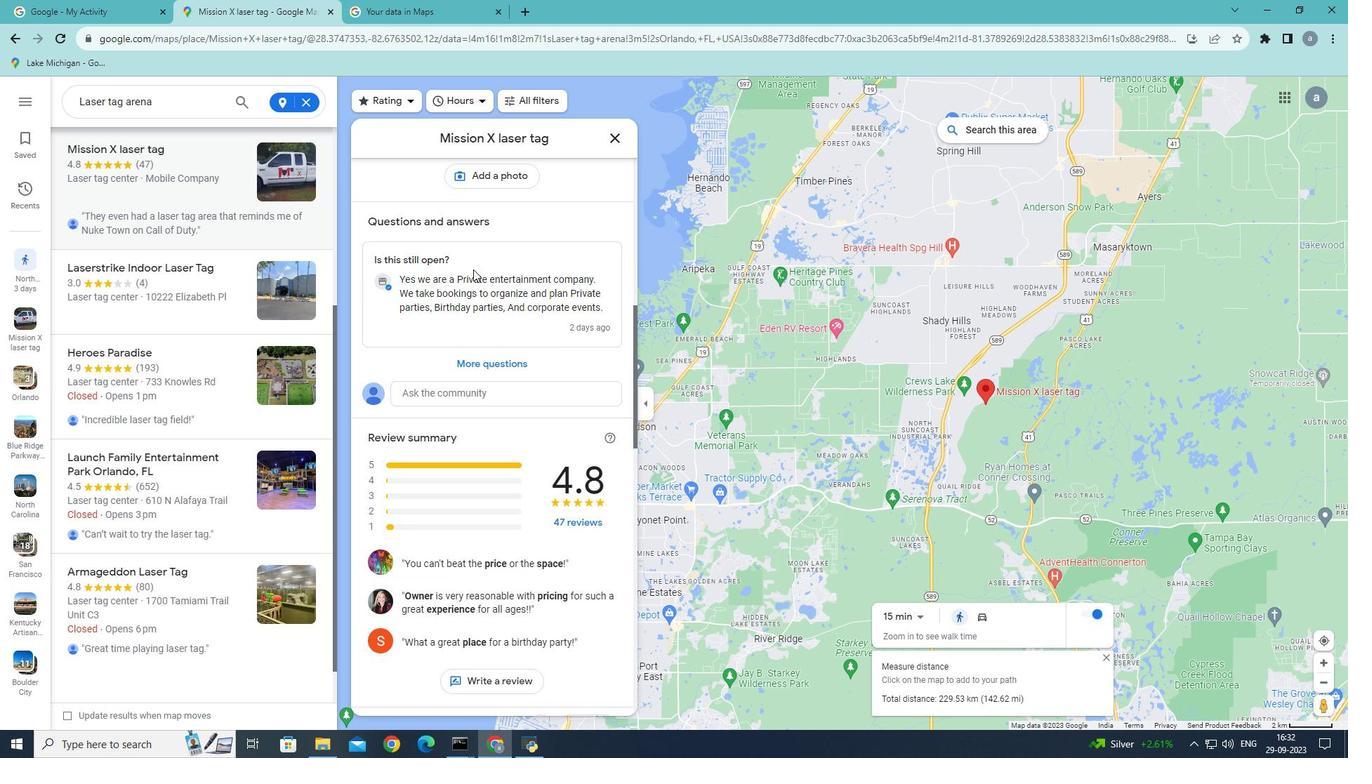 
Action: Mouse scrolled (473, 269) with delta (0, 0)
Screenshot: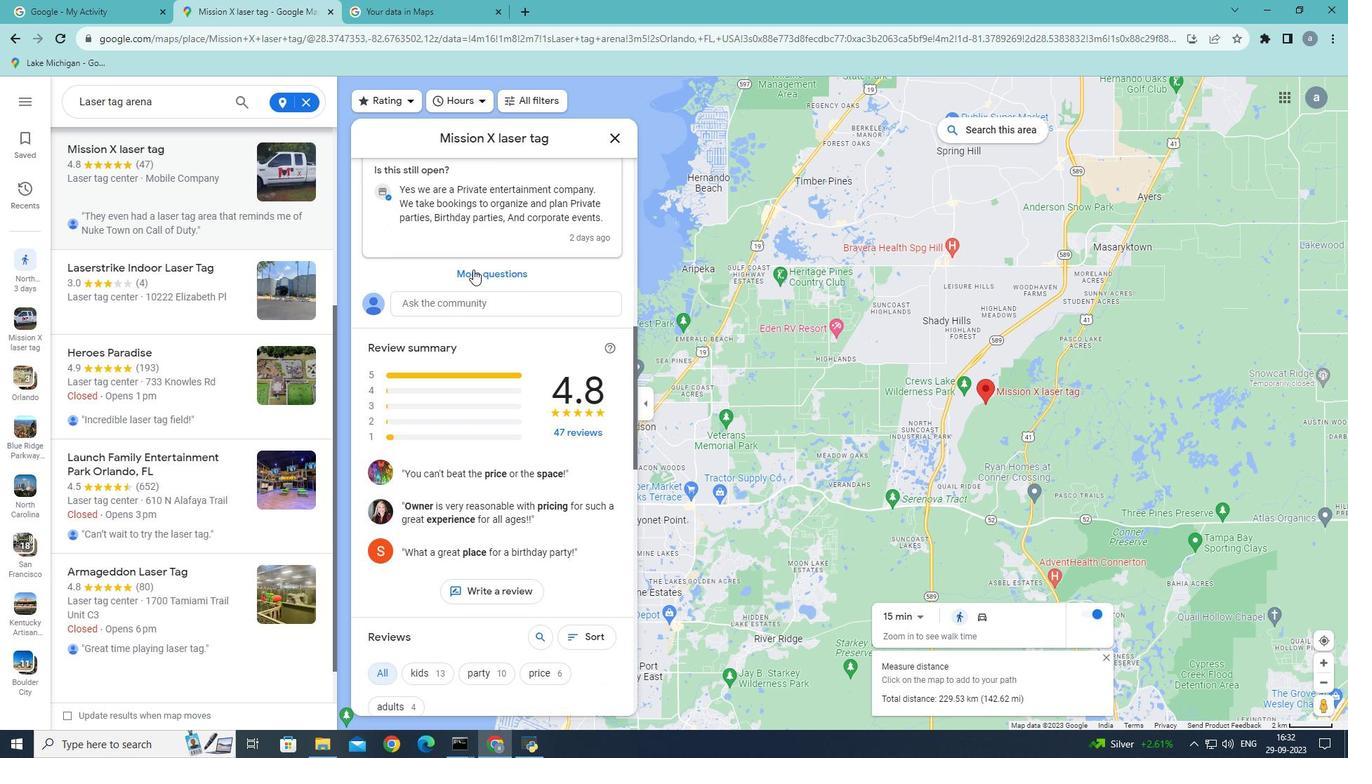 
Action: Mouse scrolled (473, 269) with delta (0, 0)
Screenshot: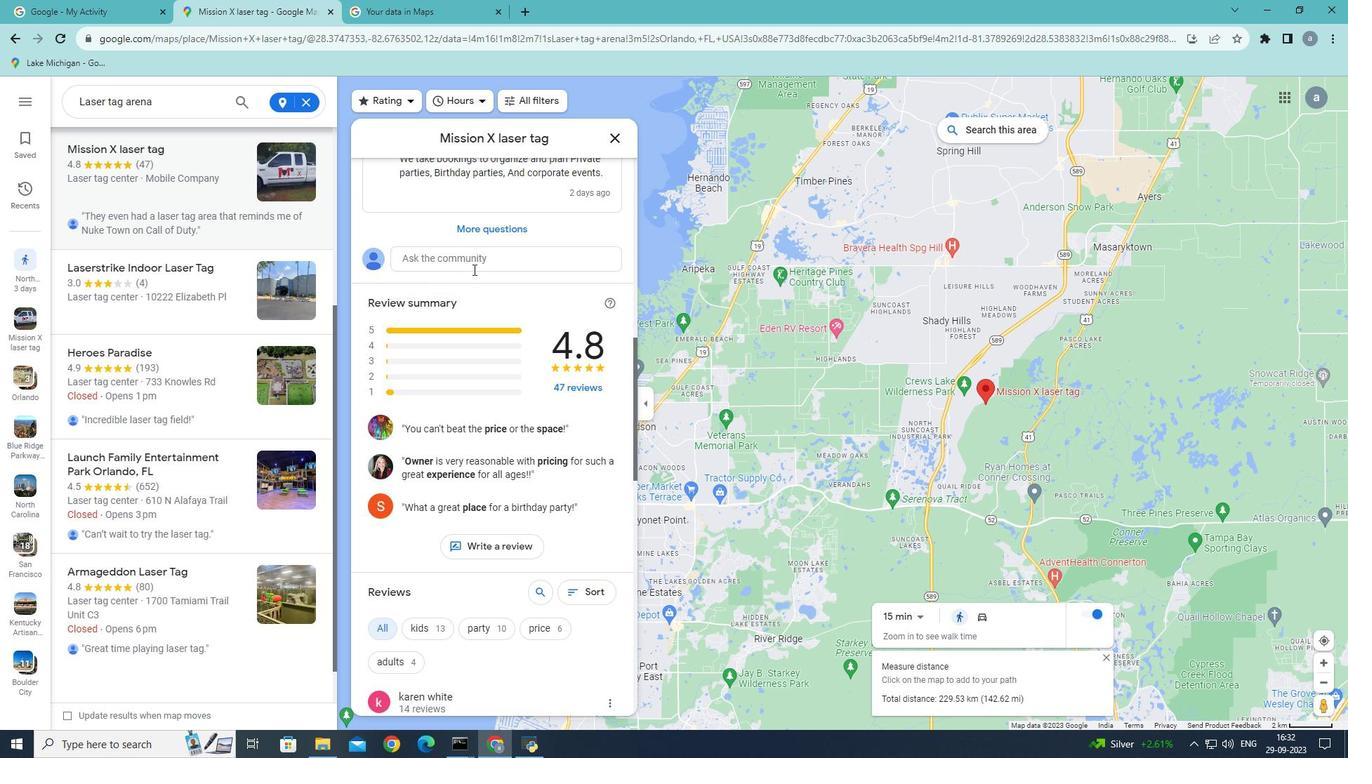 
Action: Mouse scrolled (473, 269) with delta (0, 0)
Screenshot: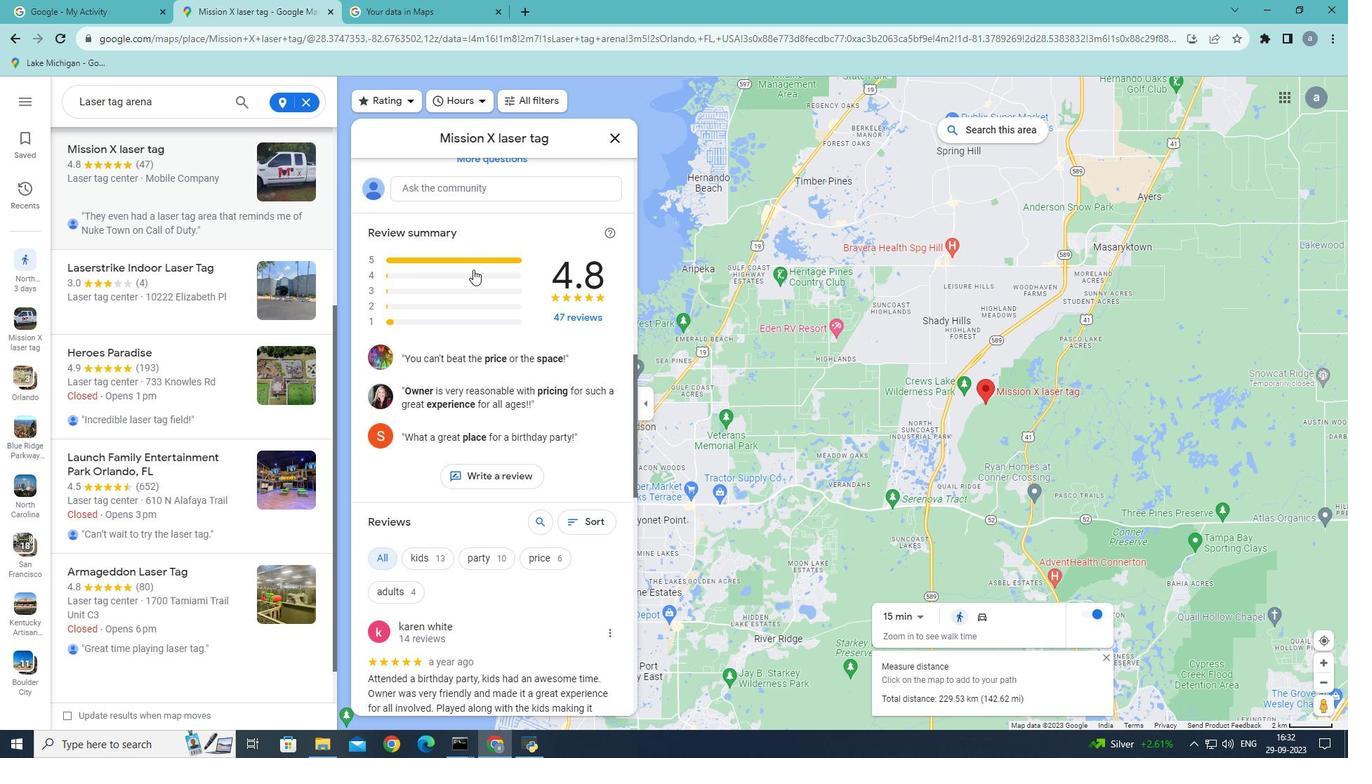 
Action: Mouse scrolled (473, 269) with delta (0, 0)
Screenshot: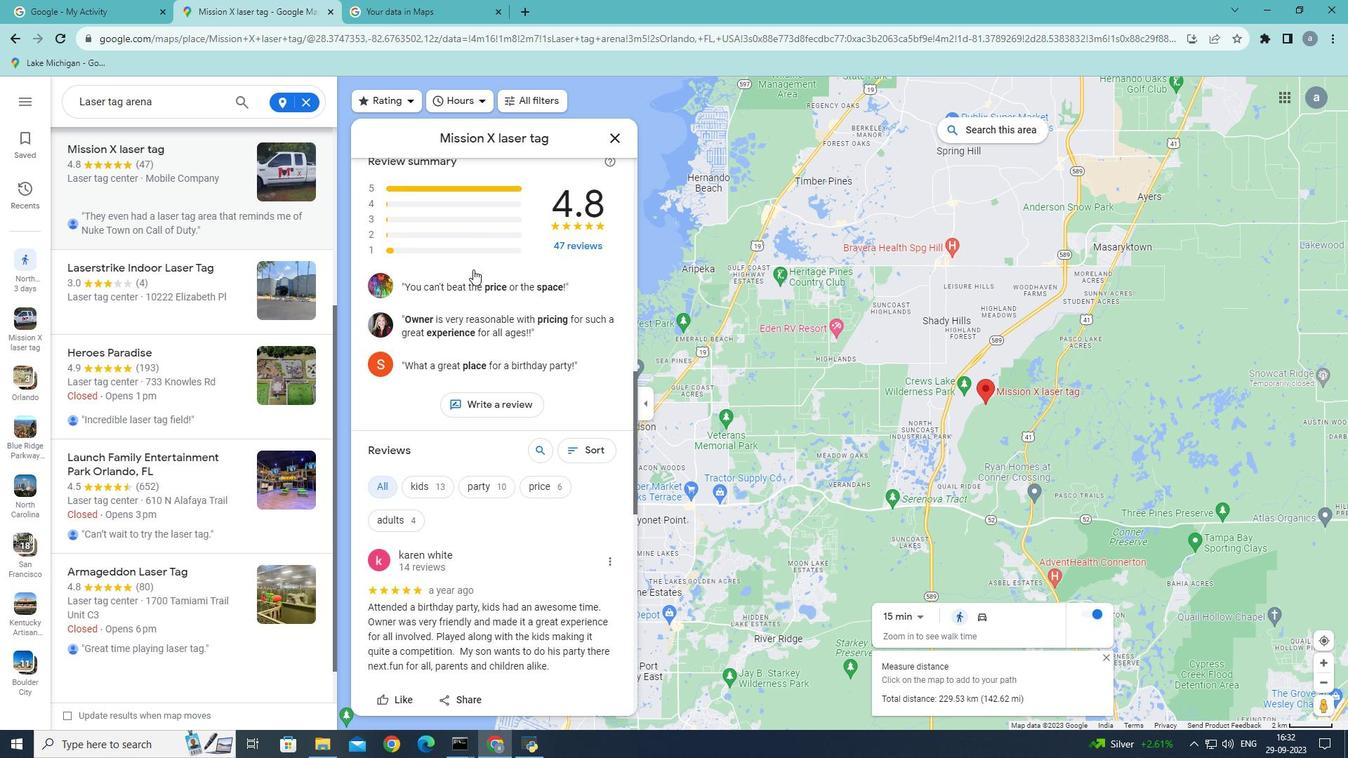
Action: Mouse scrolled (473, 269) with delta (0, 0)
Screenshot: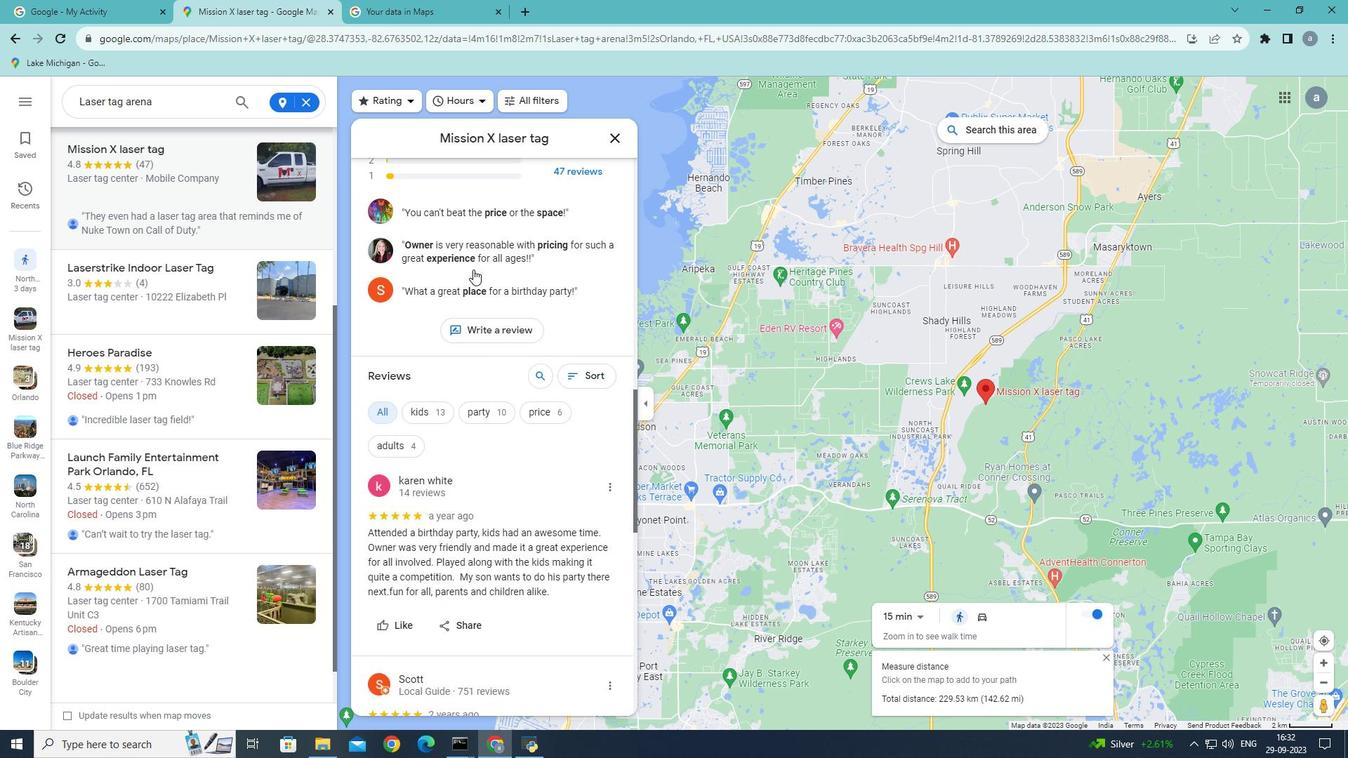 
Action: Mouse scrolled (473, 269) with delta (0, 0)
Screenshot: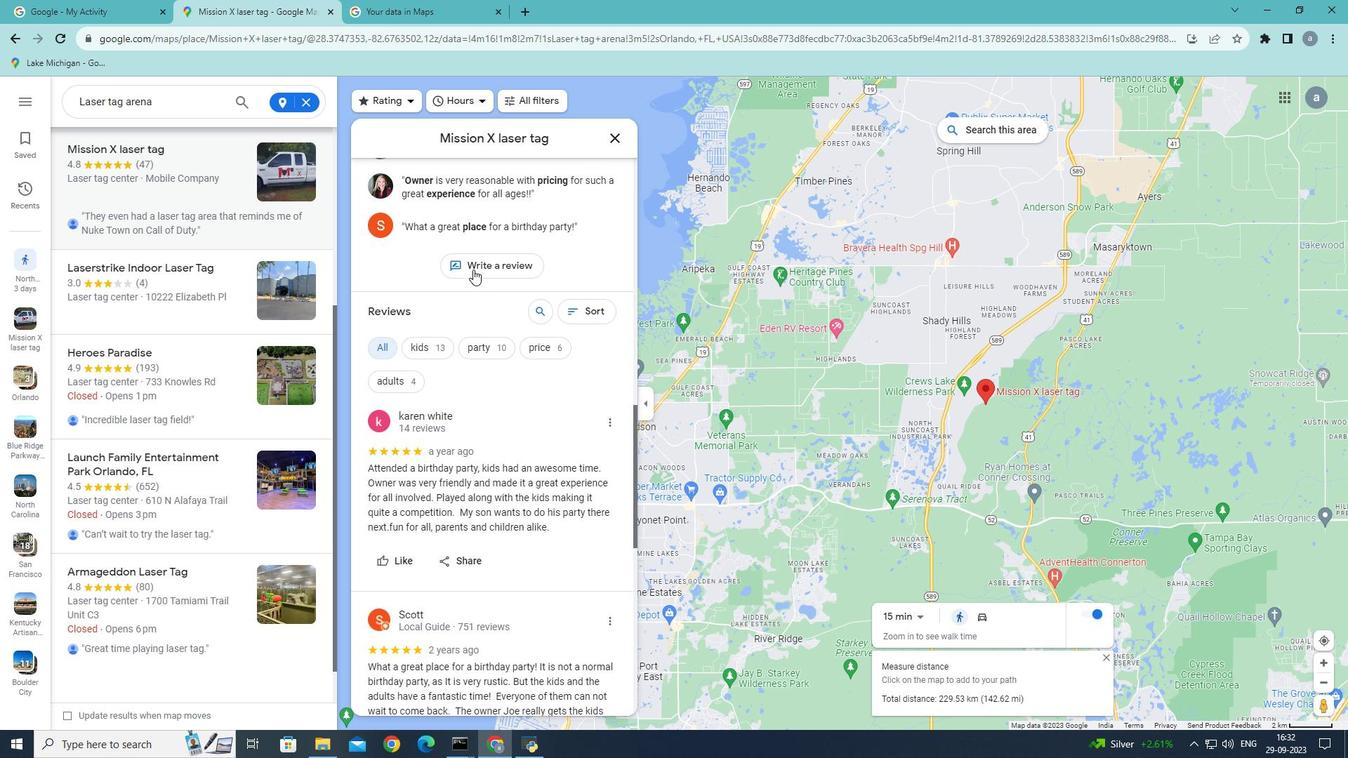 
Action: Mouse scrolled (473, 269) with delta (0, 0)
Screenshot: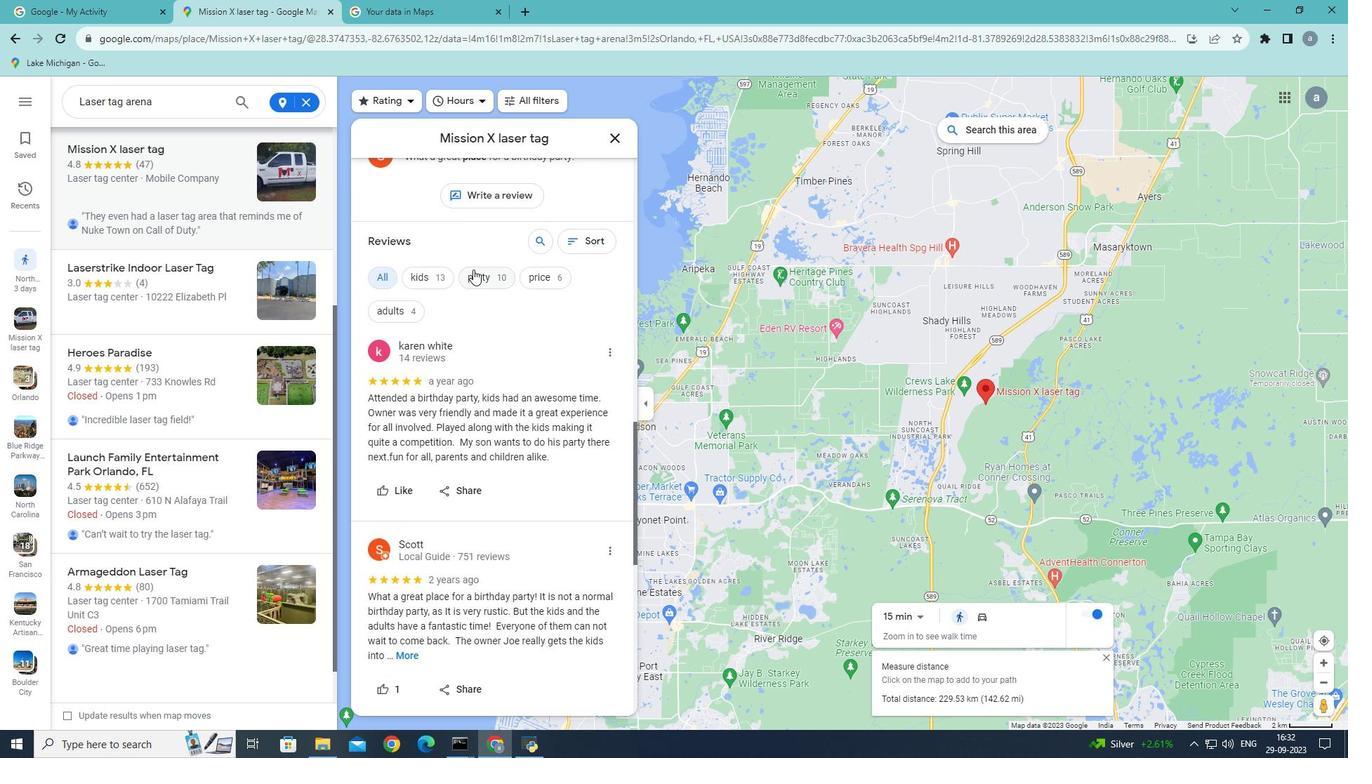 
Action: Mouse scrolled (473, 269) with delta (0, 0)
Screenshot: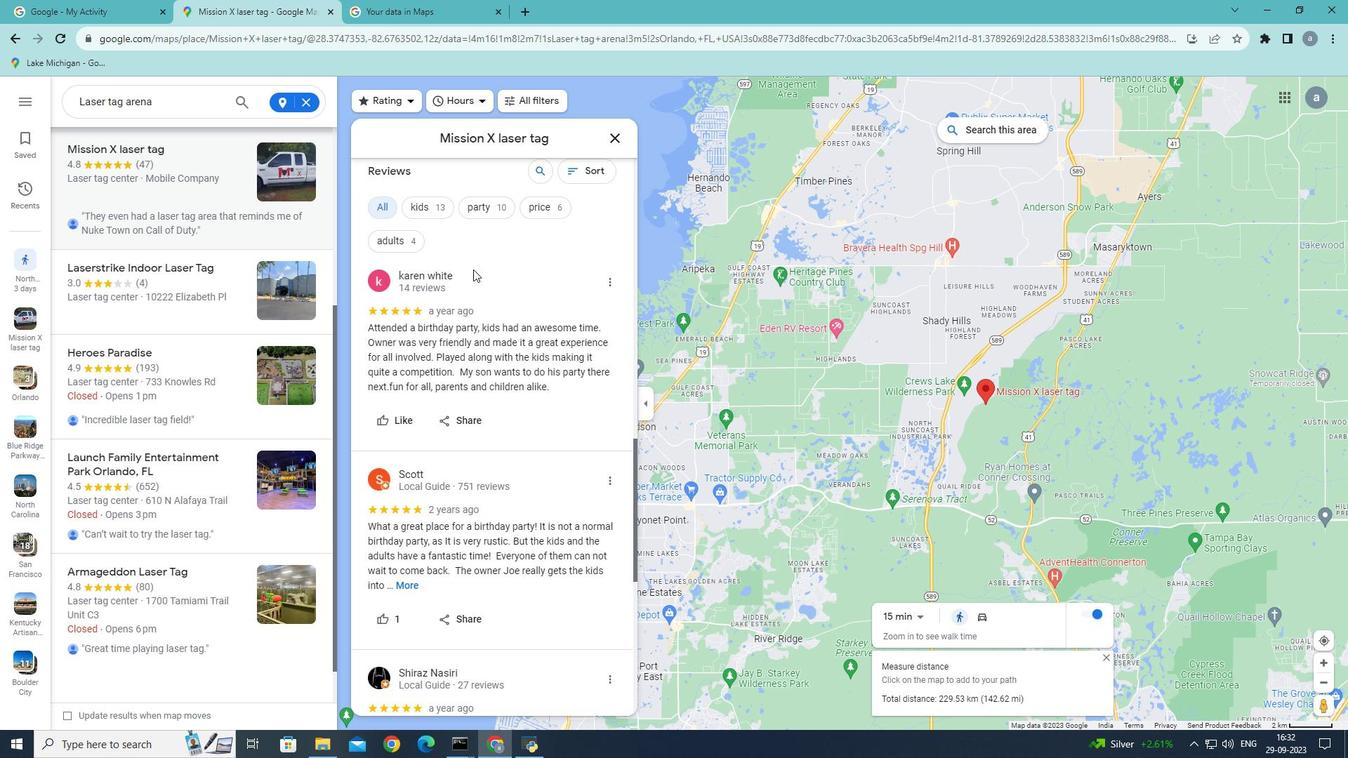 
Action: Mouse scrolled (473, 269) with delta (0, 0)
Screenshot: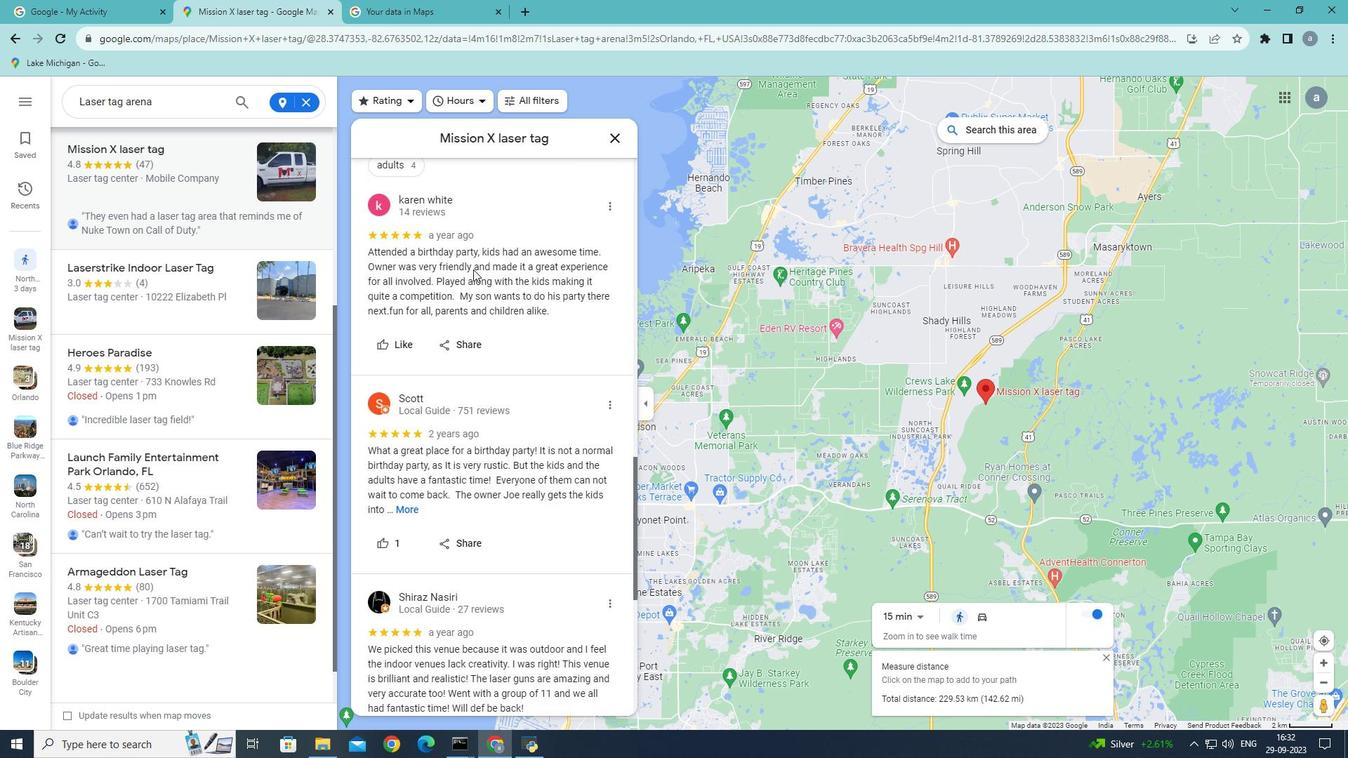 
Action: Mouse scrolled (473, 269) with delta (0, 0)
Screenshot: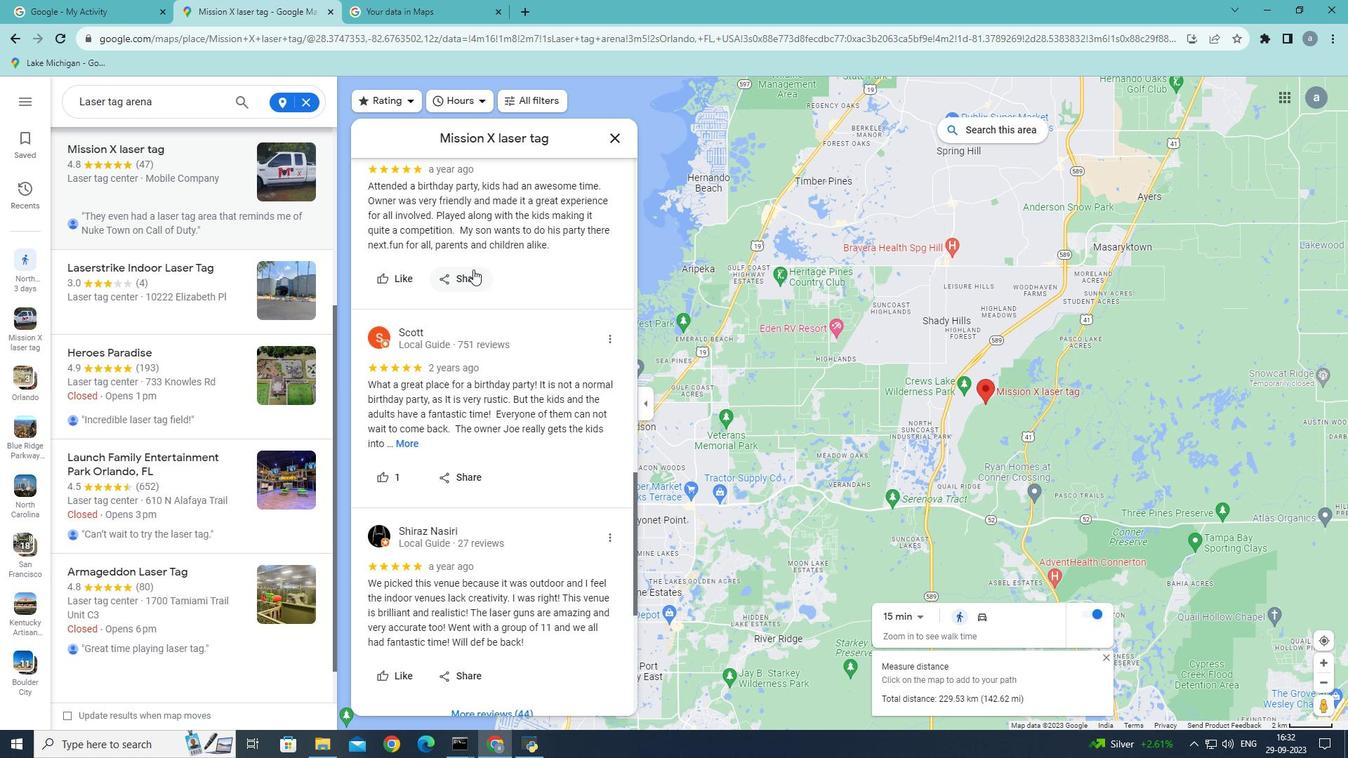 
Action: Mouse scrolled (473, 269) with delta (0, 0)
Screenshot: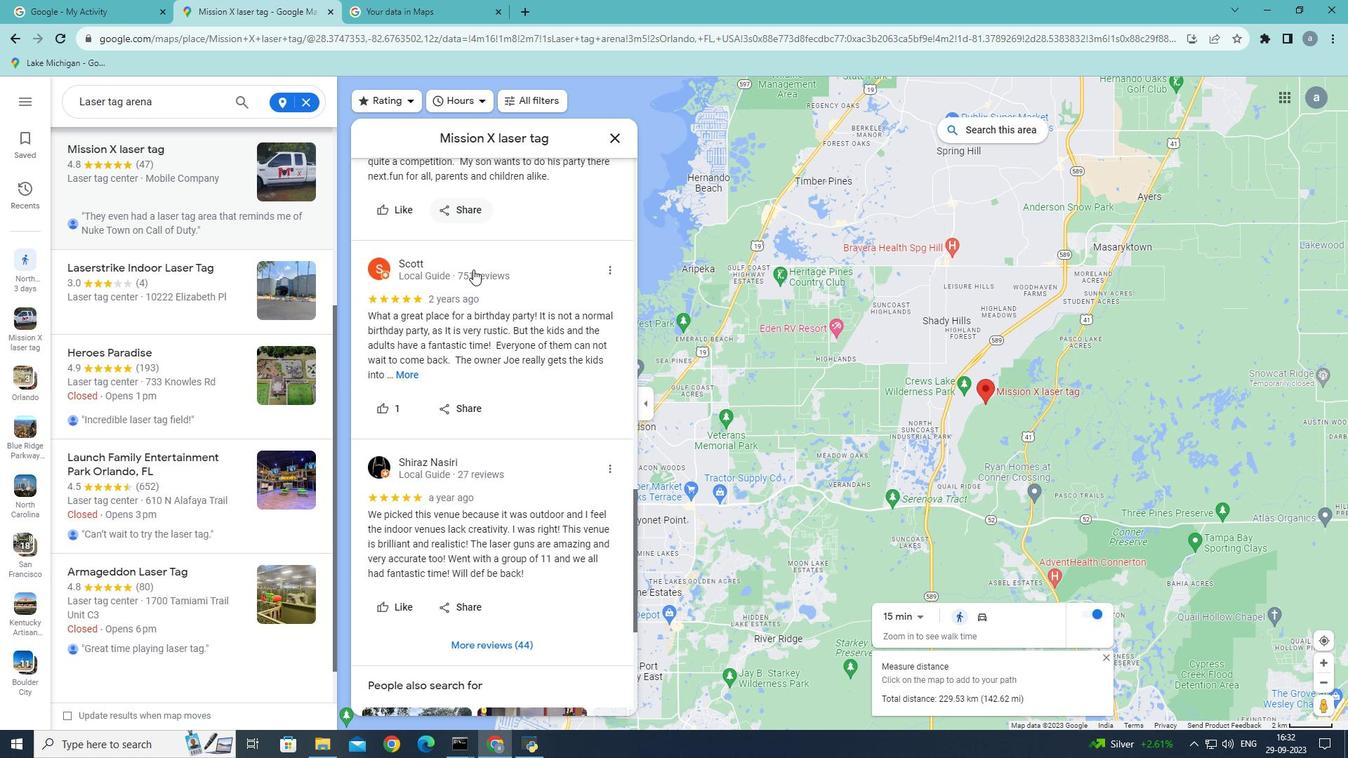 
Action: Mouse scrolled (473, 269) with delta (0, 0)
Screenshot: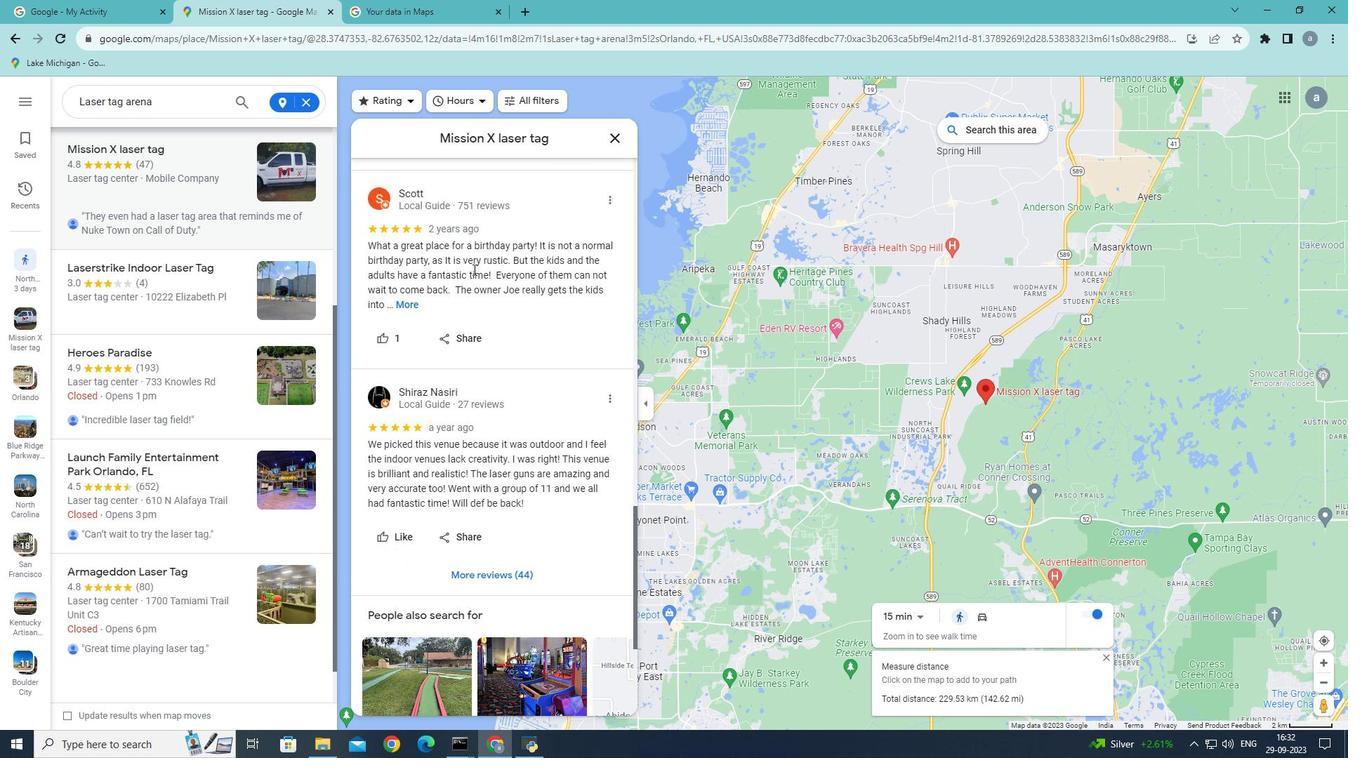 
Action: Mouse scrolled (473, 269) with delta (0, 0)
Screenshot: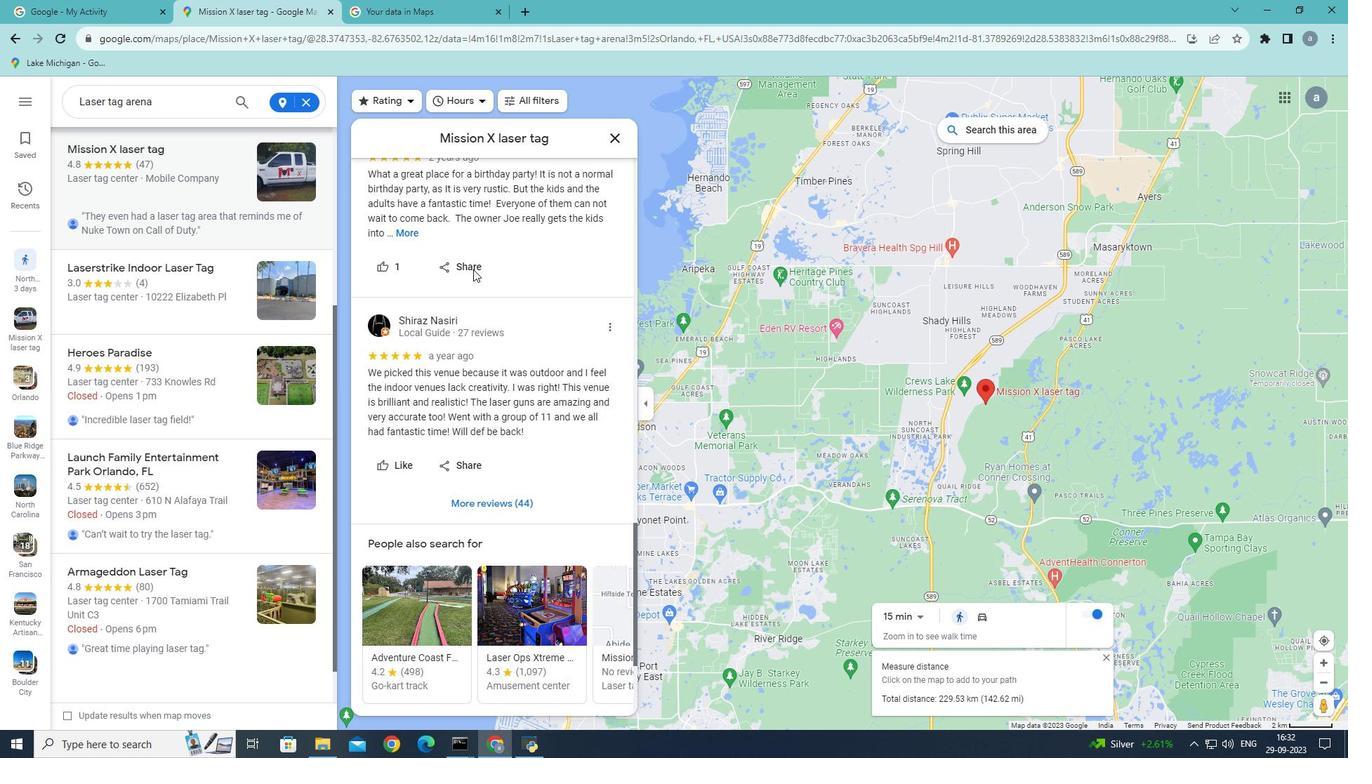 
Action: Mouse scrolled (473, 269) with delta (0, 0)
Screenshot: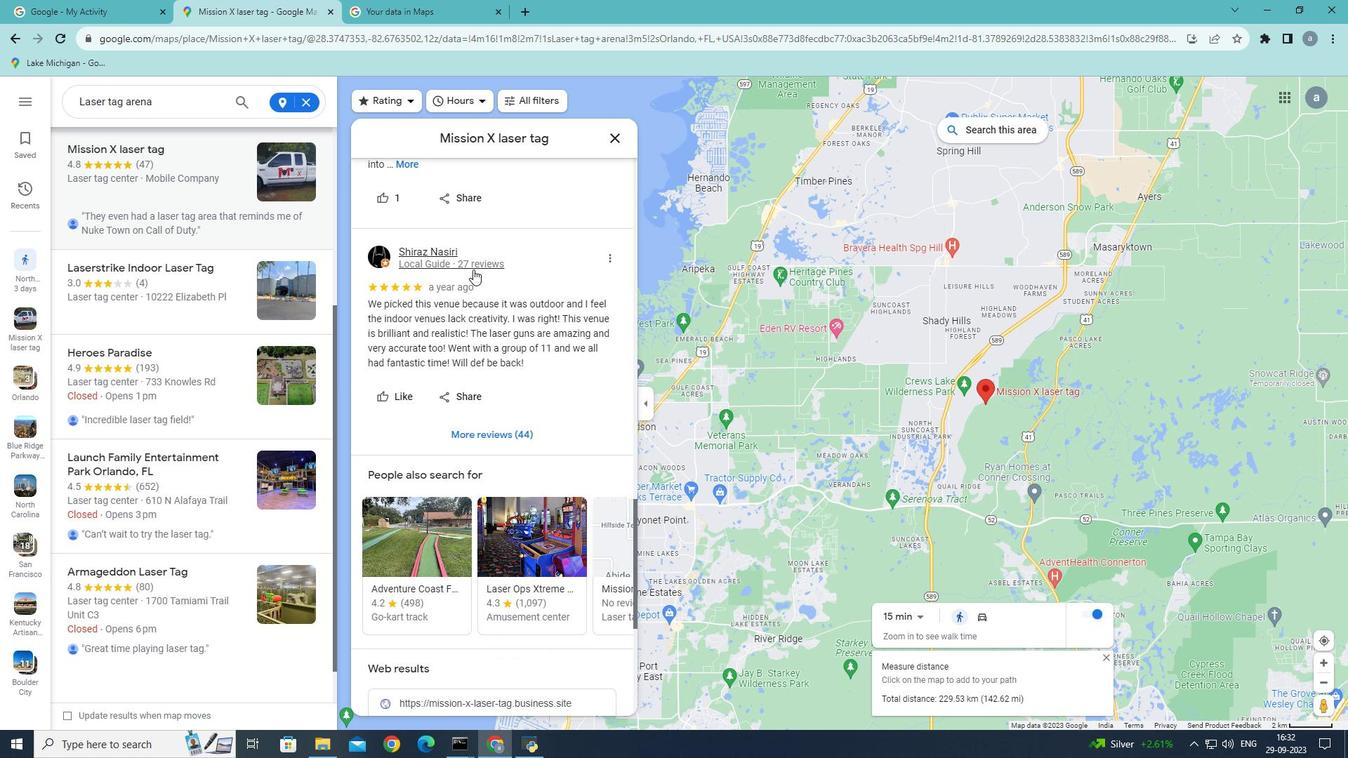 
Action: Mouse scrolled (473, 269) with delta (0, 0)
Screenshot: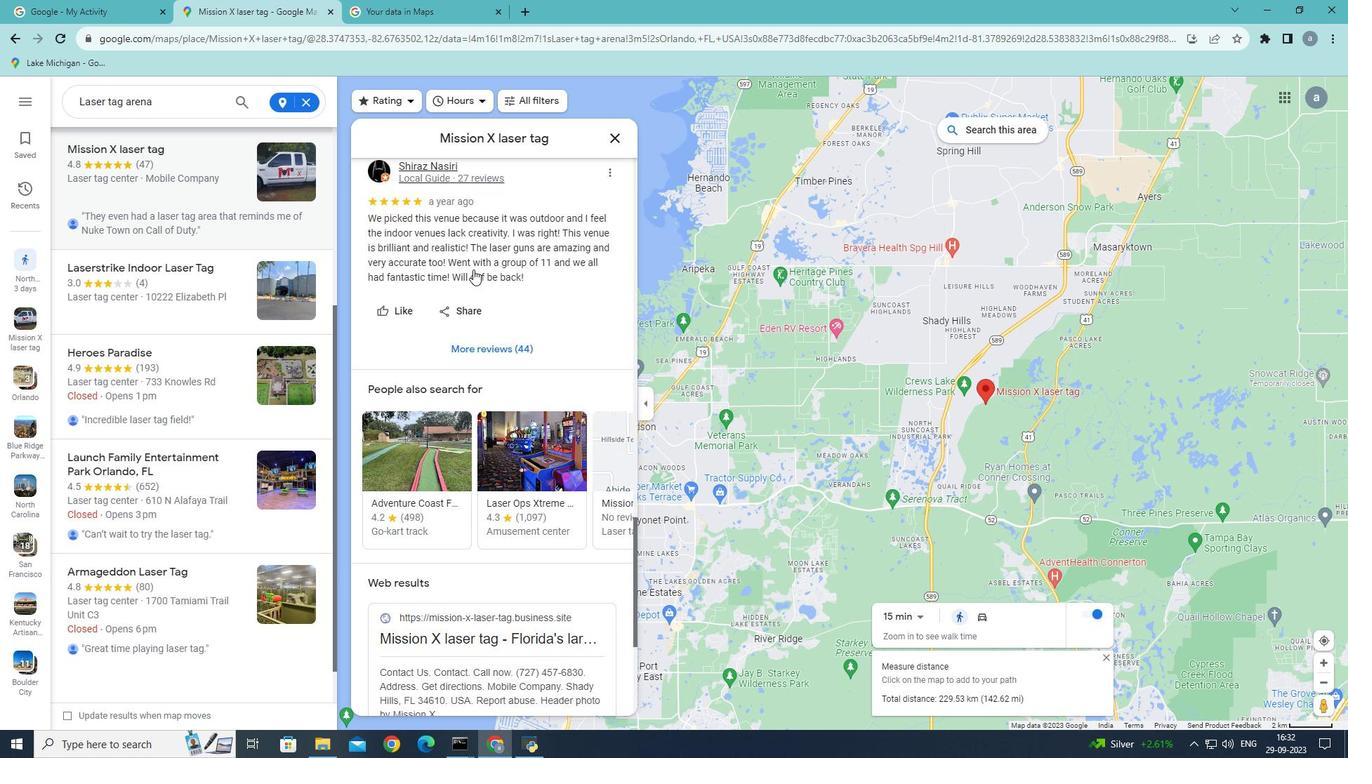 
Action: Mouse scrolled (473, 269) with delta (0, 0)
Screenshot: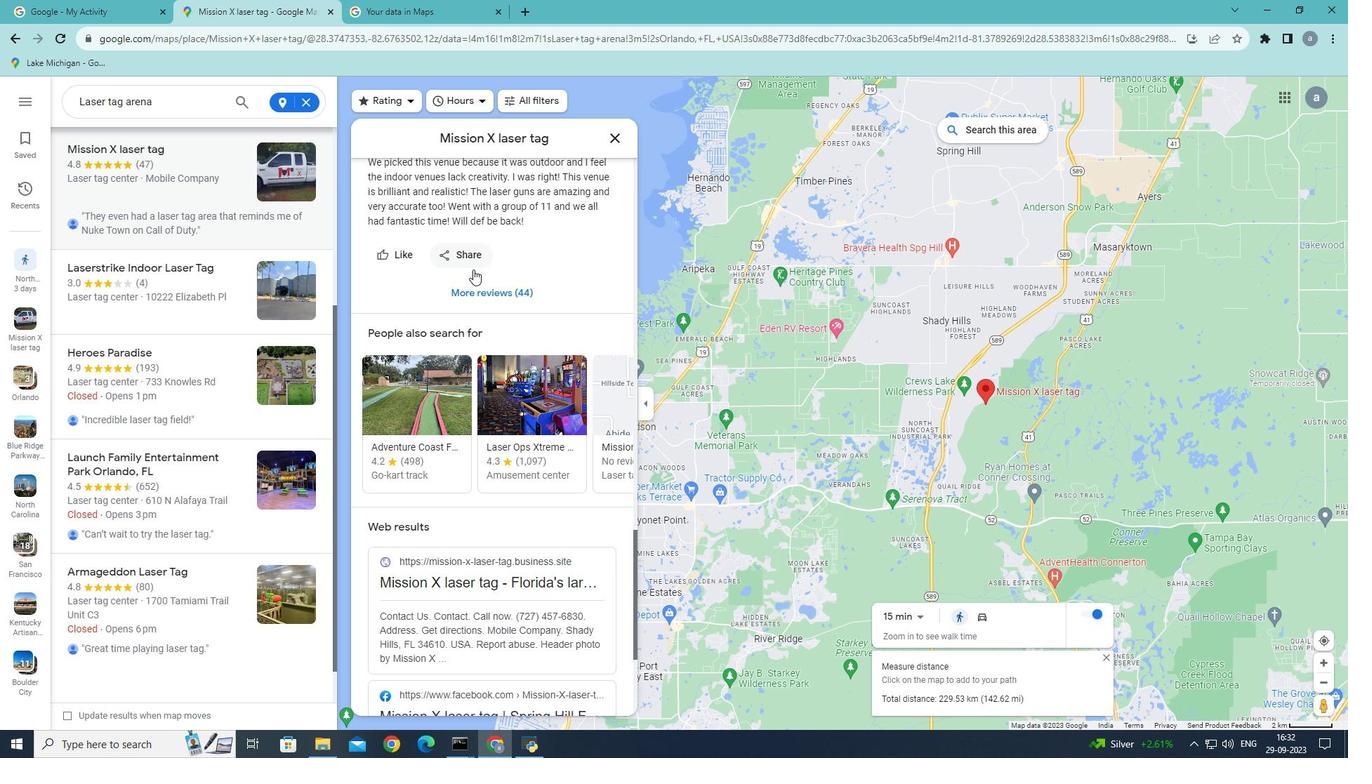 
Action: Mouse scrolled (473, 269) with delta (0, 0)
Screenshot: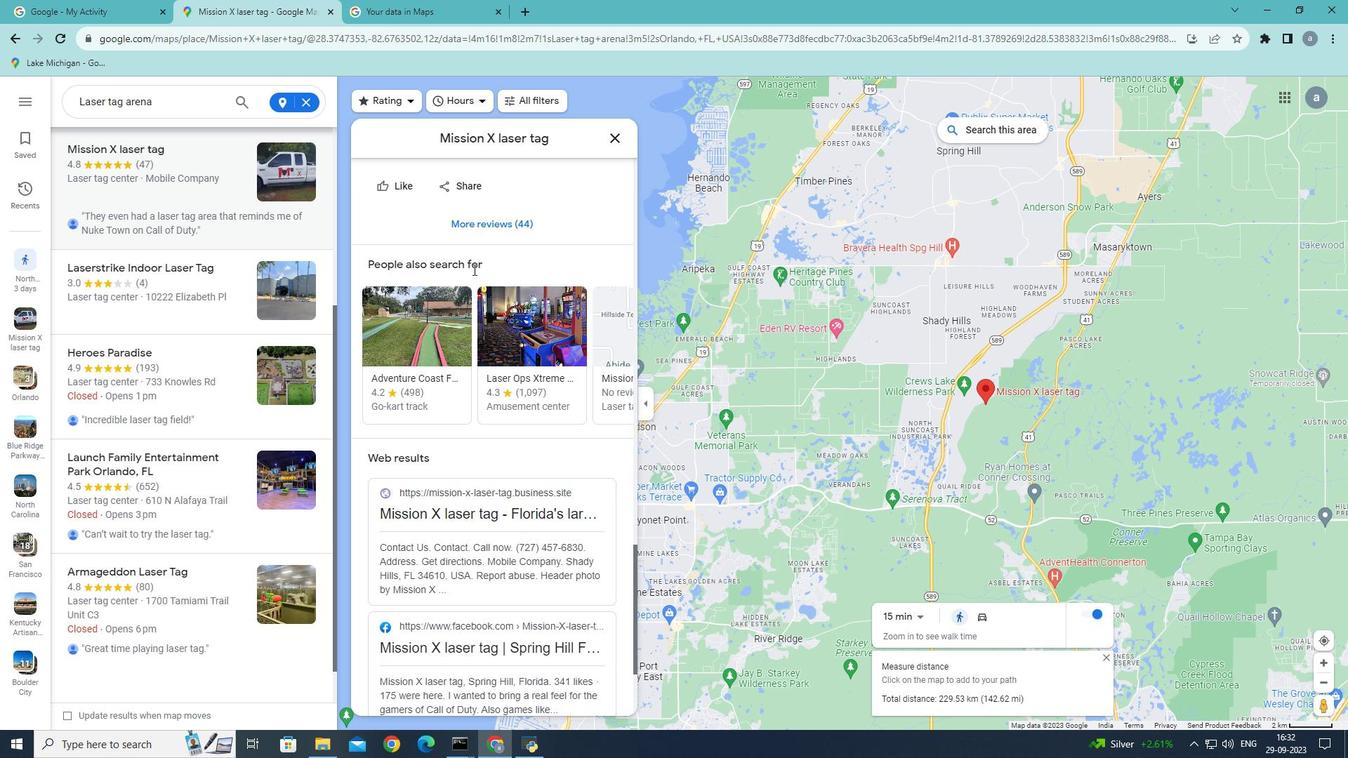 
Action: Mouse scrolled (473, 269) with delta (0, 0)
Screenshot: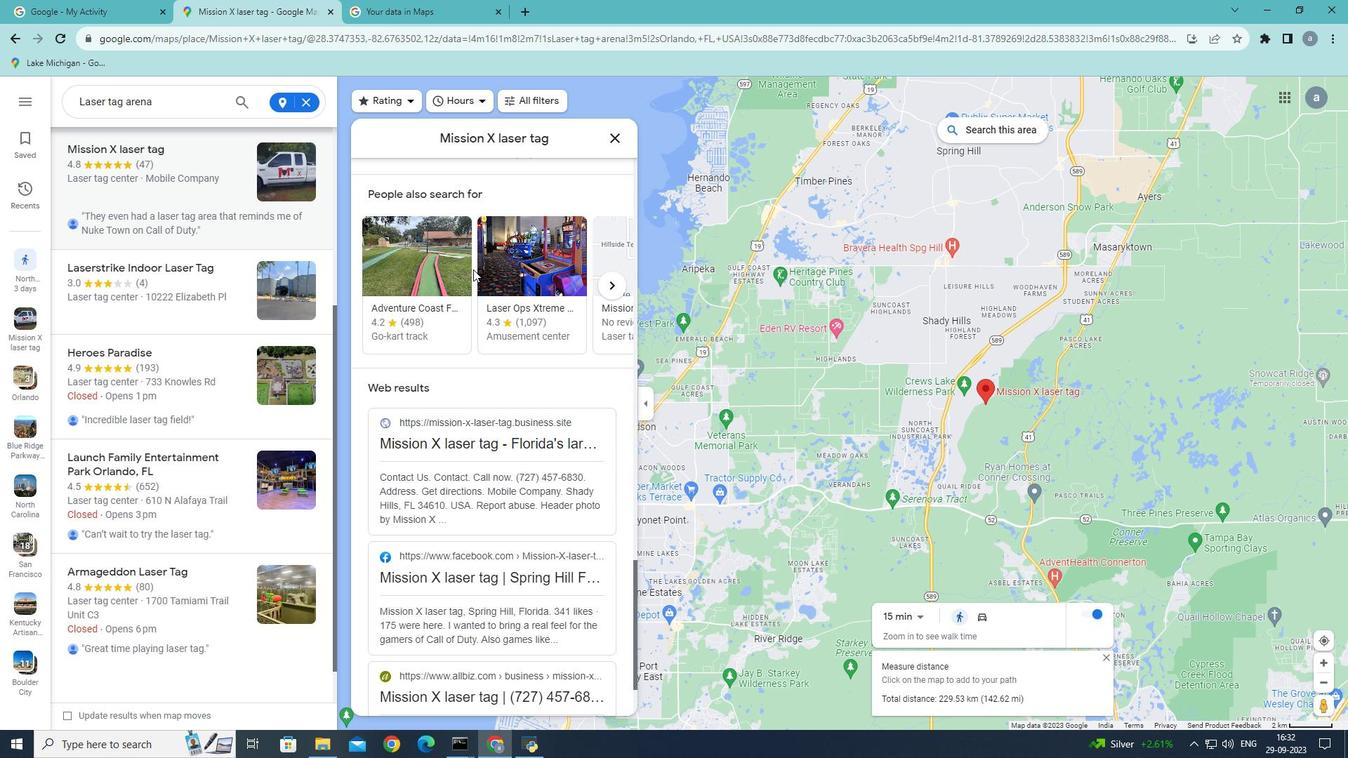 
Action: Mouse scrolled (473, 269) with delta (0, 0)
Screenshot: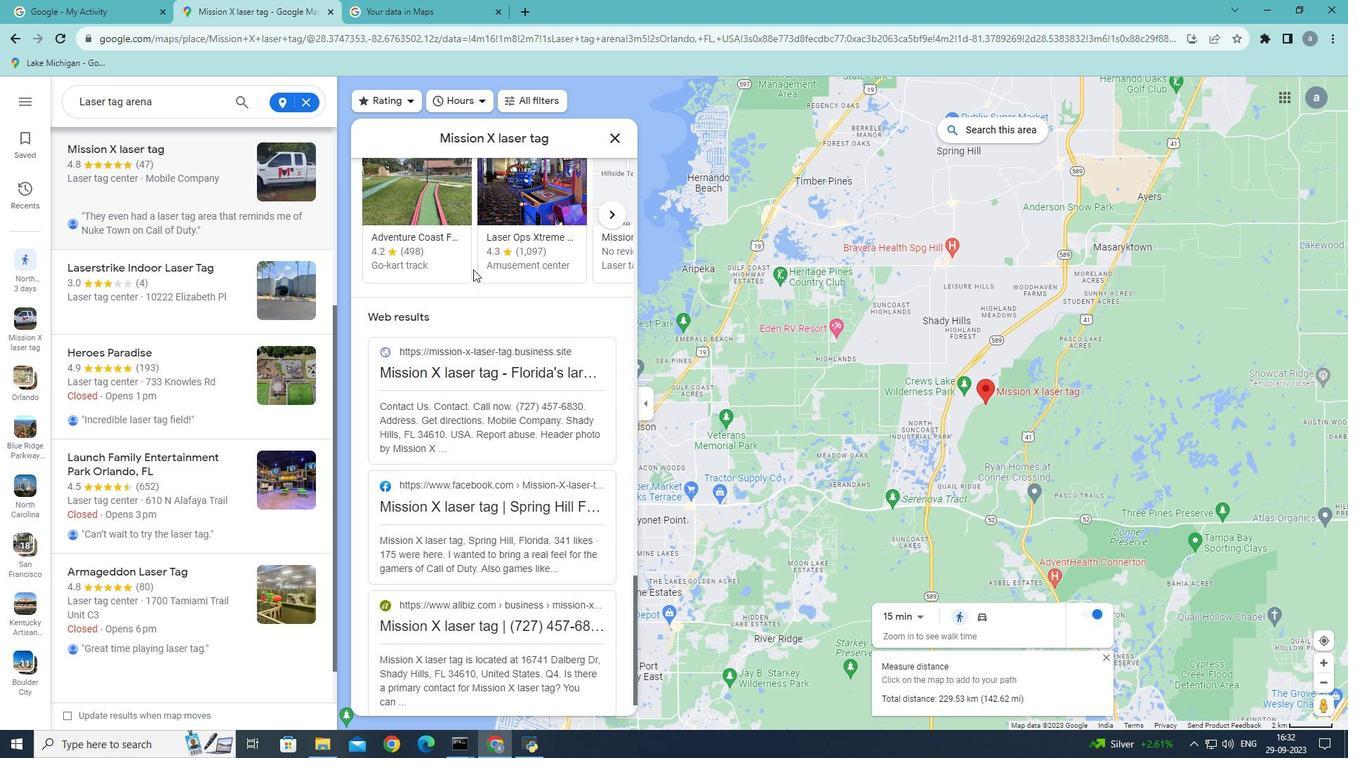 
Action: Mouse scrolled (473, 269) with delta (0, 0)
Screenshot: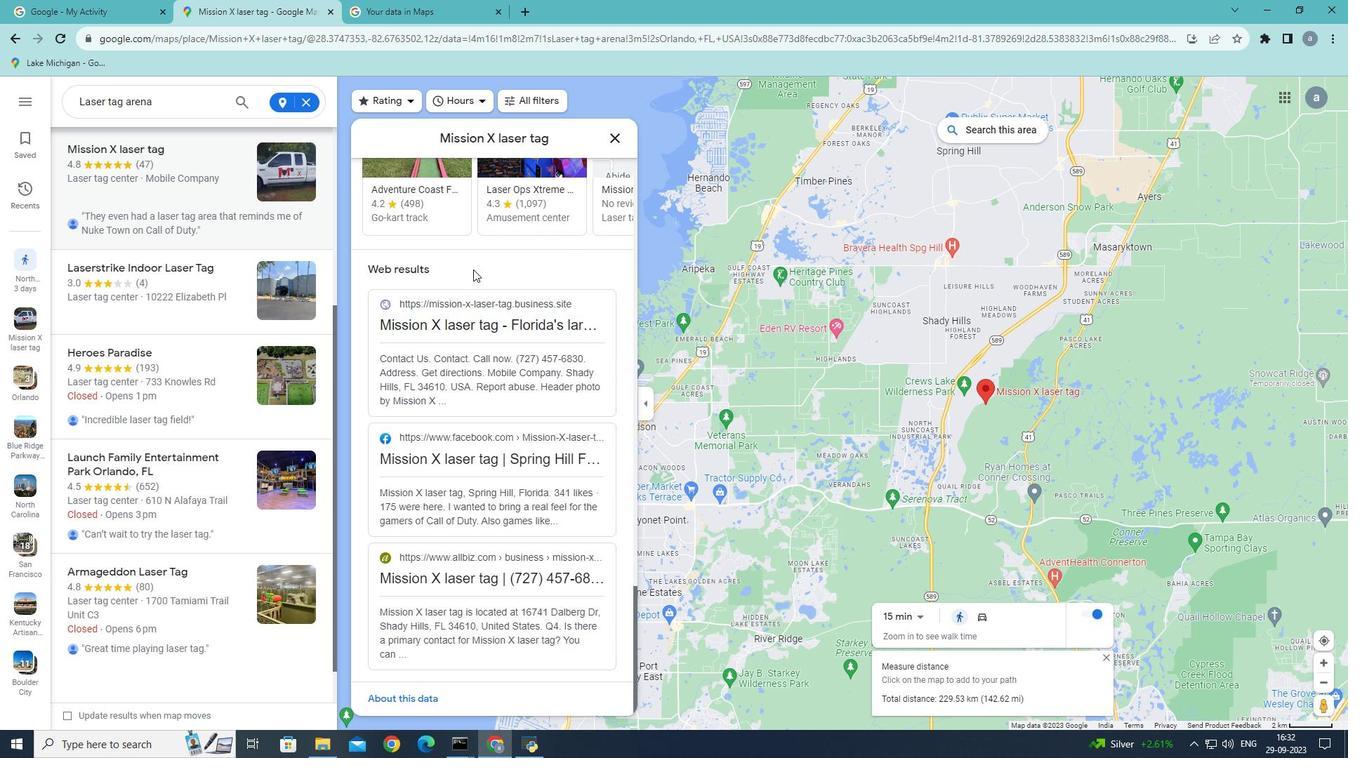 
Action: Mouse scrolled (473, 269) with delta (0, 0)
Screenshot: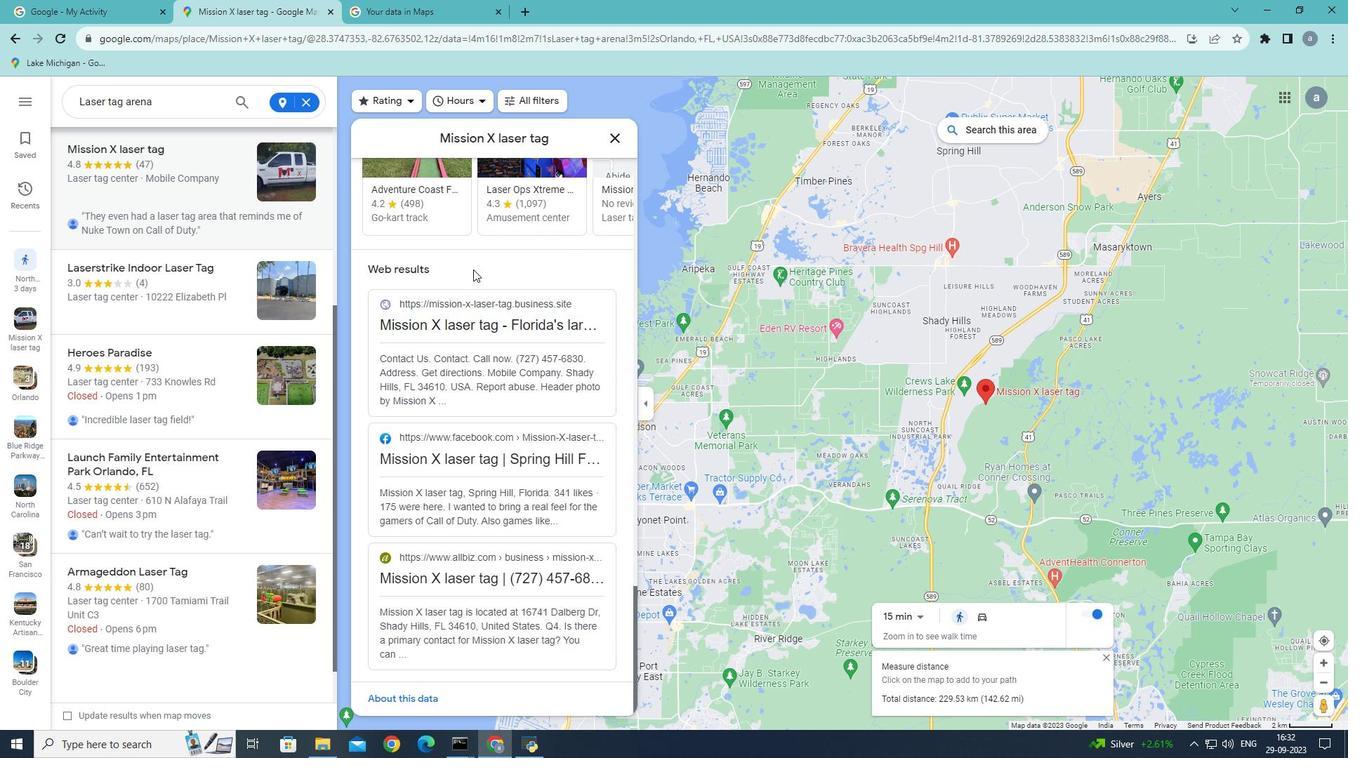 
Action: Mouse scrolled (473, 269) with delta (0, 0)
Screenshot: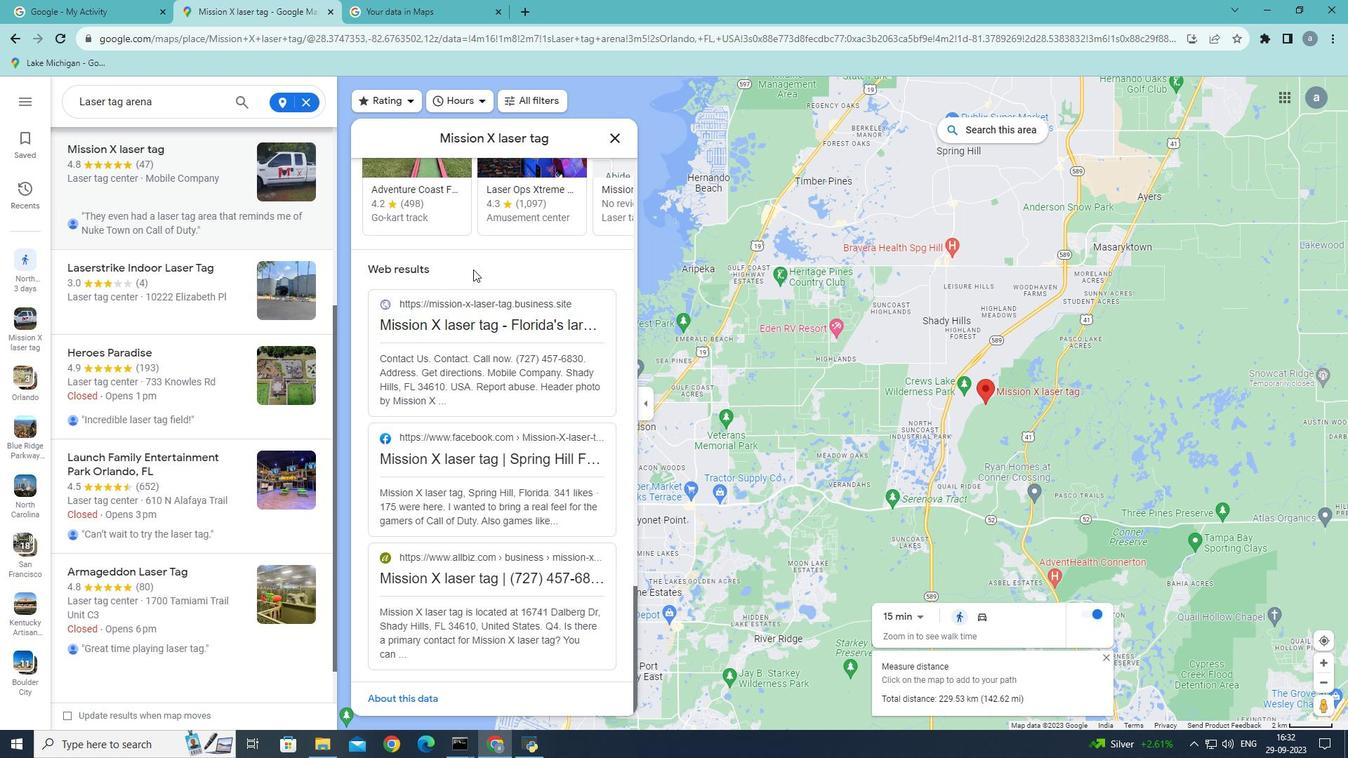 
Action: Mouse scrolled (473, 269) with delta (0, 0)
Screenshot: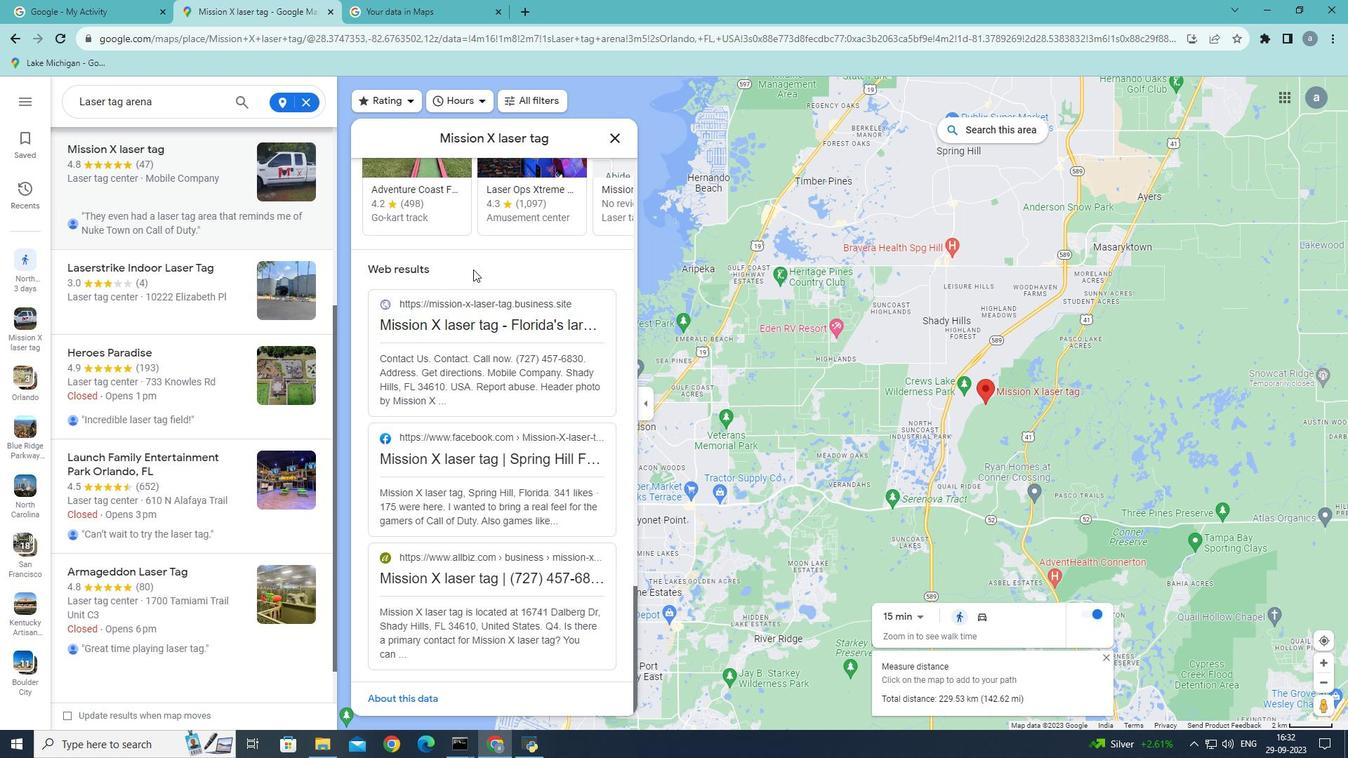 
Action: Mouse scrolled (473, 269) with delta (0, 0)
Screenshot: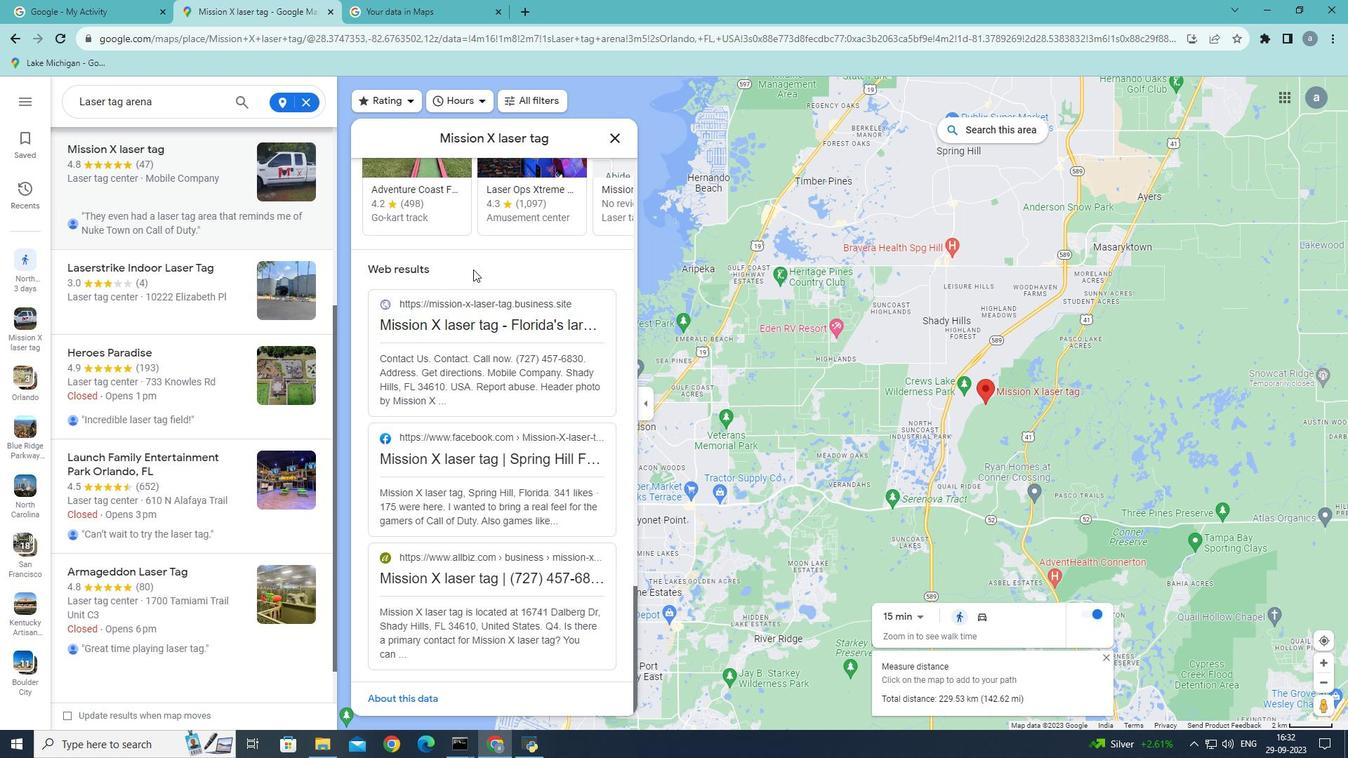 
Action: Mouse scrolled (473, 269) with delta (0, 0)
Screenshot: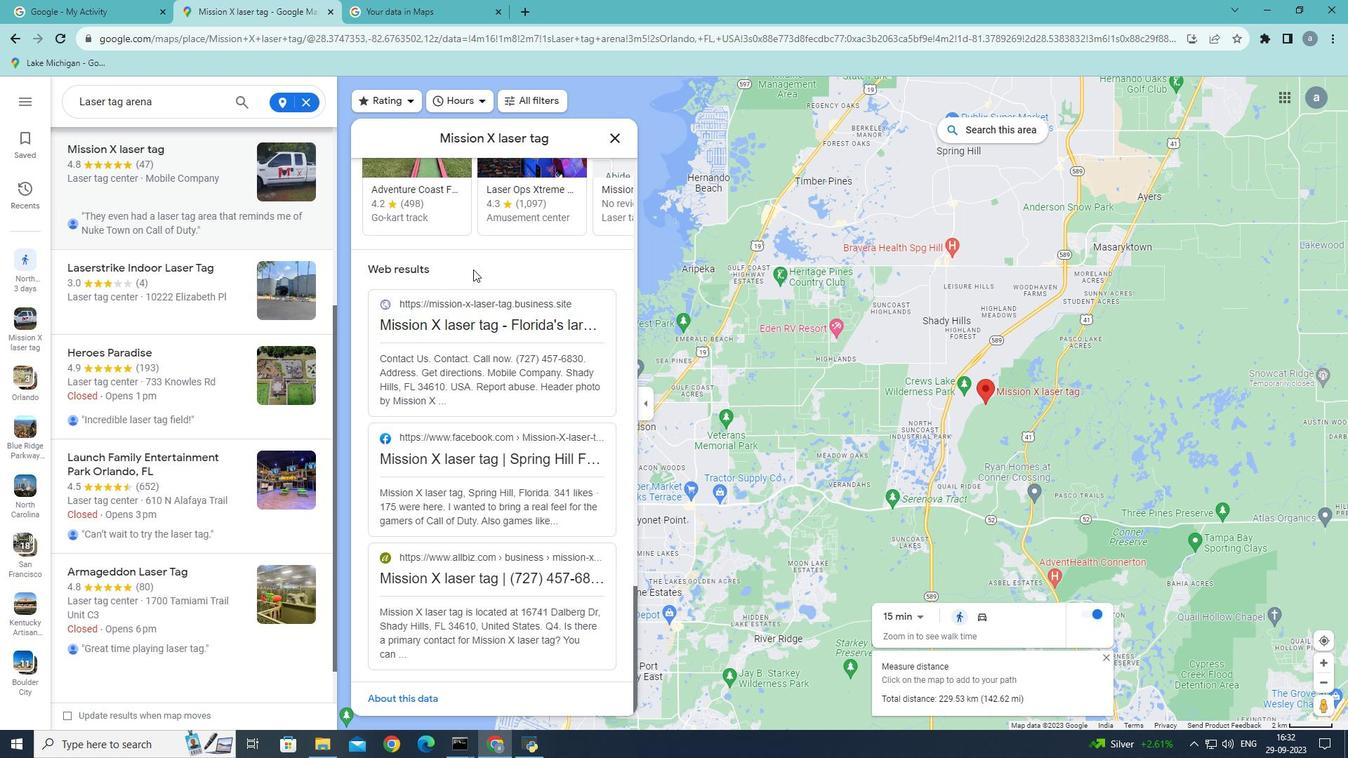 
Action: Mouse scrolled (473, 269) with delta (0, 0)
Screenshot: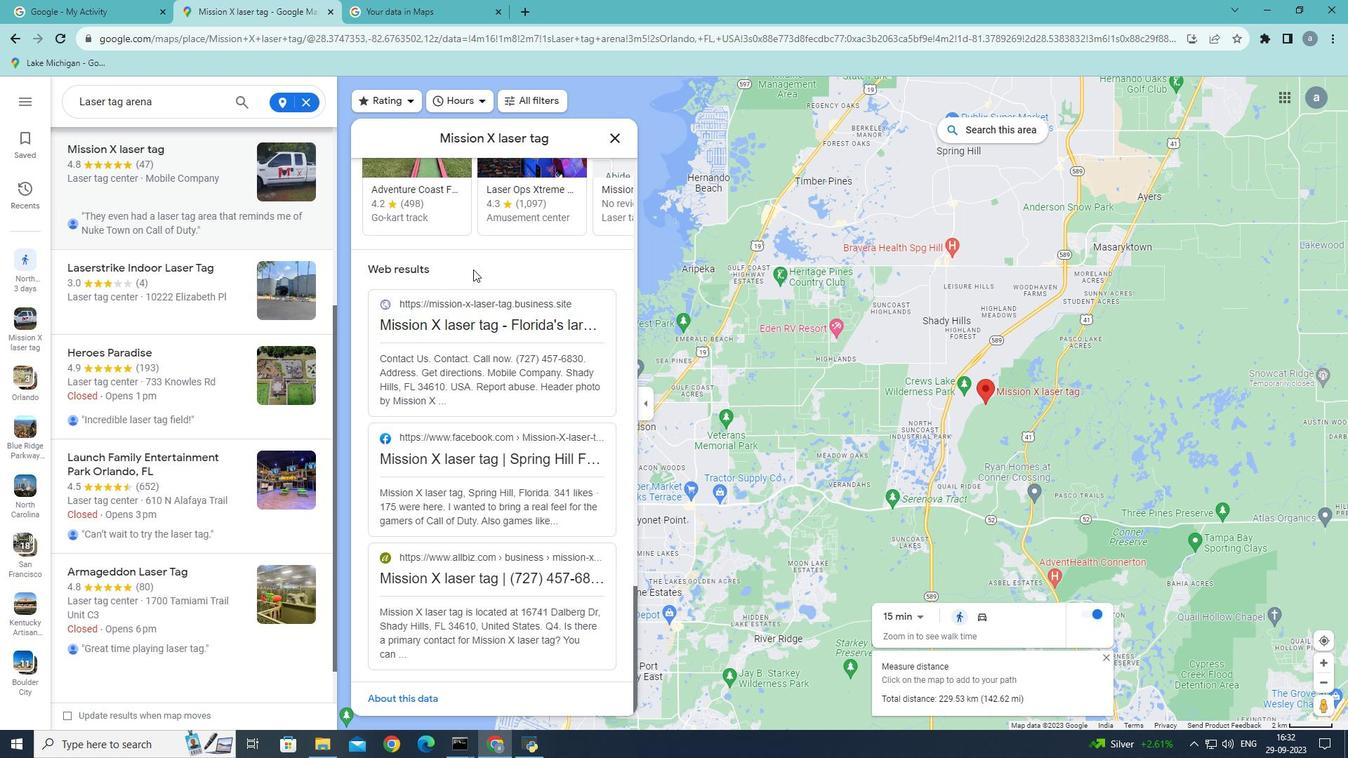 
Action: Mouse scrolled (473, 269) with delta (0, 0)
Screenshot: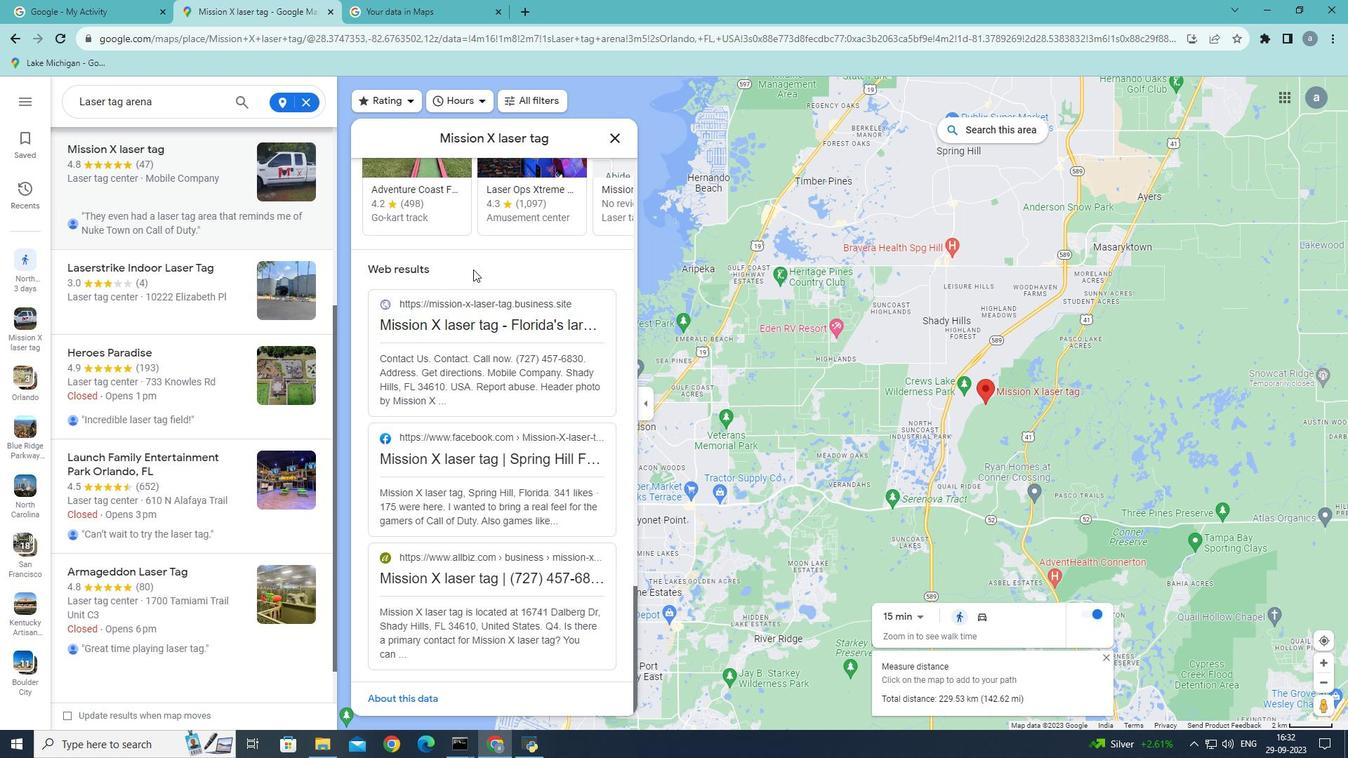 
Action: Mouse scrolled (473, 269) with delta (0, 0)
Screenshot: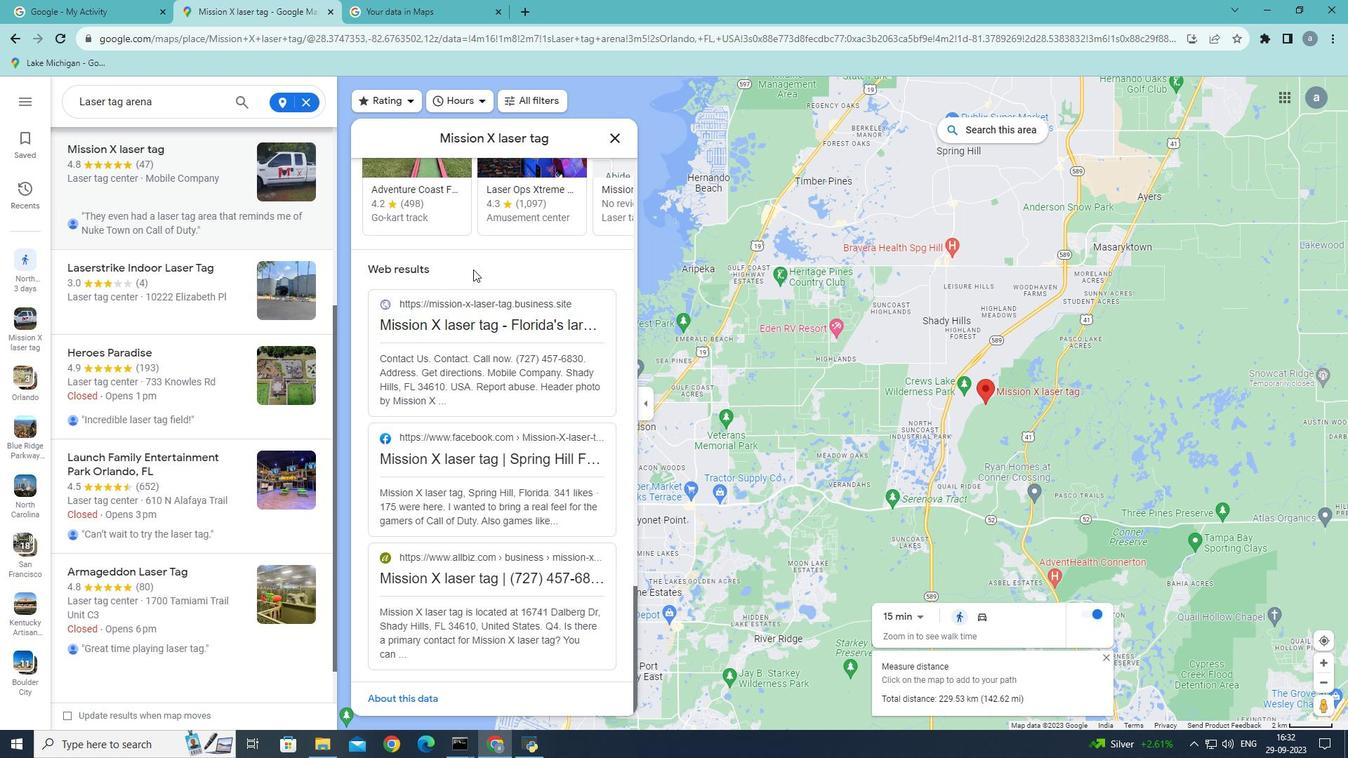 
Action: Mouse moved to (177, 275)
Screenshot: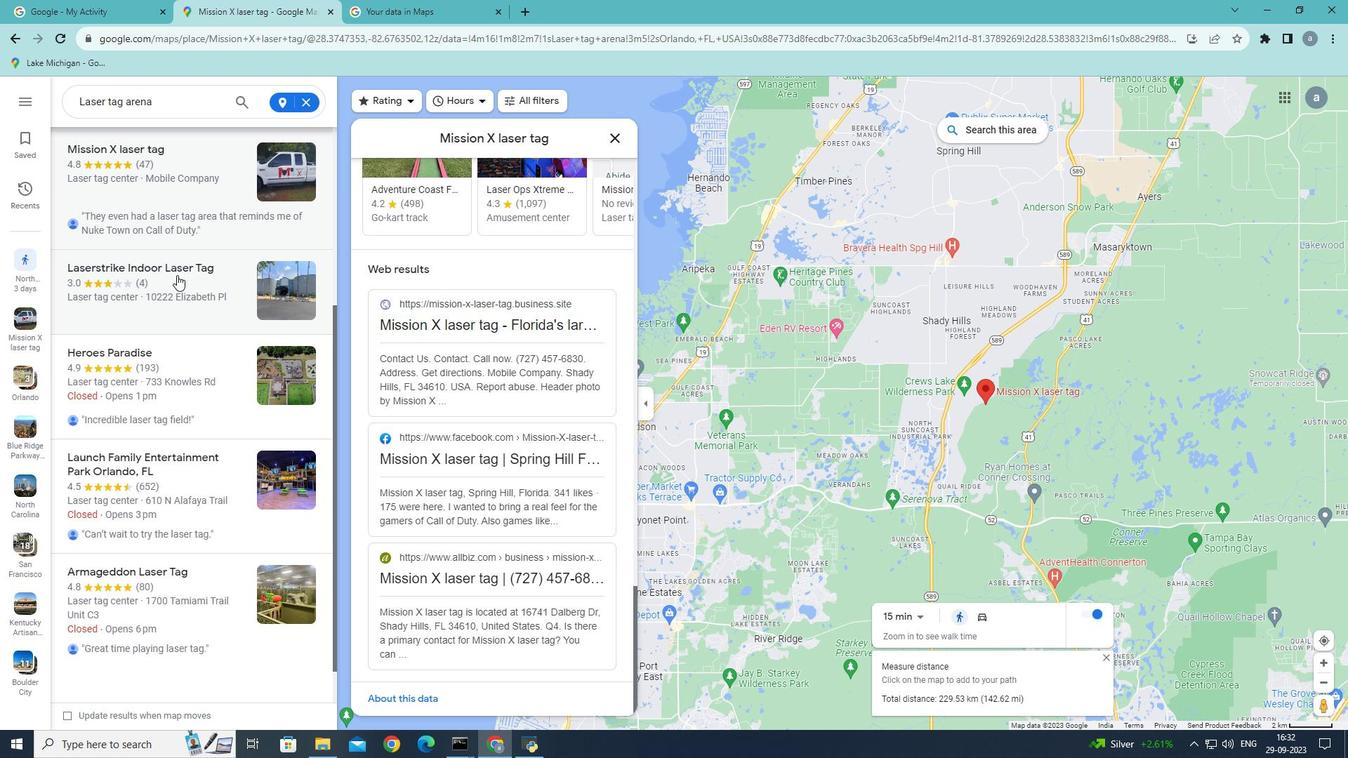 
Action: Mouse scrolled (177, 274) with delta (0, 0)
Screenshot: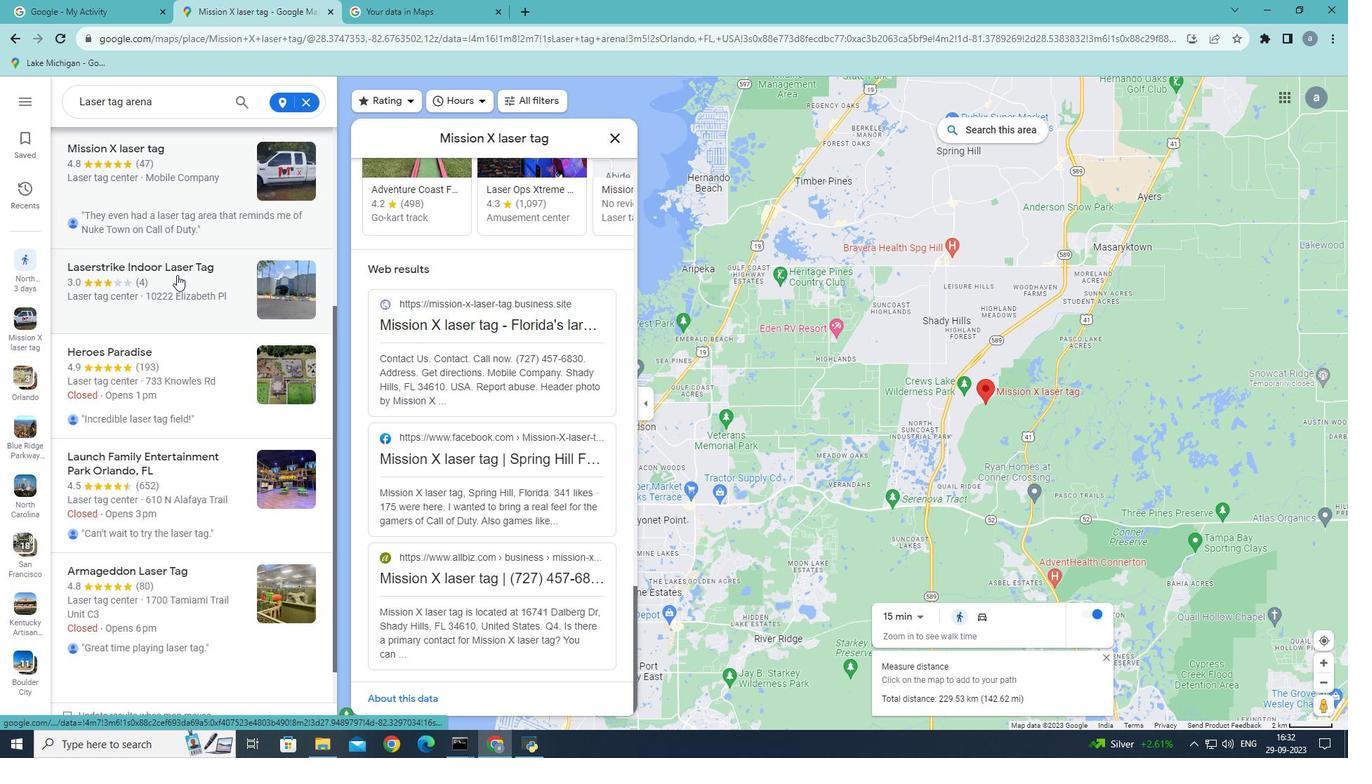 
Action: Mouse scrolled (177, 274) with delta (0, 0)
Screenshot: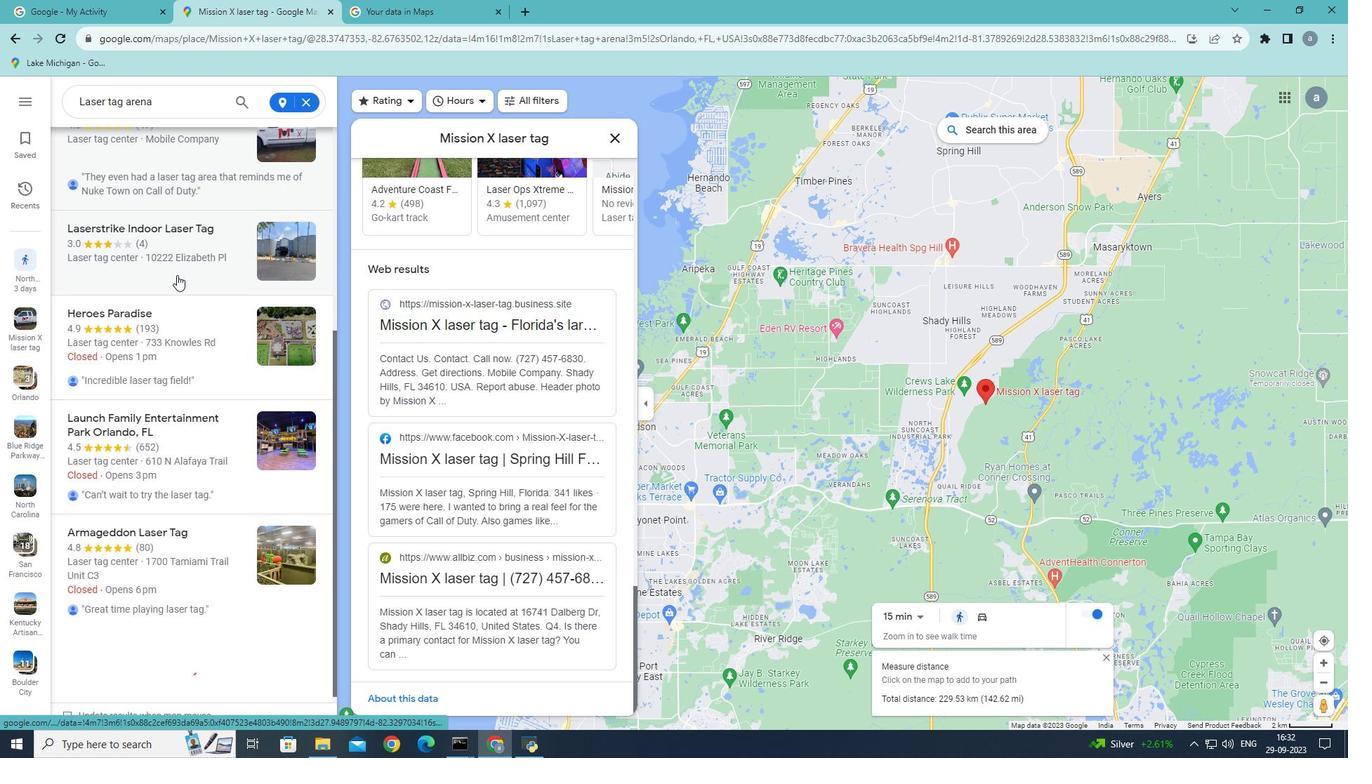 
Action: Mouse scrolled (177, 274) with delta (0, 0)
Screenshot: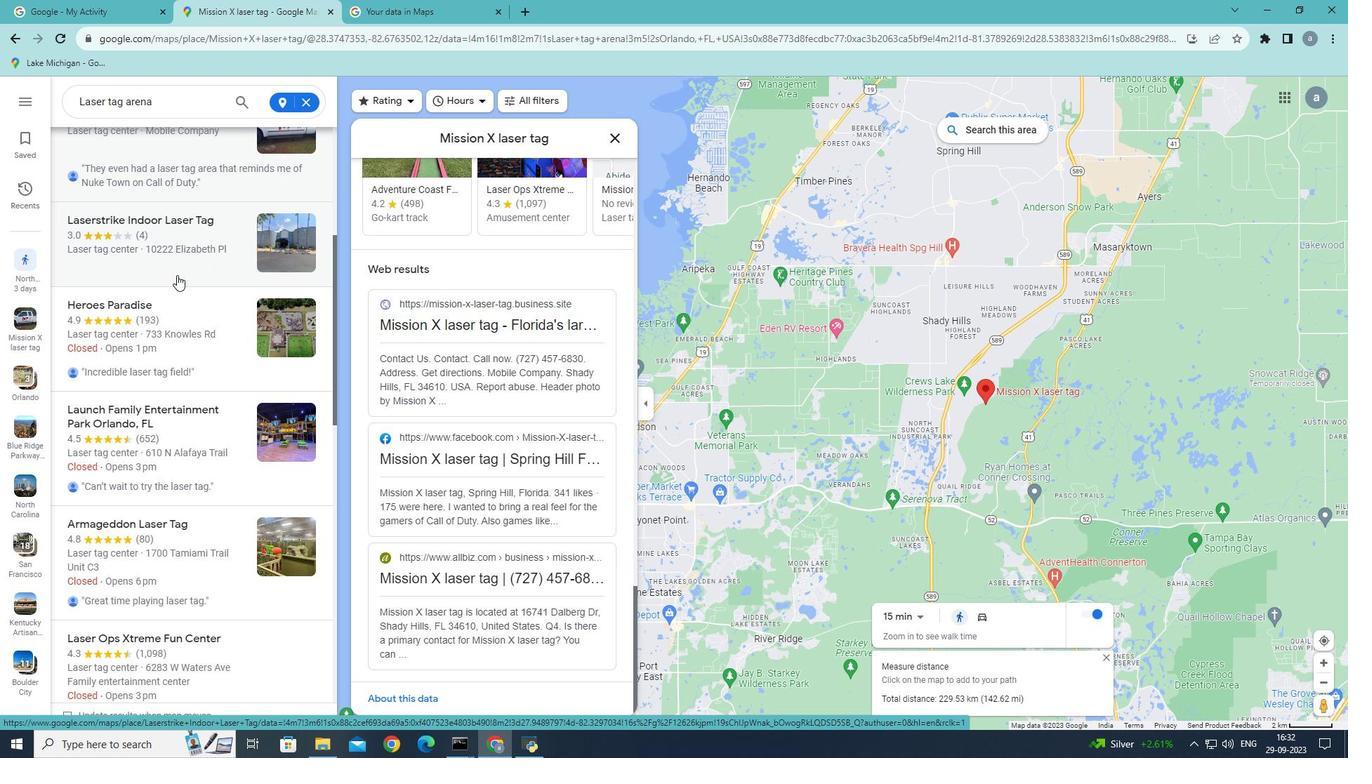 
Action: Mouse moved to (116, 162)
Screenshot: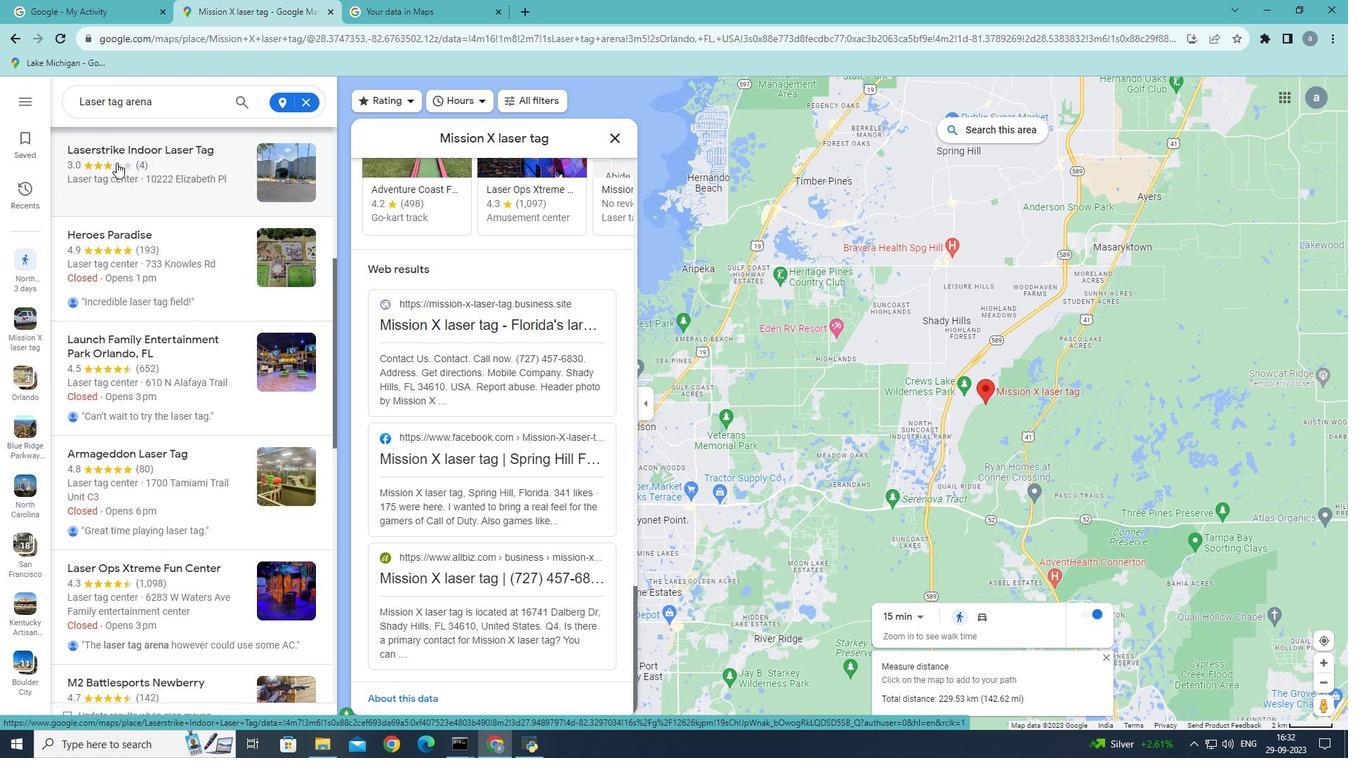 
Action: Mouse pressed left at (116, 162)
Screenshot: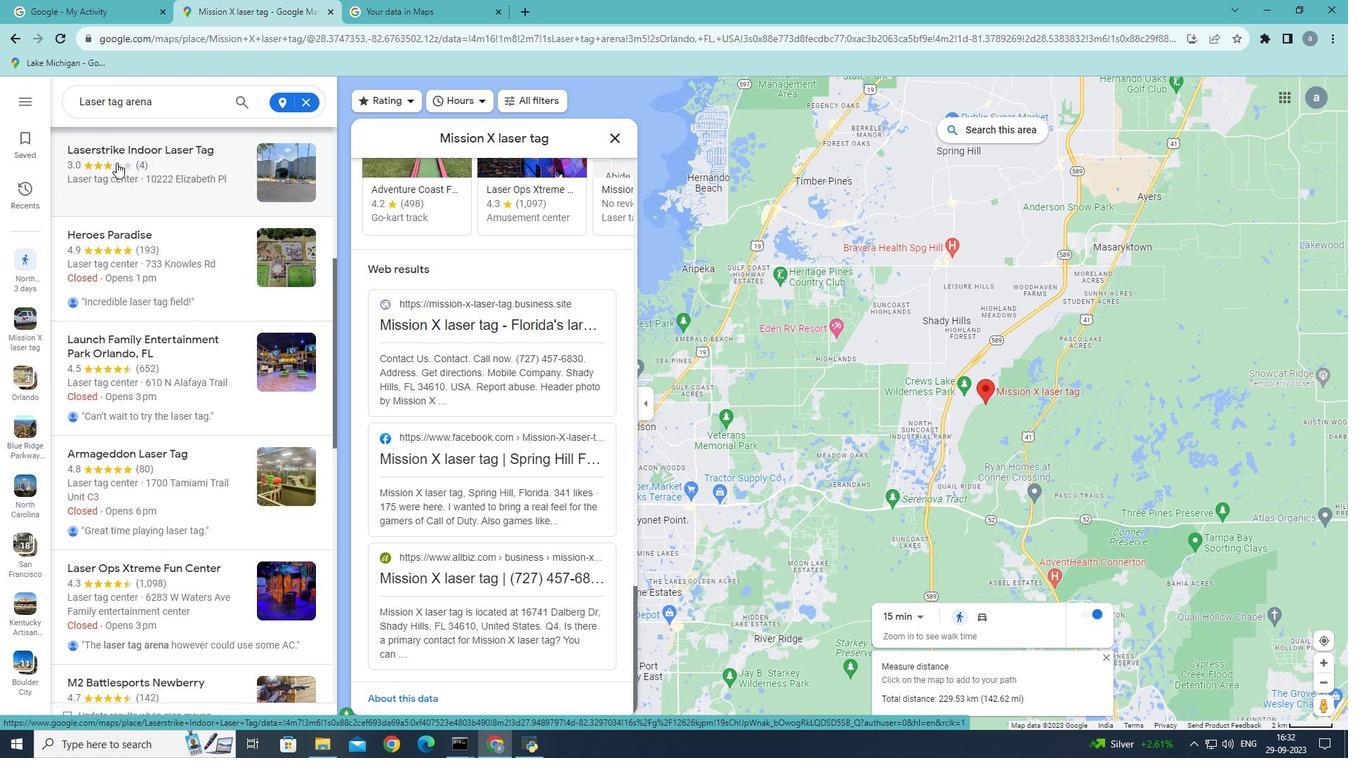 
Action: Mouse moved to (472, 214)
Screenshot: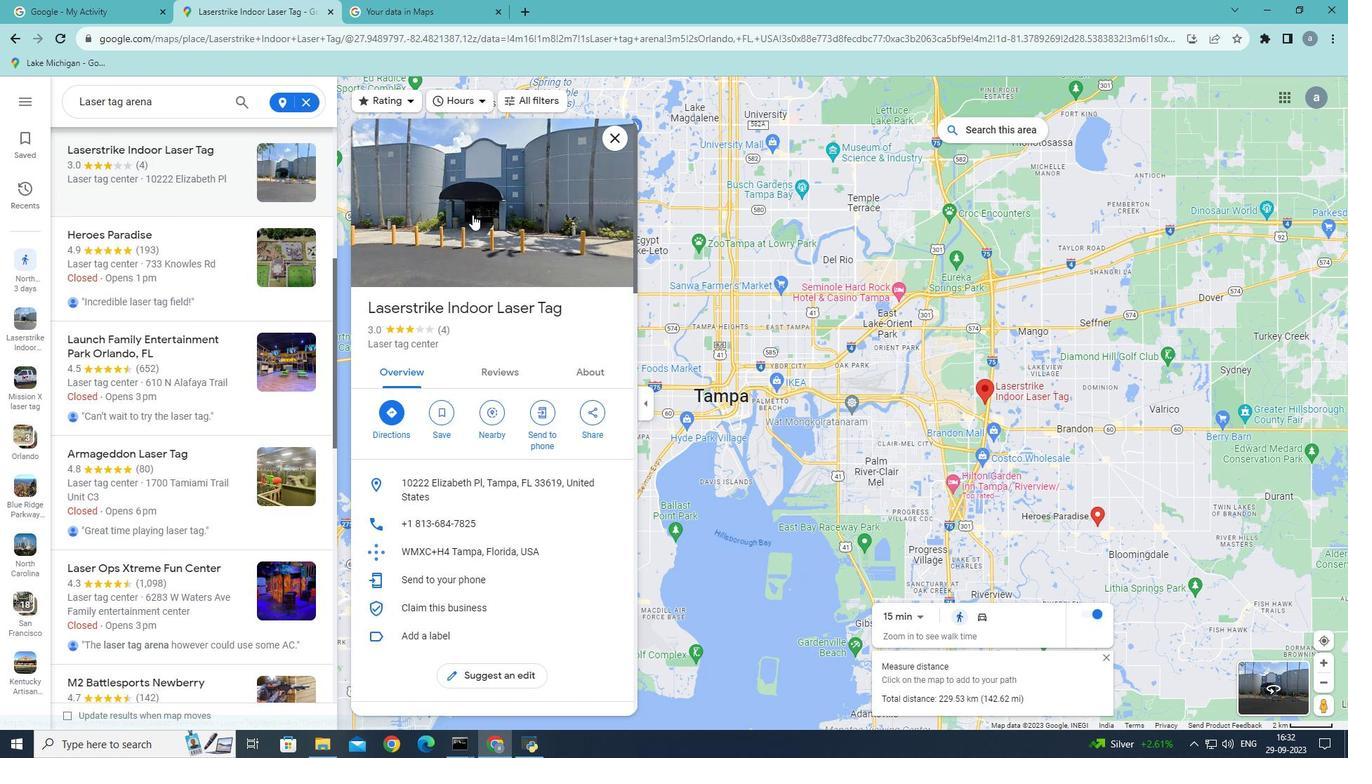 
Action: Mouse scrolled (472, 214) with delta (0, 0)
Screenshot: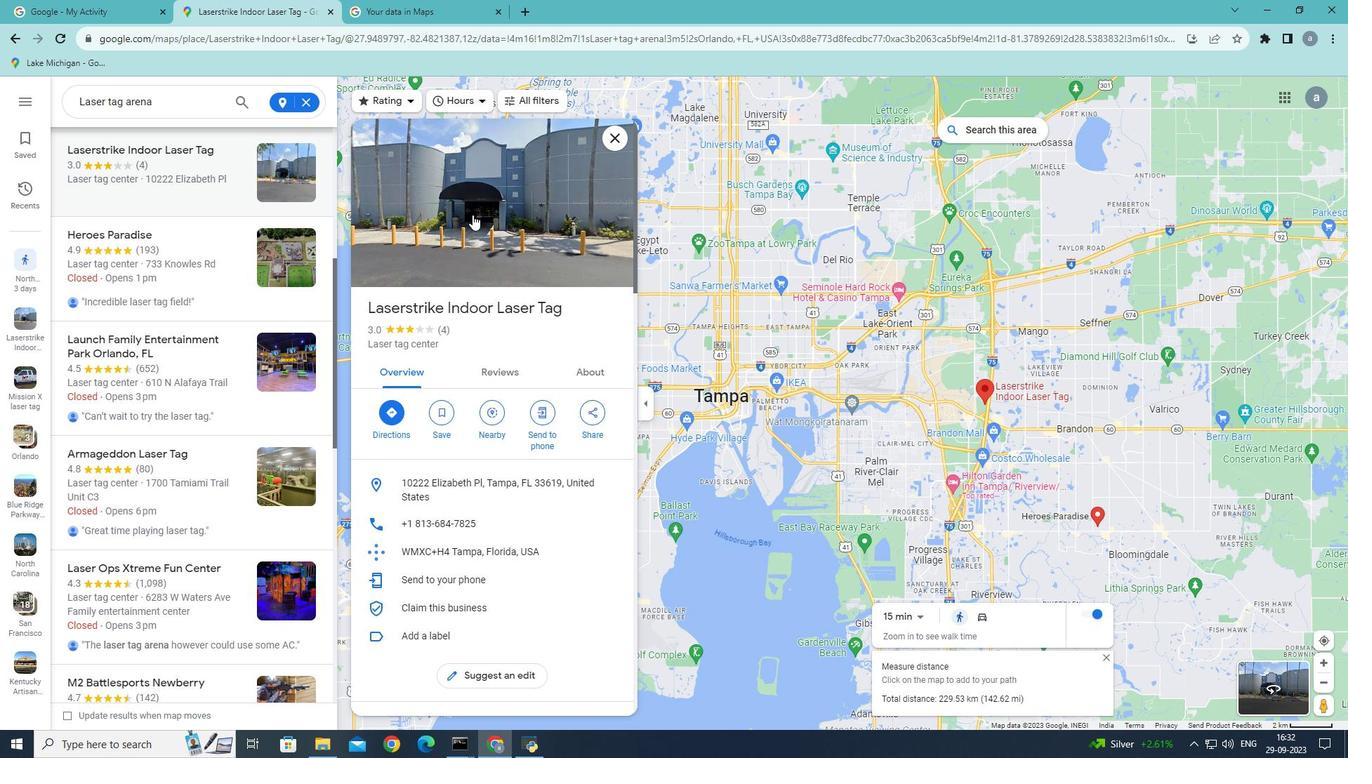 
Action: Mouse scrolled (472, 214) with delta (0, 0)
Screenshot: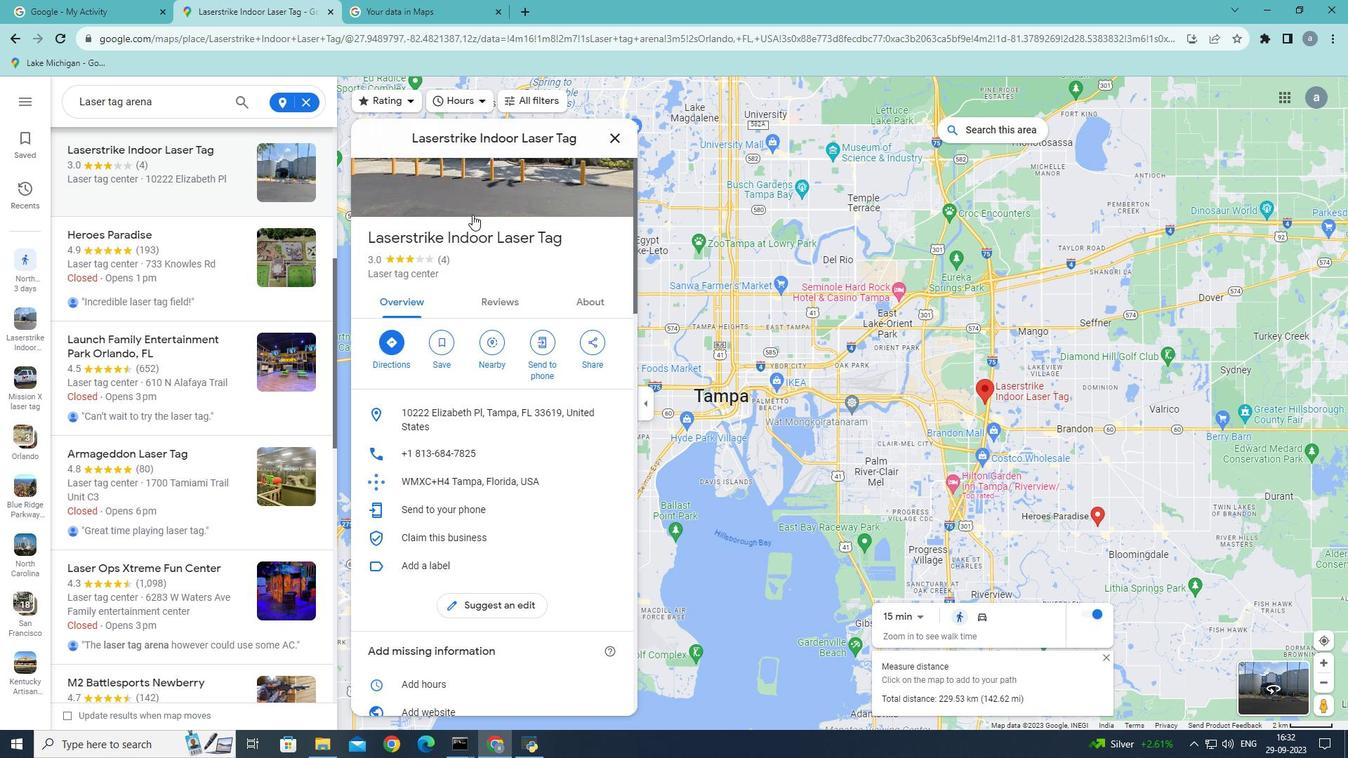 
Action: Mouse scrolled (472, 214) with delta (0, 0)
Screenshot: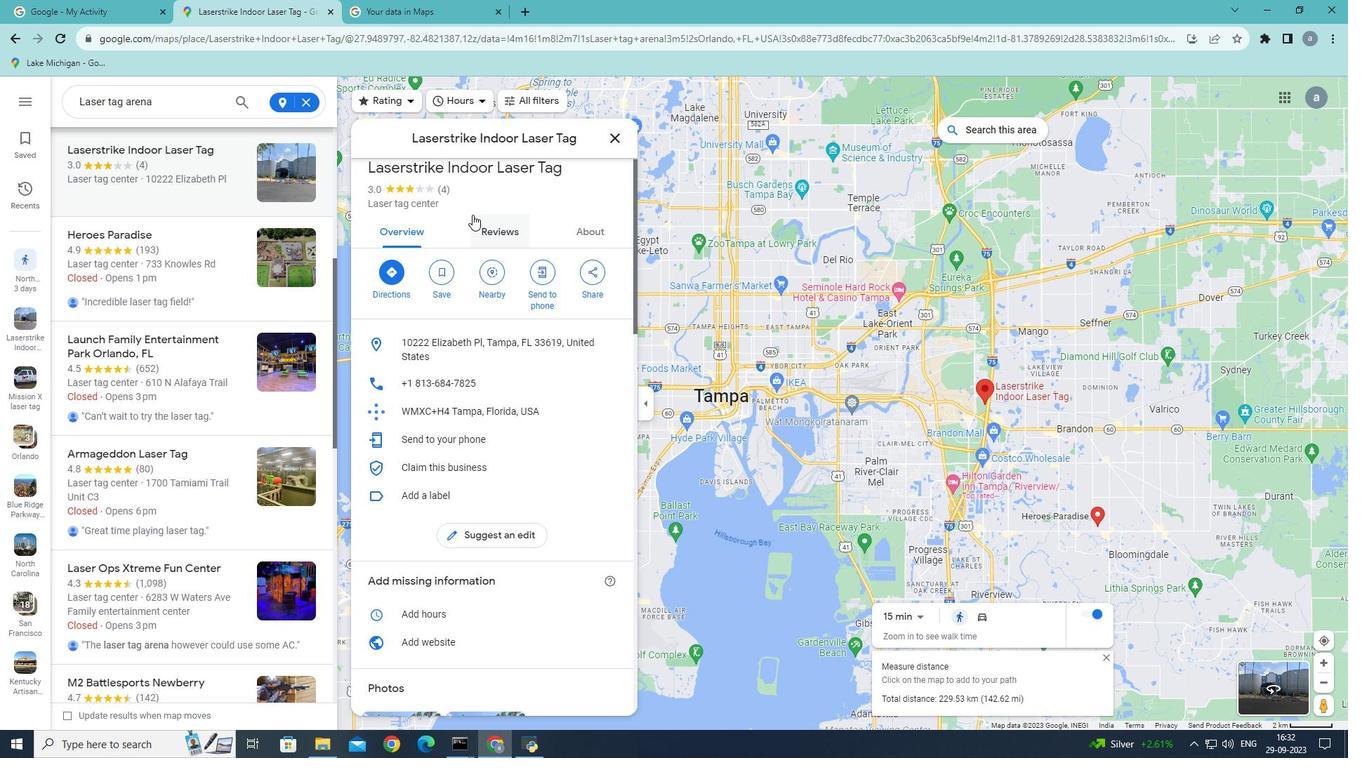 
Action: Mouse scrolled (472, 214) with delta (0, 0)
Screenshot: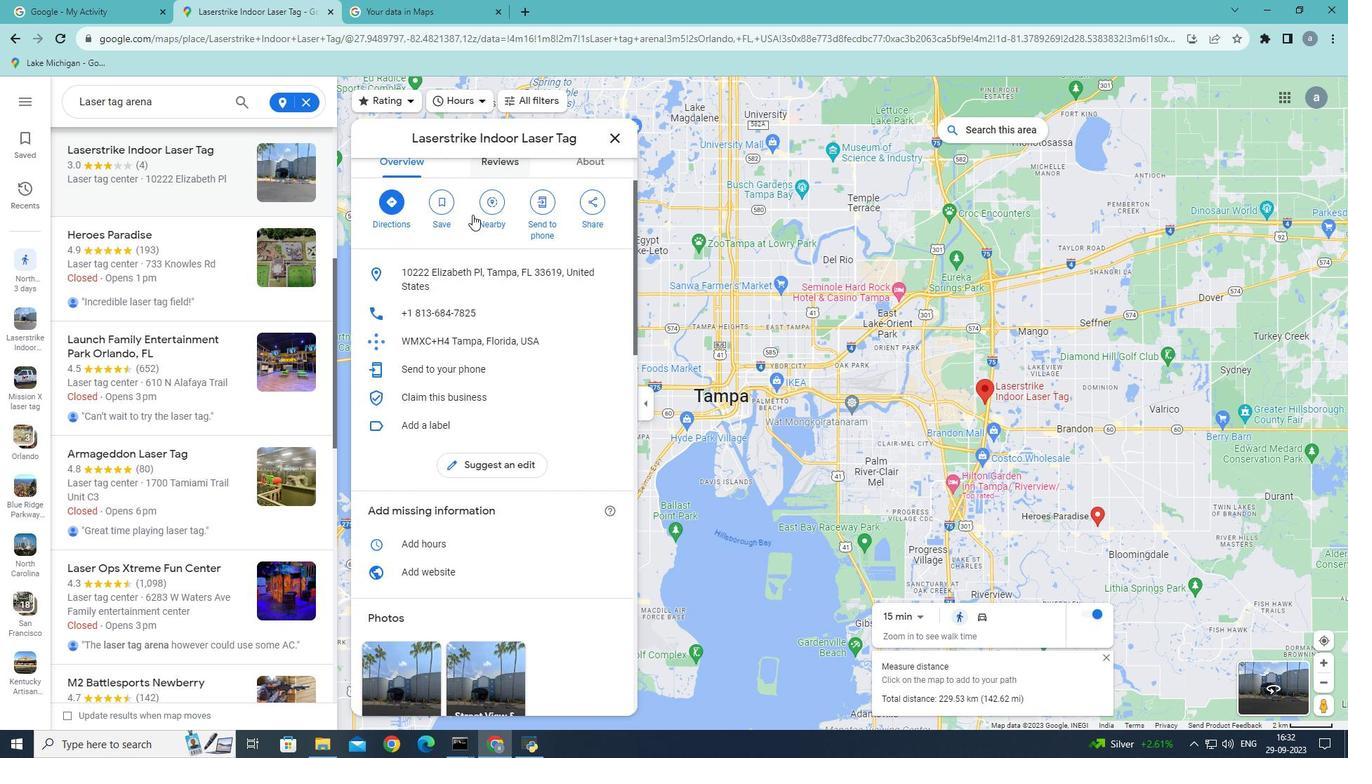 
Action: Mouse scrolled (472, 214) with delta (0, 0)
Screenshot: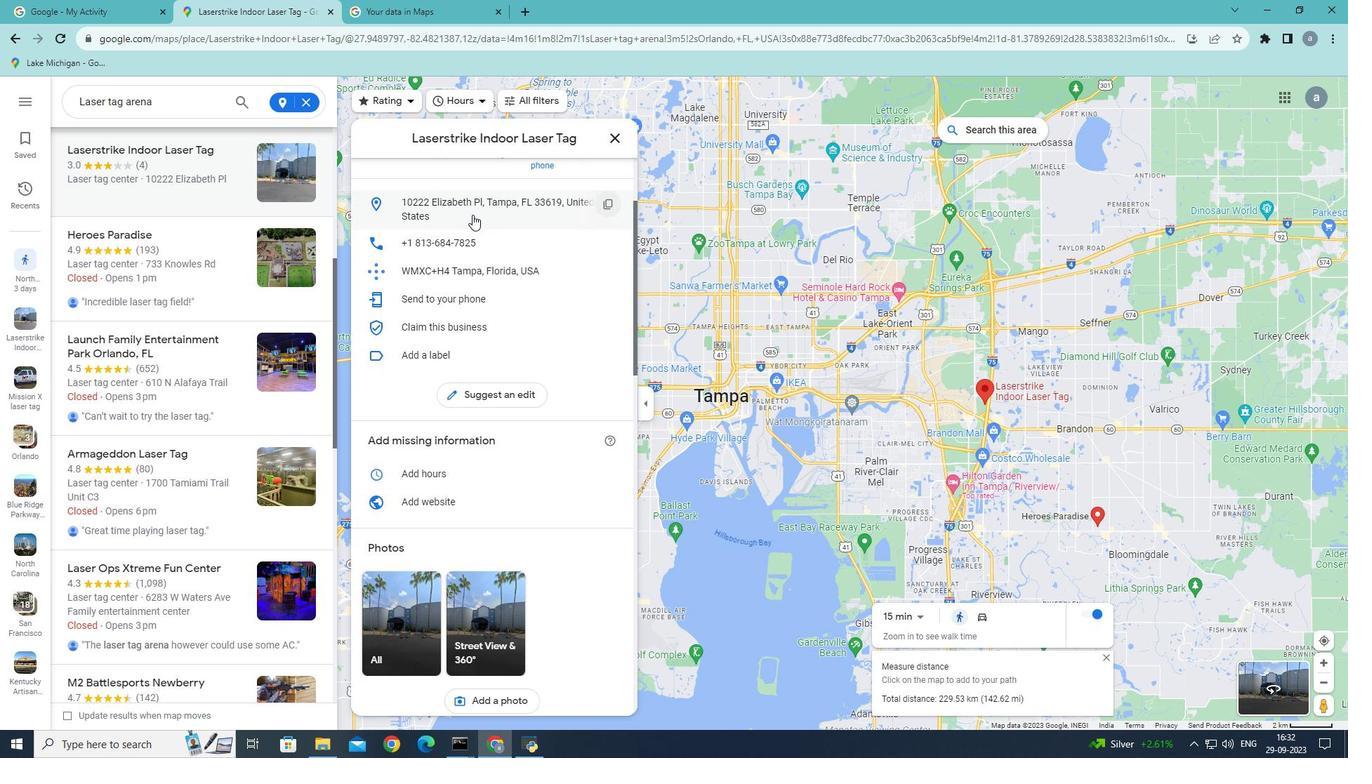 
Action: Mouse scrolled (472, 214) with delta (0, 0)
Screenshot: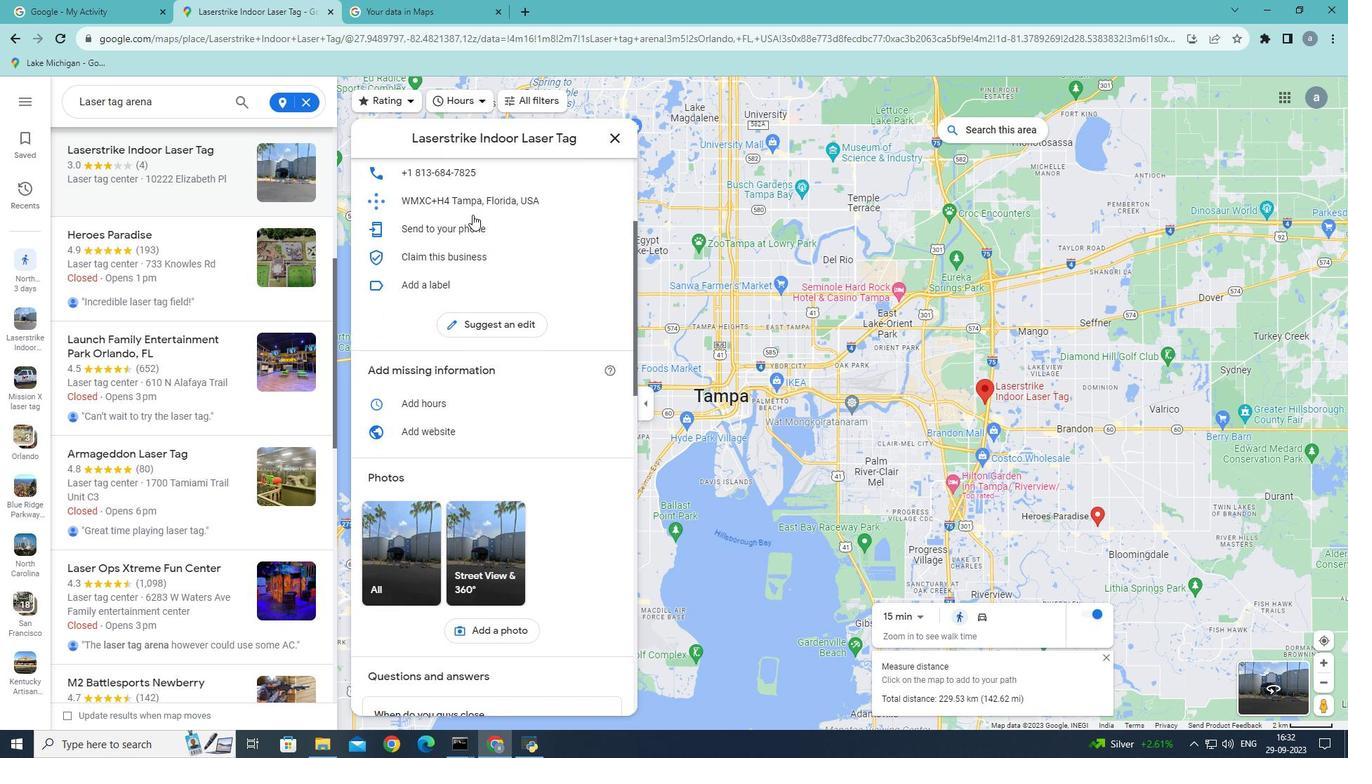 
Action: Mouse scrolled (472, 214) with delta (0, 0)
Screenshot: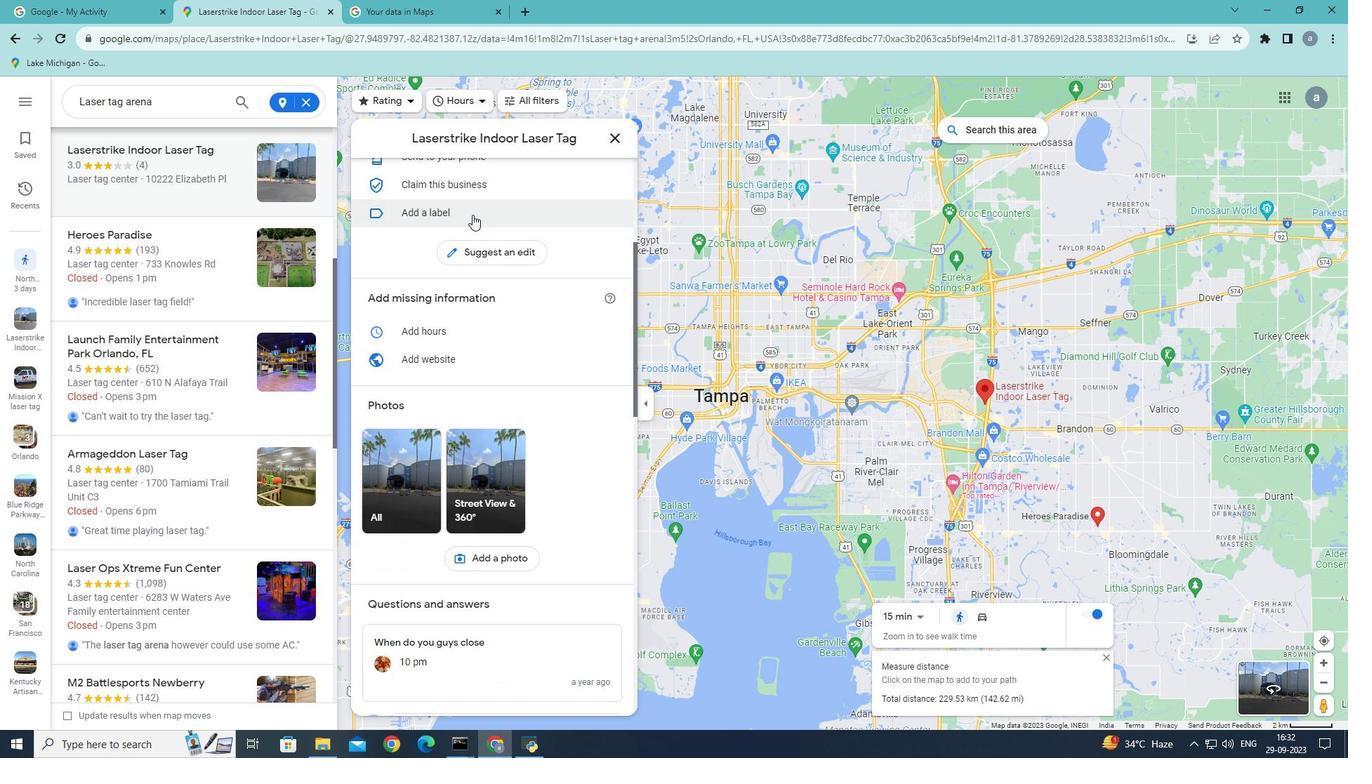 
Action: Mouse scrolled (472, 214) with delta (0, 0)
Screenshot: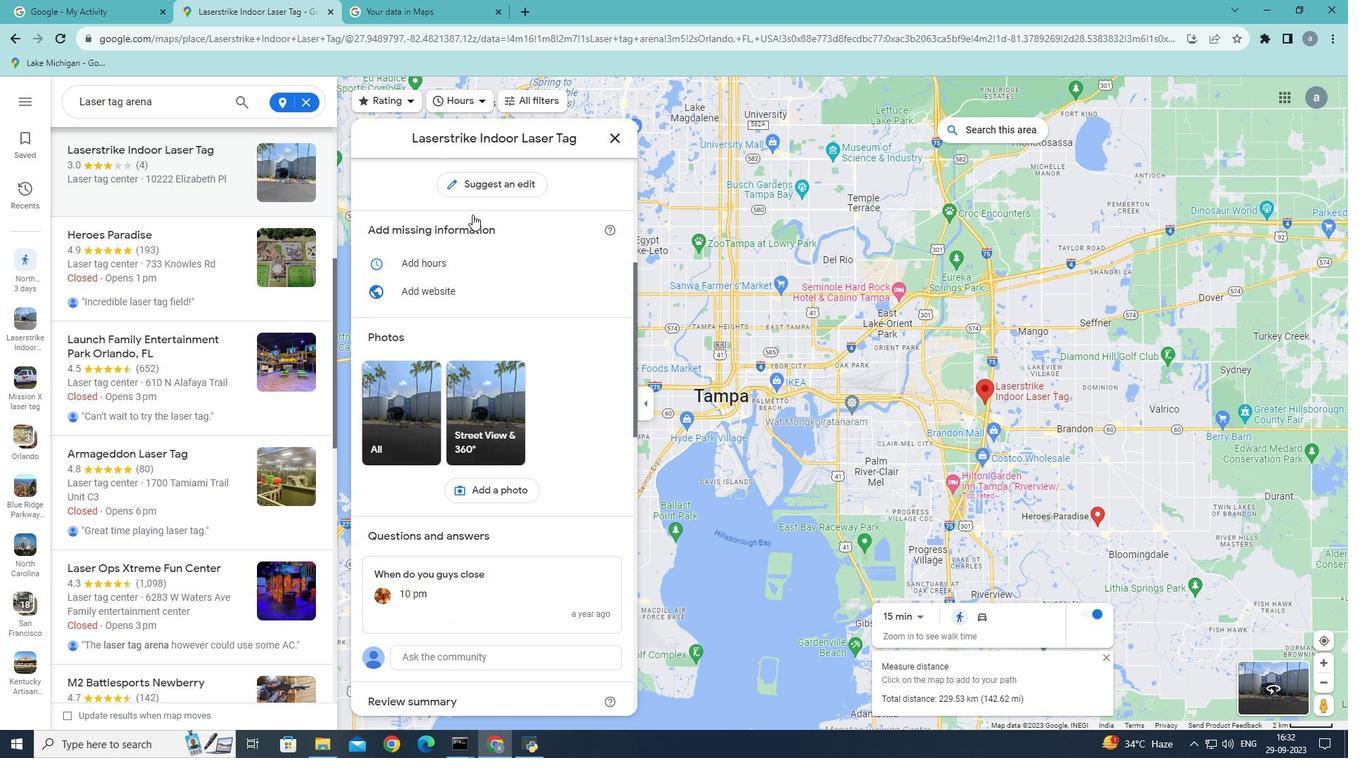 
Action: Mouse scrolled (472, 214) with delta (0, 0)
Screenshot: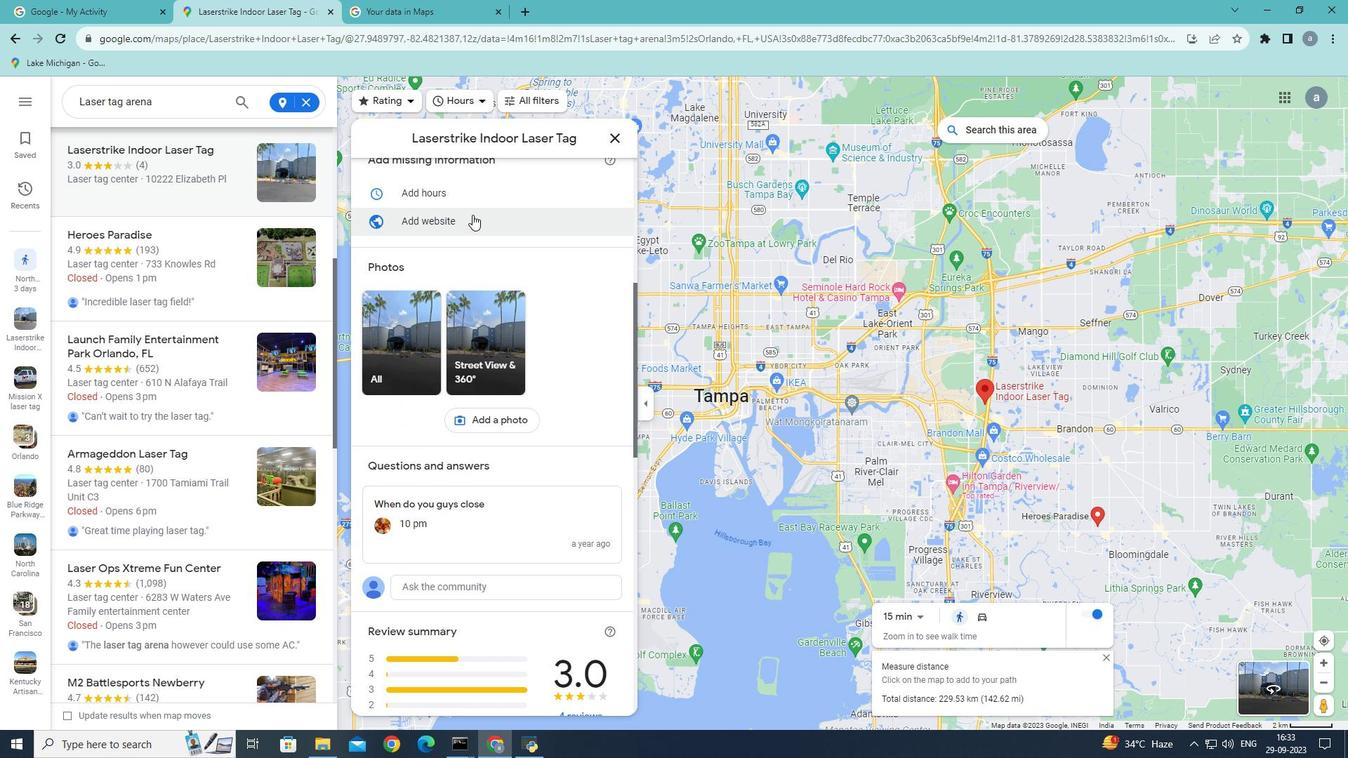 
Action: Mouse scrolled (472, 214) with delta (0, 0)
Screenshot: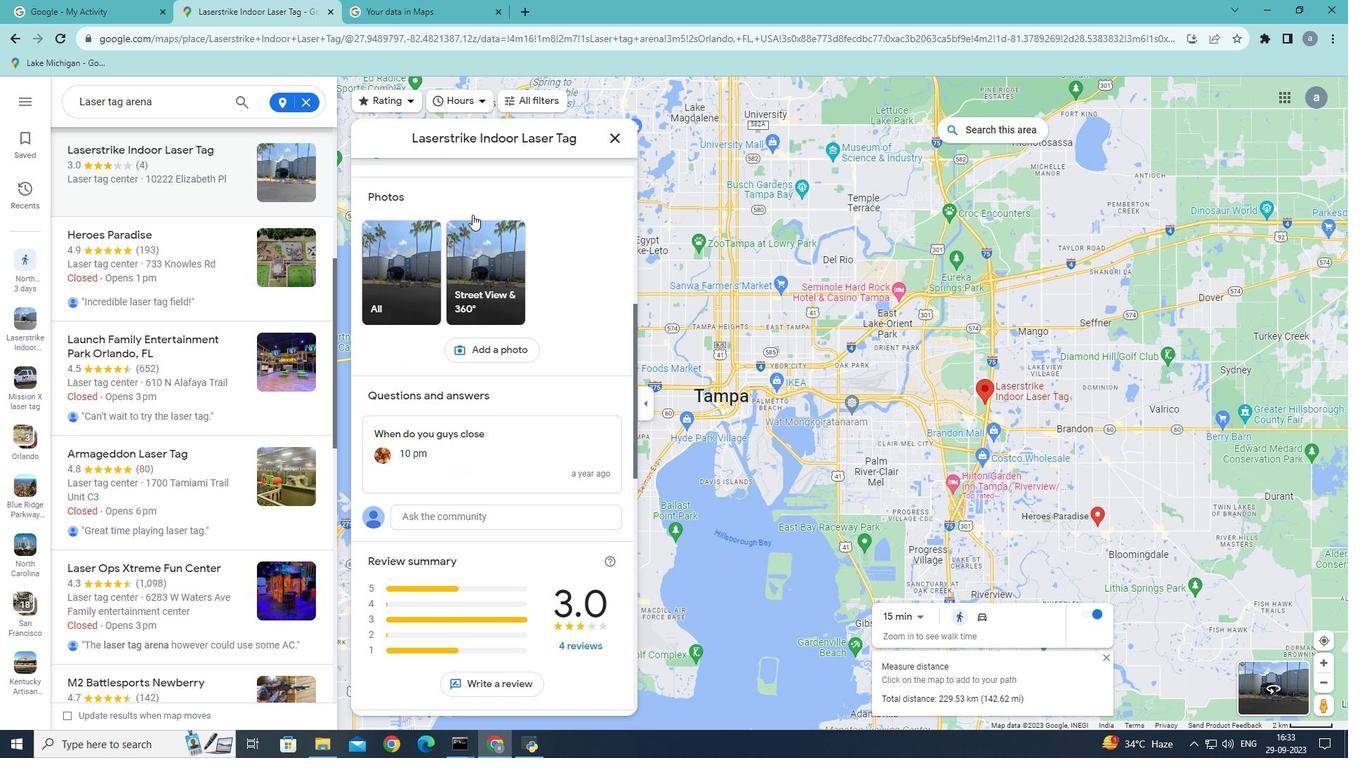 
Action: Mouse scrolled (472, 214) with delta (0, 0)
Screenshot: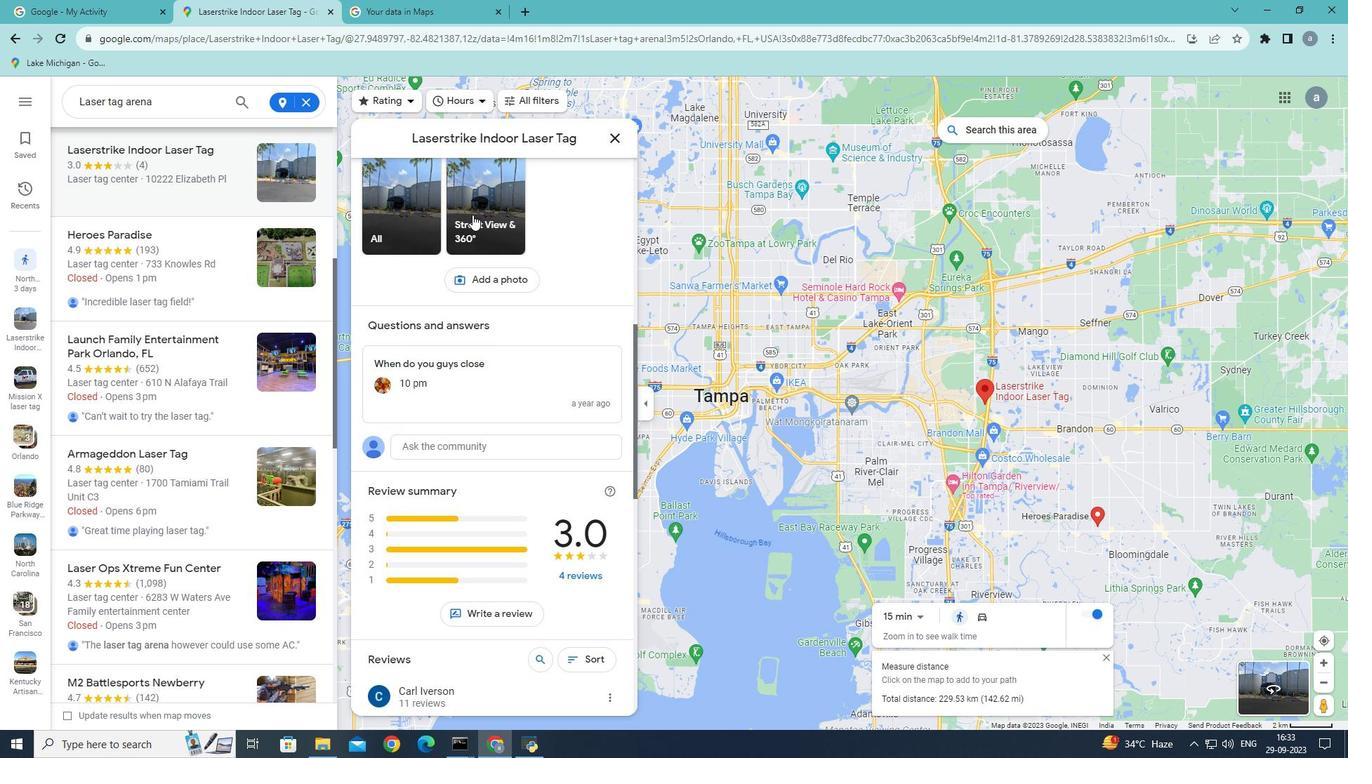 
Action: Mouse scrolled (472, 214) with delta (0, 0)
Screenshot: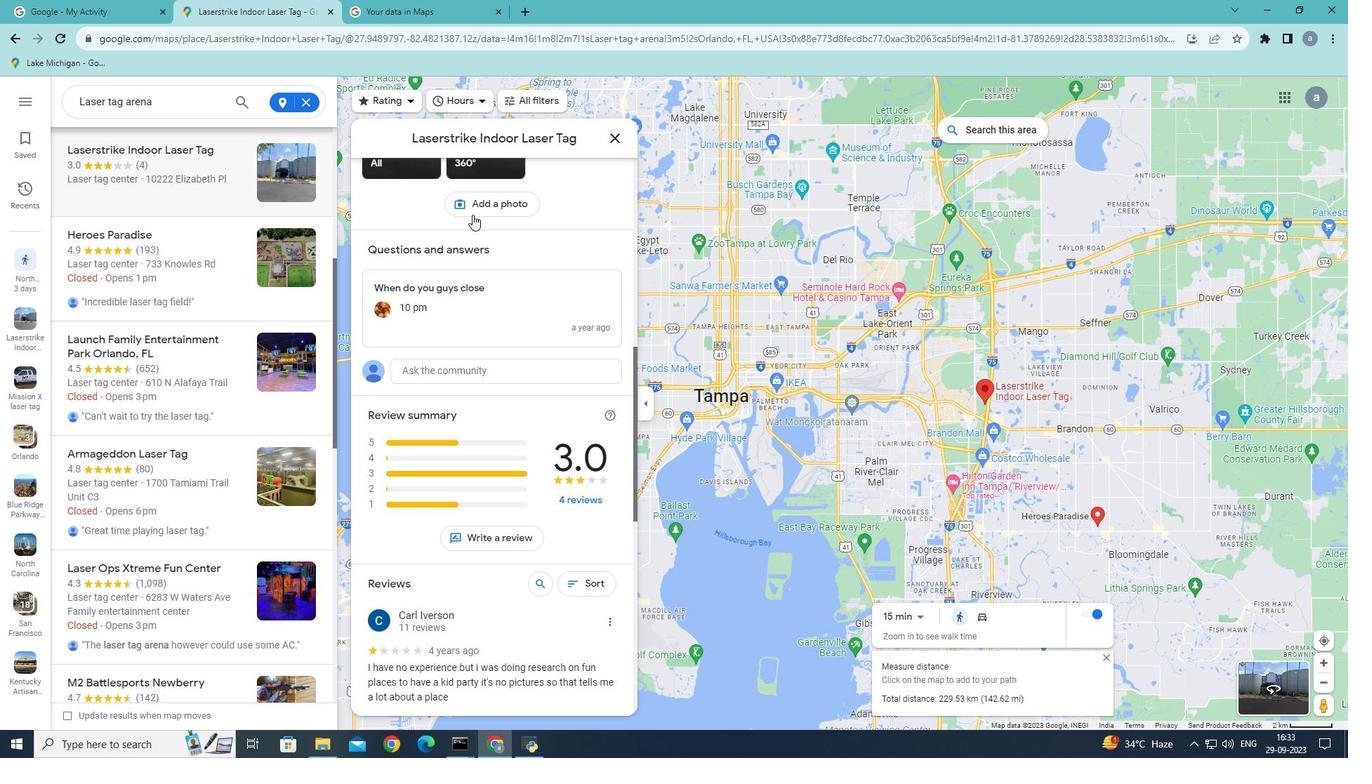 
Action: Mouse scrolled (472, 214) with delta (0, 0)
Screenshot: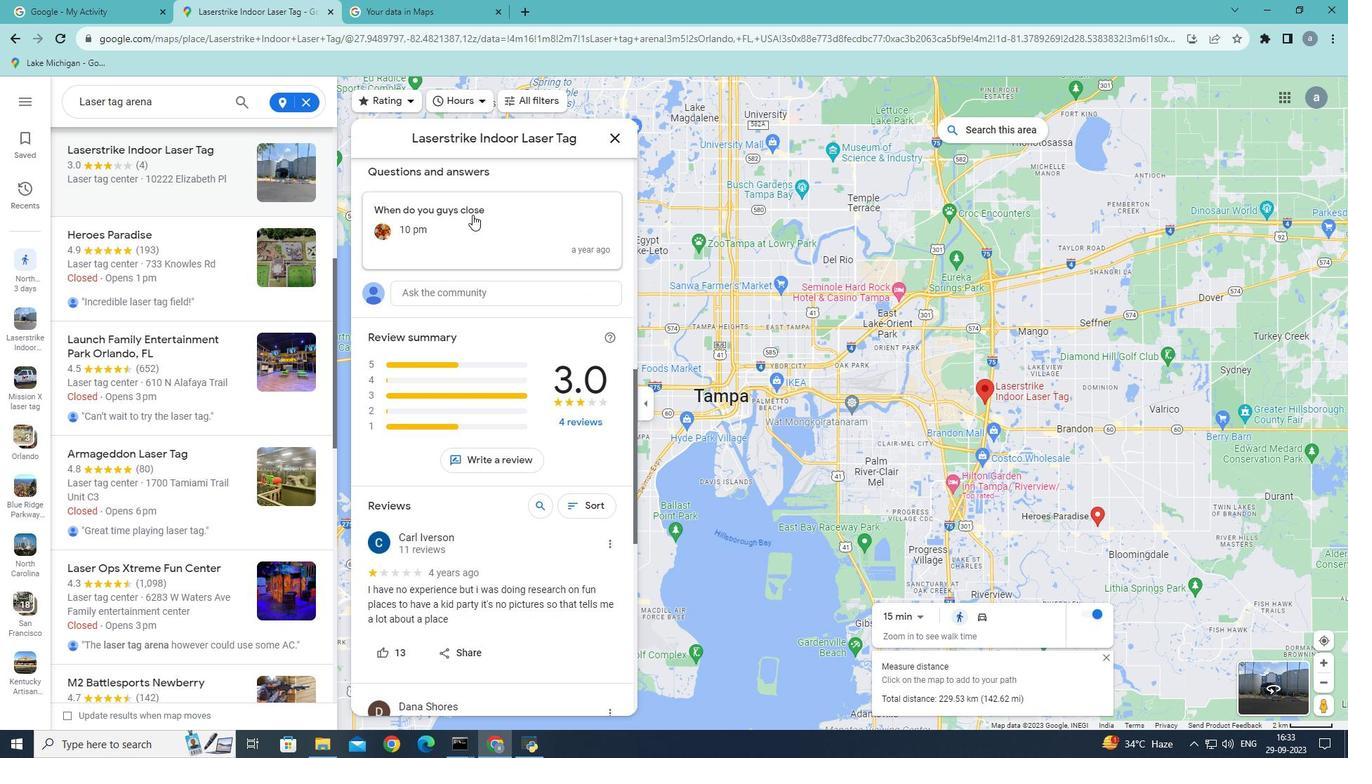 
Action: Mouse scrolled (472, 214) with delta (0, 0)
Screenshot: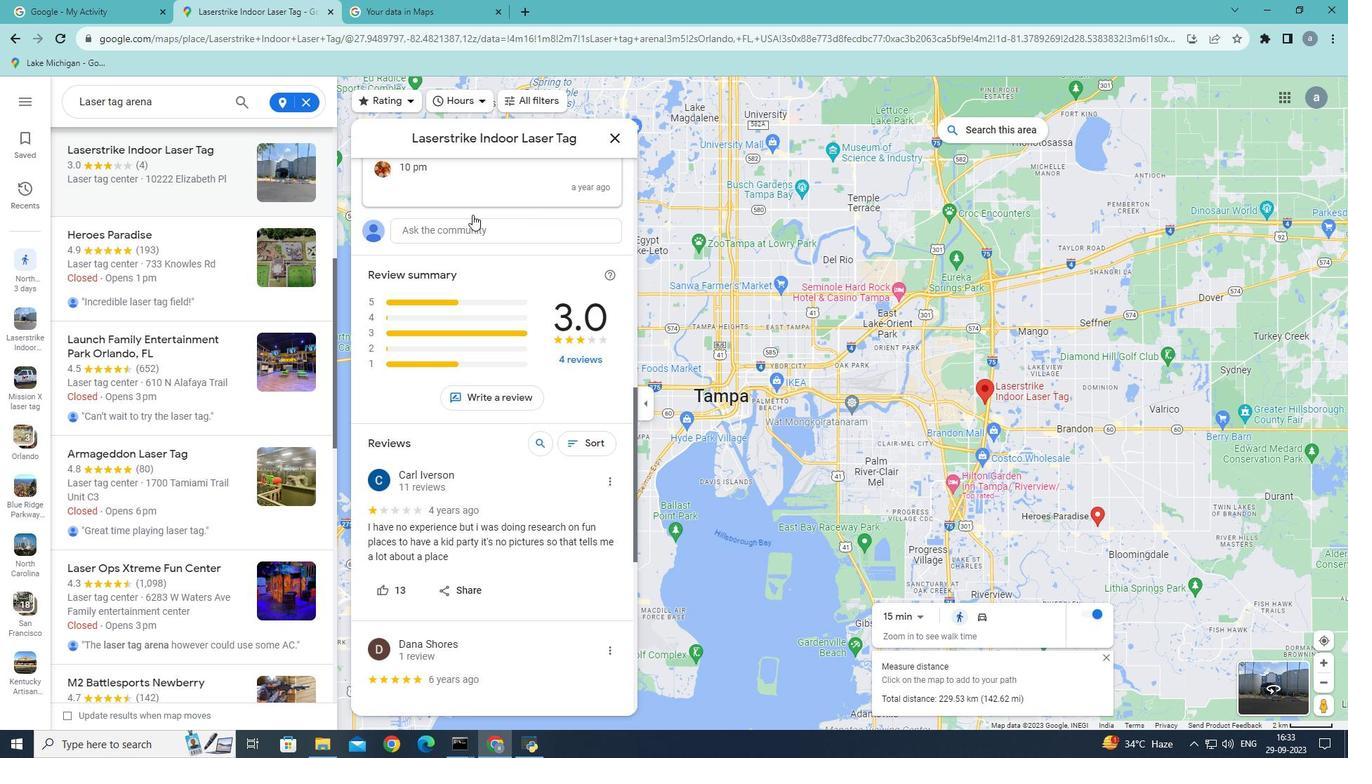 
Action: Mouse scrolled (472, 214) with delta (0, 0)
Screenshot: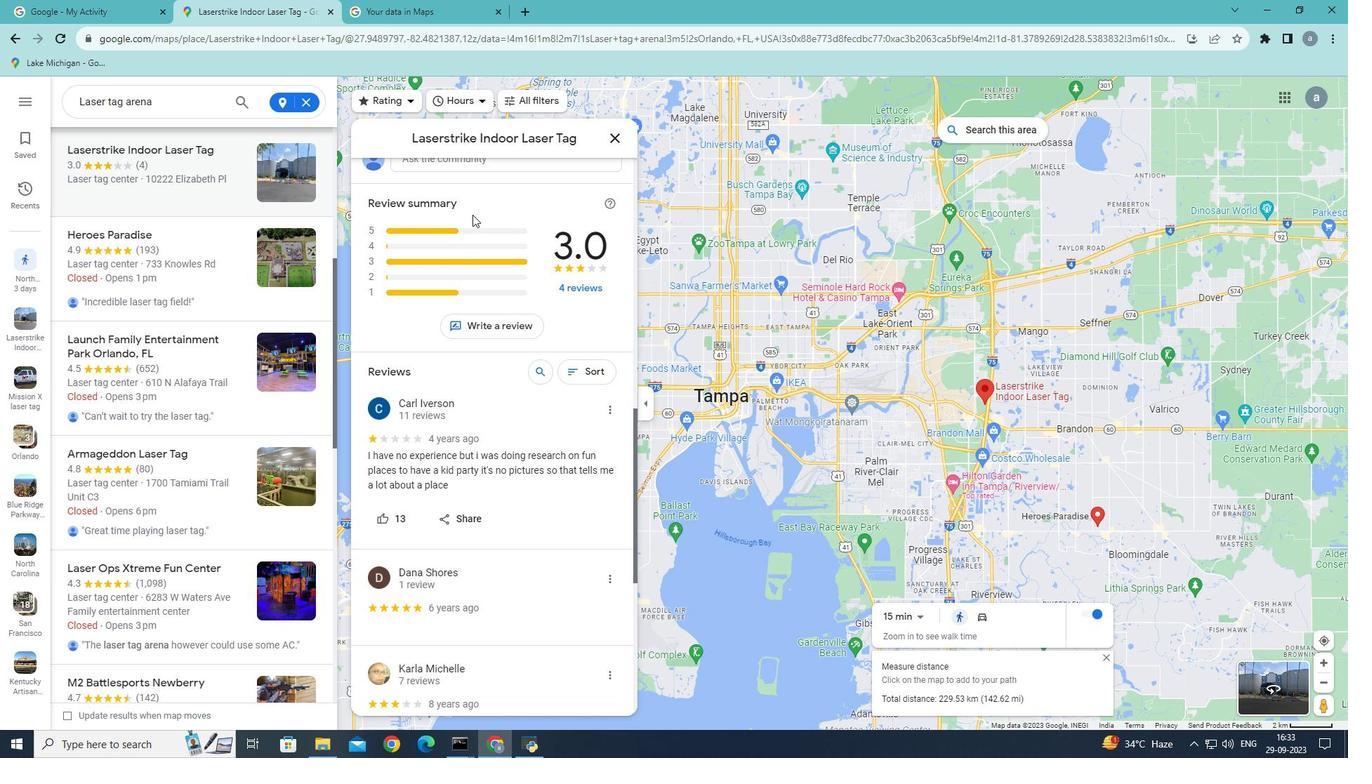
Action: Mouse scrolled (472, 214) with delta (0, 0)
Screenshot: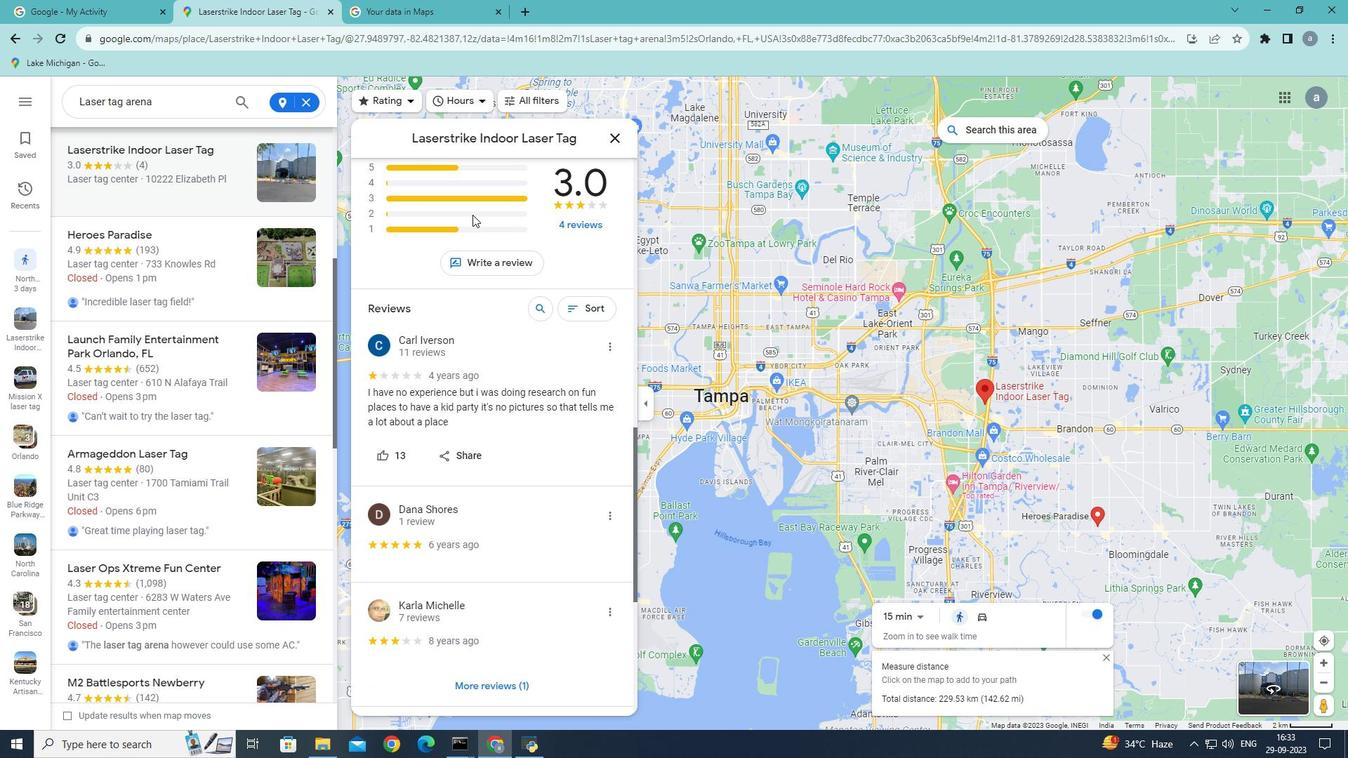 
Action: Mouse scrolled (472, 214) with delta (0, 0)
Screenshot: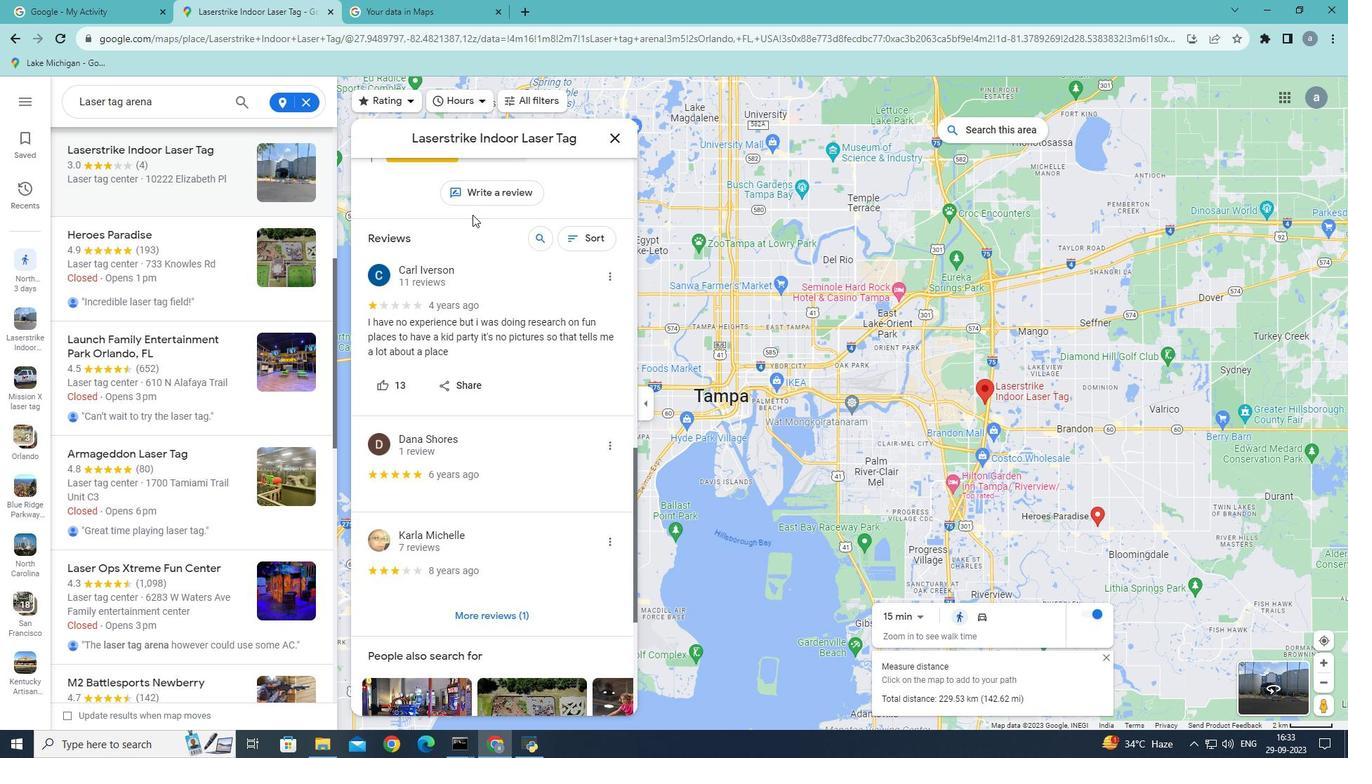 
Action: Mouse scrolled (472, 214) with delta (0, 0)
Screenshot: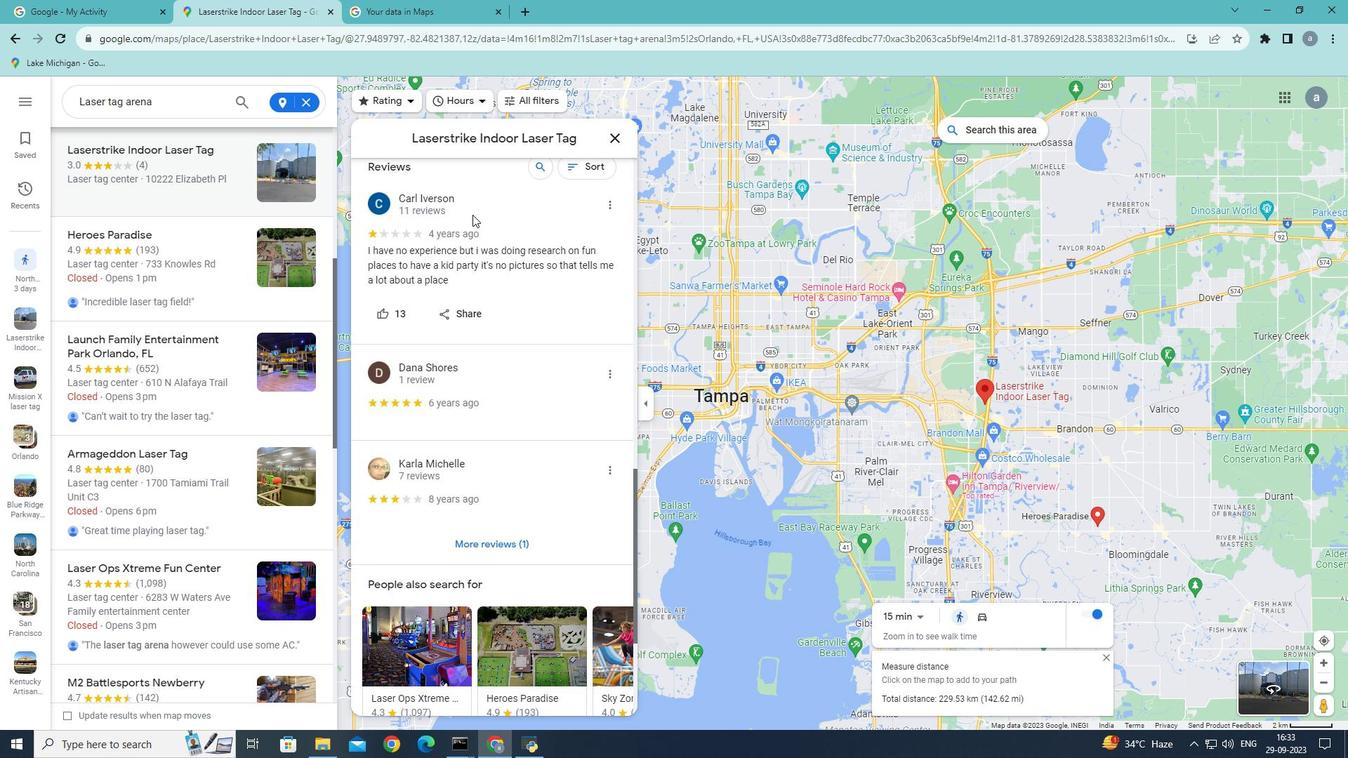 
Action: Mouse scrolled (472, 214) with delta (0, 0)
Screenshot: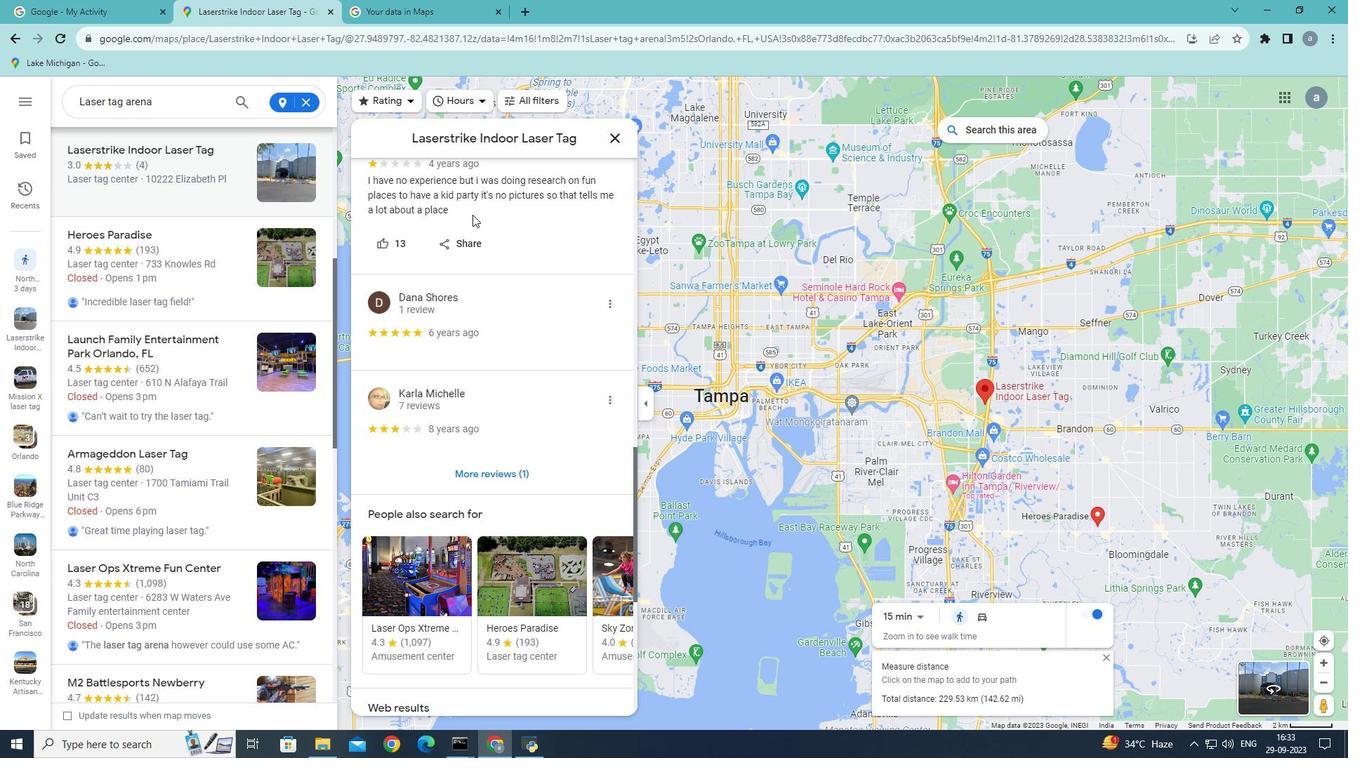 
Action: Mouse scrolled (472, 214) with delta (0, 0)
Screenshot: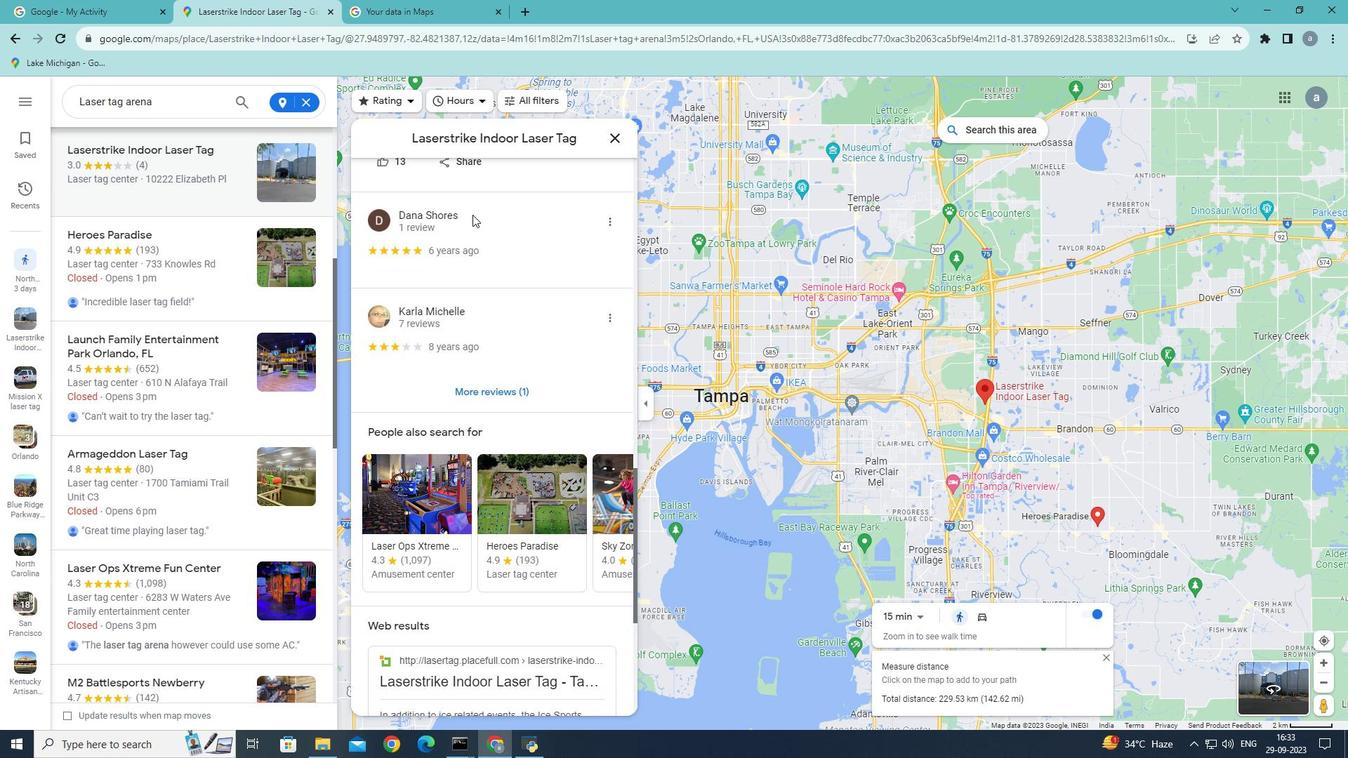 
Action: Mouse scrolled (472, 214) with delta (0, 0)
Screenshot: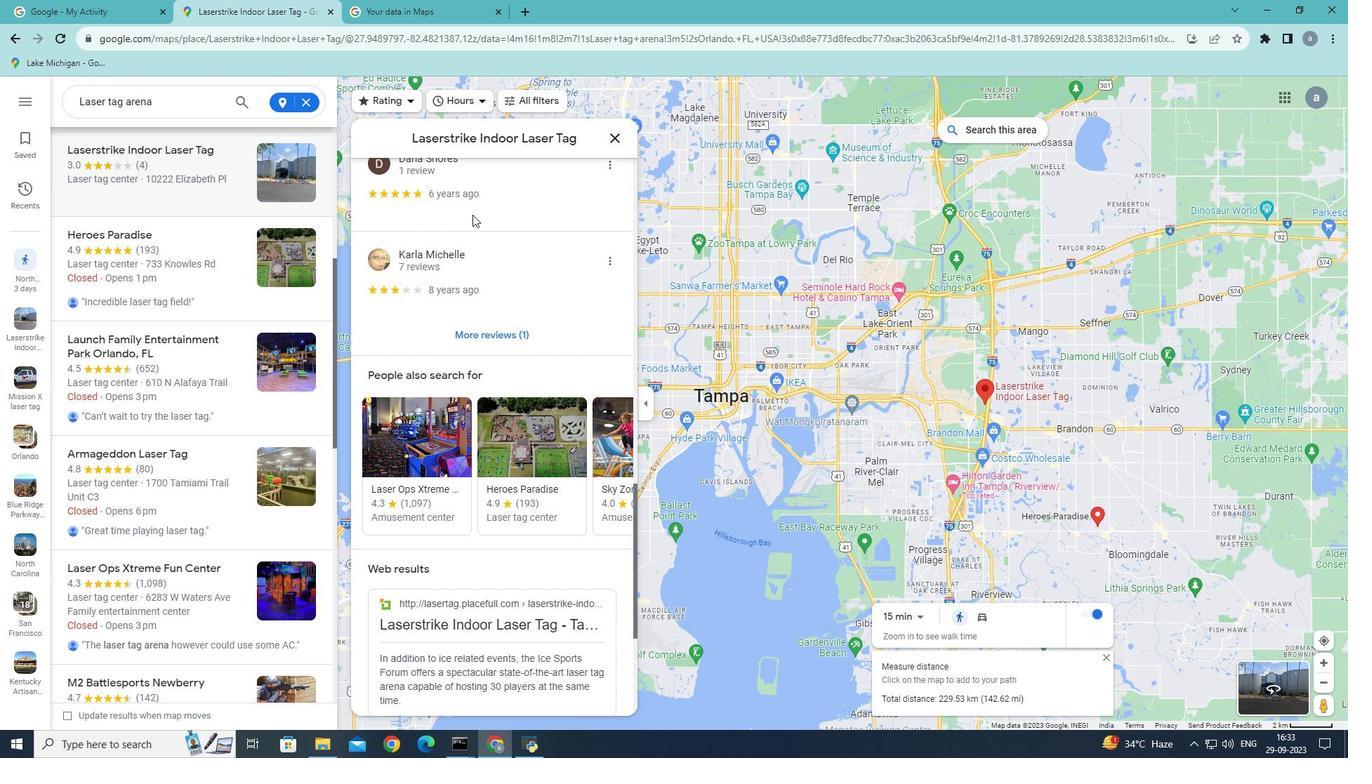 
Action: Mouse scrolled (472, 214) with delta (0, 0)
Screenshot: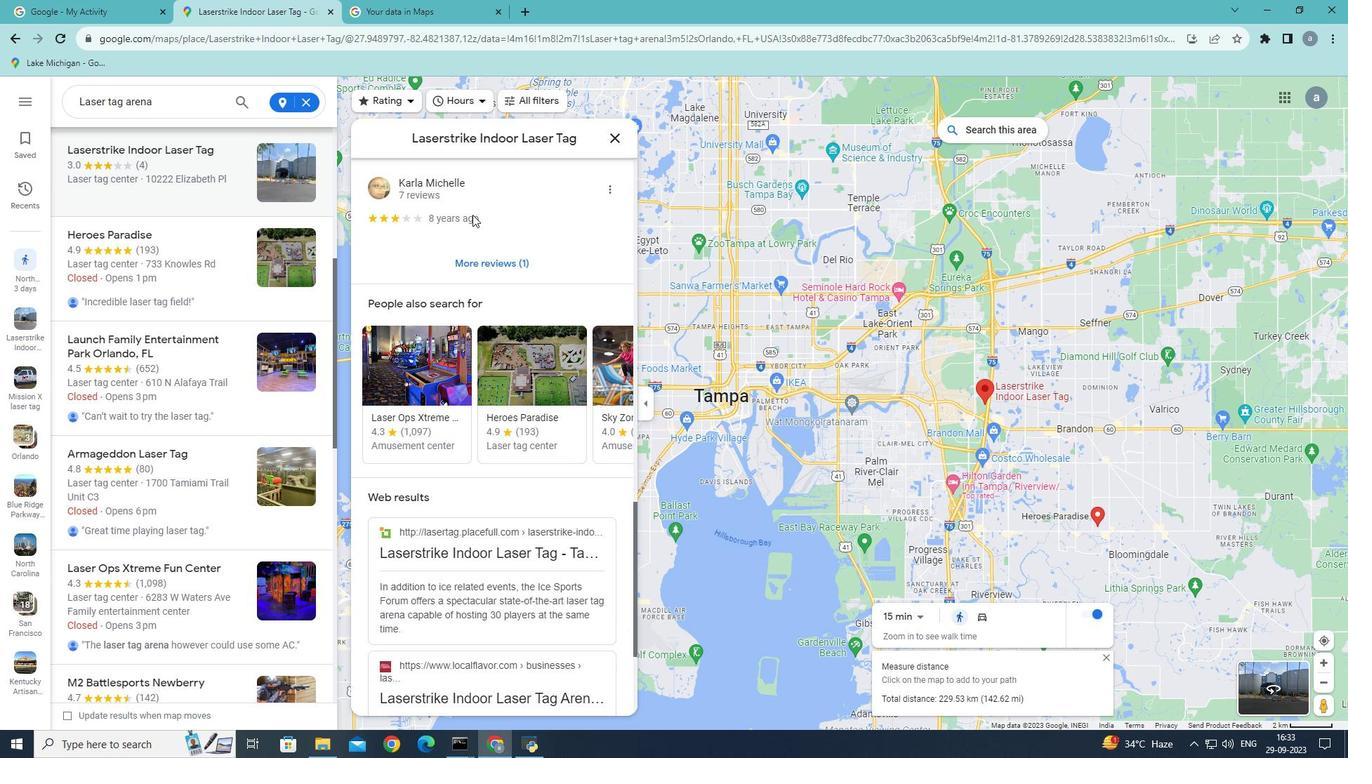 
Action: Mouse scrolled (472, 214) with delta (0, 0)
Screenshot: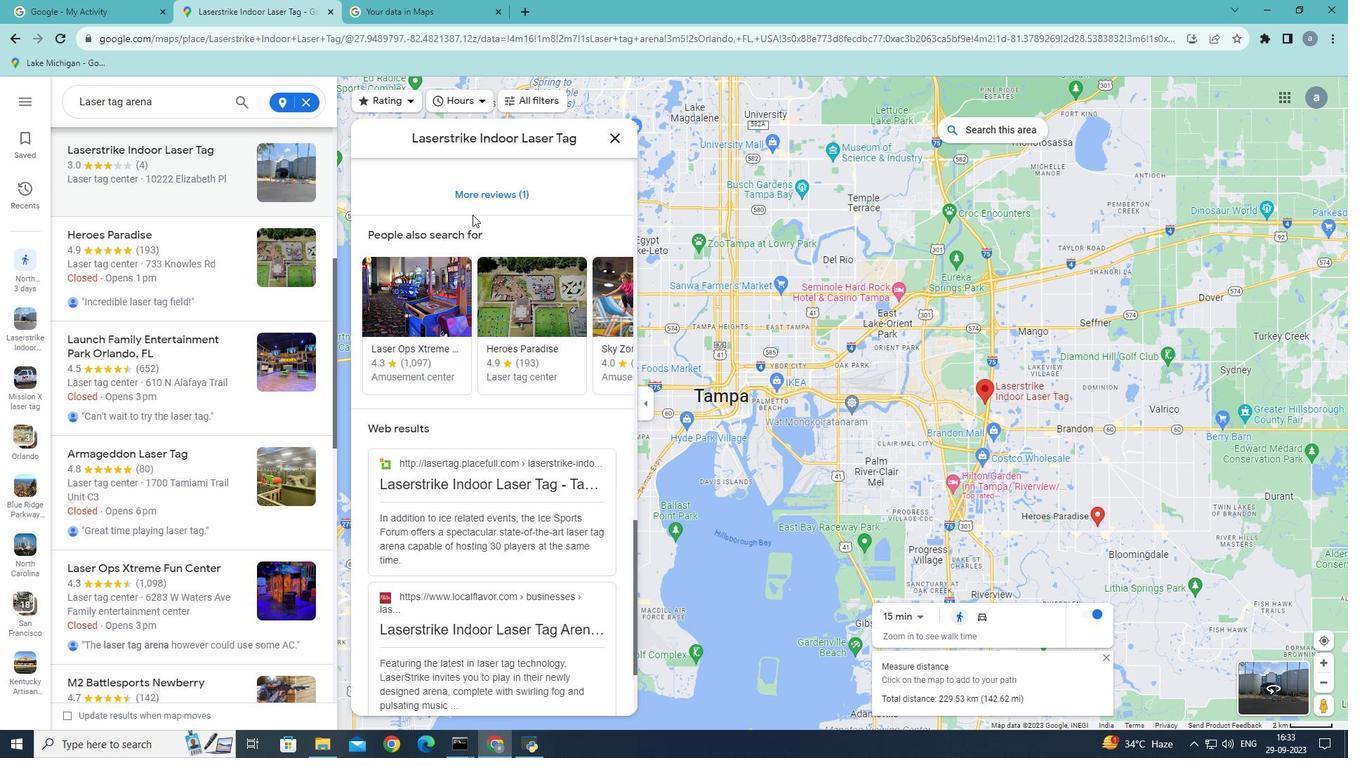 
Action: Mouse scrolled (472, 214) with delta (0, 0)
Screenshot: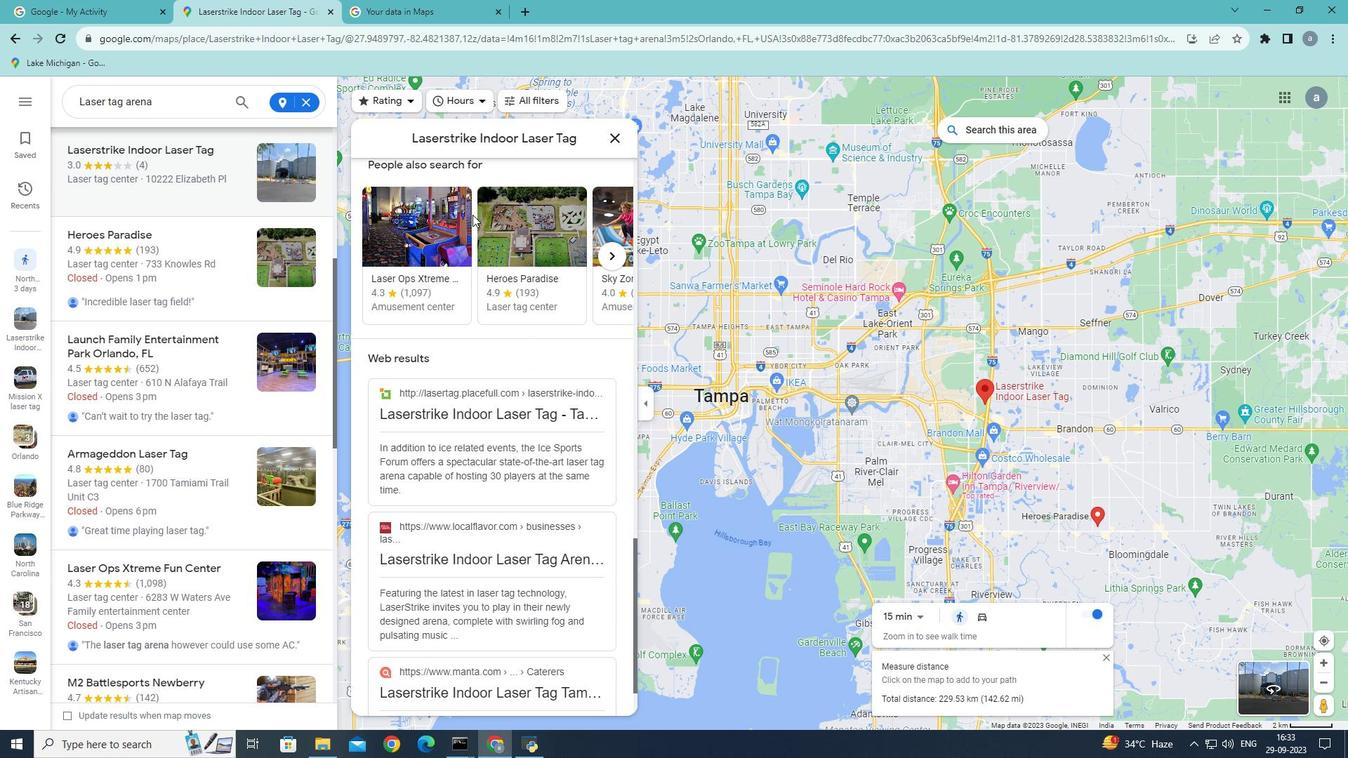 
Action: Mouse scrolled (472, 214) with delta (0, 0)
Screenshot: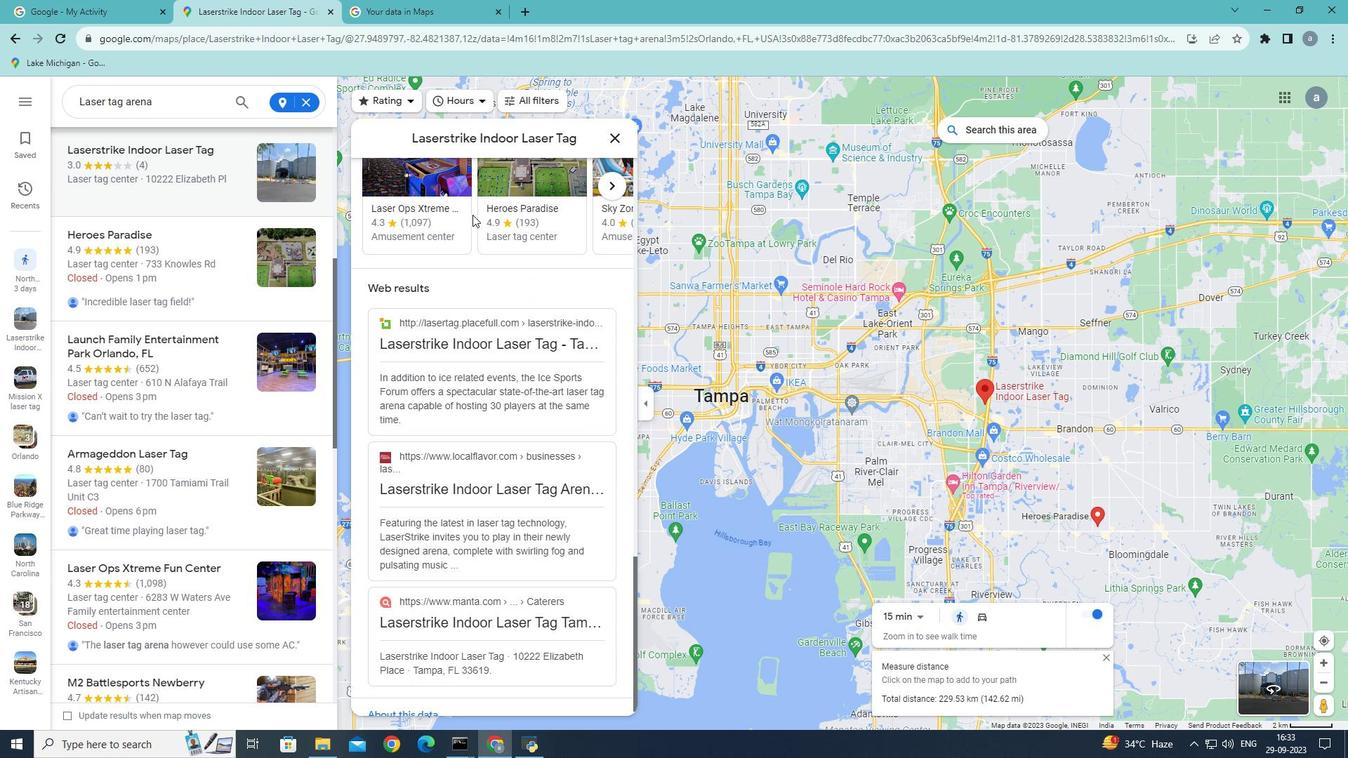
Action: Mouse scrolled (472, 214) with delta (0, 0)
Screenshot: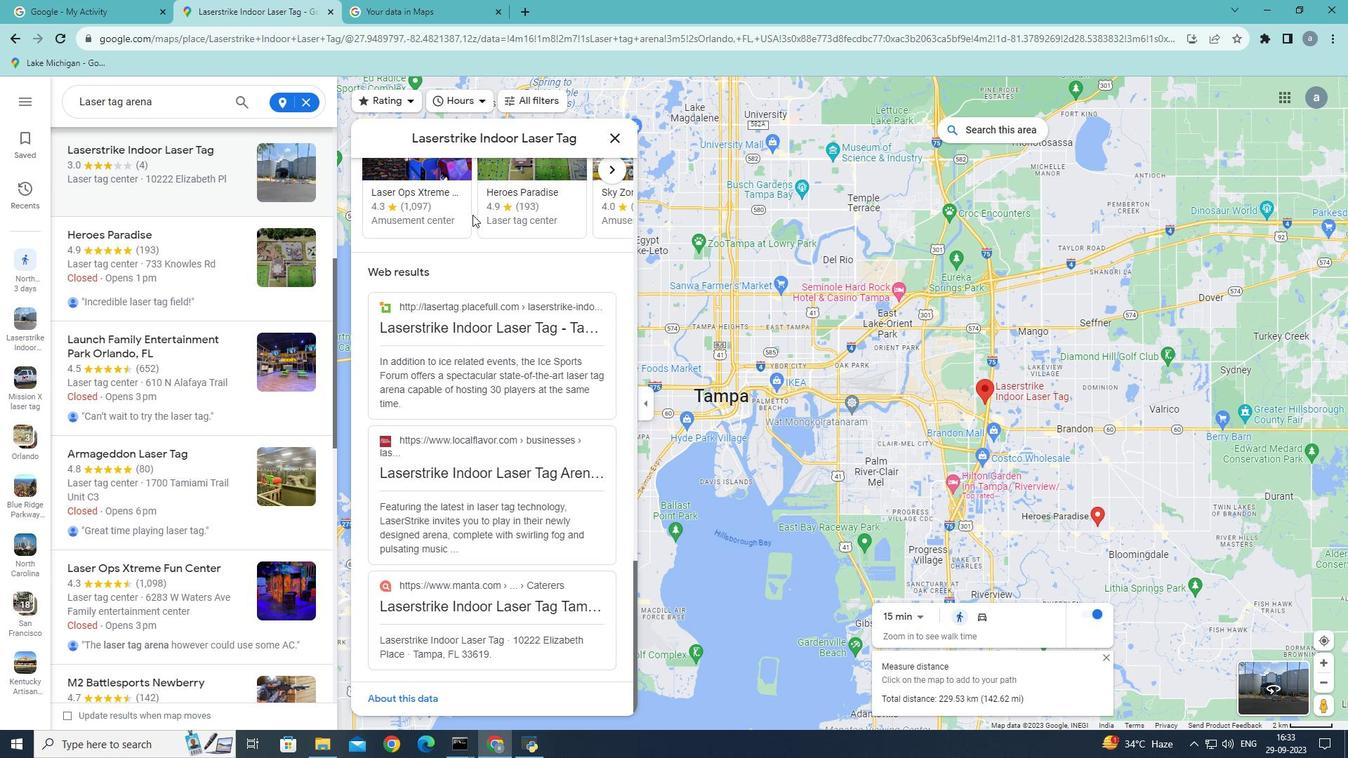 
Action: Mouse scrolled (472, 214) with delta (0, 0)
Screenshot: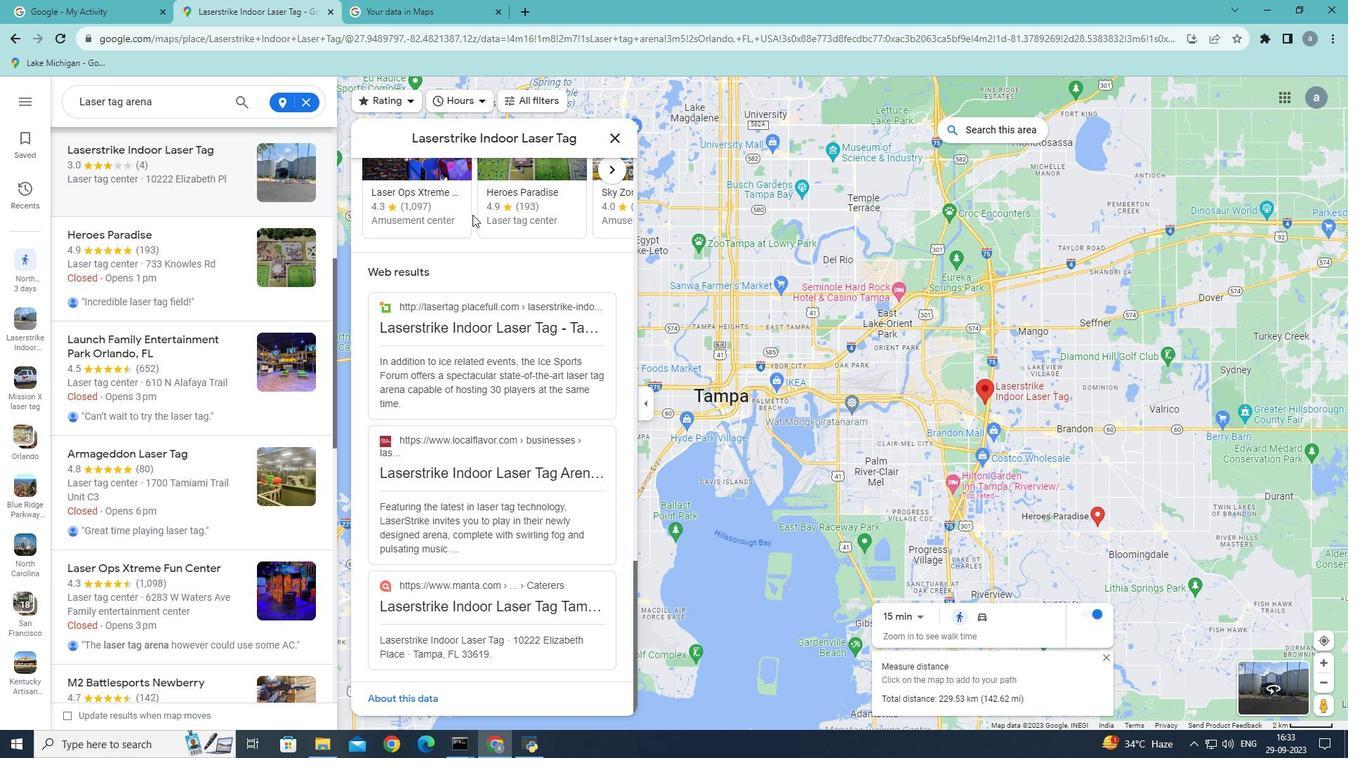
Action: Mouse scrolled (472, 214) with delta (0, 0)
Screenshot: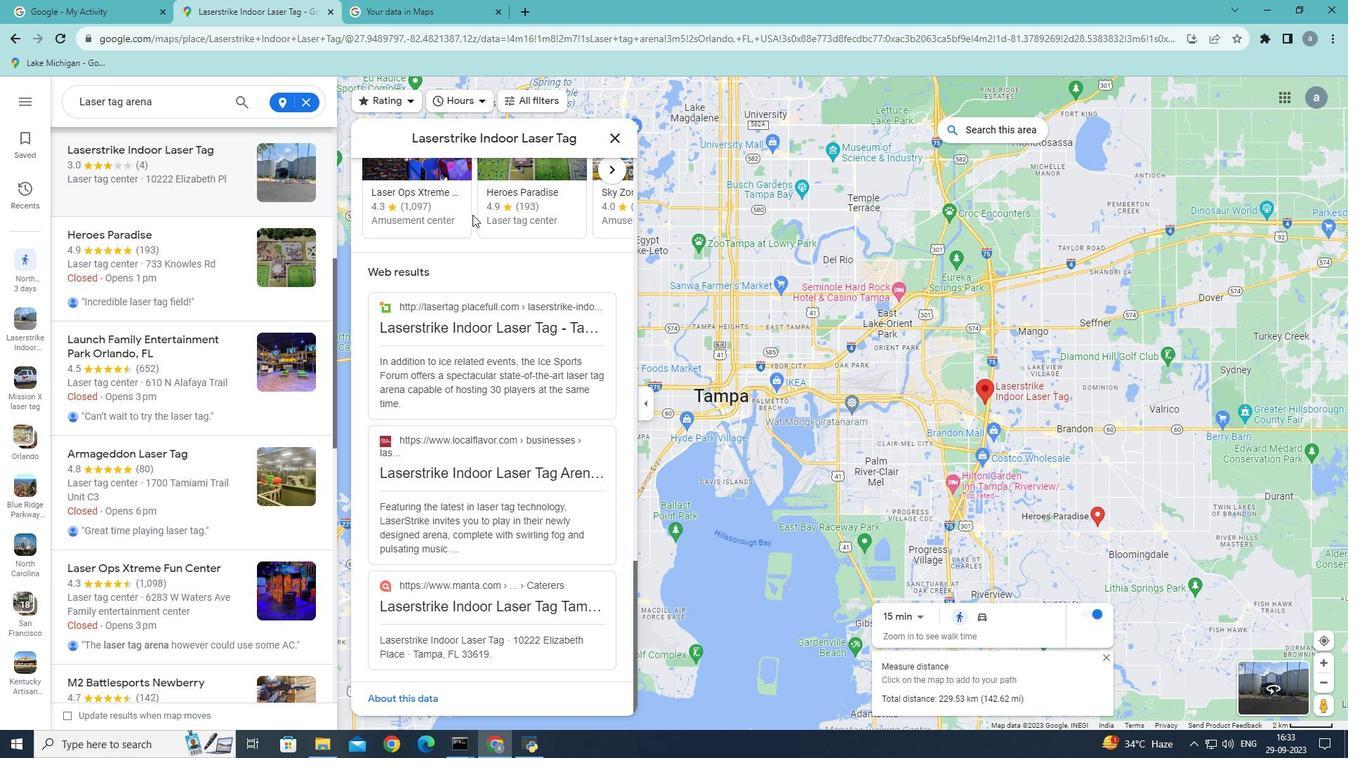 
Action: Mouse scrolled (472, 214) with delta (0, 0)
Screenshot: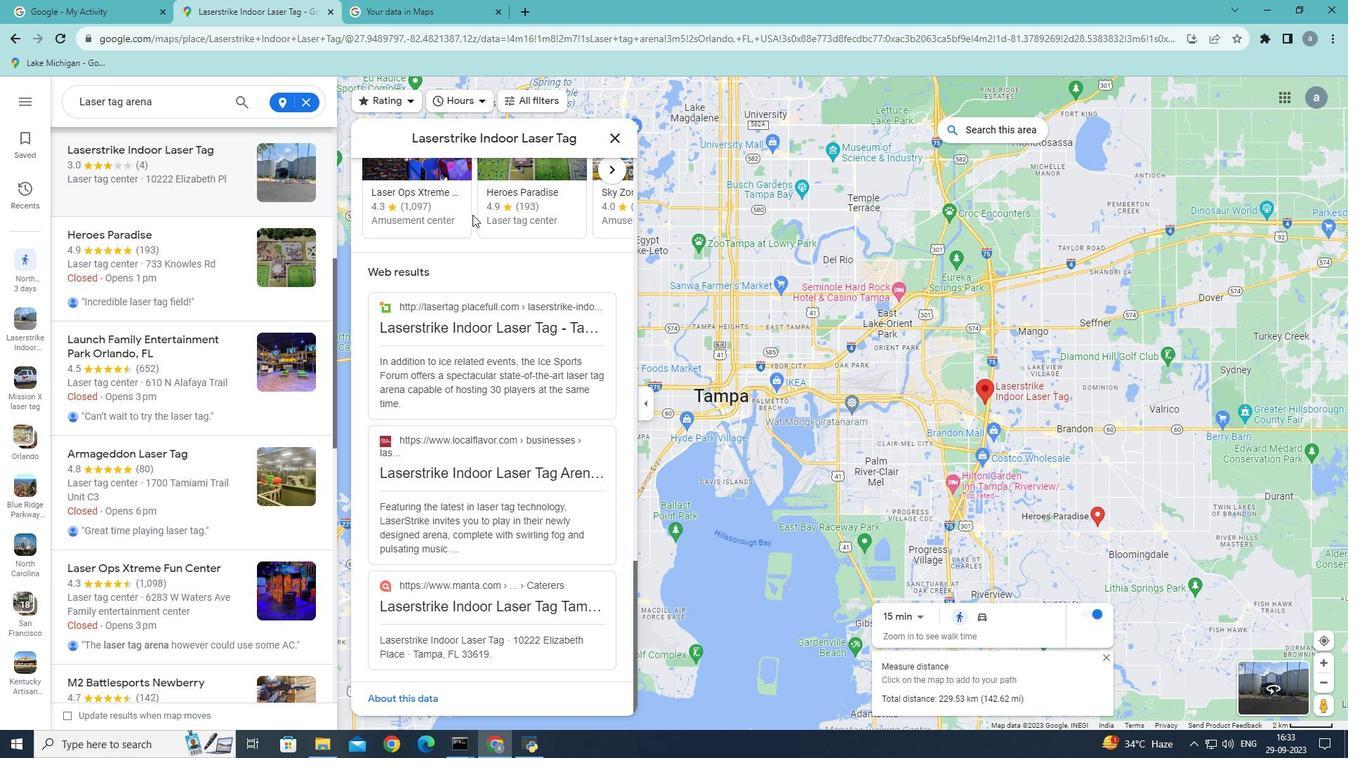 
Action: Mouse scrolled (472, 214) with delta (0, 0)
Screenshot: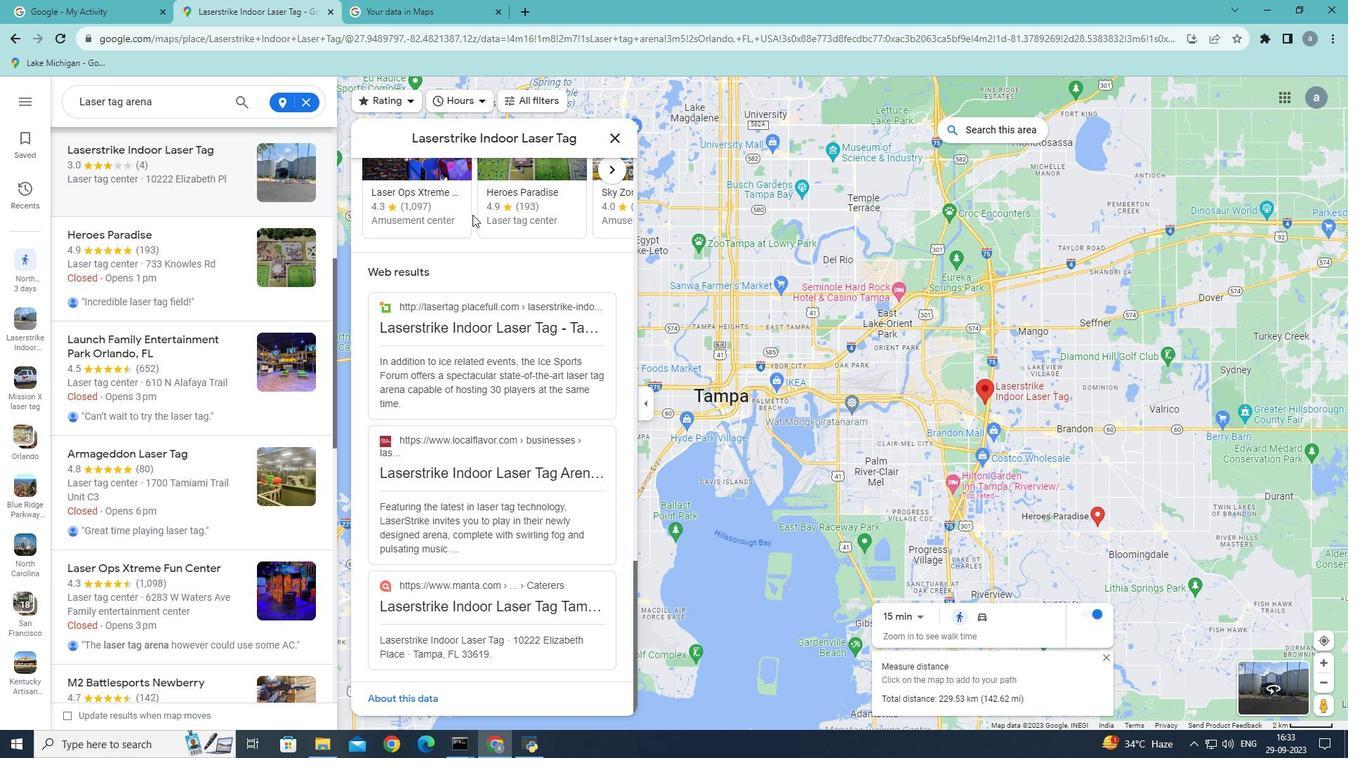 
Action: Mouse scrolled (472, 214) with delta (0, 0)
Screenshot: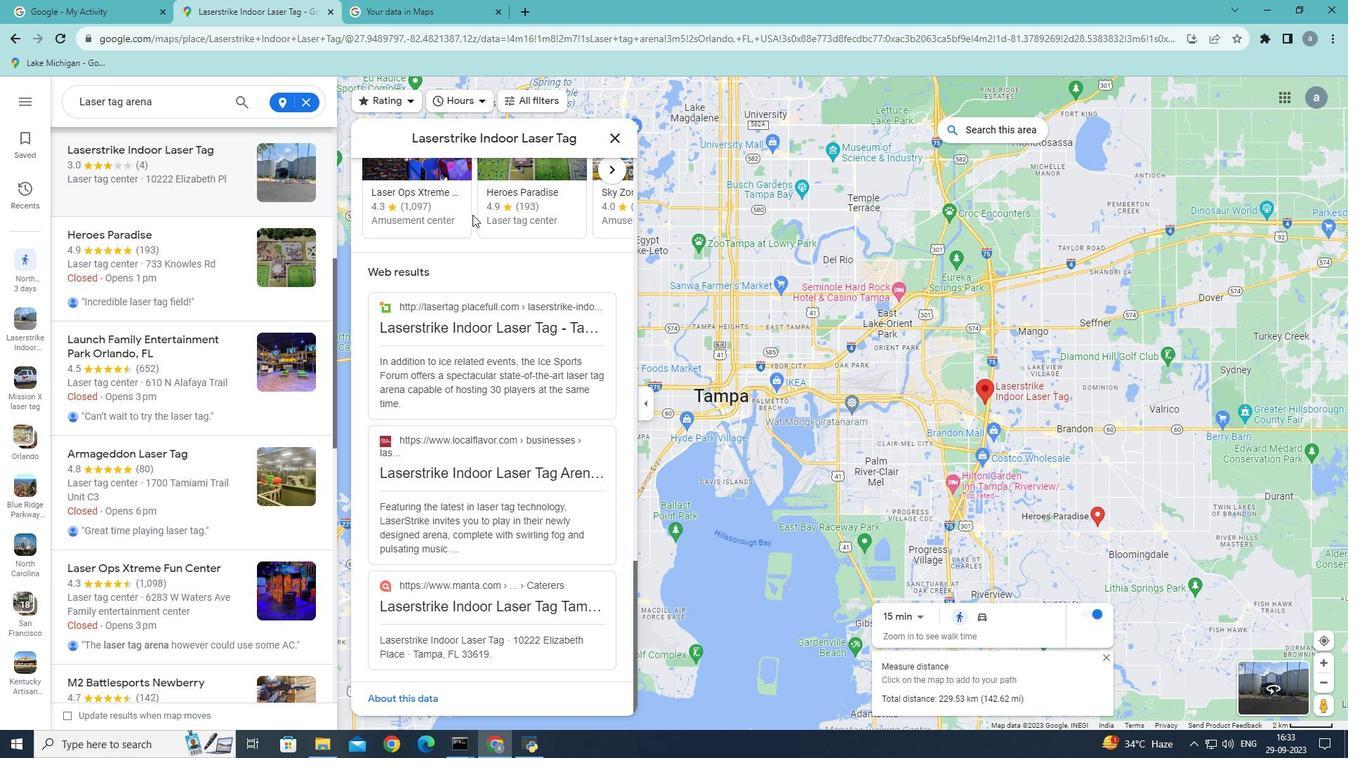
Action: Mouse moved to (277, 271)
Screenshot: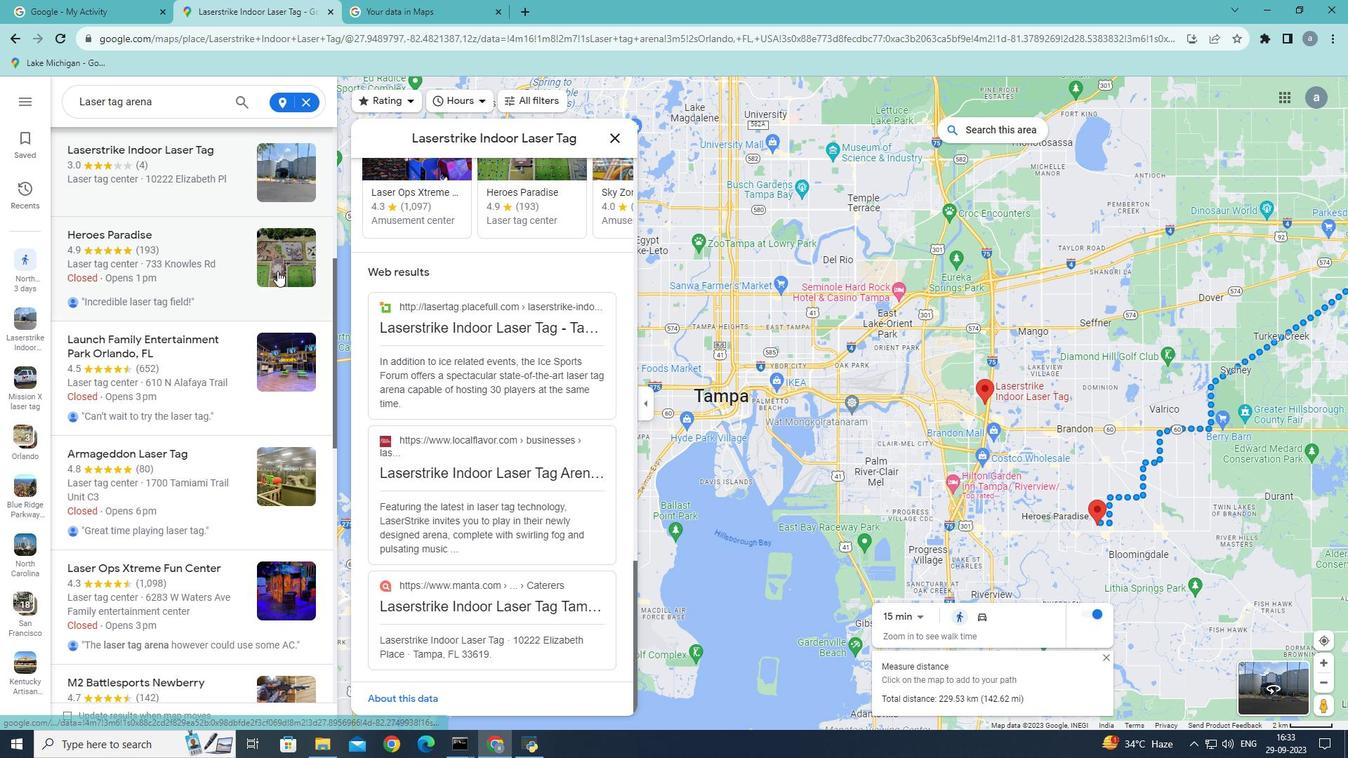 
Action: Mouse scrolled (277, 270) with delta (0, 0)
Screenshot: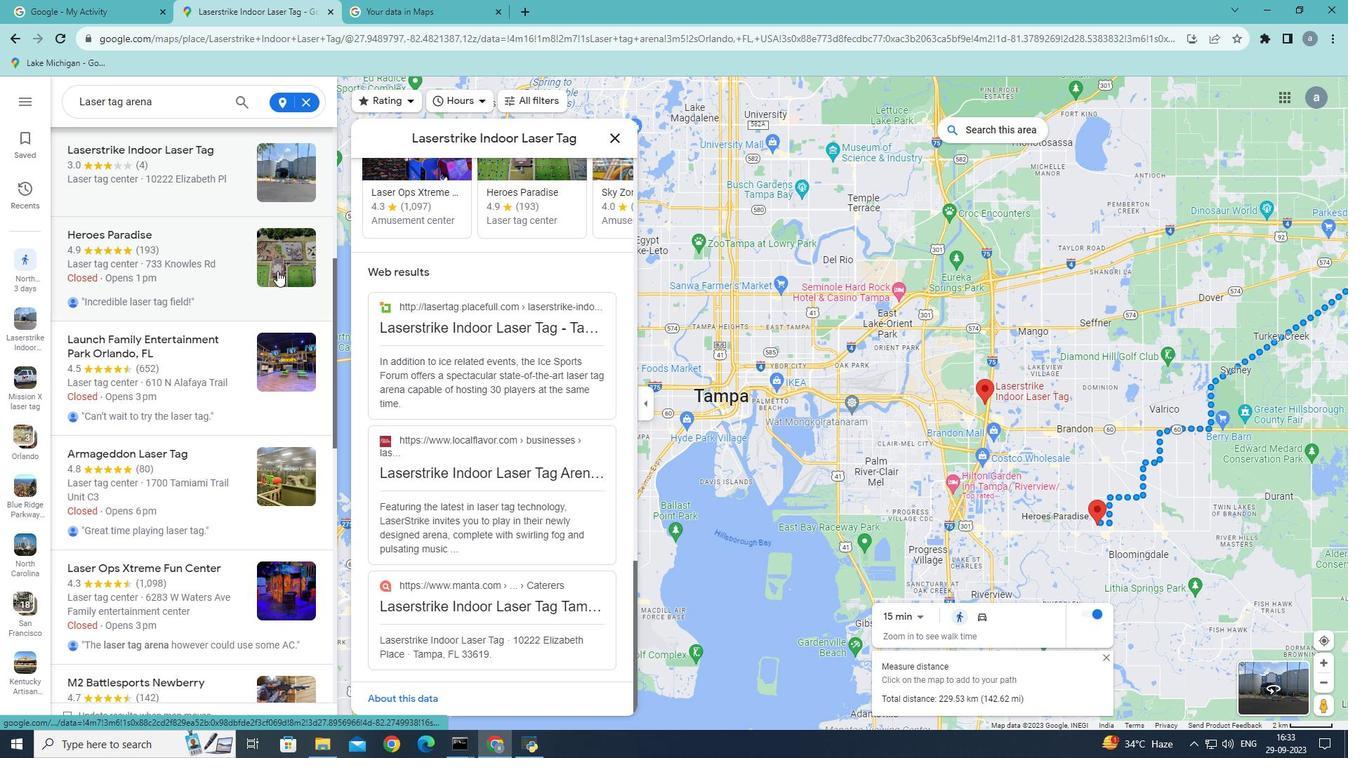 
Action: Mouse moved to (173, 219)
Screenshot: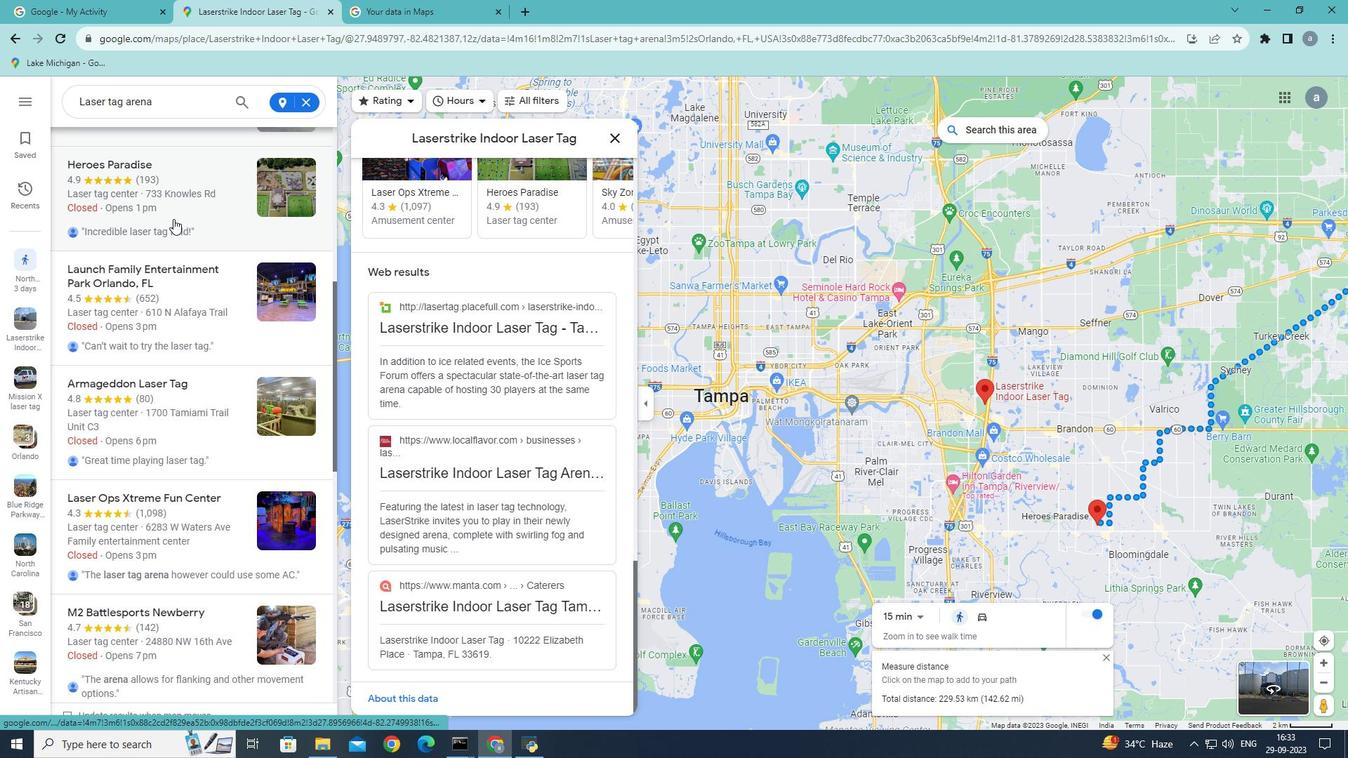 
Action: Mouse pressed left at (173, 219)
Screenshot: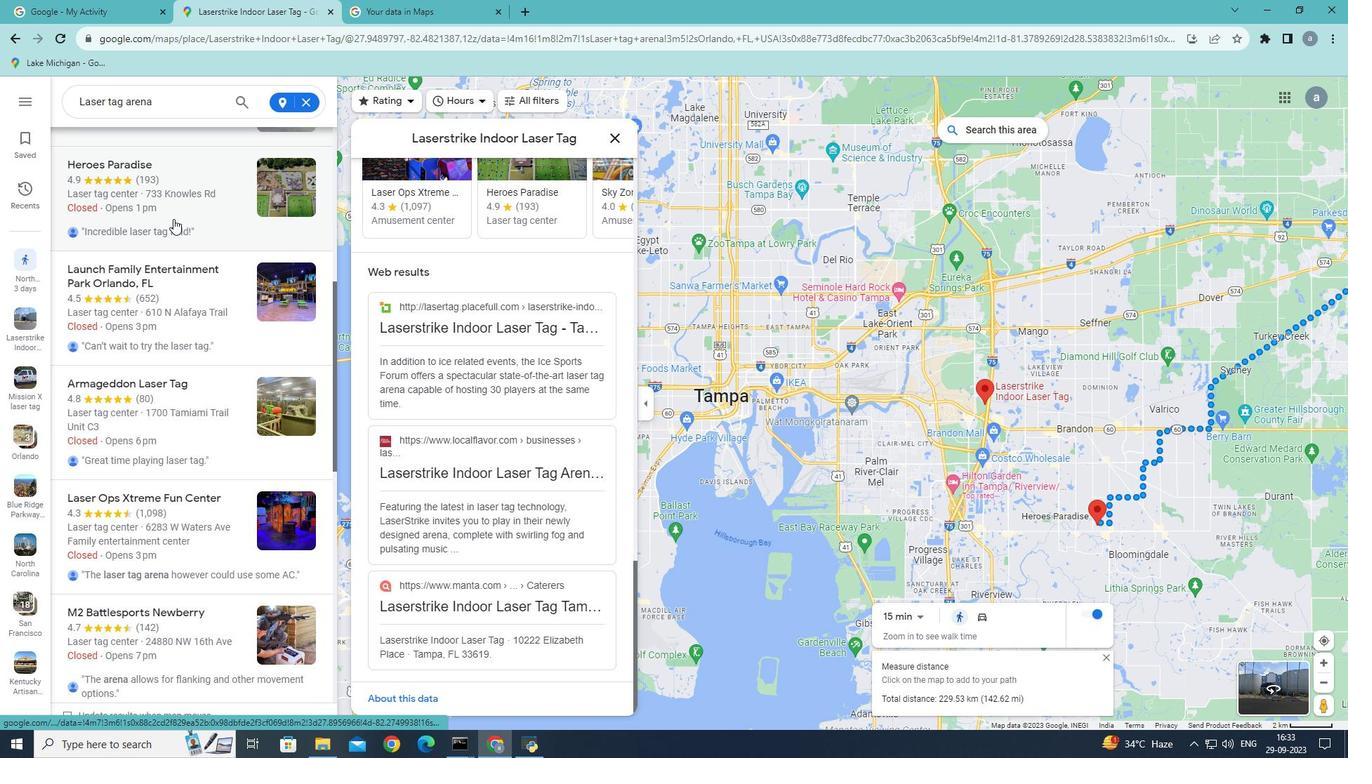 
Action: Mouse moved to (468, 172)
Screenshot: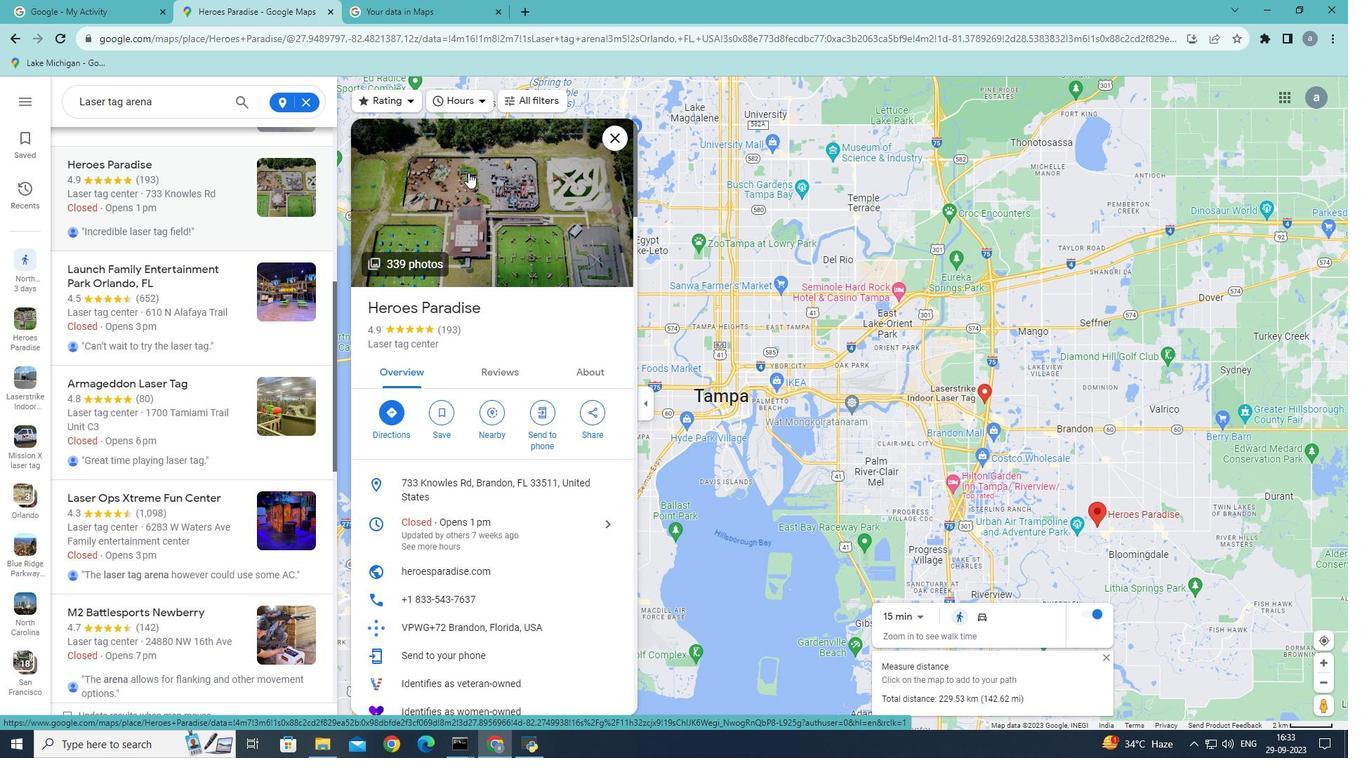 
Action: Mouse scrolled (468, 172) with delta (0, 0)
Screenshot: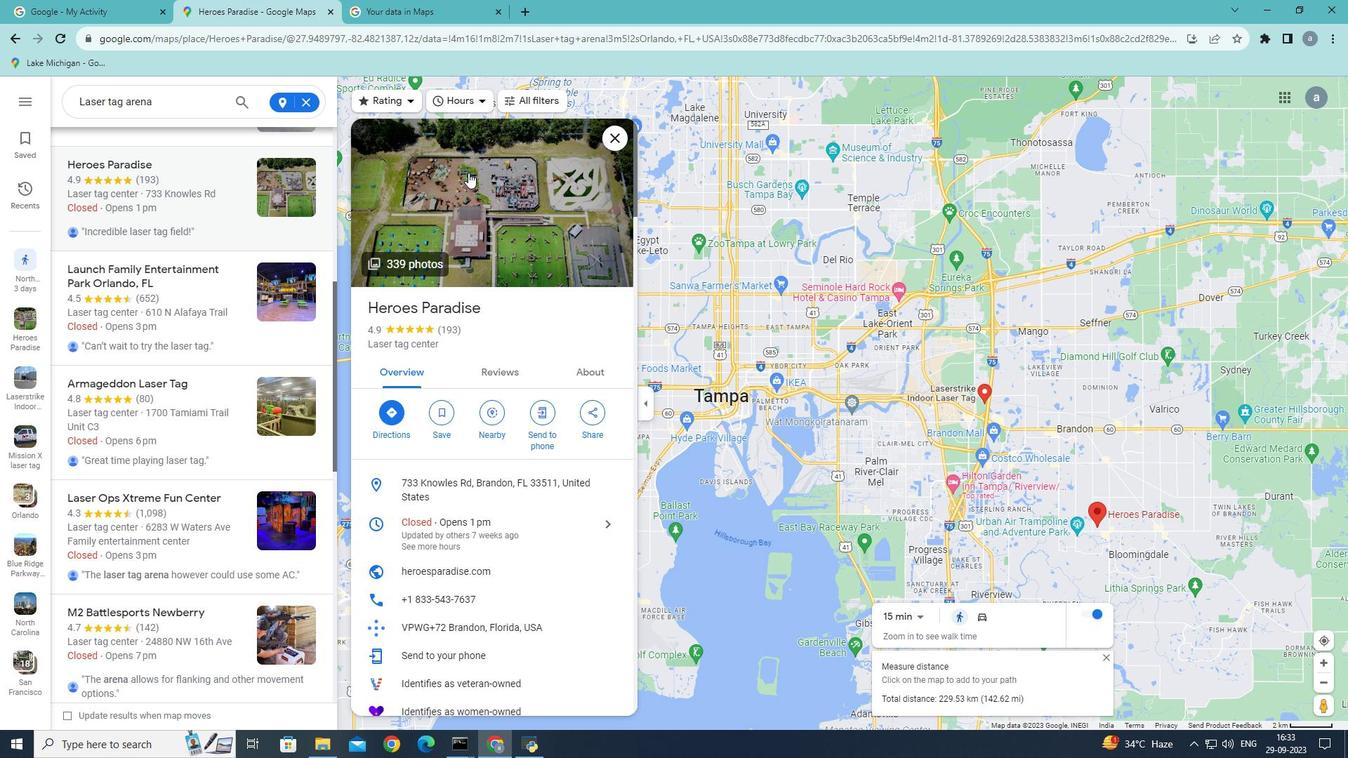 
Action: Mouse scrolled (468, 172) with delta (0, 0)
Screenshot: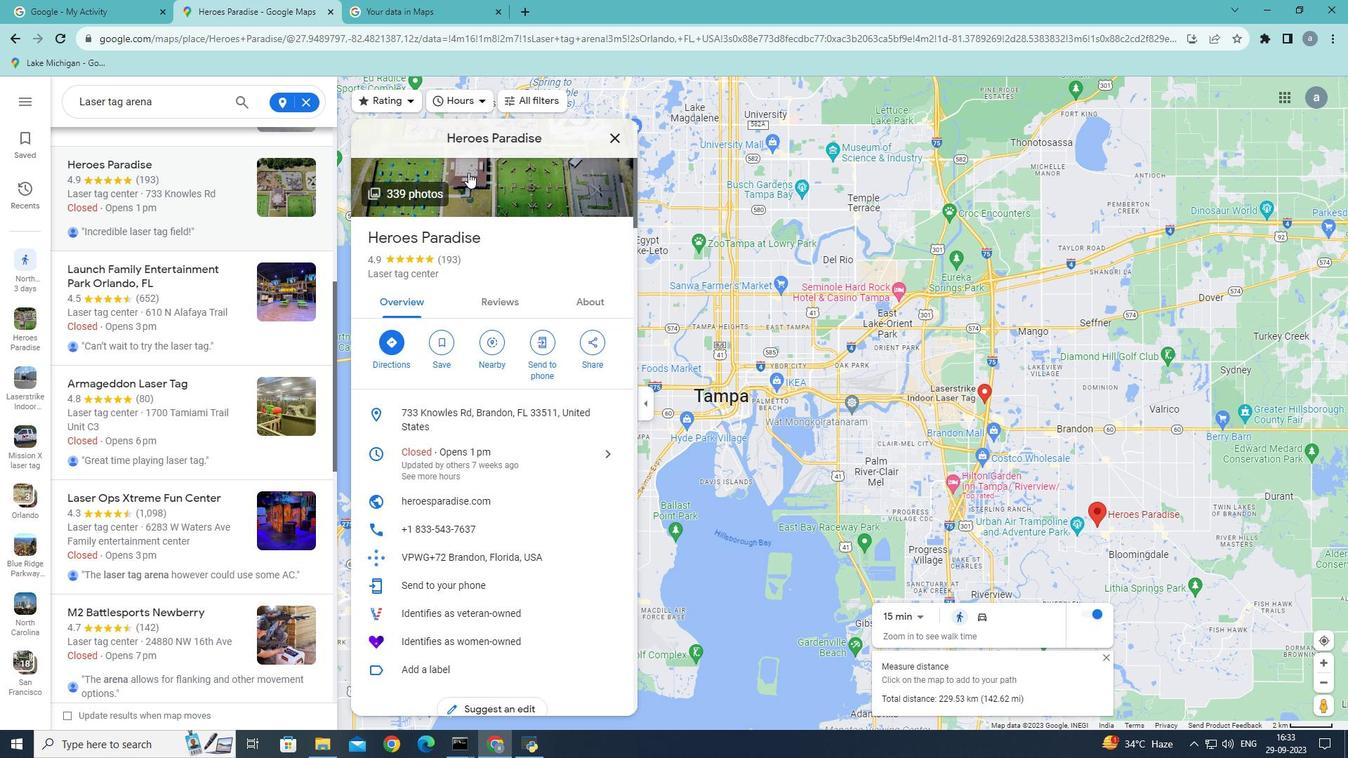 
Action: Mouse scrolled (468, 172) with delta (0, 0)
Screenshot: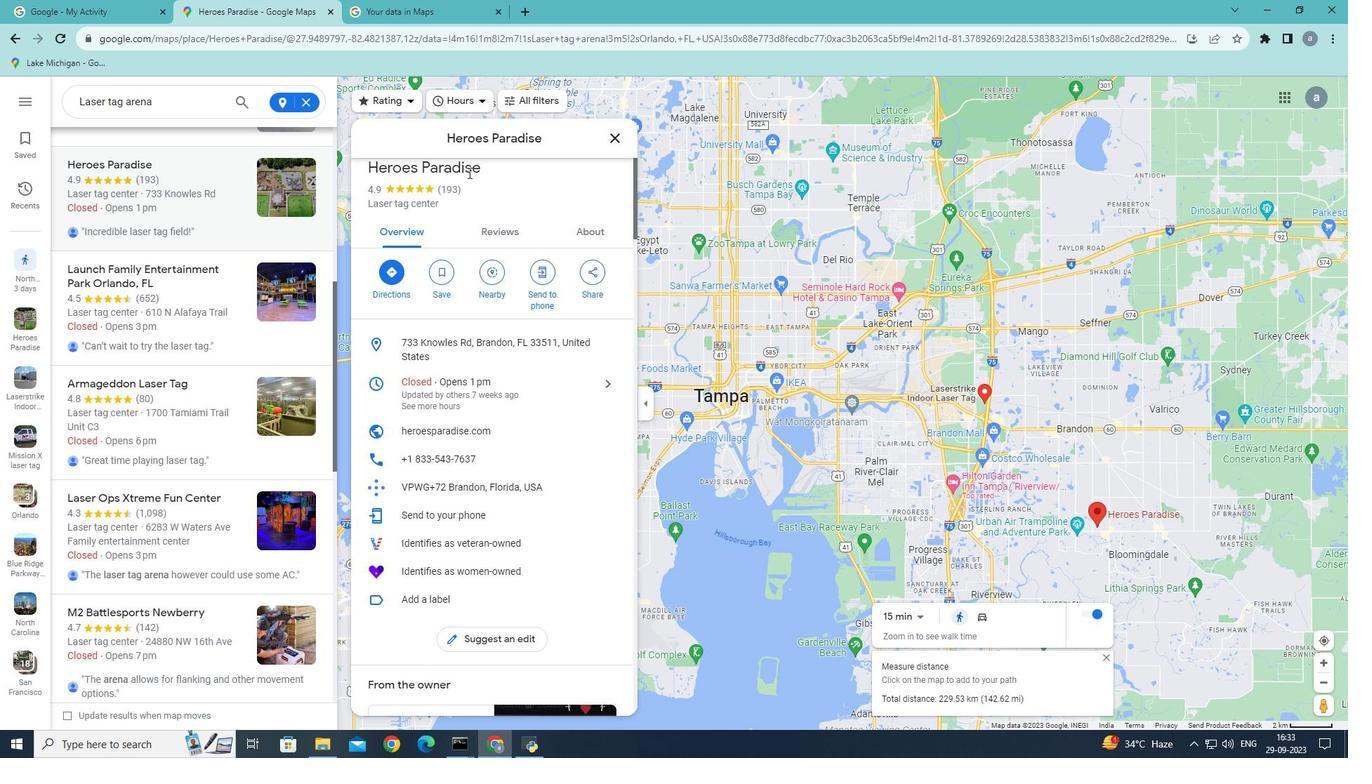 
Action: Mouse scrolled (468, 172) with delta (0, 0)
Screenshot: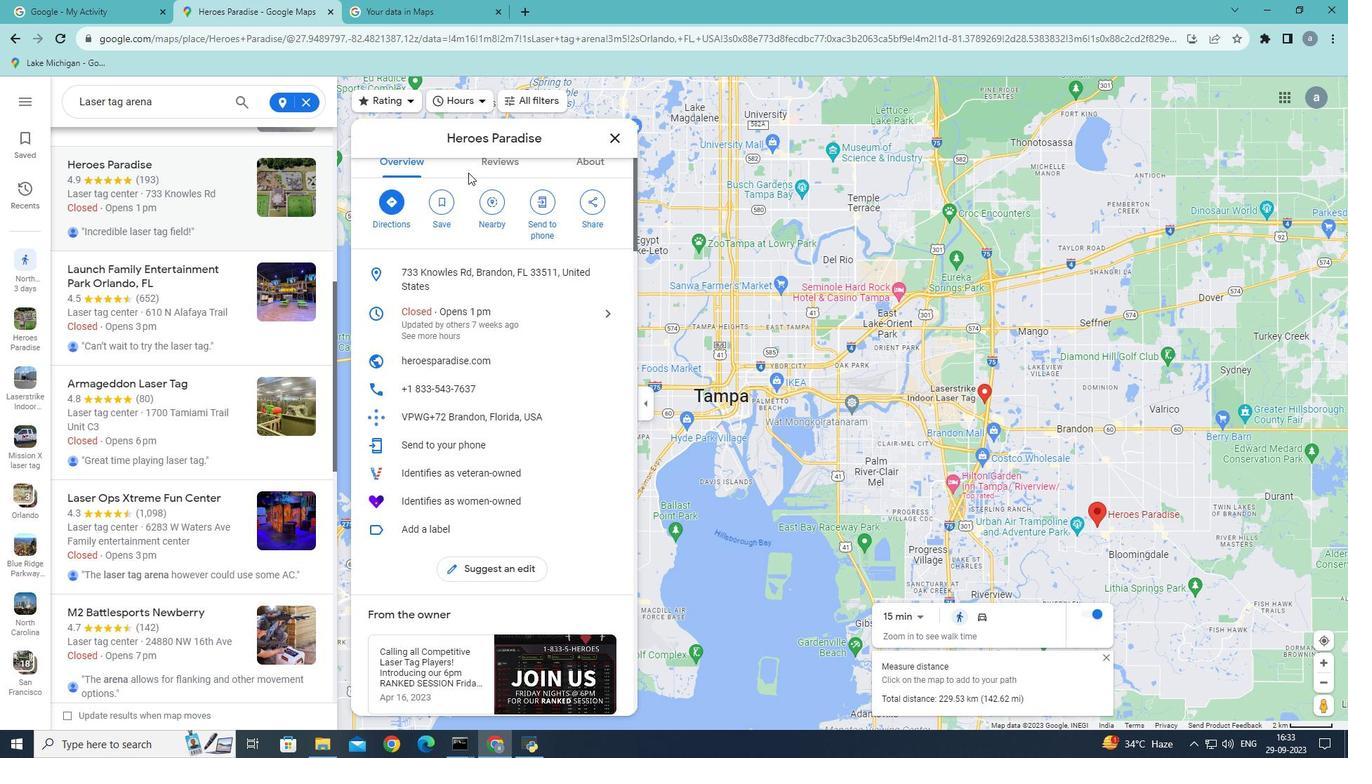 
Action: Mouse scrolled (468, 172) with delta (0, 0)
Screenshot: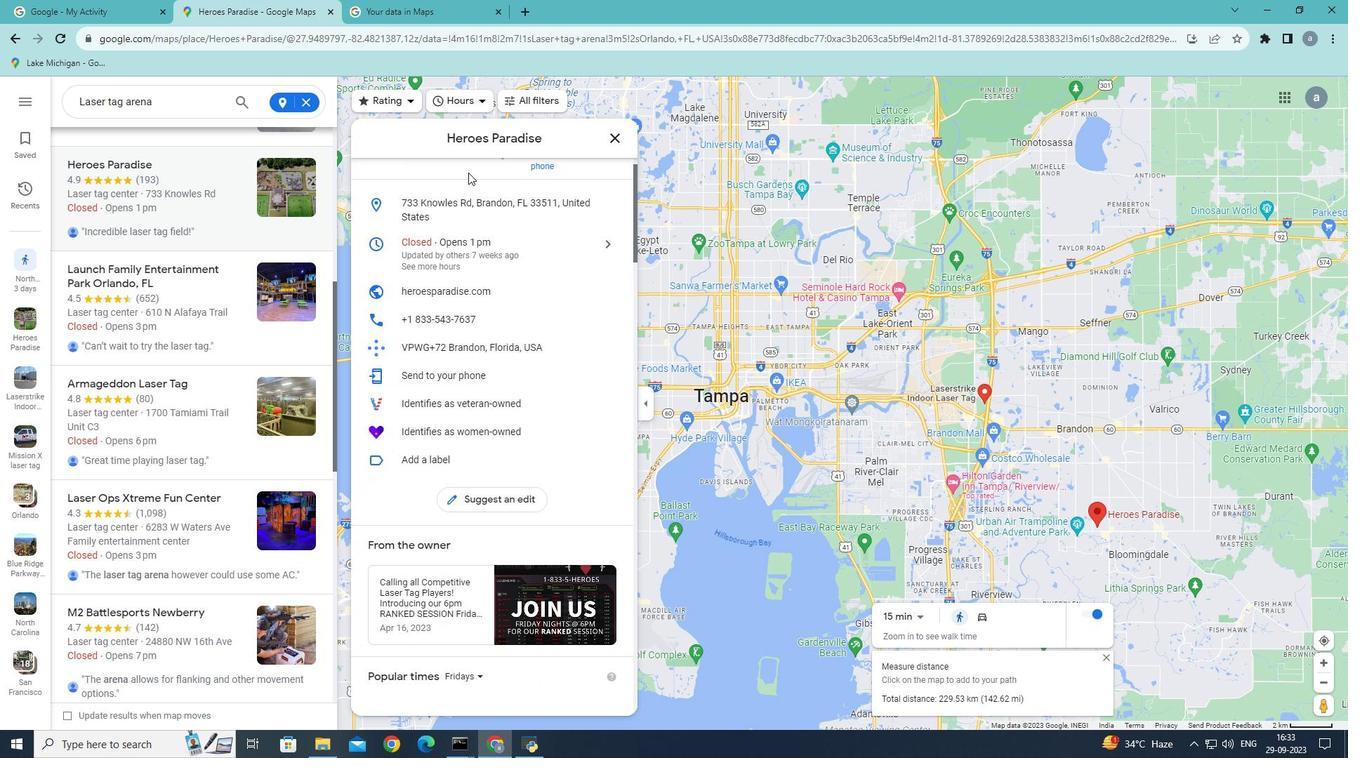 
Action: Mouse scrolled (468, 172) with delta (0, 0)
Screenshot: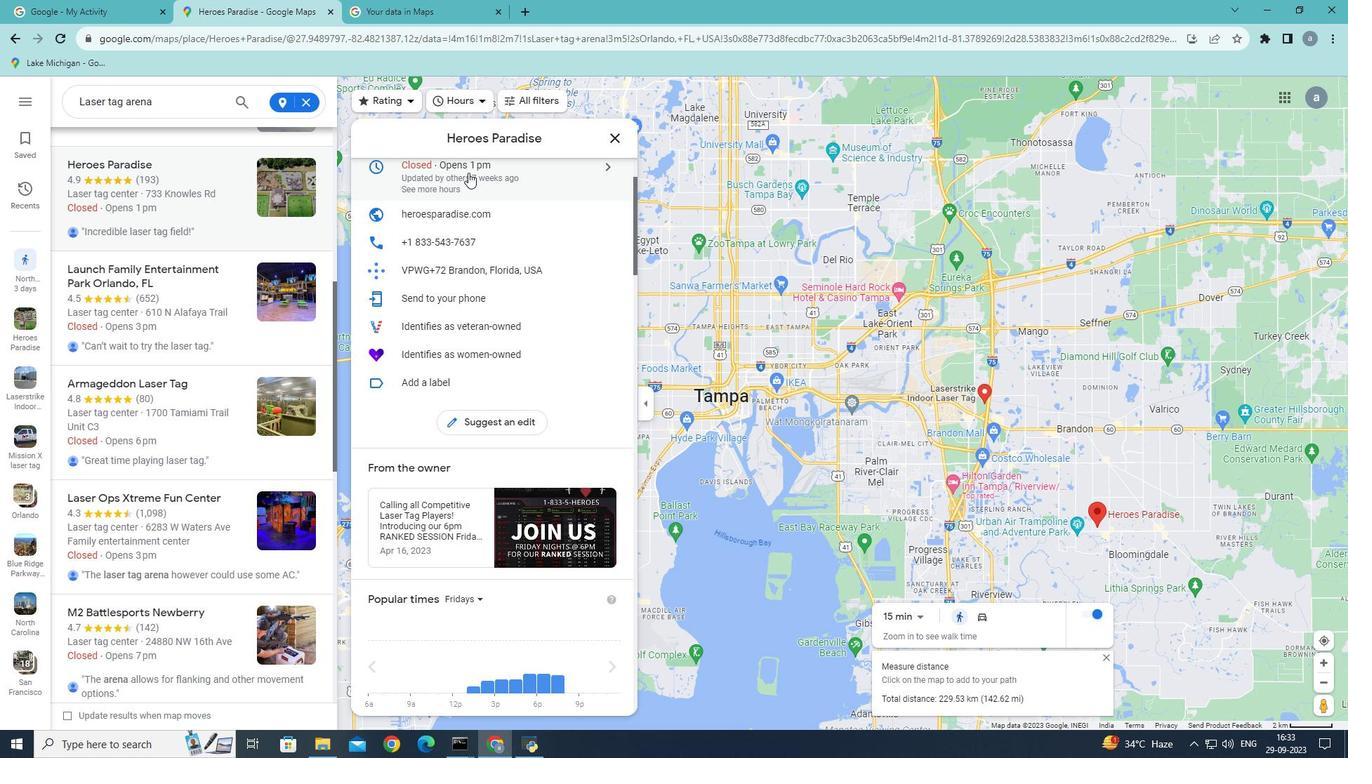 
Action: Mouse scrolled (468, 172) with delta (0, 0)
Screenshot: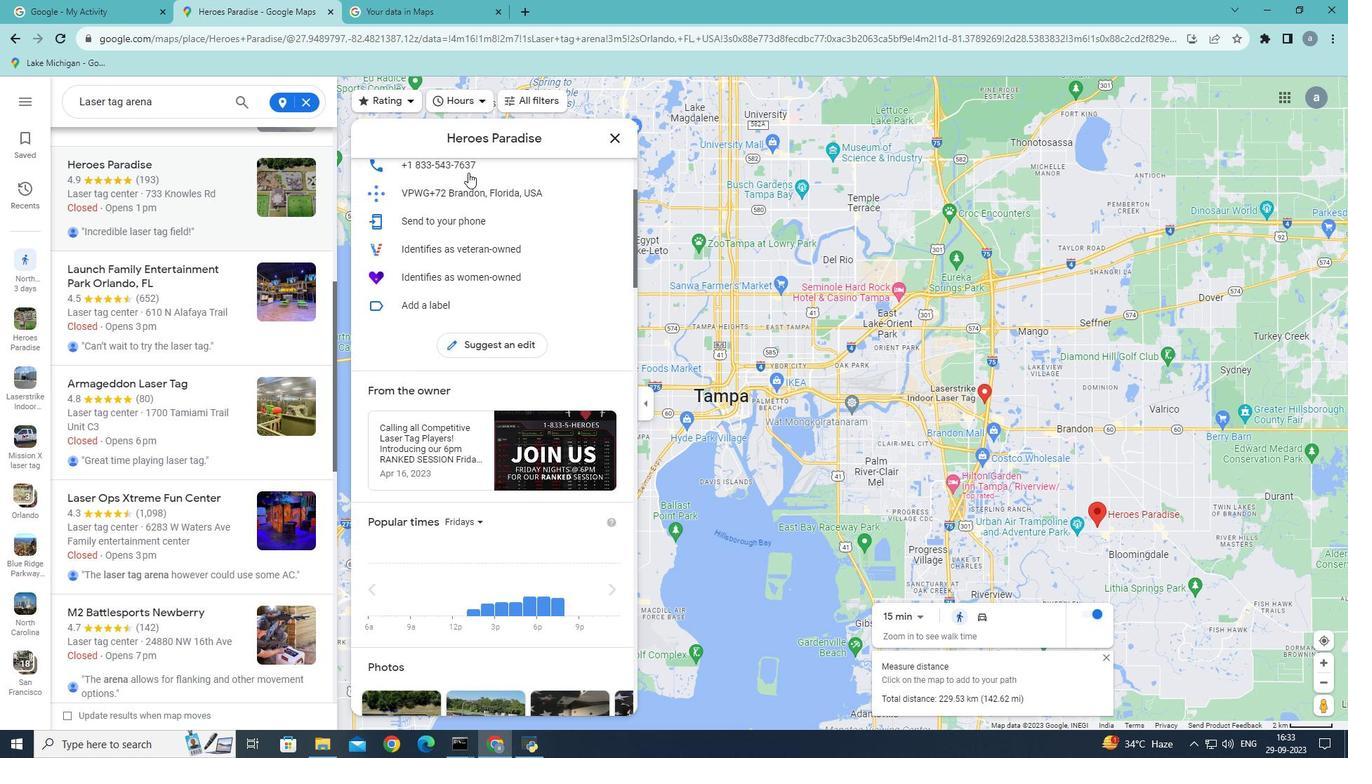 
Action: Mouse scrolled (468, 172) with delta (0, 0)
Screenshot: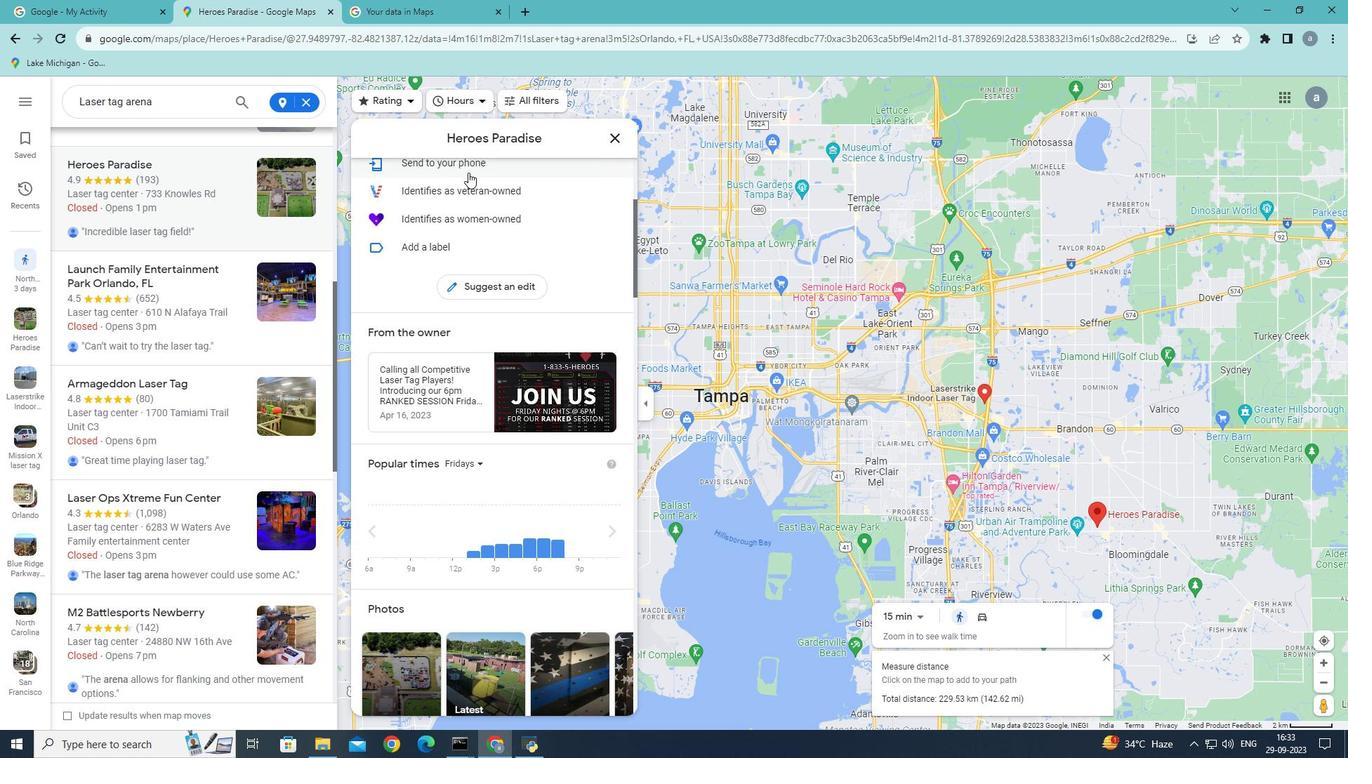 
Action: Mouse scrolled (468, 172) with delta (0, 0)
Screenshot: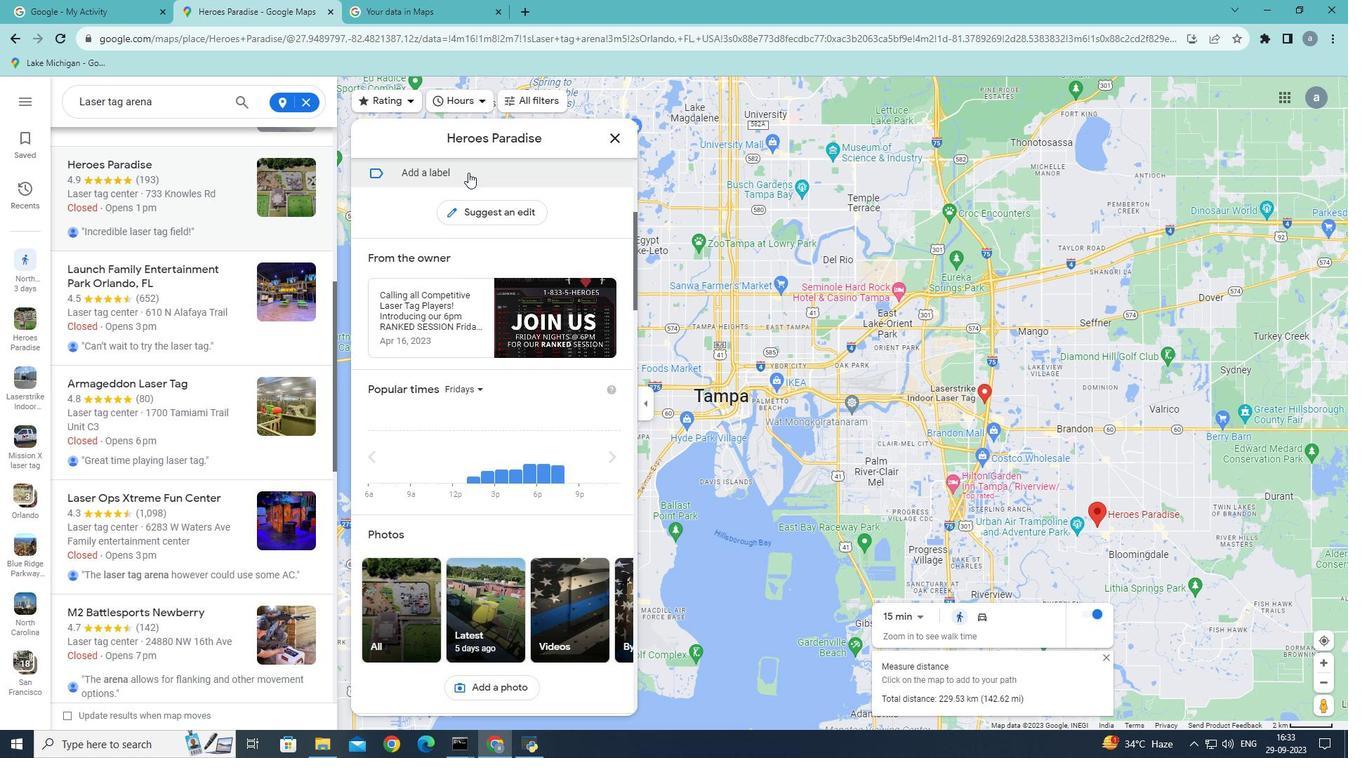 
Action: Mouse scrolled (468, 172) with delta (0, 0)
Screenshot: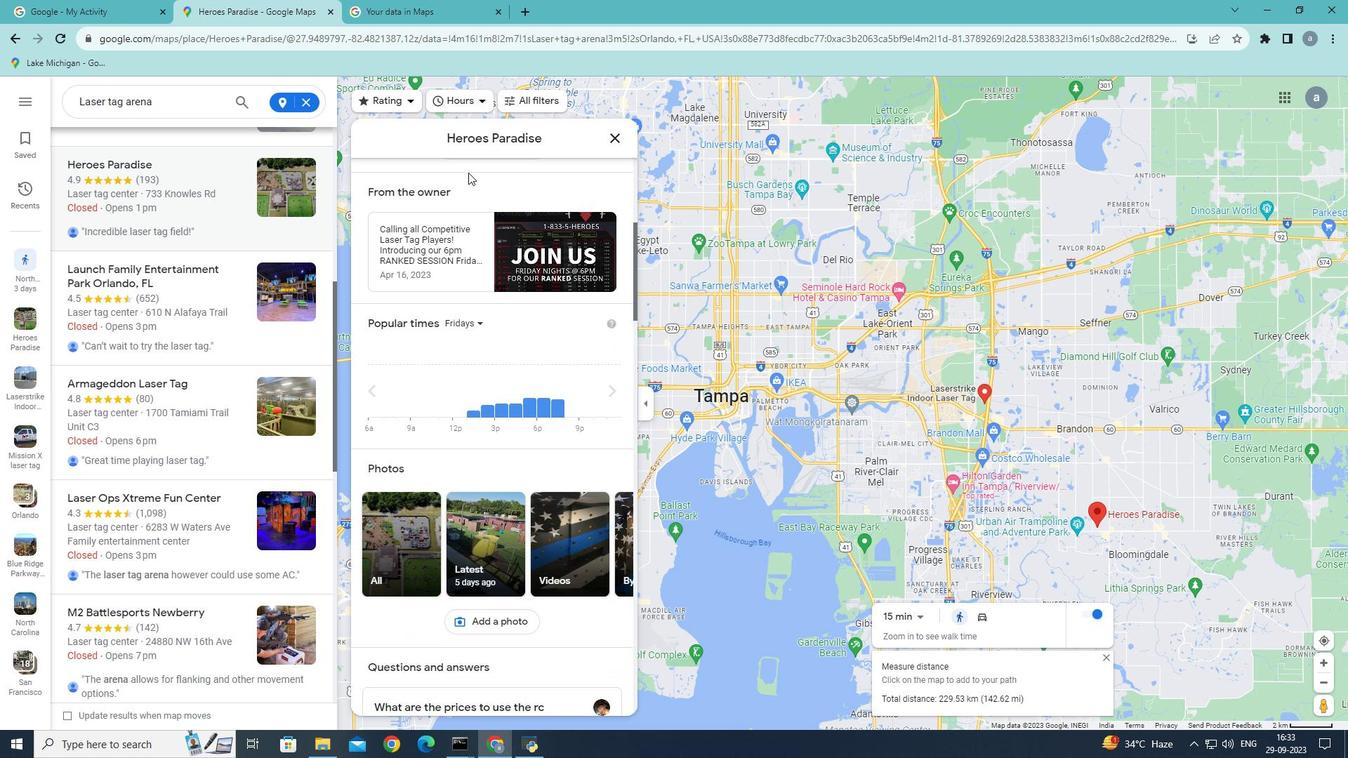
Action: Mouse scrolled (468, 172) with delta (0, 0)
Screenshot: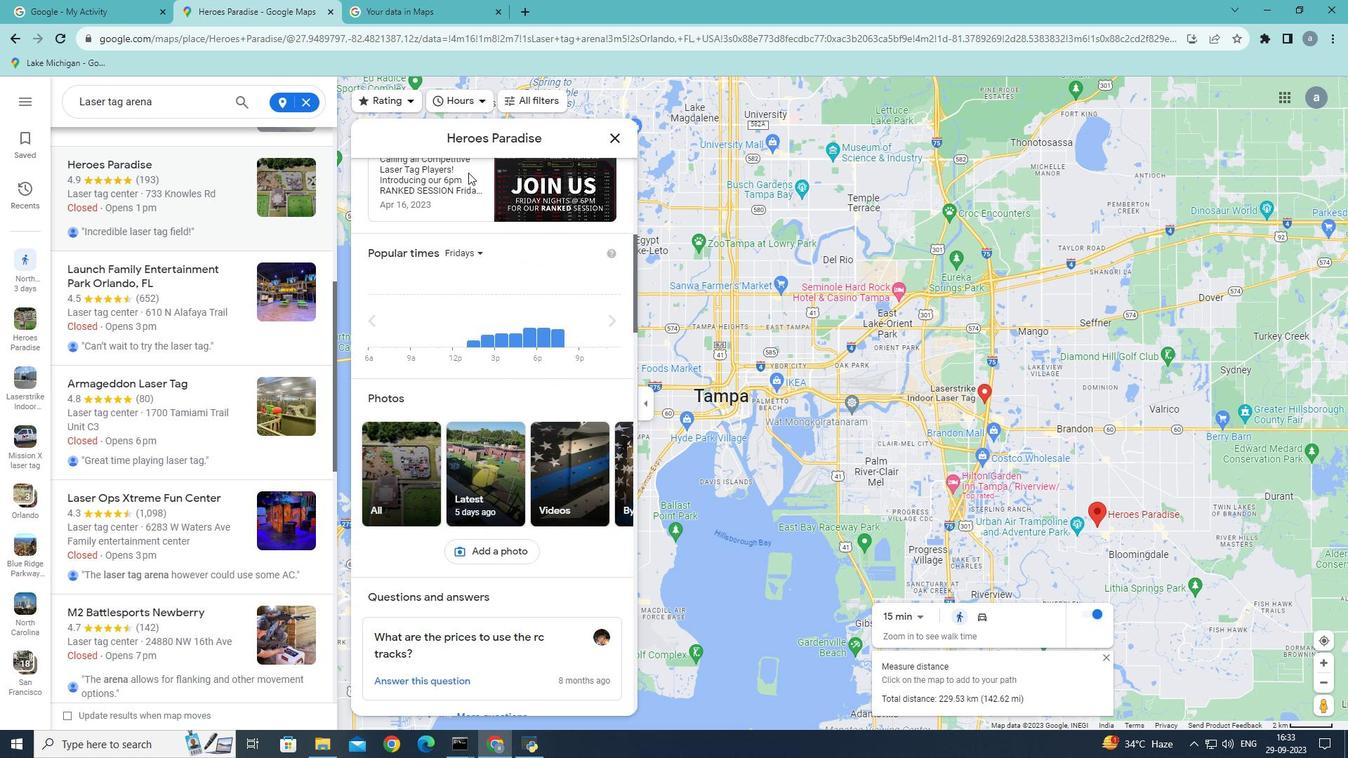 
Action: Mouse scrolled (468, 172) with delta (0, 0)
Screenshot: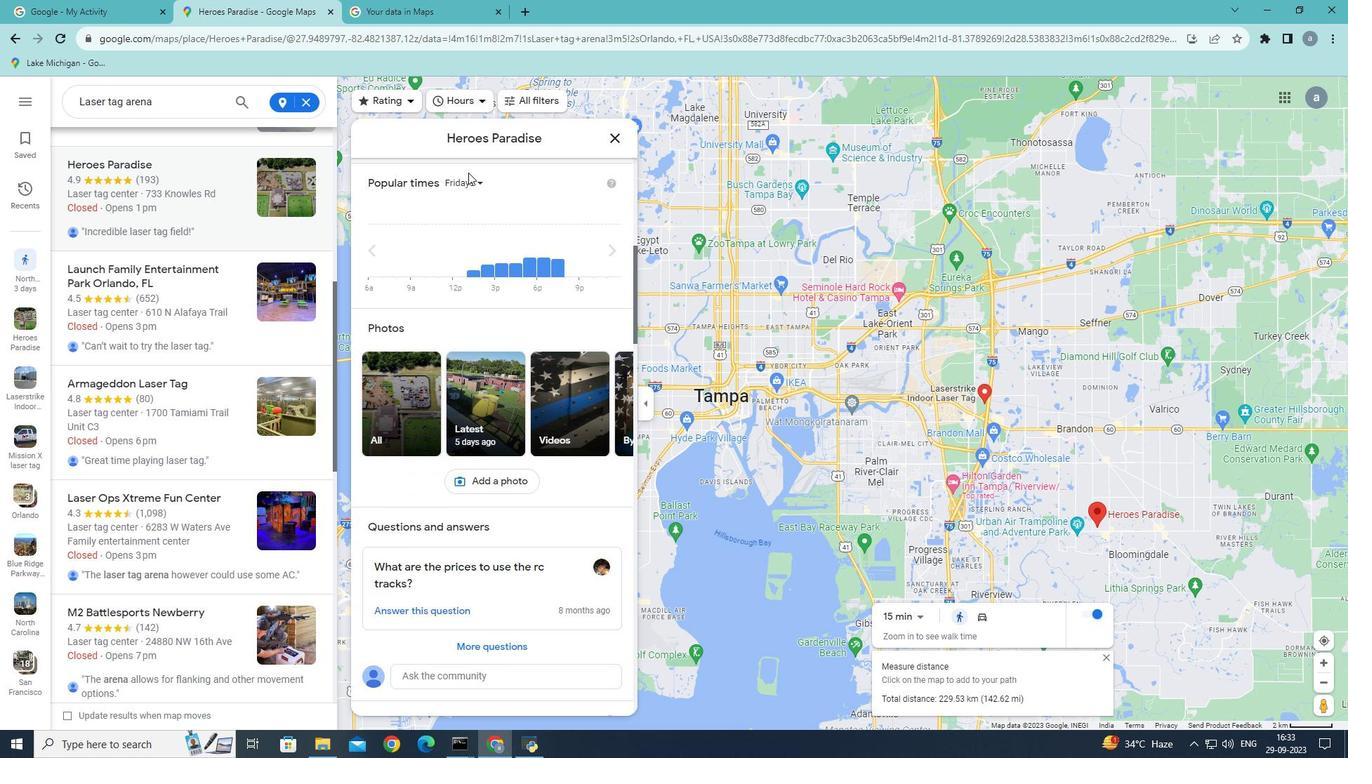 
Action: Mouse scrolled (468, 172) with delta (0, 0)
Screenshot: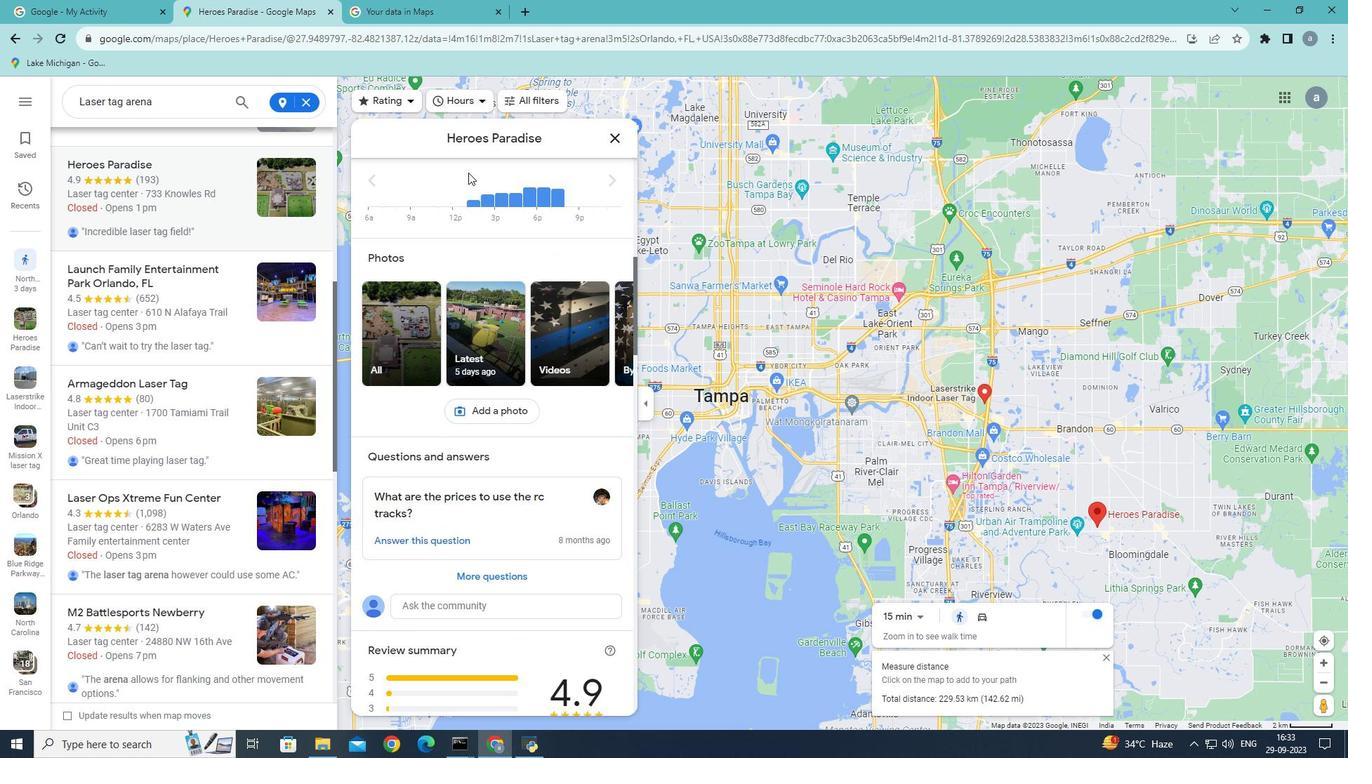 
Action: Mouse scrolled (468, 172) with delta (0, 0)
Screenshot: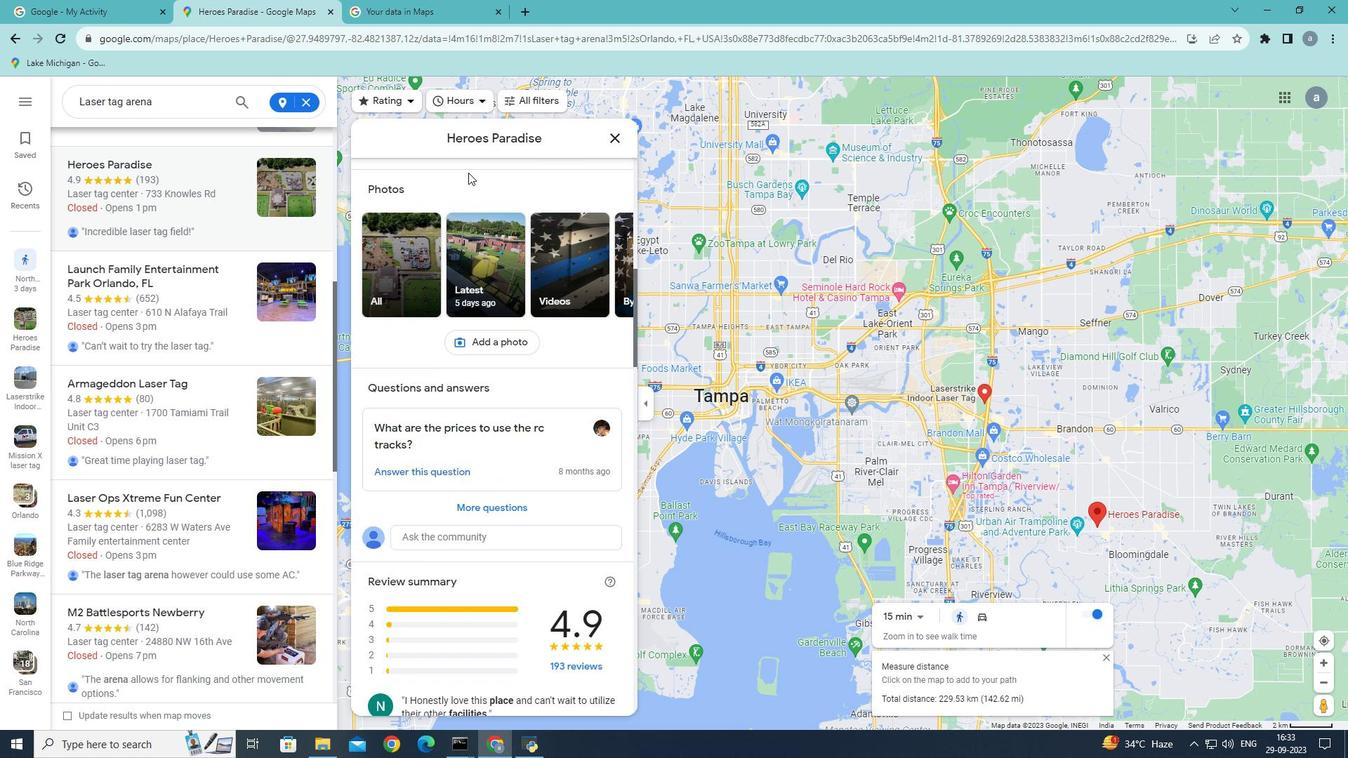 
Action: Mouse scrolled (468, 172) with delta (0, 0)
Screenshot: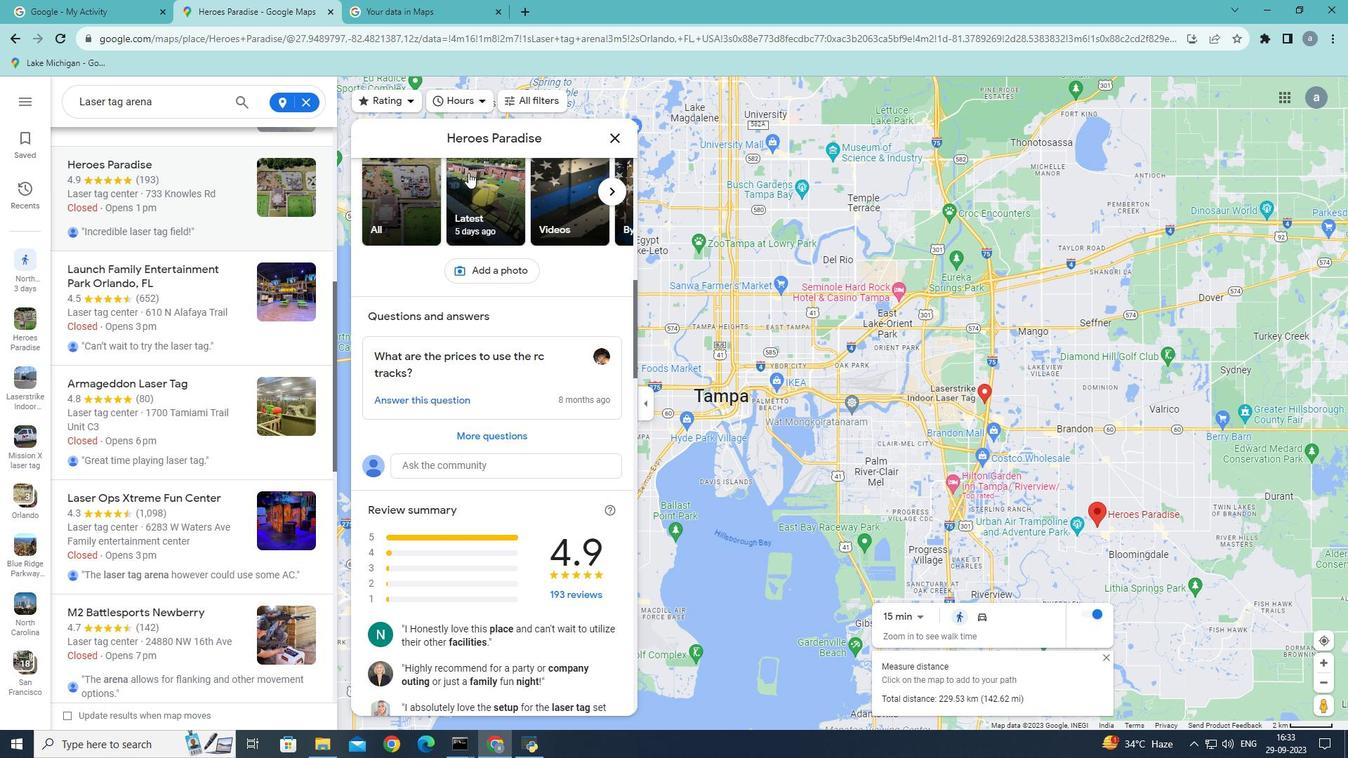 
Action: Mouse scrolled (468, 172) with delta (0, 0)
Screenshot: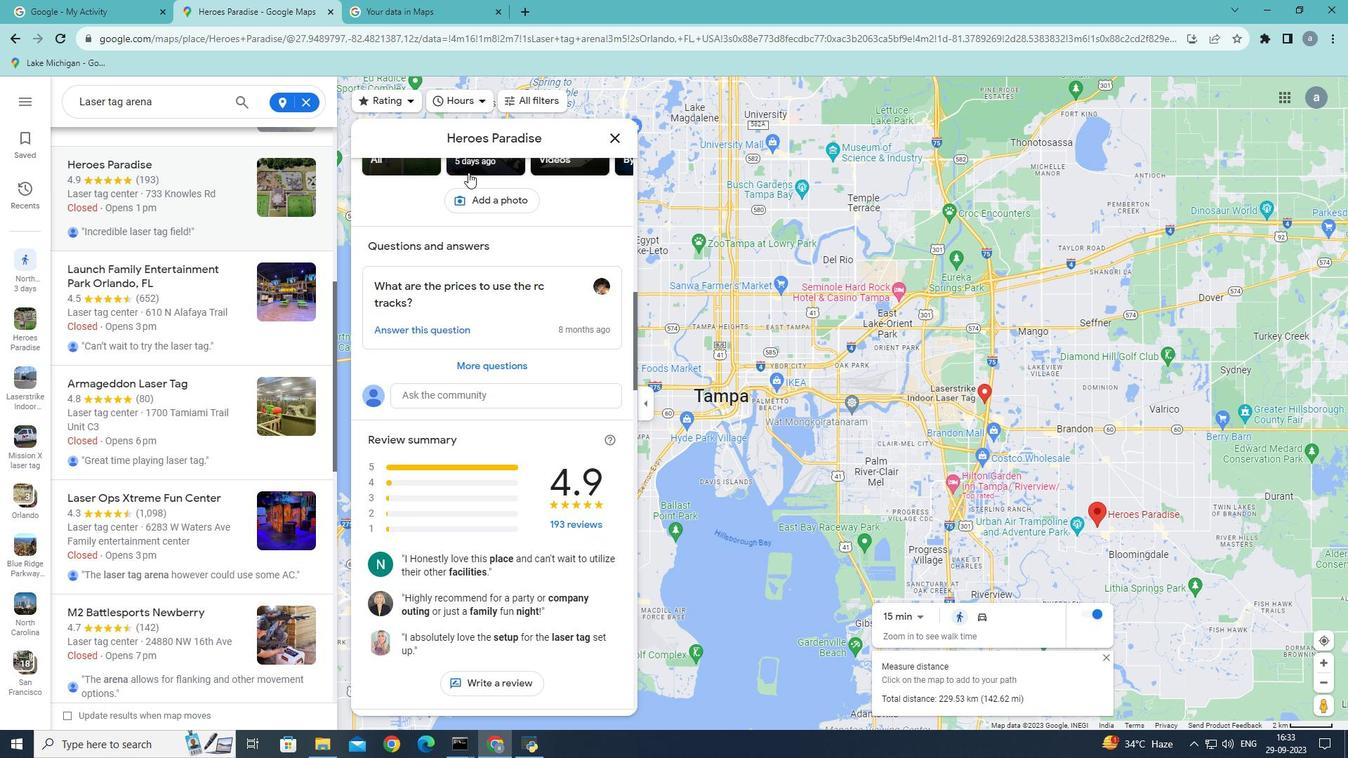 
Action: Mouse scrolled (468, 172) with delta (0, 0)
Screenshot: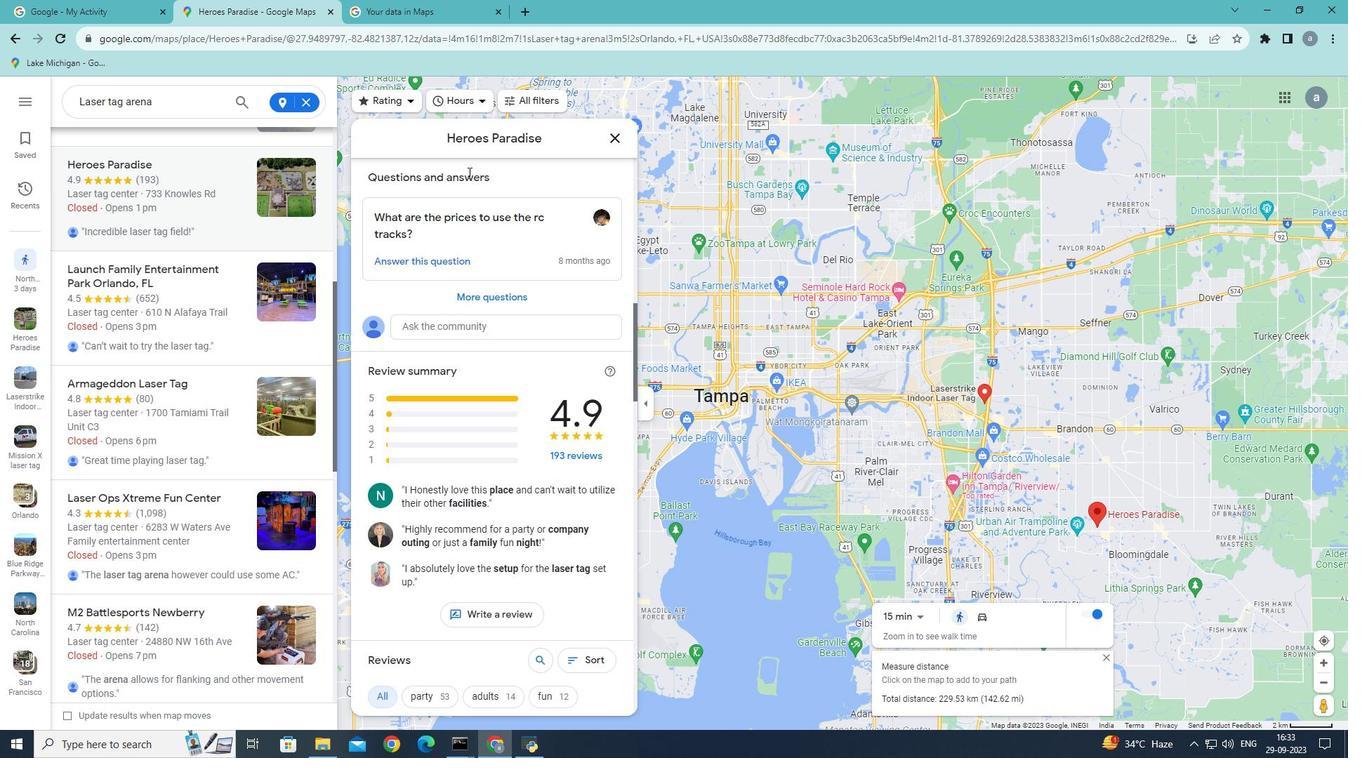 
Action: Mouse scrolled (468, 172) with delta (0, 0)
Screenshot: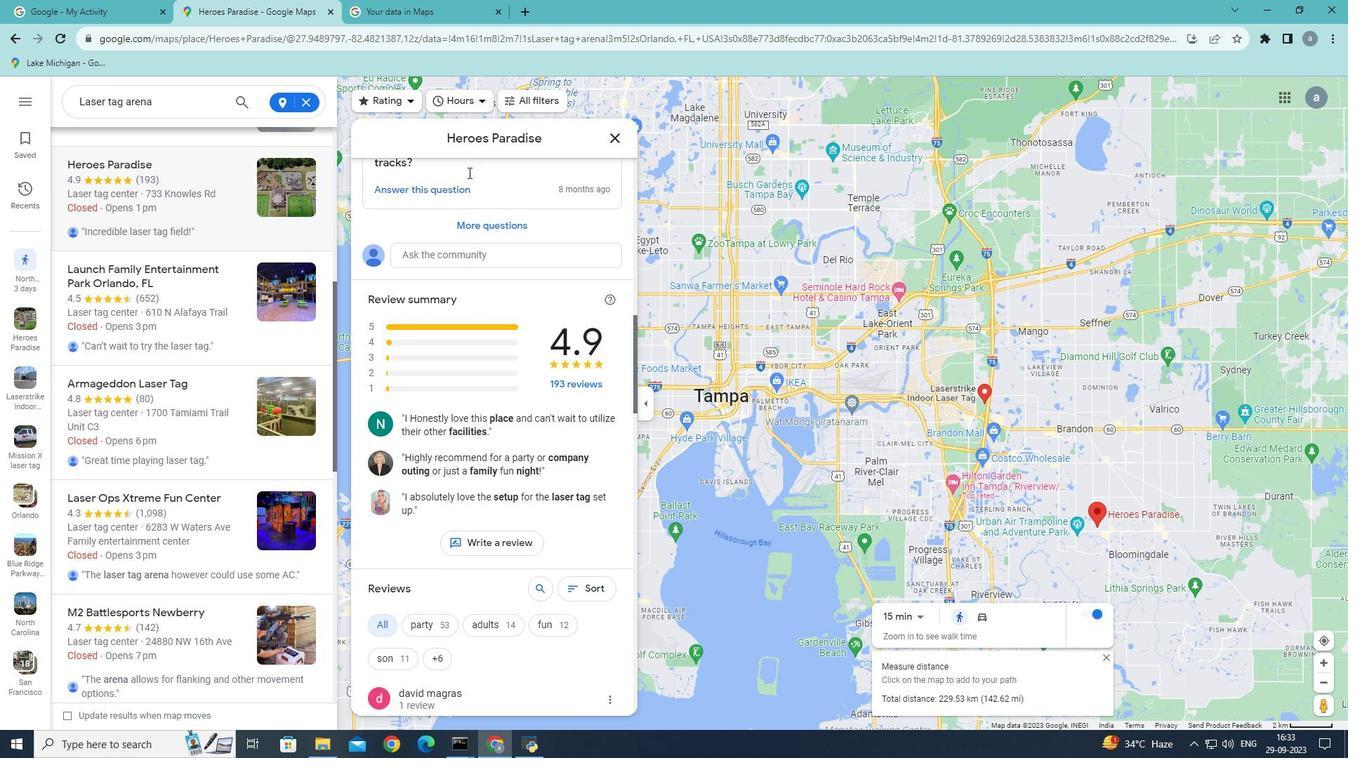 
Action: Mouse scrolled (468, 172) with delta (0, 0)
Screenshot: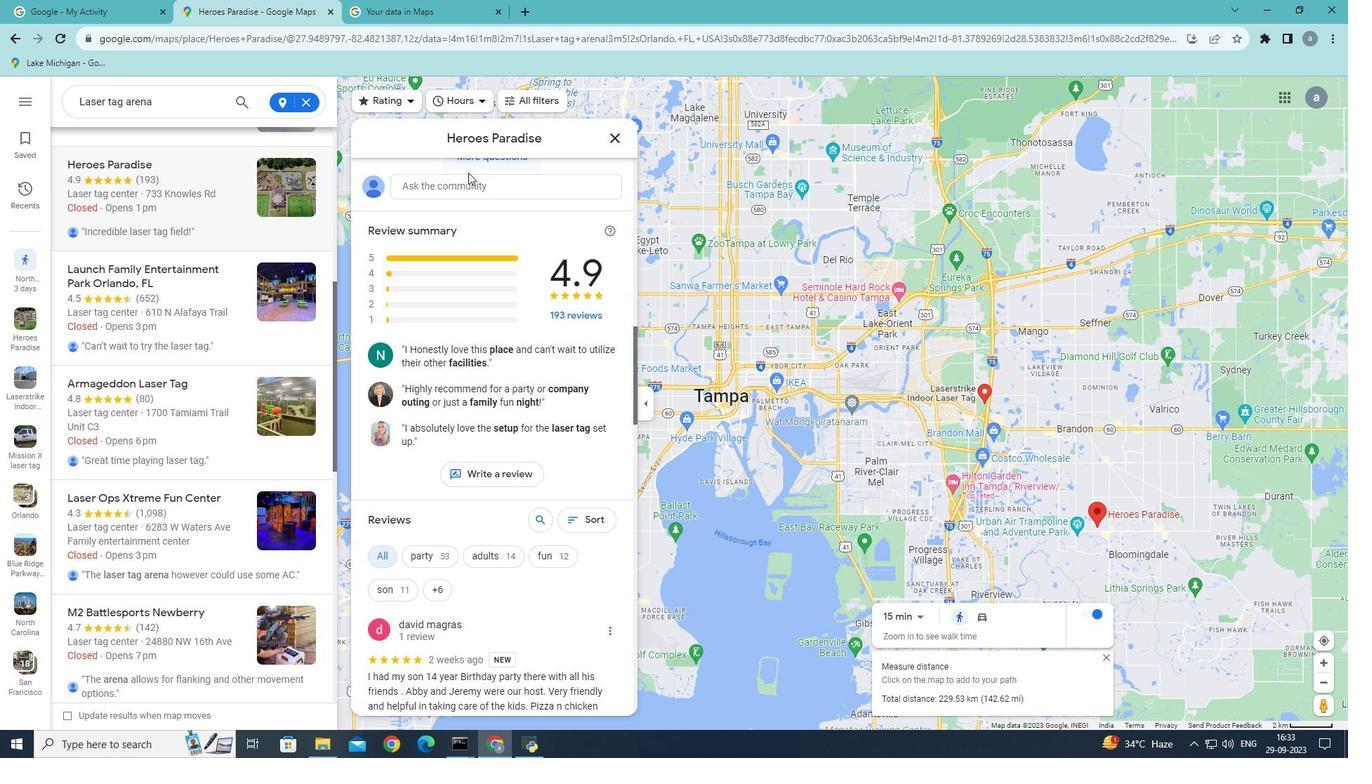 
Action: Mouse scrolled (468, 172) with delta (0, 0)
Screenshot: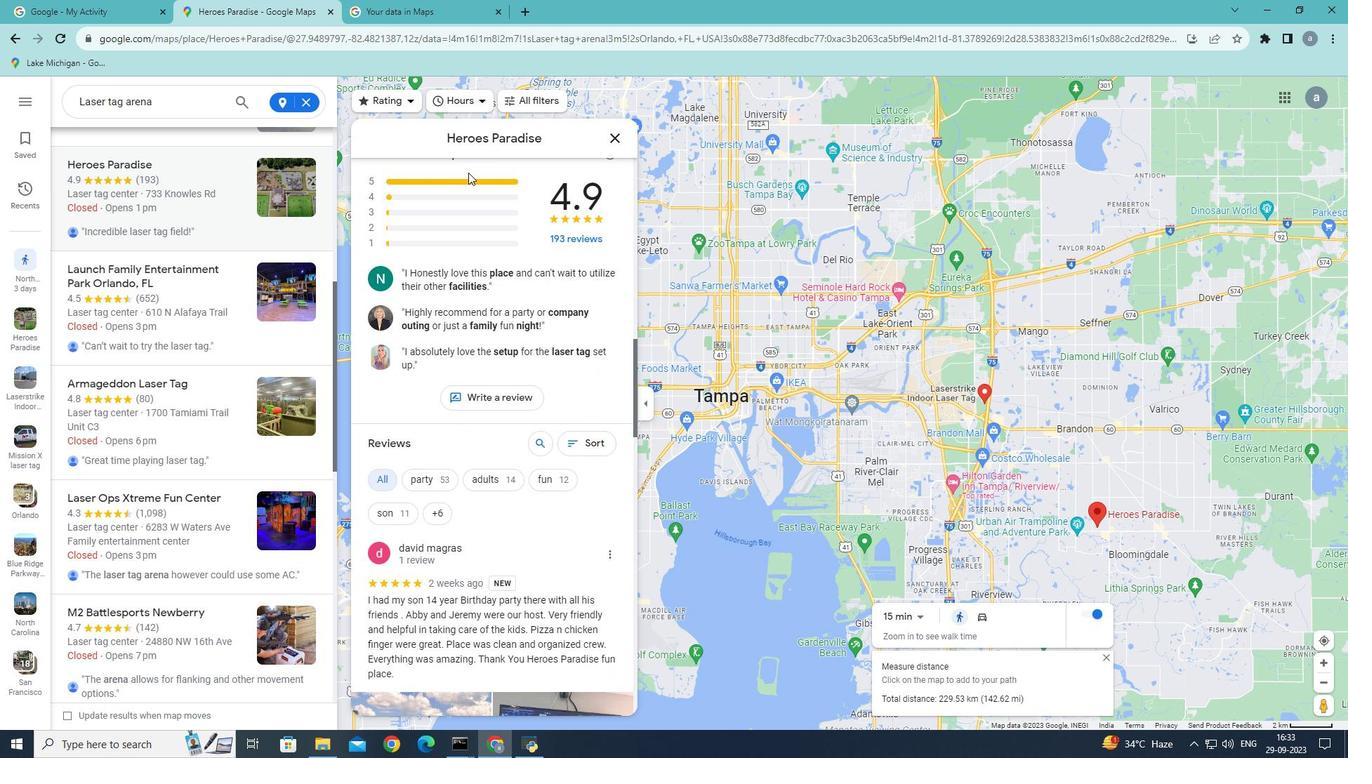 
Action: Mouse scrolled (468, 172) with delta (0, 0)
Screenshot: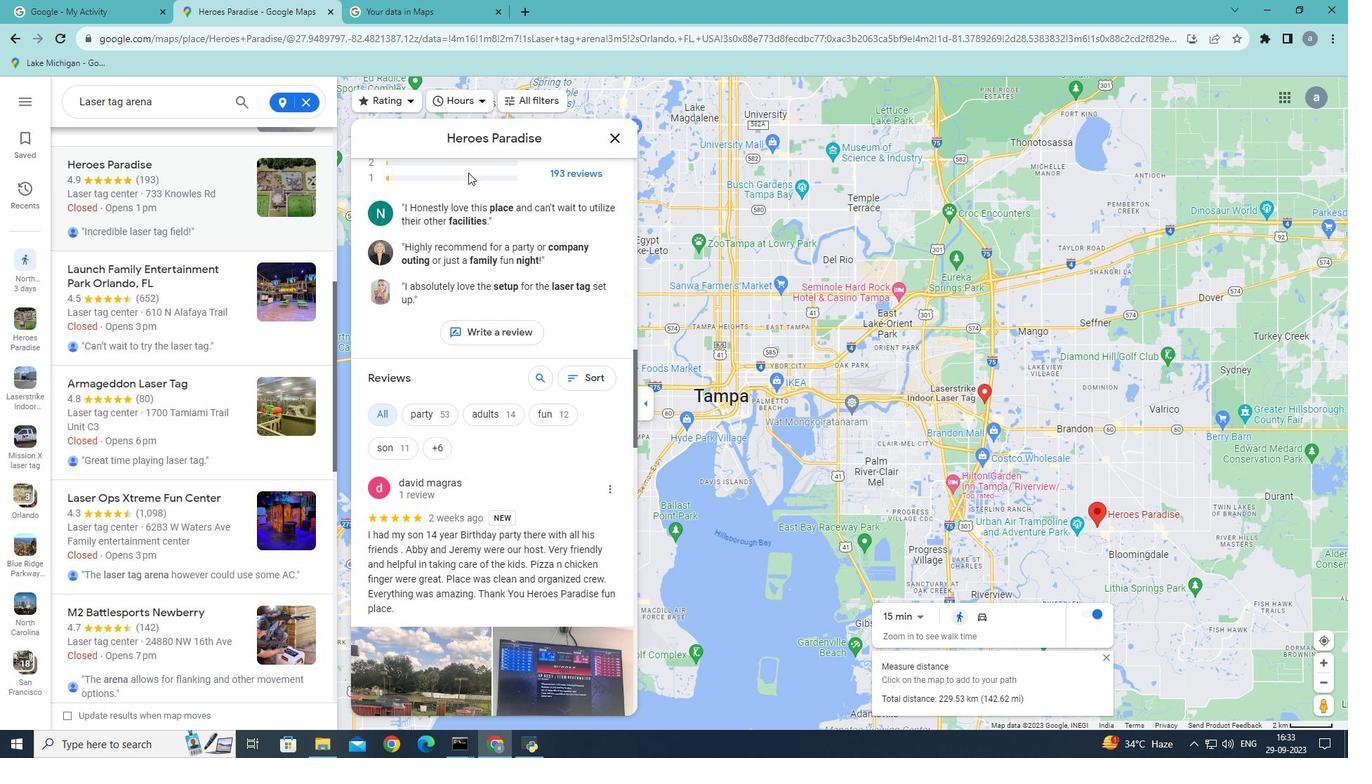 
Action: Mouse scrolled (468, 172) with delta (0, 0)
Screenshot: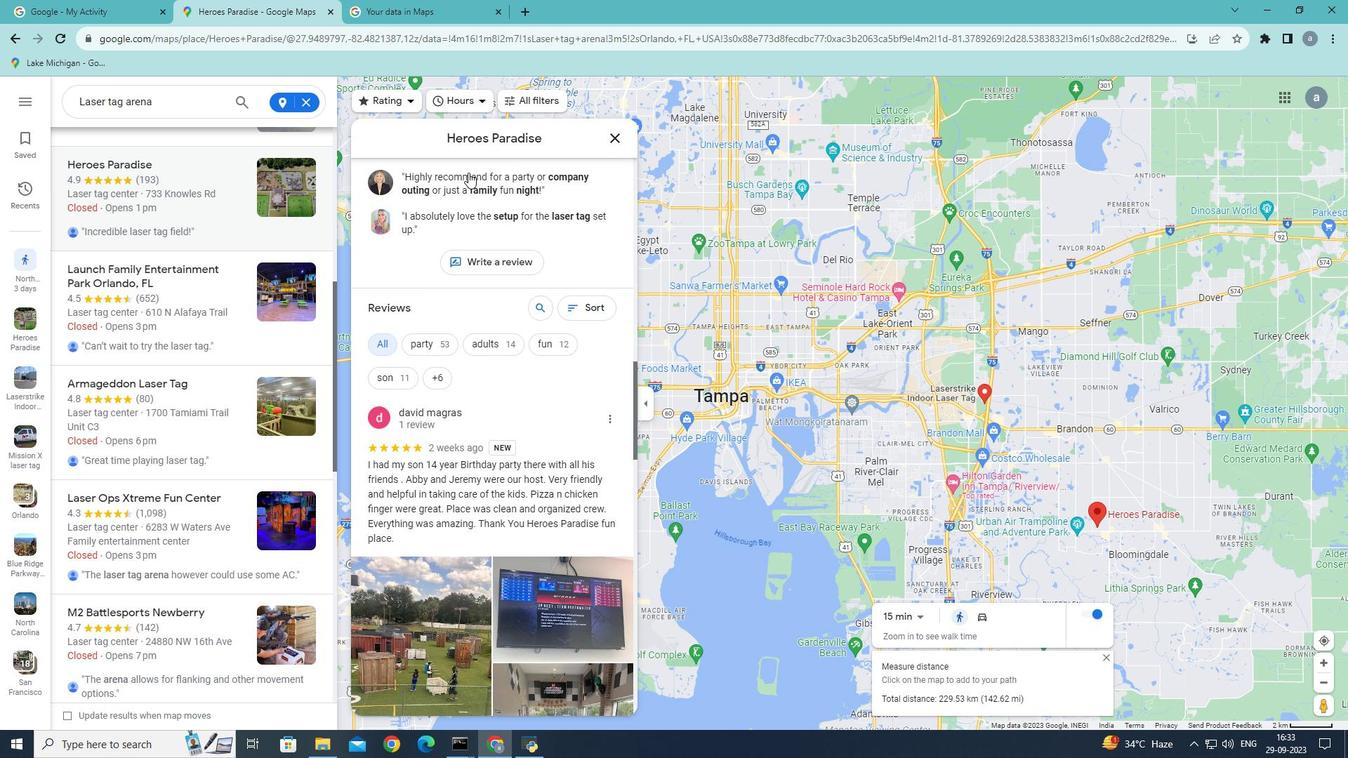 
Action: Mouse scrolled (468, 172) with delta (0, 0)
Screenshot: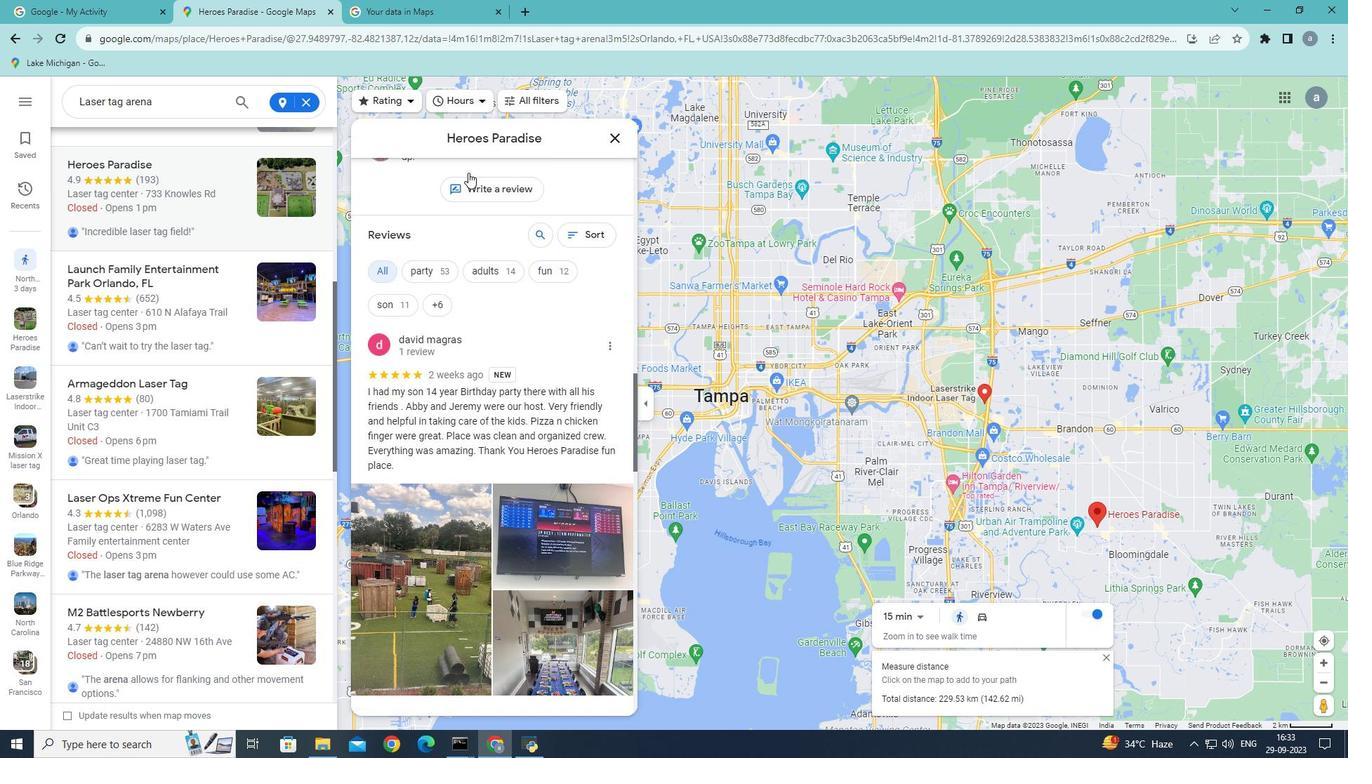 
Action: Mouse scrolled (468, 172) with delta (0, 0)
Screenshot: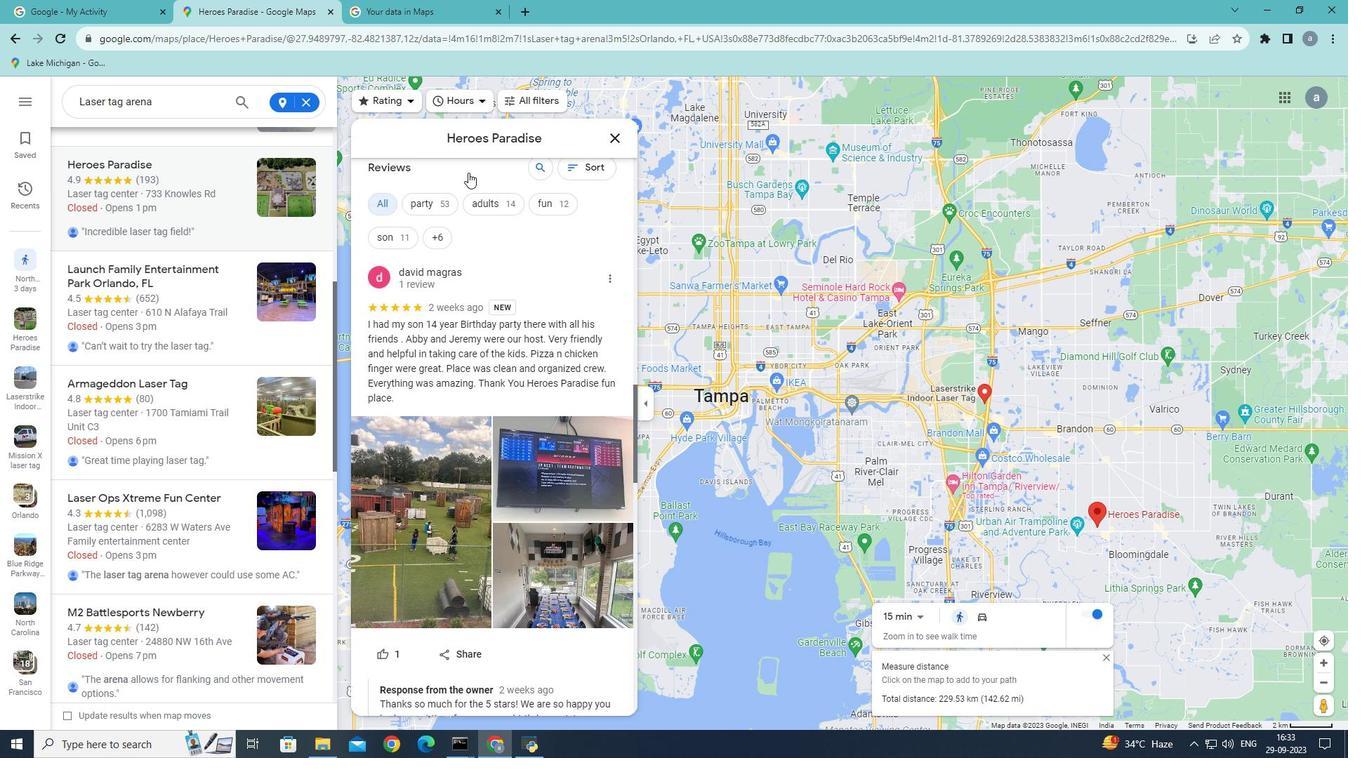 
Action: Mouse scrolled (468, 172) with delta (0, 0)
Screenshot: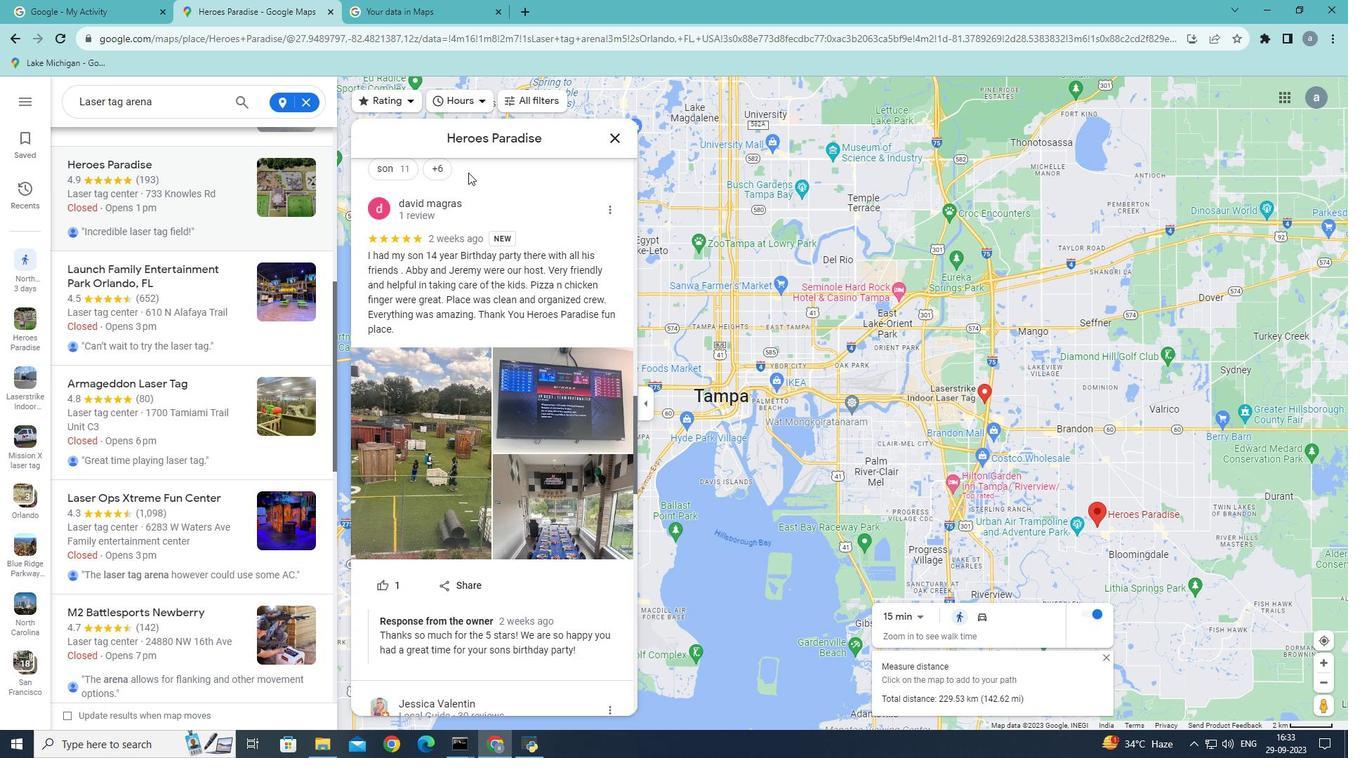 
Action: Mouse scrolled (468, 172) with delta (0, 0)
Screenshot: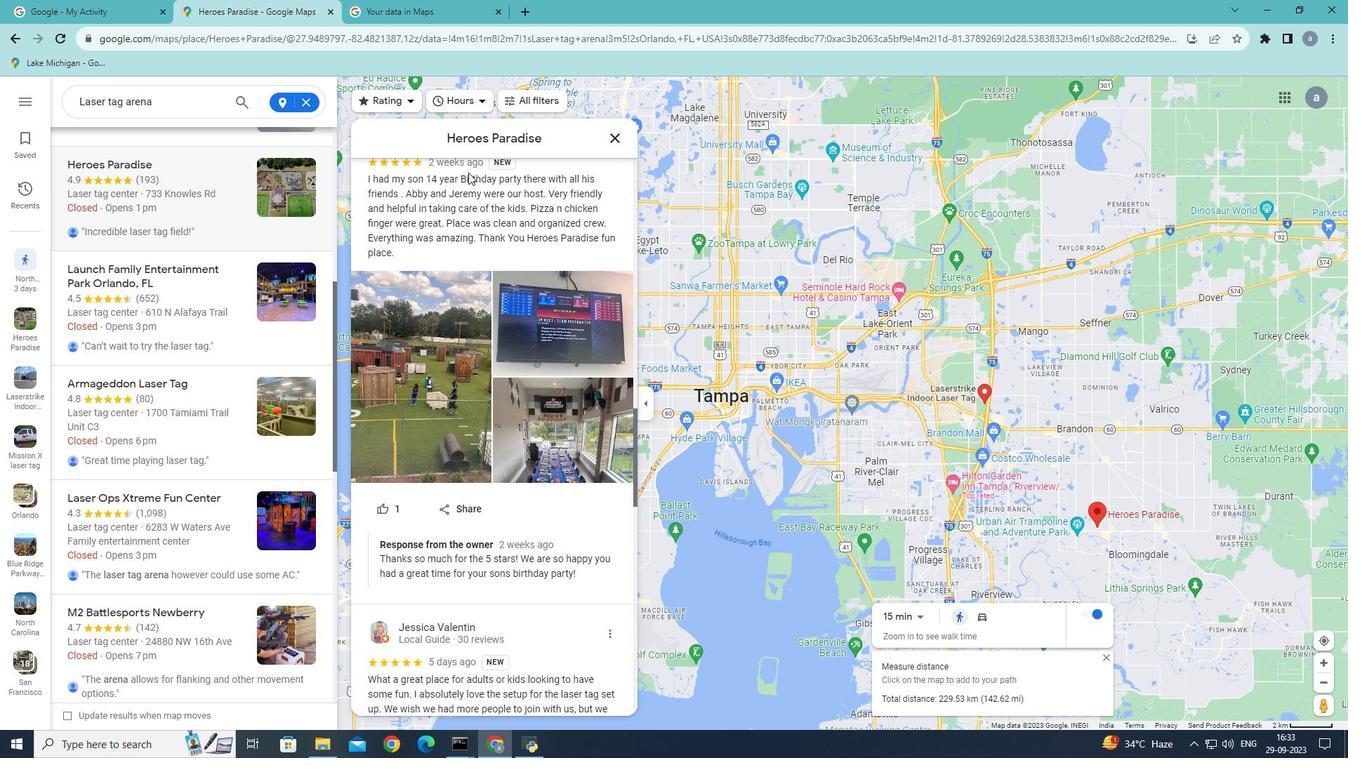 
Action: Mouse scrolled (468, 172) with delta (0, 0)
Screenshot: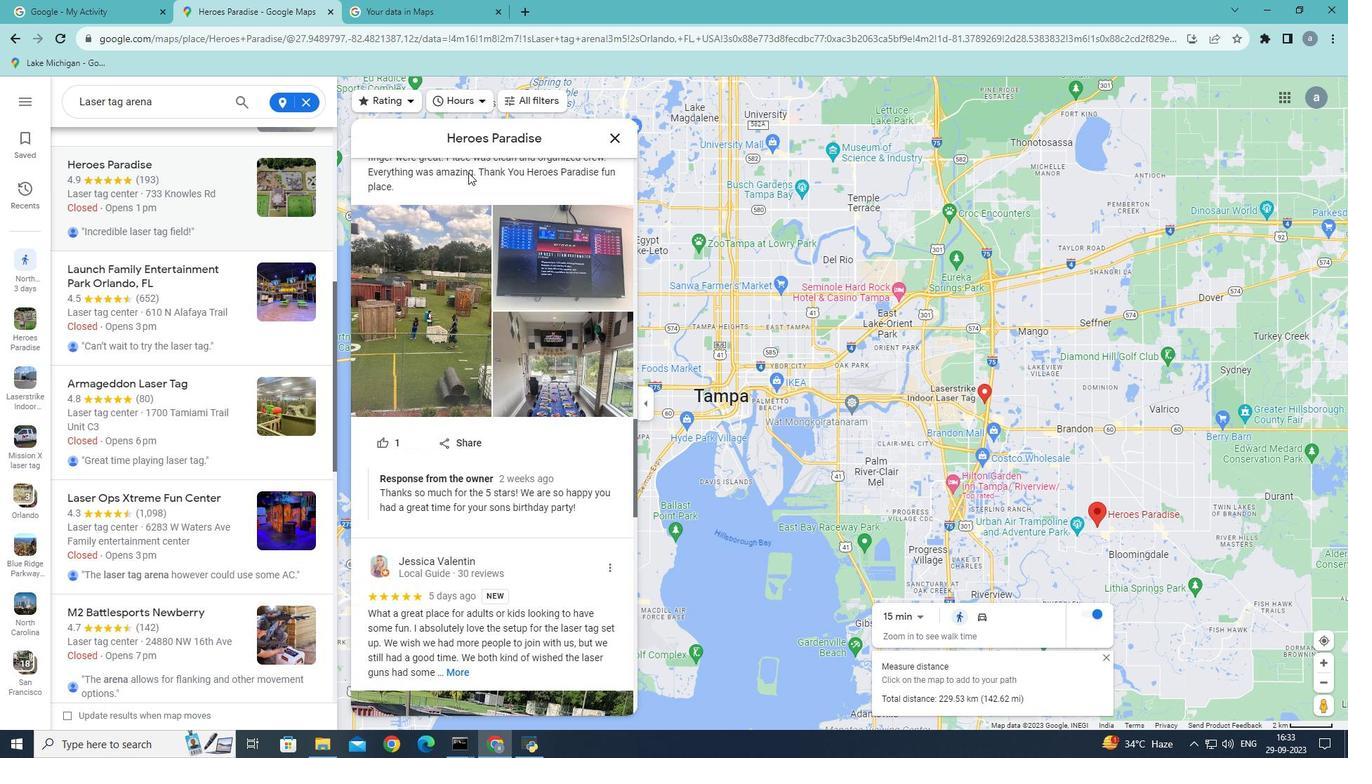 
Action: Mouse scrolled (468, 172) with delta (0, 0)
Screenshot: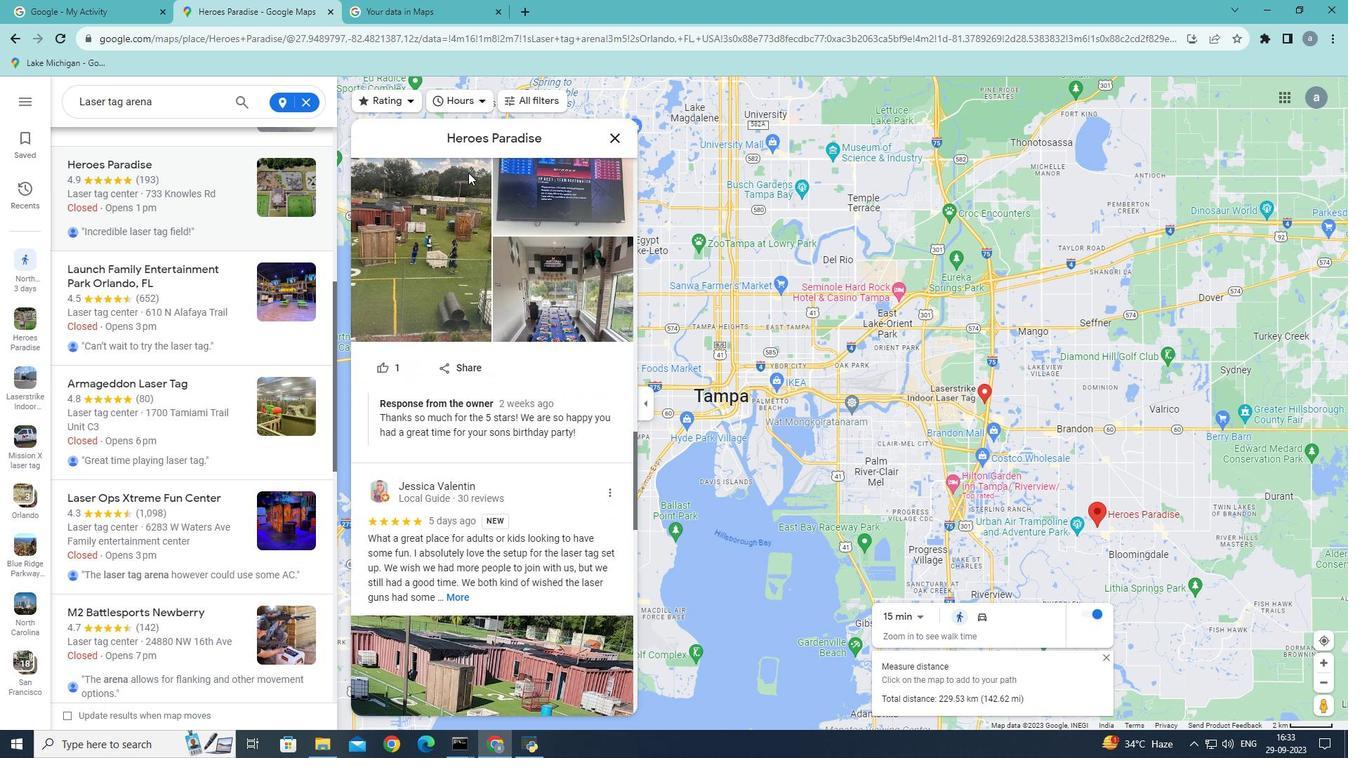 
Action: Mouse scrolled (468, 172) with delta (0, 0)
Screenshot: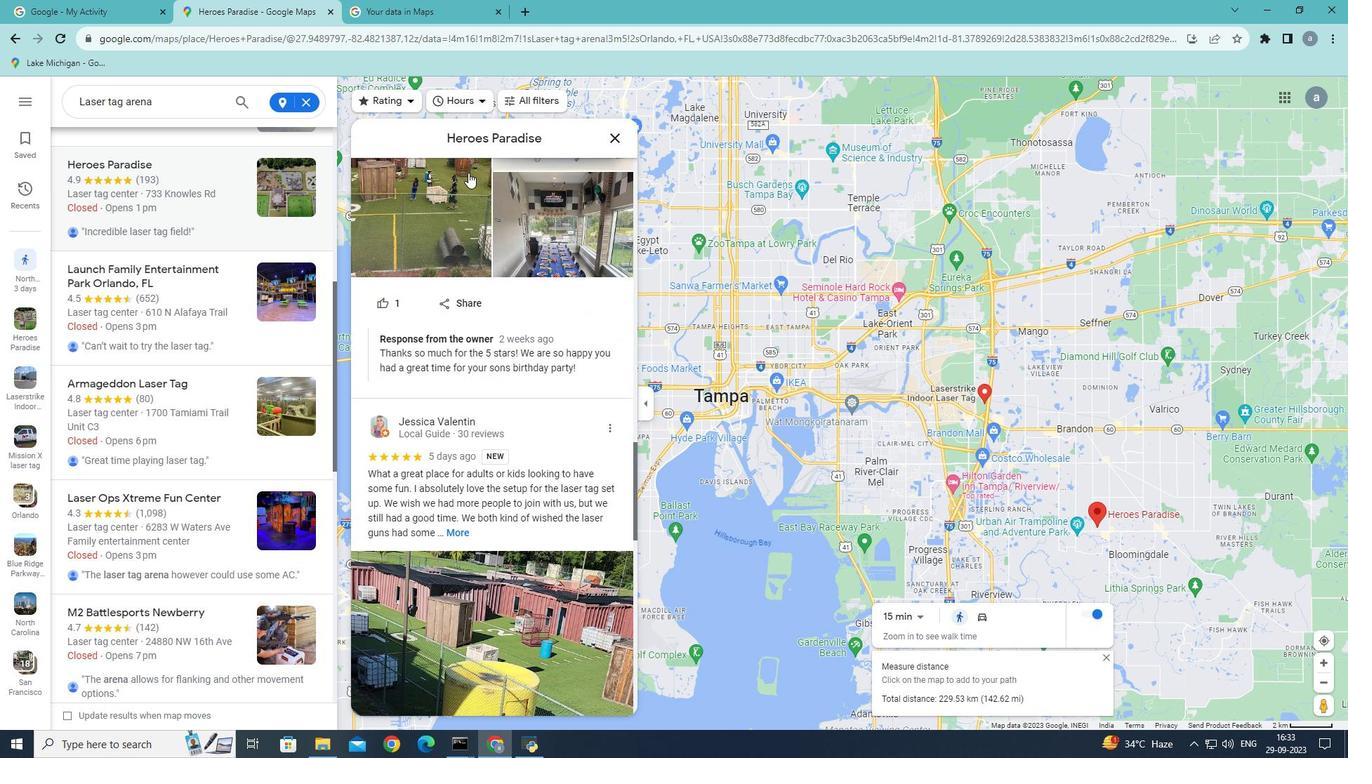 
Action: Mouse scrolled (468, 172) with delta (0, 0)
Screenshot: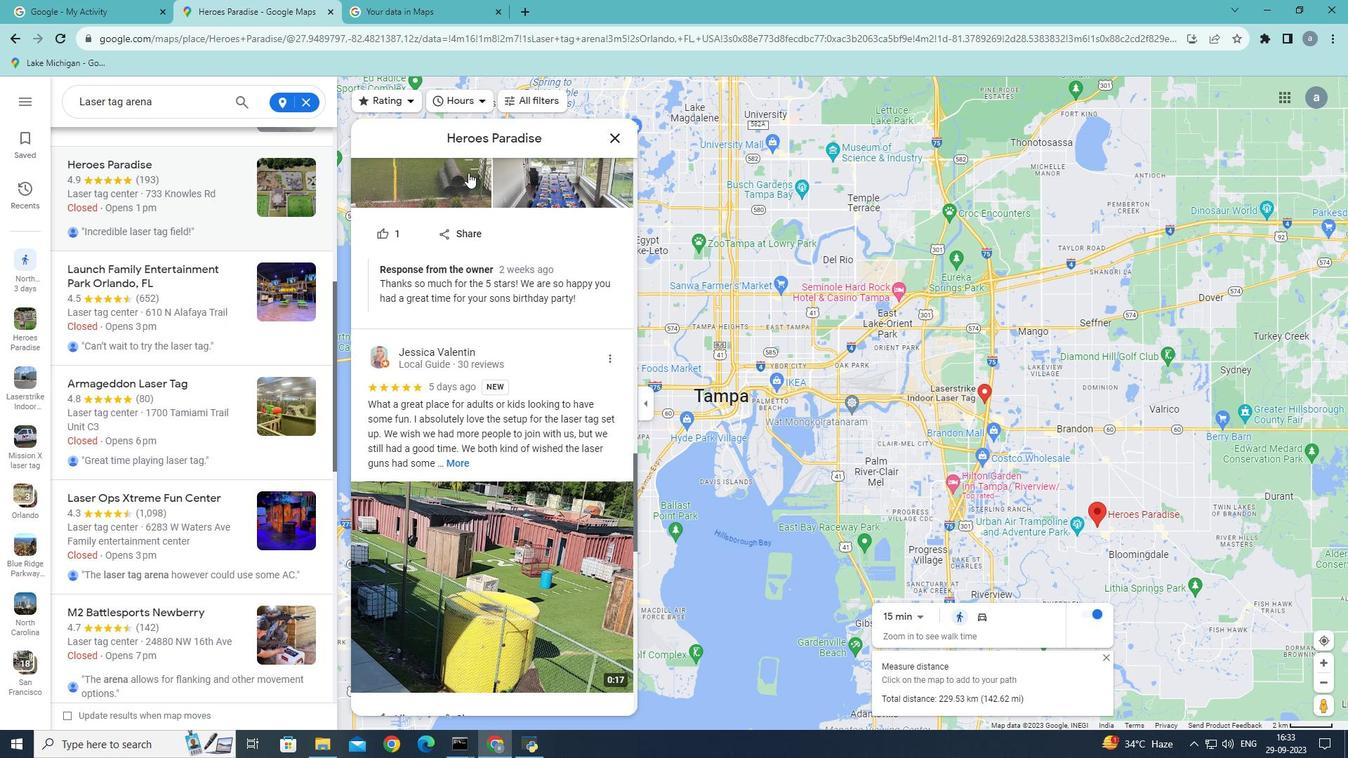 
Action: Mouse scrolled (468, 172) with delta (0, 0)
Screenshot: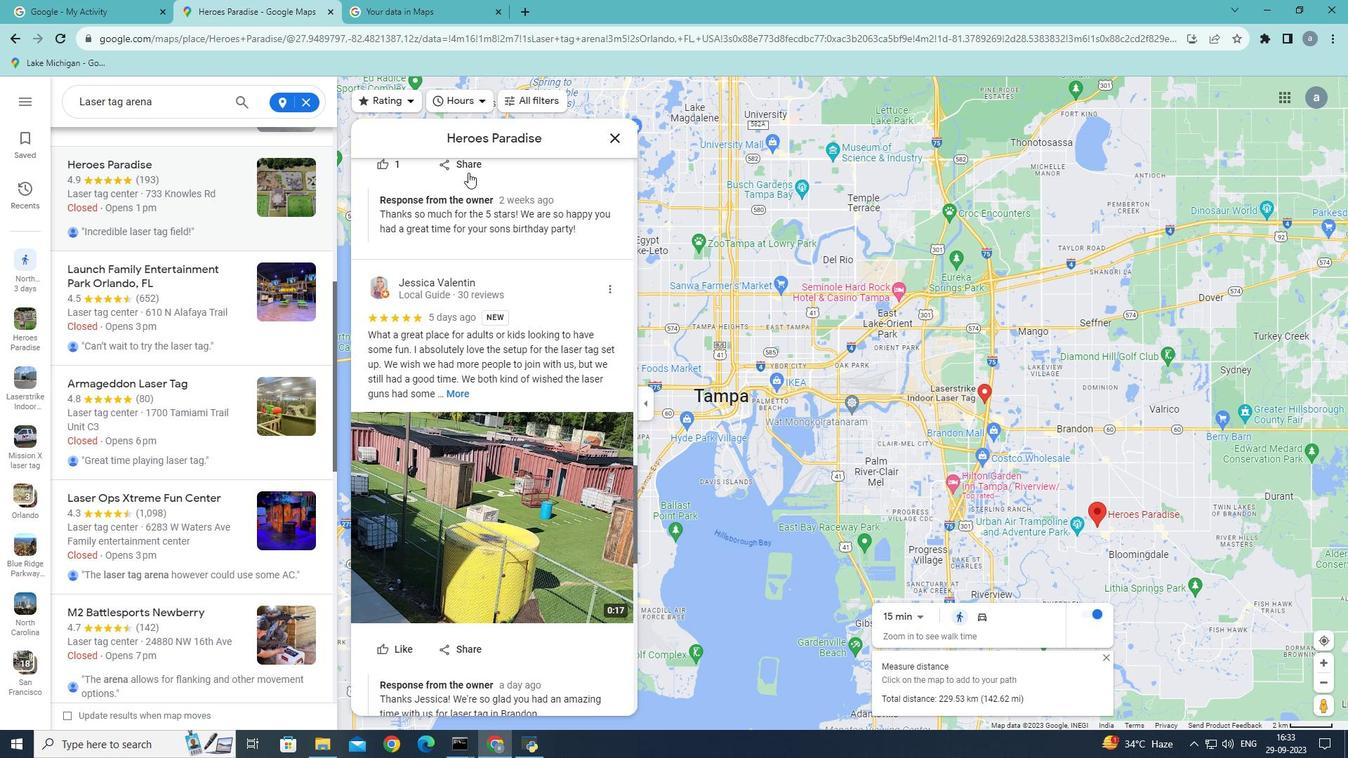
Action: Mouse scrolled (468, 172) with delta (0, 0)
Screenshot: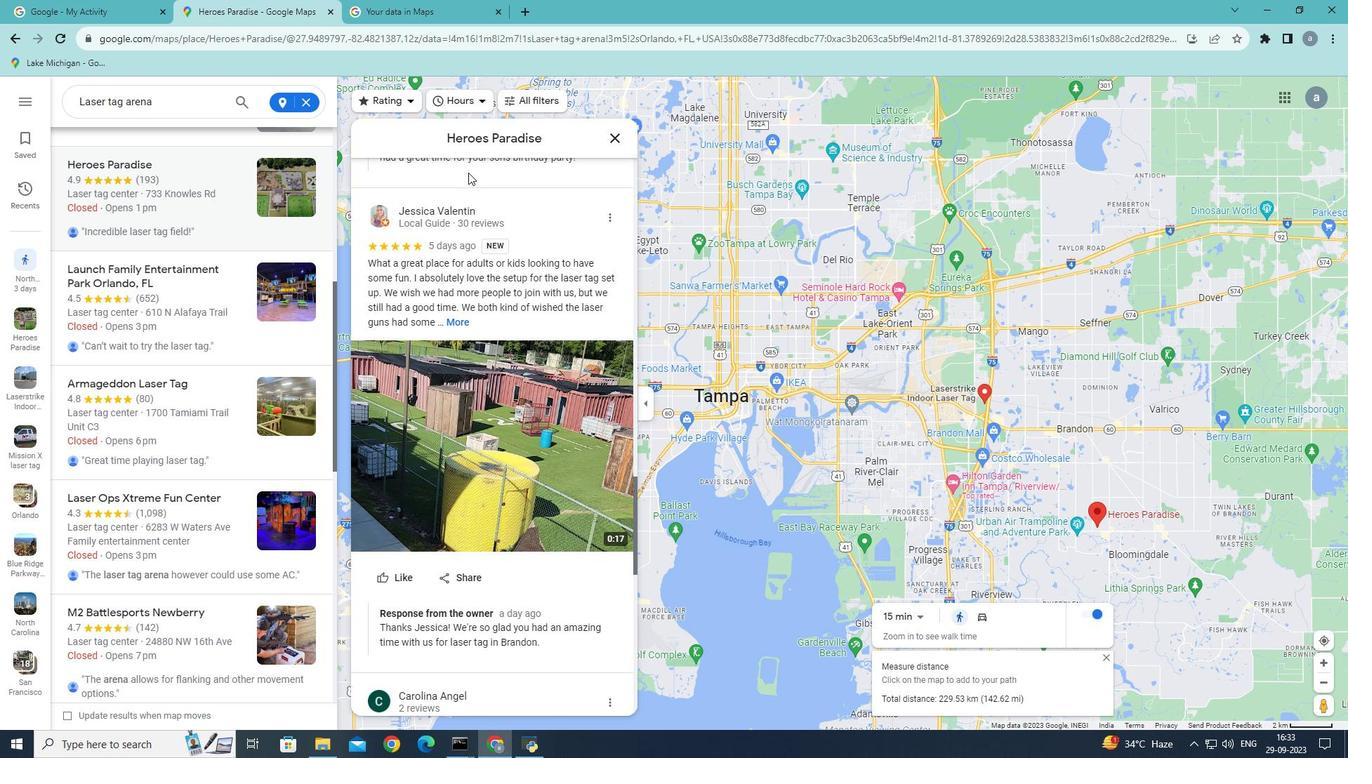
Action: Mouse scrolled (468, 172) with delta (0, 0)
Screenshot: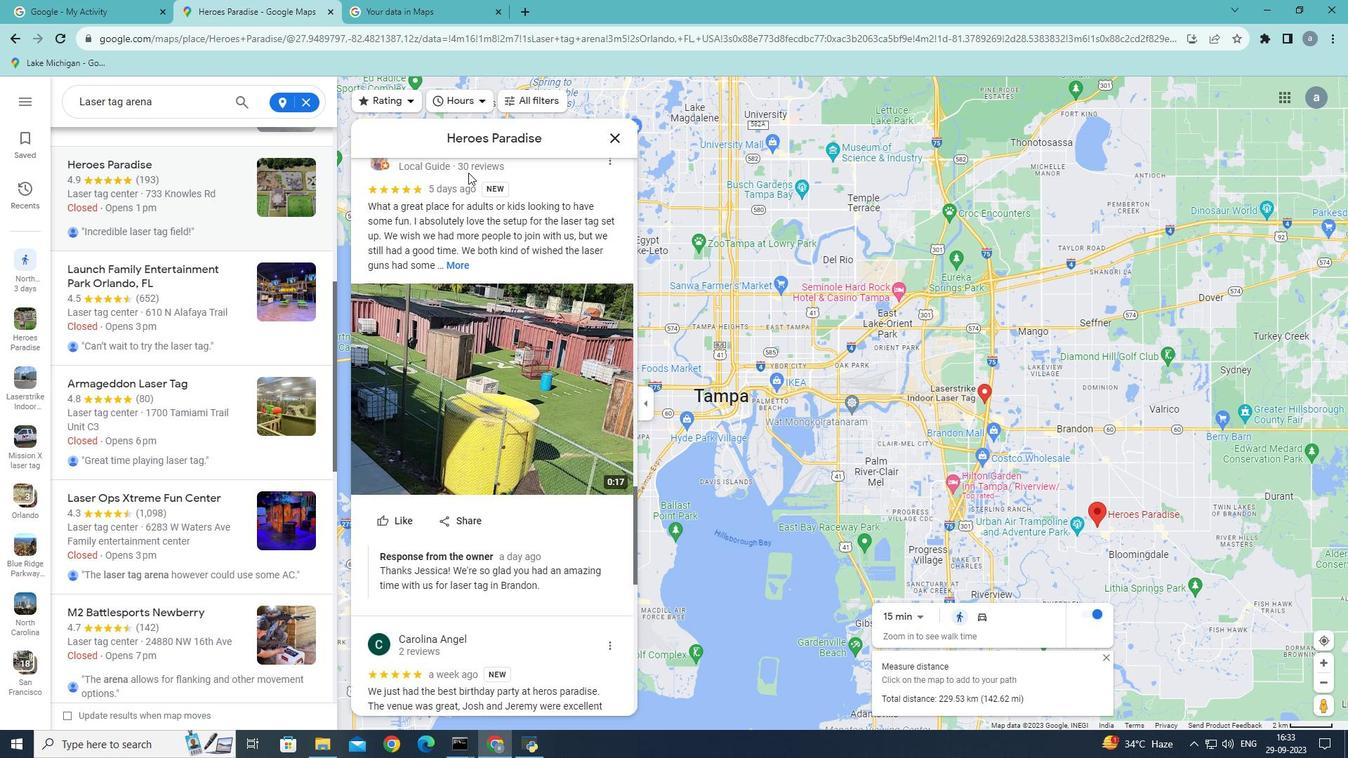 
Action: Mouse scrolled (468, 172) with delta (0, 0)
Screenshot: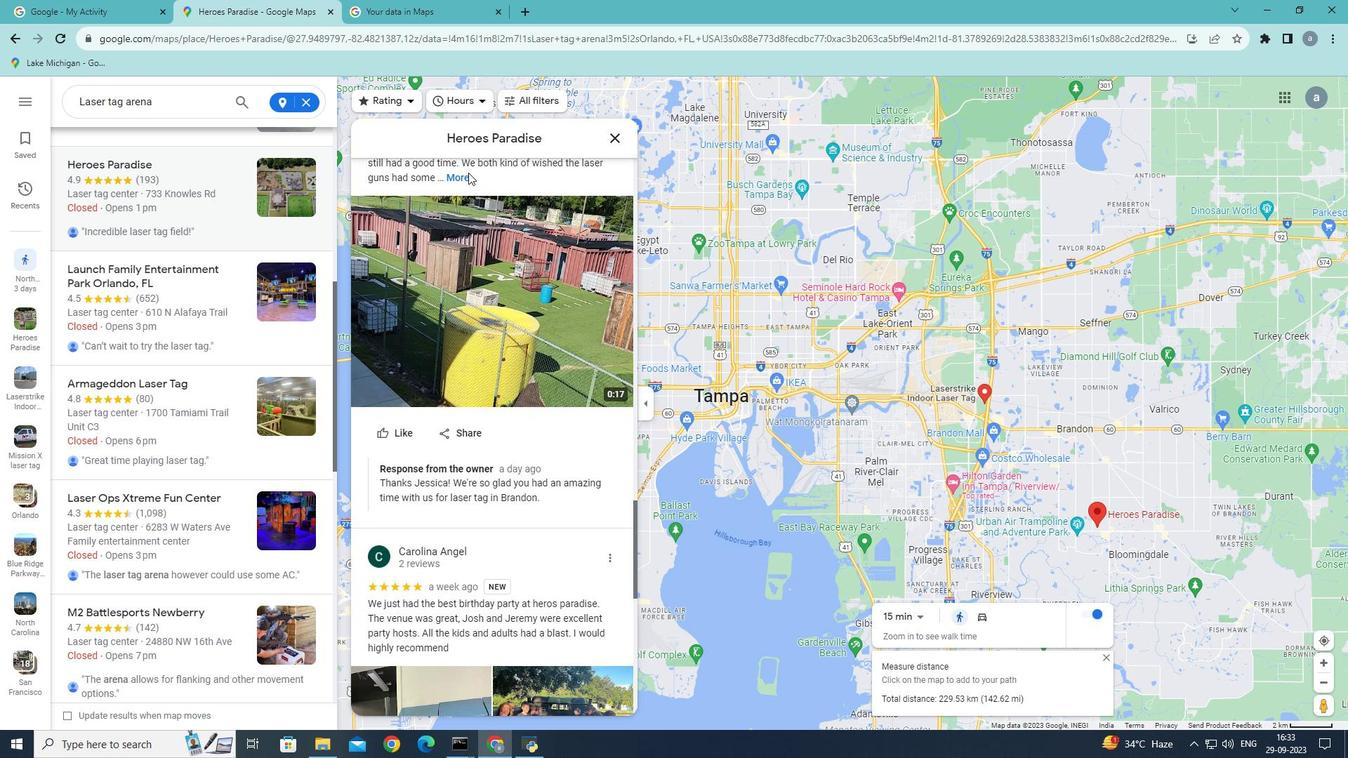 
Action: Mouse scrolled (468, 172) with delta (0, 0)
Screenshot: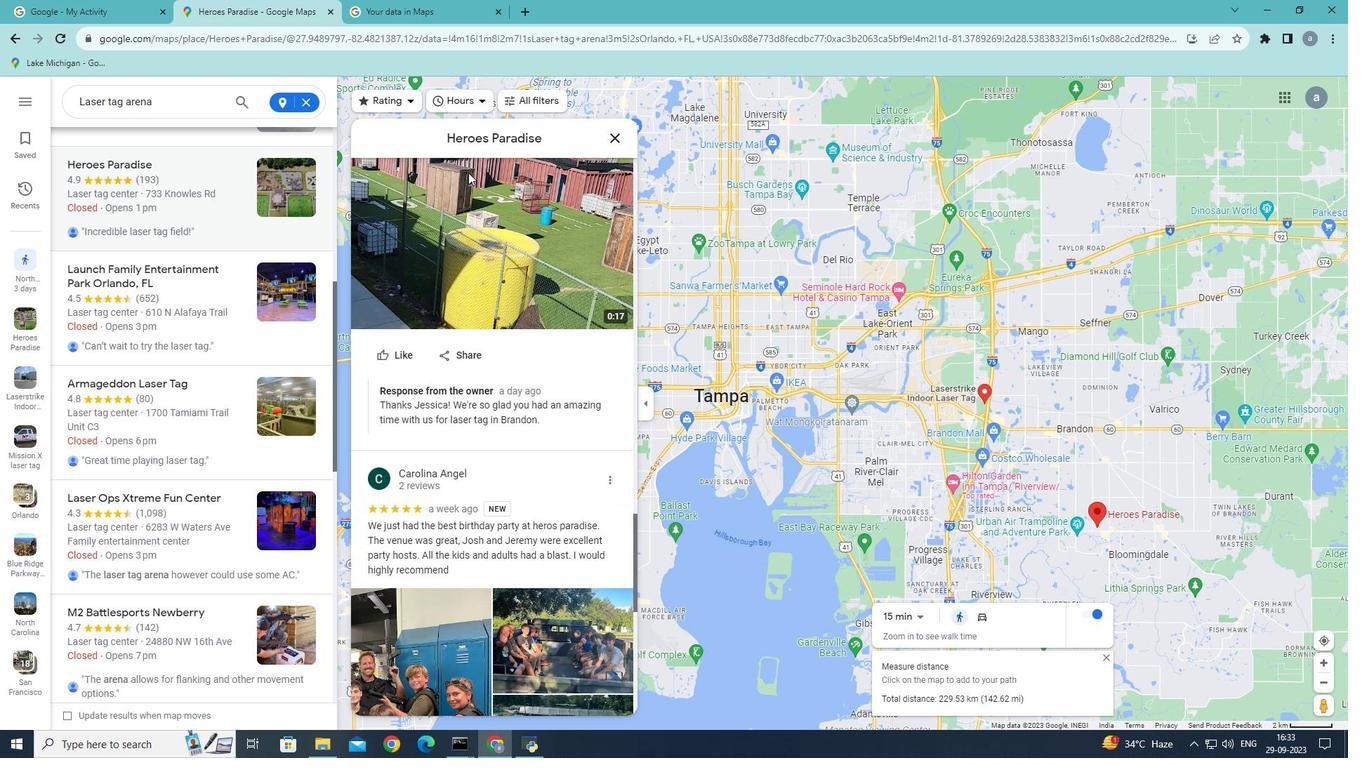 
Action: Mouse scrolled (468, 172) with delta (0, 0)
Screenshot: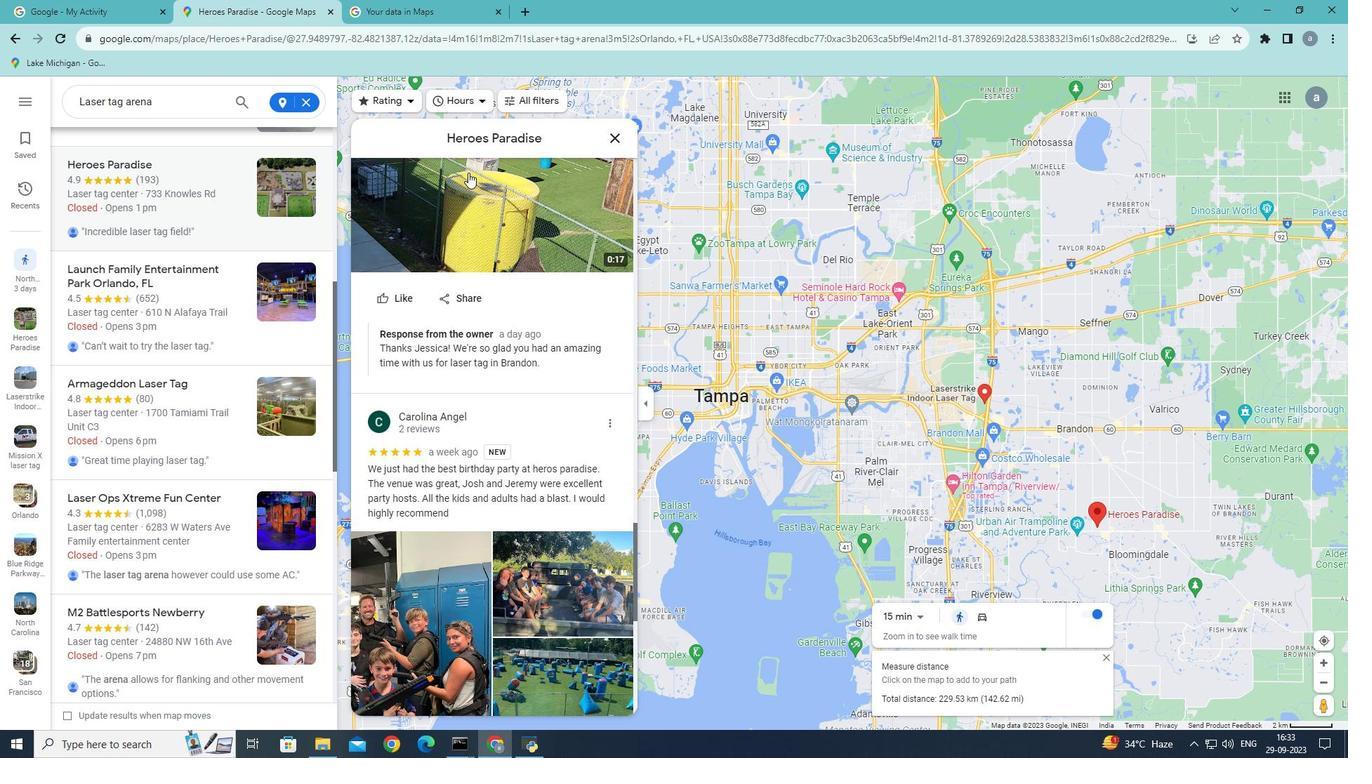 
Action: Mouse scrolled (468, 172) with delta (0, 0)
Screenshot: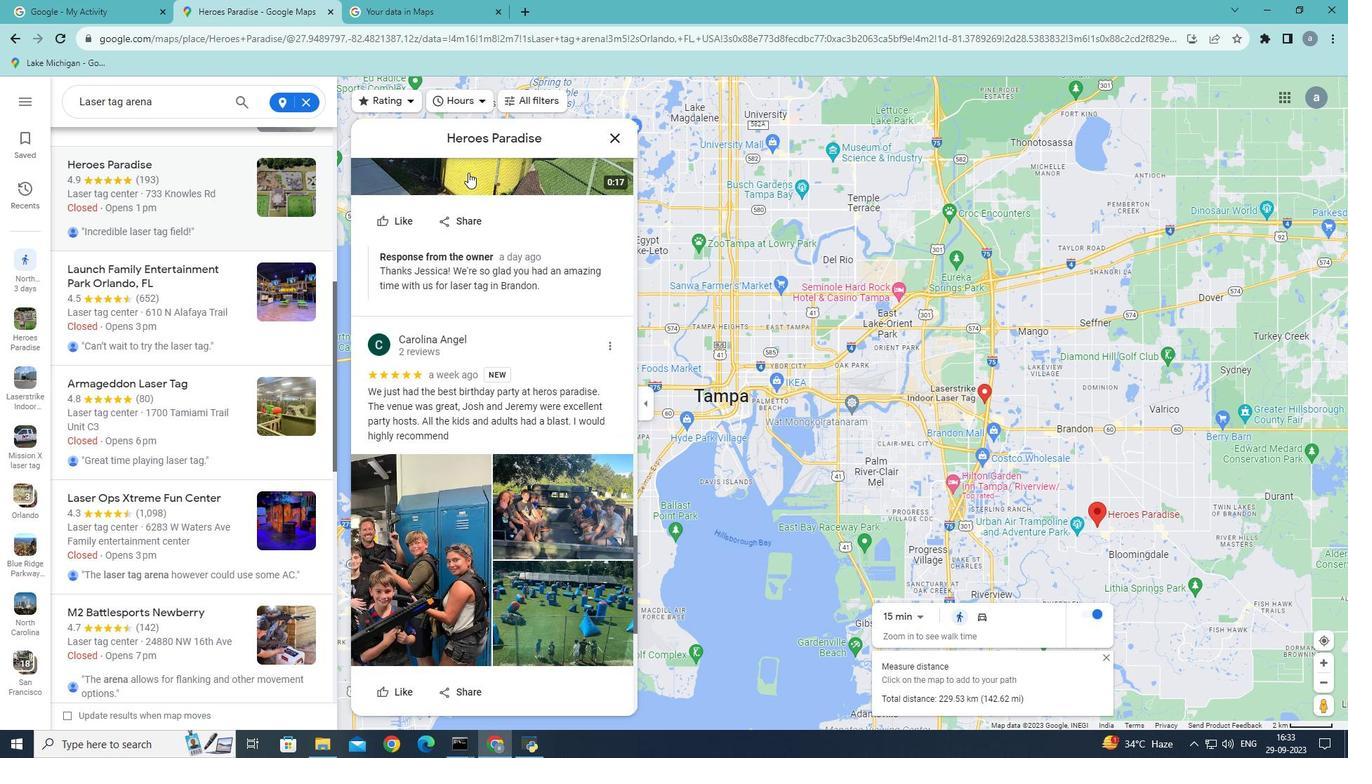 
Action: Mouse scrolled (468, 172) with delta (0, 0)
Screenshot: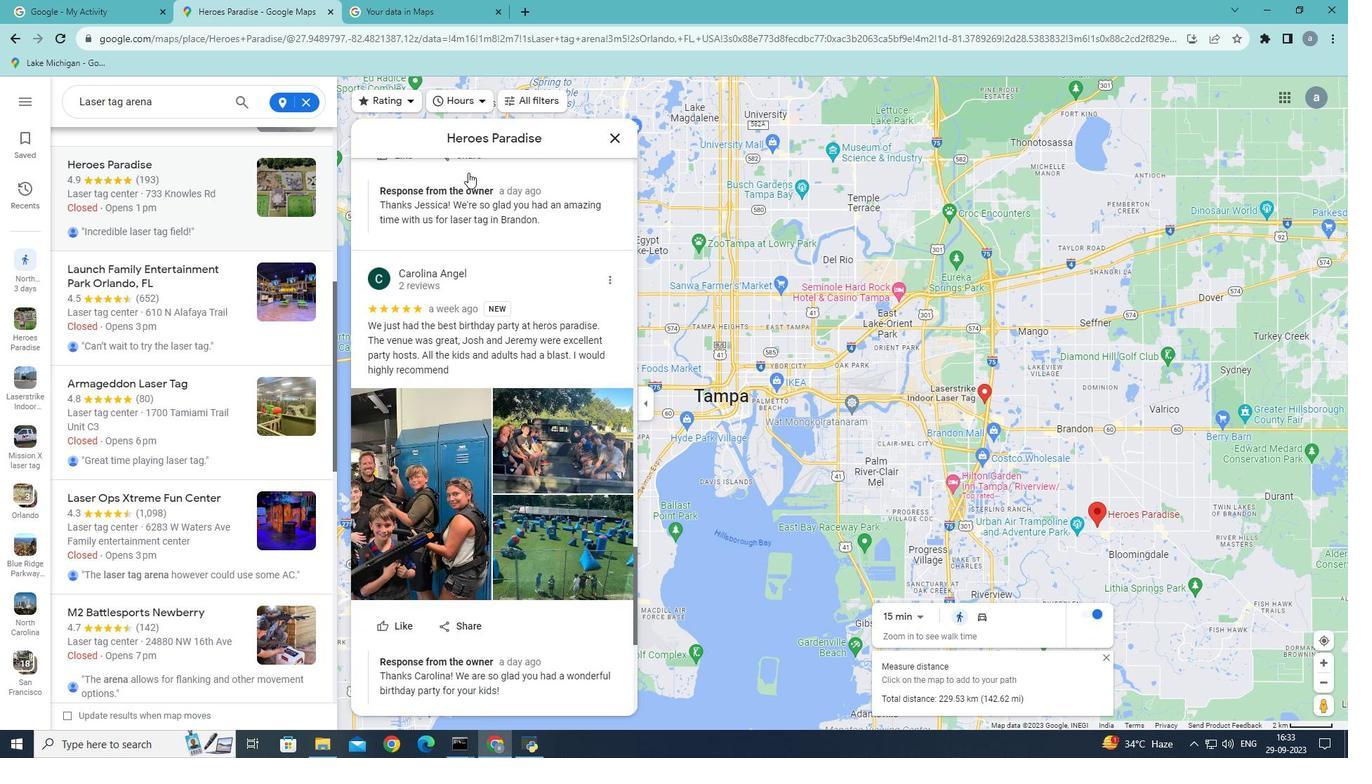 
Action: Mouse scrolled (468, 172) with delta (0, 0)
Screenshot: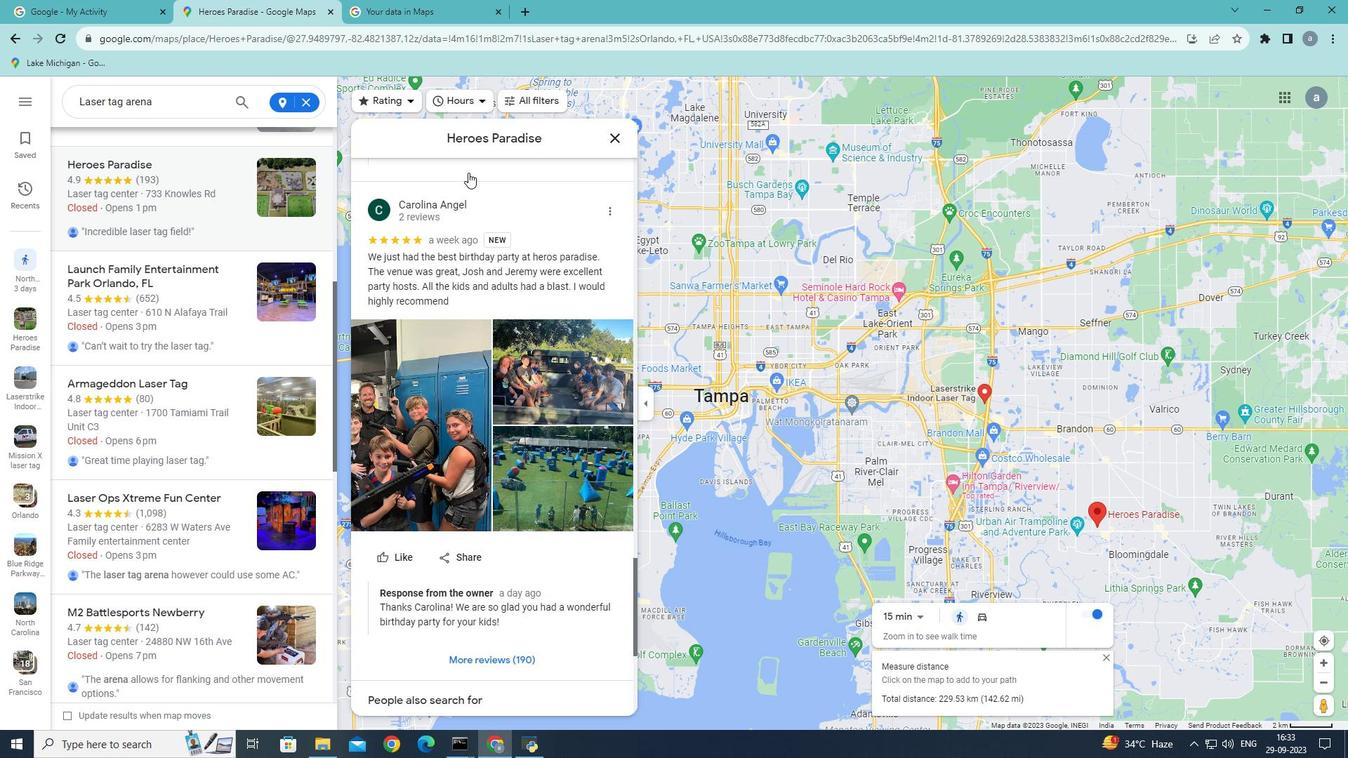 
Action: Mouse scrolled (468, 172) with delta (0, 0)
Screenshot: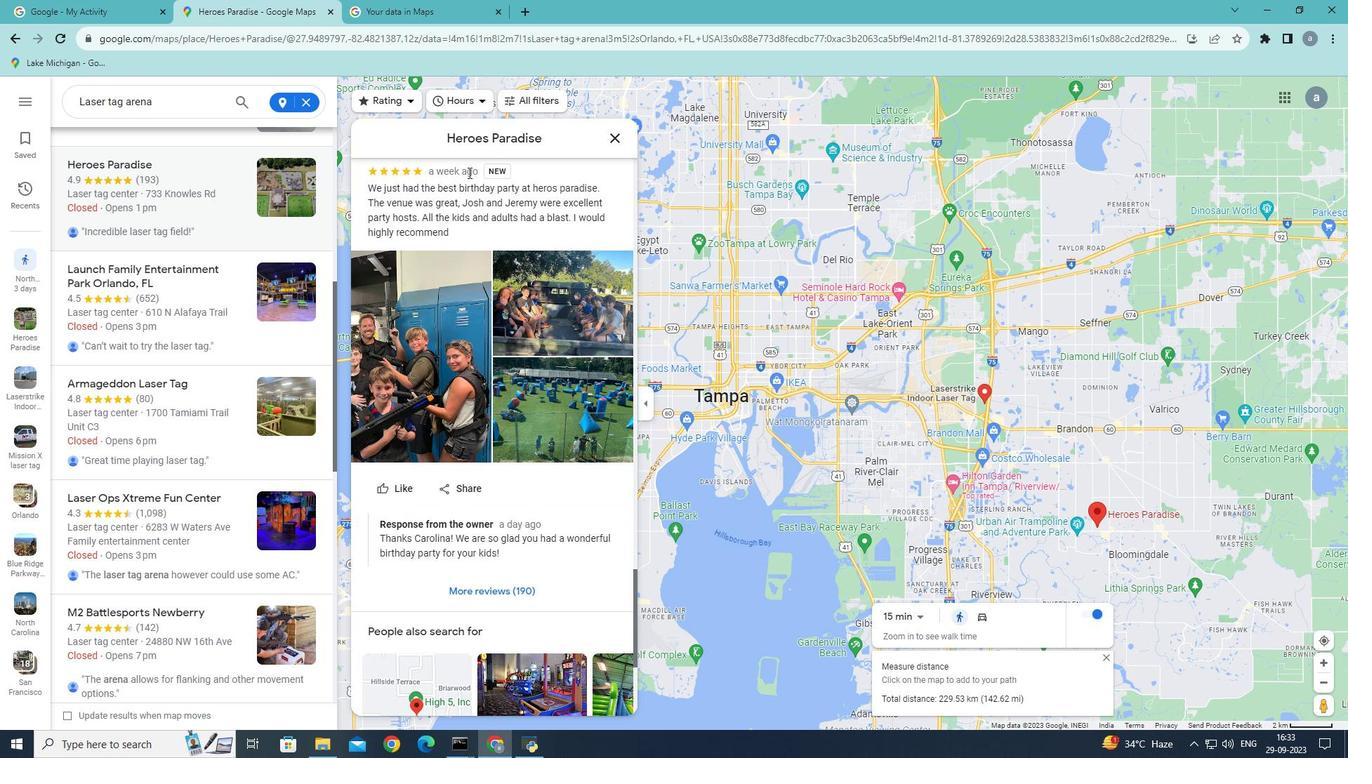
Action: Mouse scrolled (468, 172) with delta (0, 0)
Screenshot: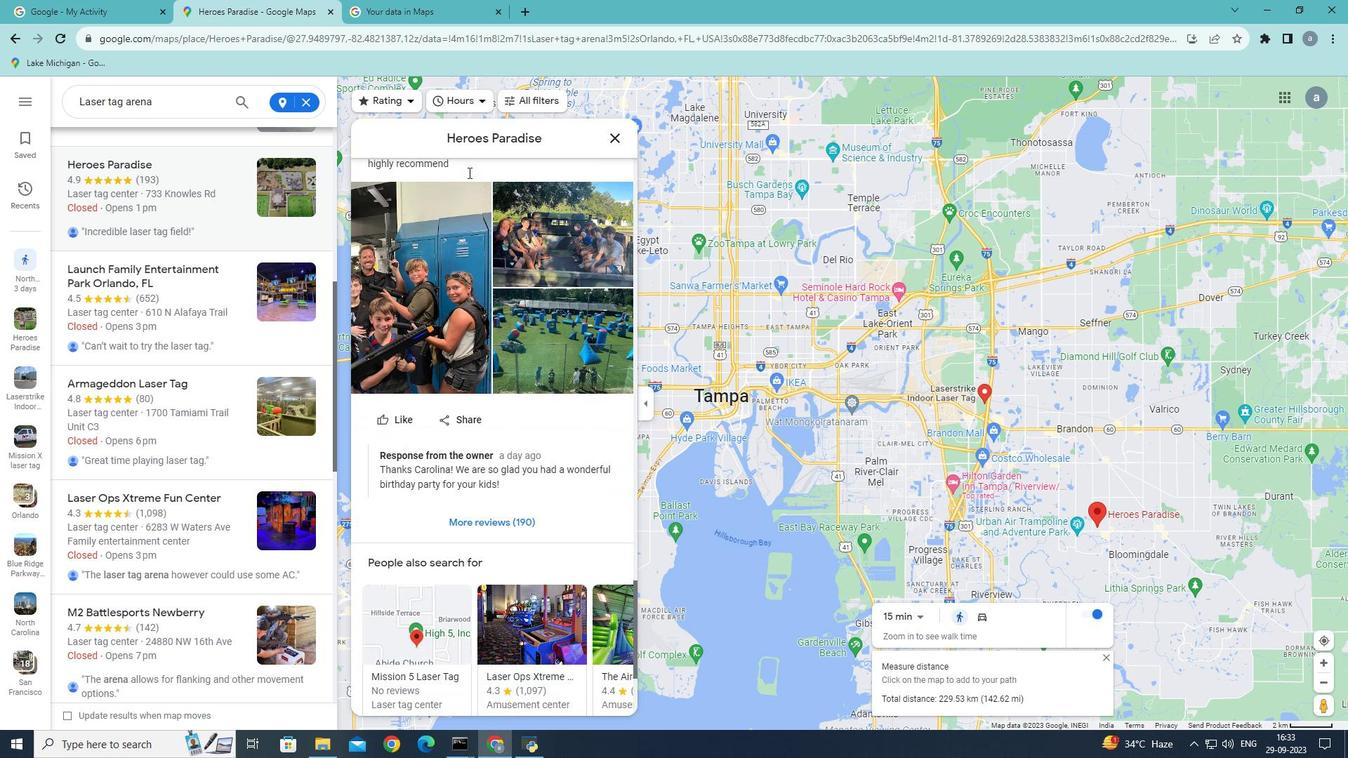 
Action: Mouse scrolled (468, 172) with delta (0, 0)
Screenshot: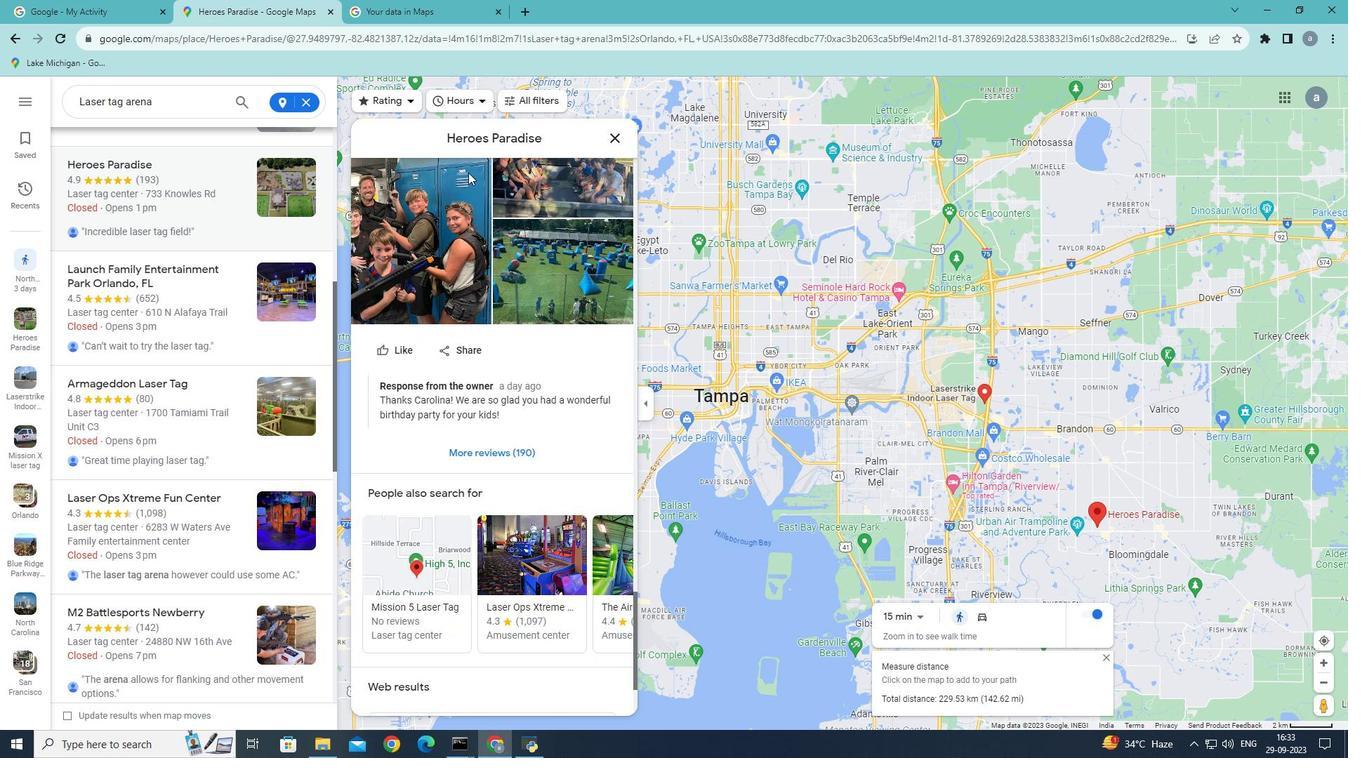 
Action: Mouse scrolled (468, 172) with delta (0, 0)
Screenshot: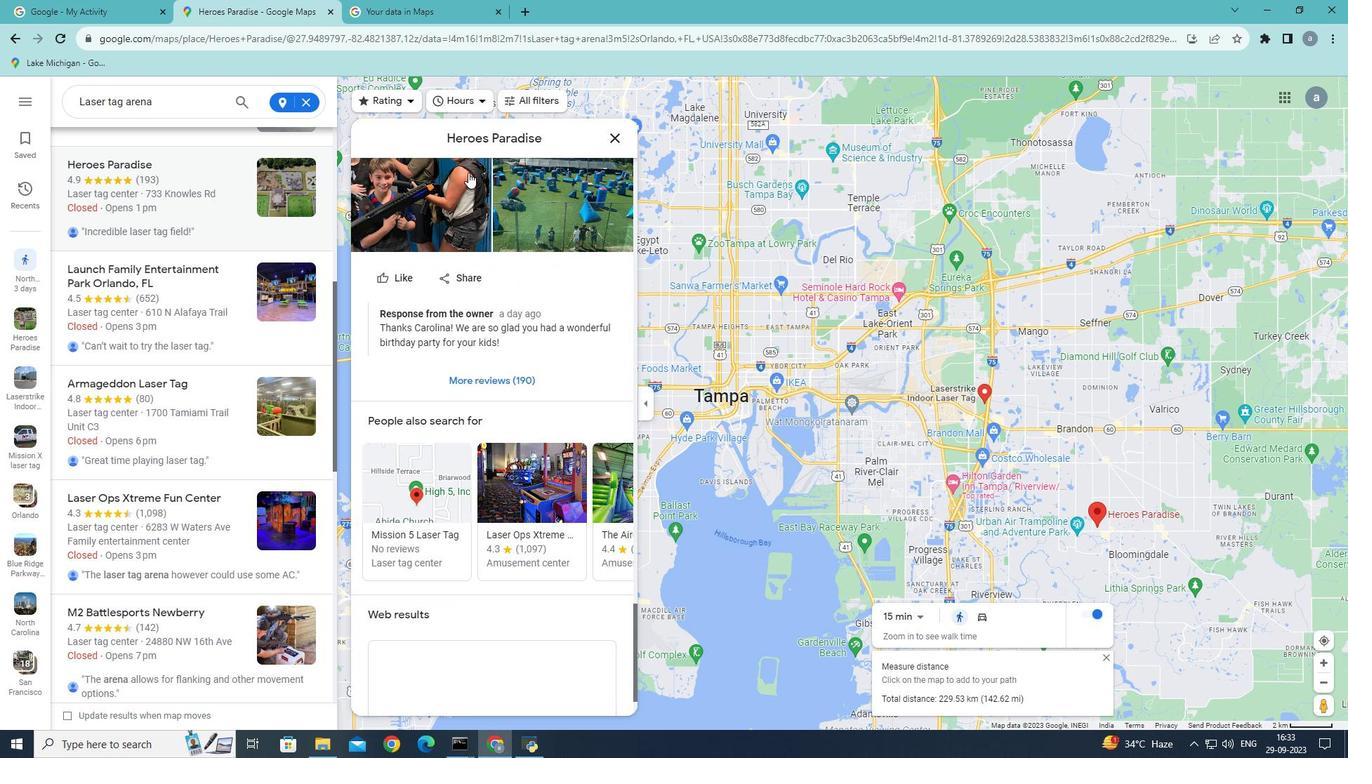 
Action: Mouse scrolled (468, 172) with delta (0, 0)
Screenshot: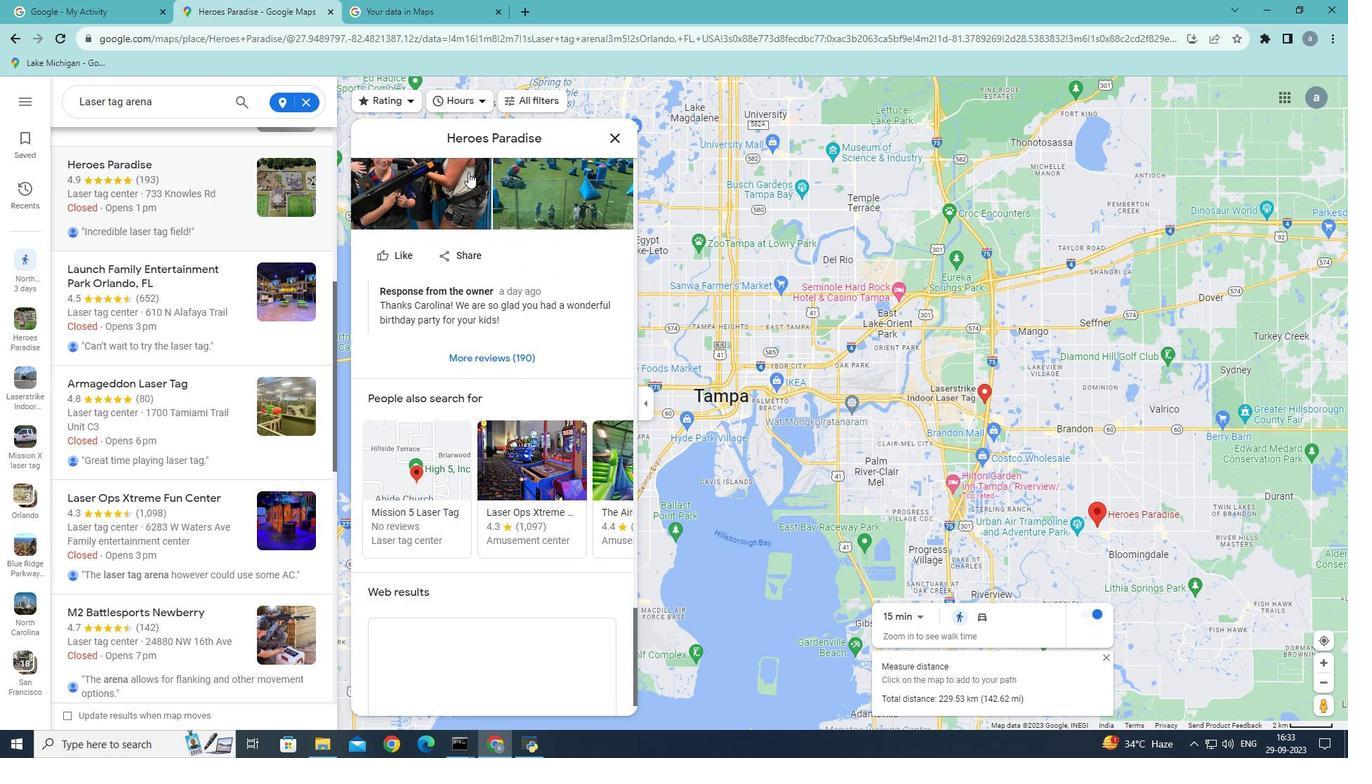 
Action: Mouse scrolled (468, 172) with delta (0, 0)
